Task: Get directions from Grand Canyon, Arizona, United States to Bryce Canyon National Park, Utah, United States and explore the nearby restaurants with rating 3 and above and open @ 11:00 am Monday and cuisine chinese
Action: Mouse moved to (972, 39)
Screenshot: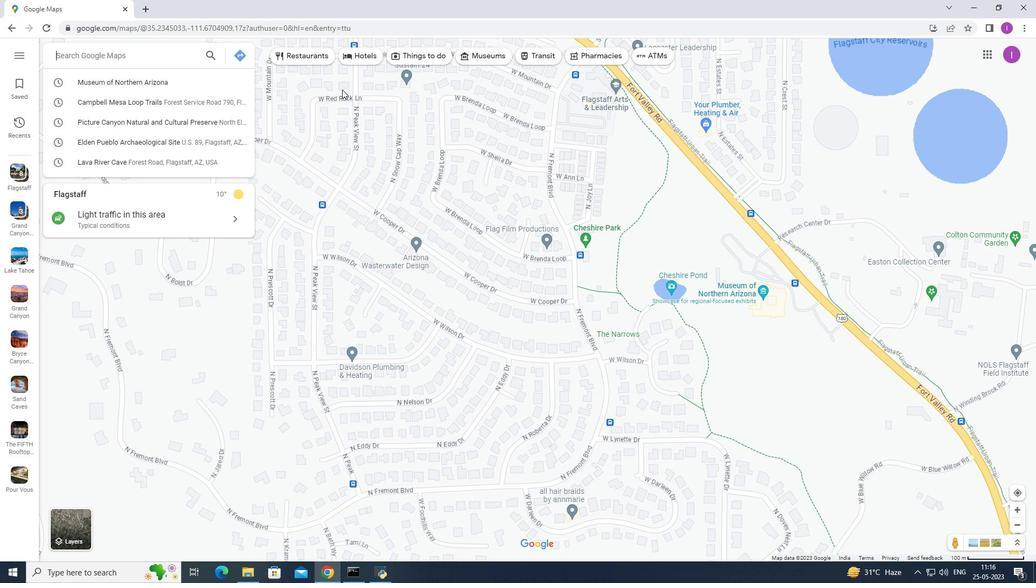 
Action: Mouse pressed left at (972, 39)
Screenshot: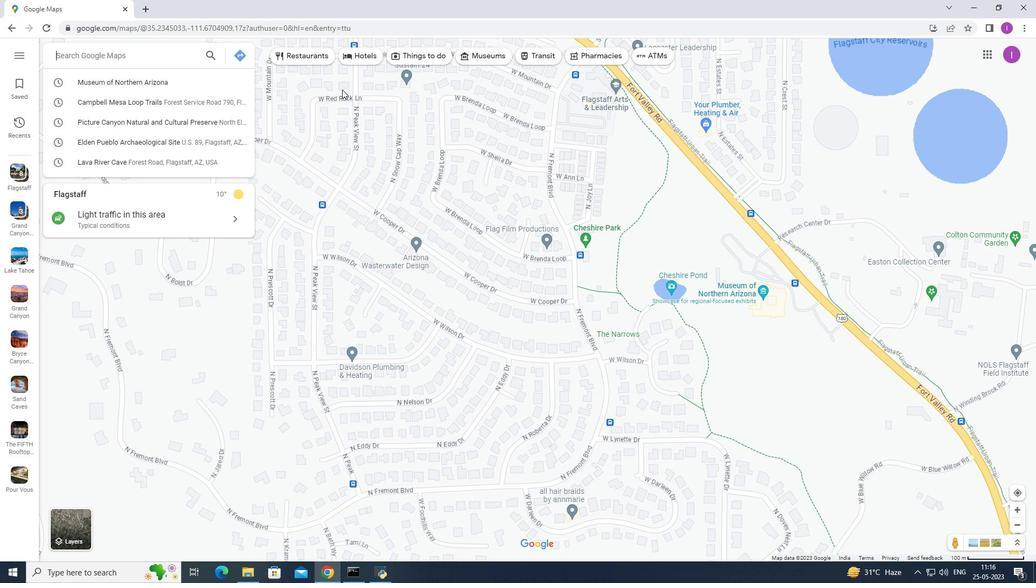 
Action: Mouse moved to (998, 195)
Screenshot: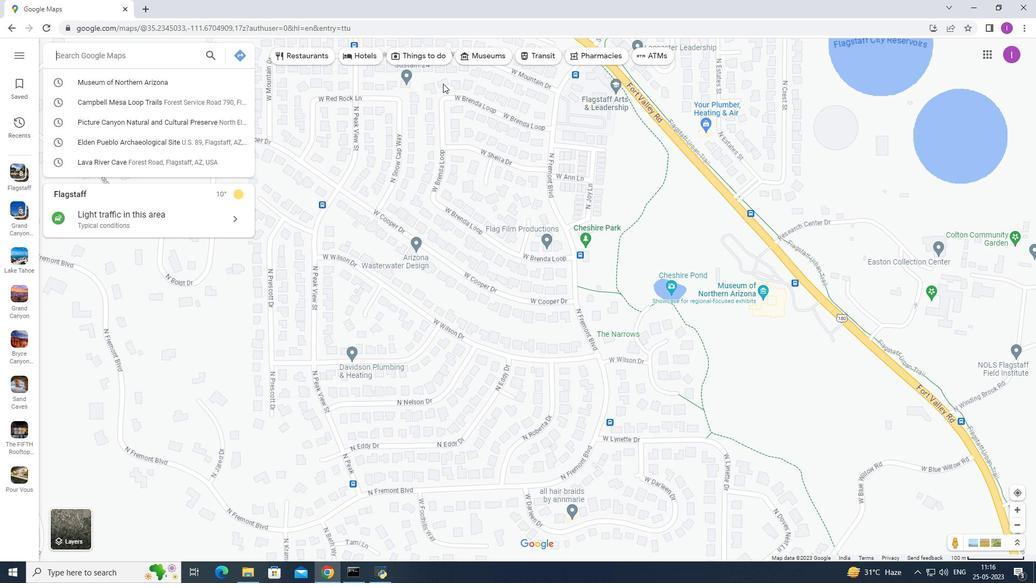 
Action: Mouse scrolled (999, 194) with delta (0, 0)
Screenshot: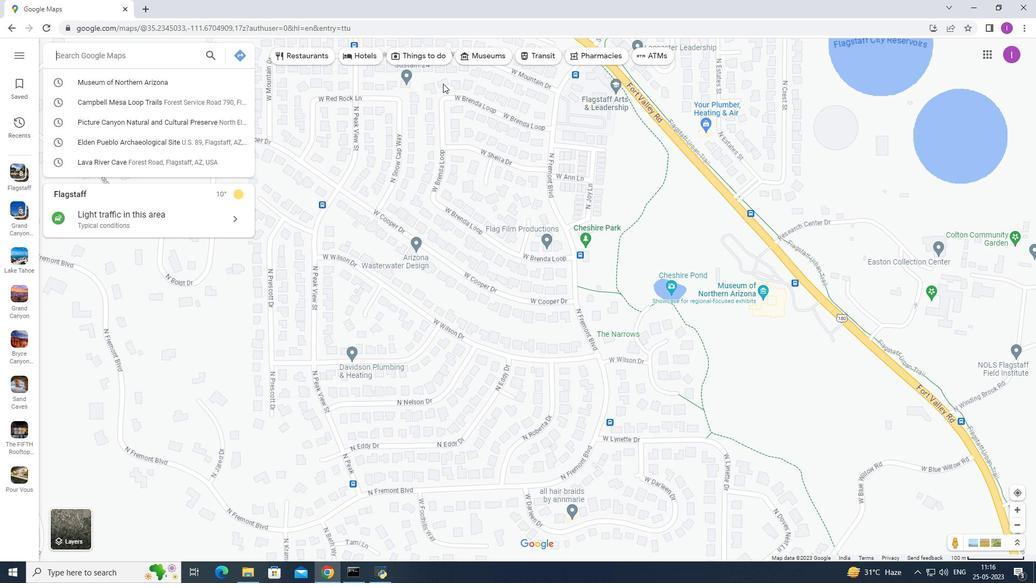 
Action: Mouse moved to (996, 195)
Screenshot: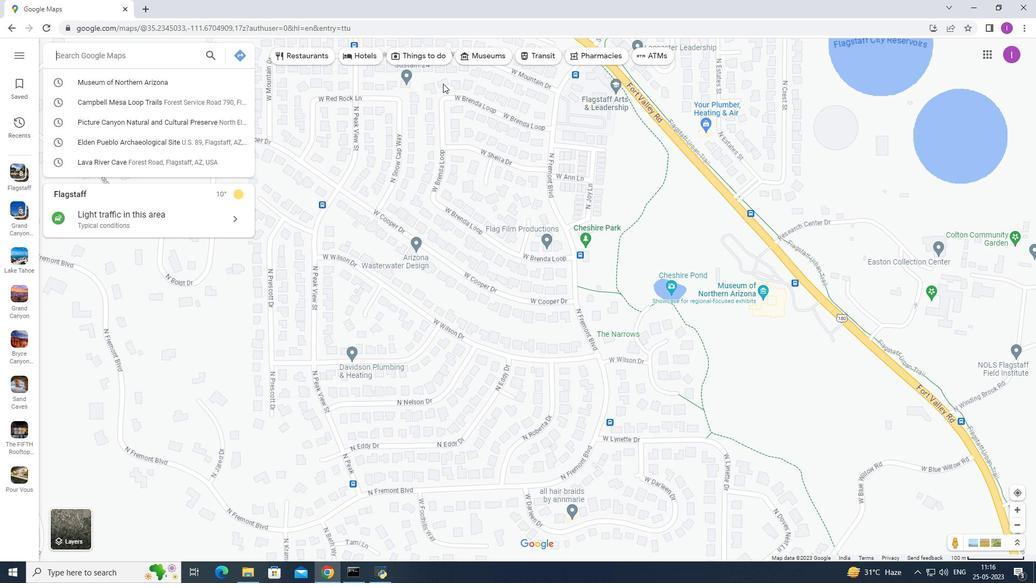 
Action: Mouse scrolled (998, 194) with delta (0, 0)
Screenshot: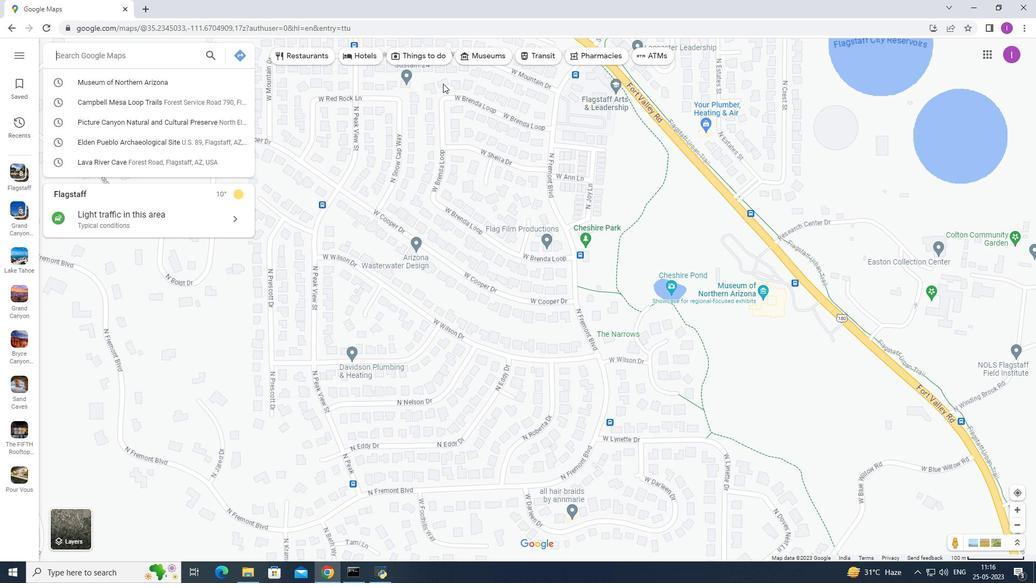 
Action: Mouse moved to (994, 194)
Screenshot: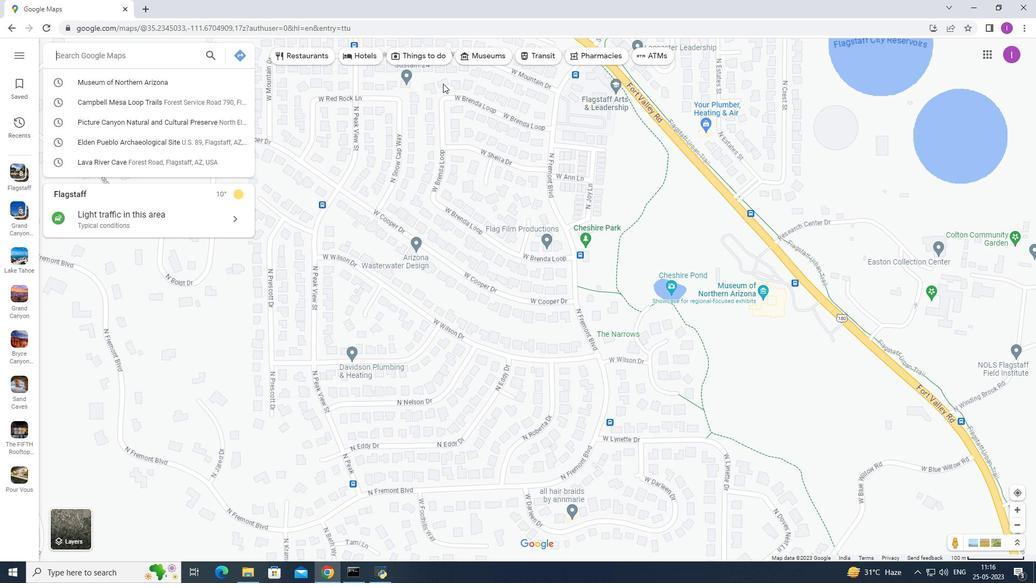 
Action: Mouse scrolled (994, 194) with delta (0, 0)
Screenshot: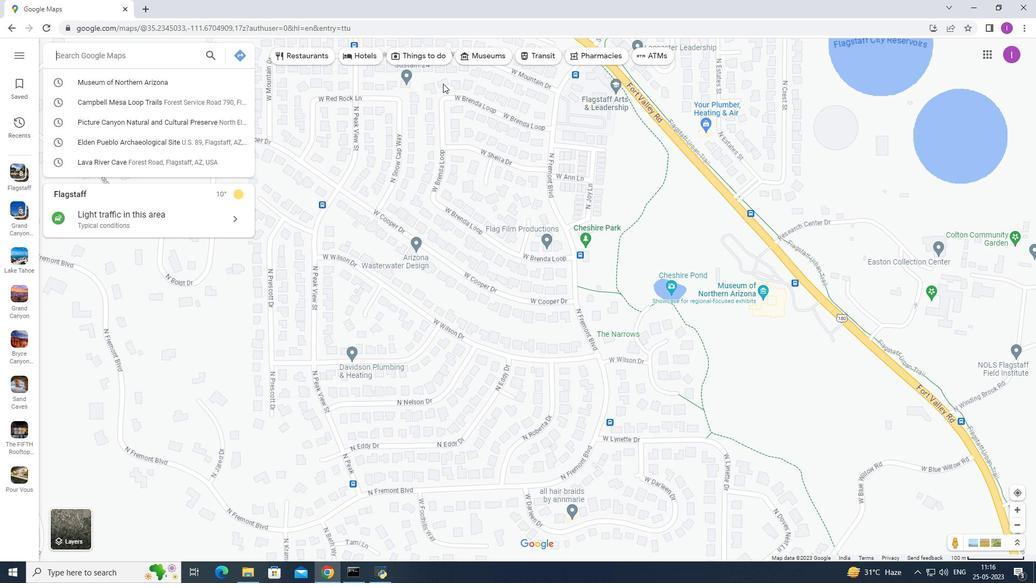 
Action: Mouse moved to (980, 190)
Screenshot: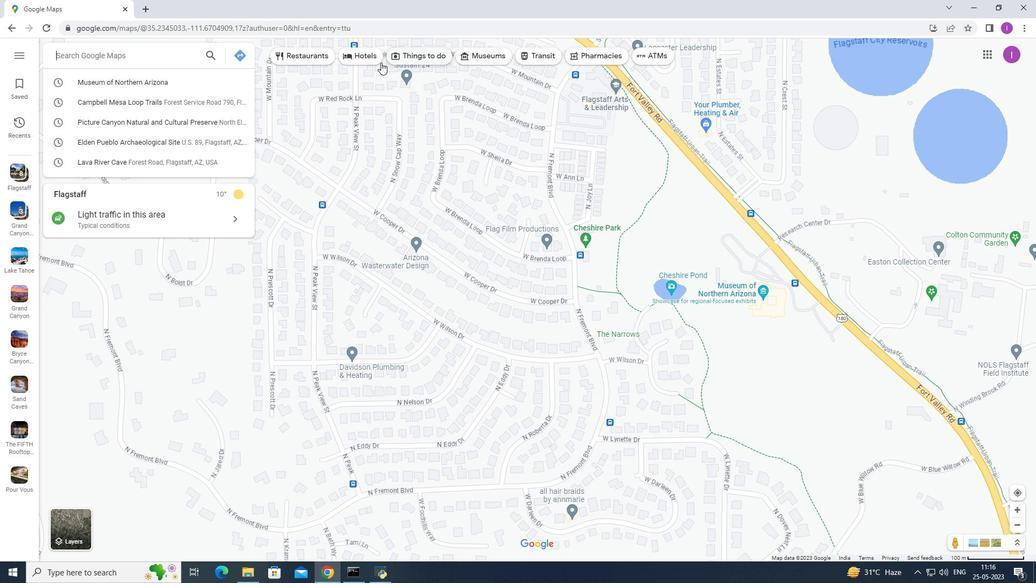 
Action: Mouse pressed left at (980, 190)
Screenshot: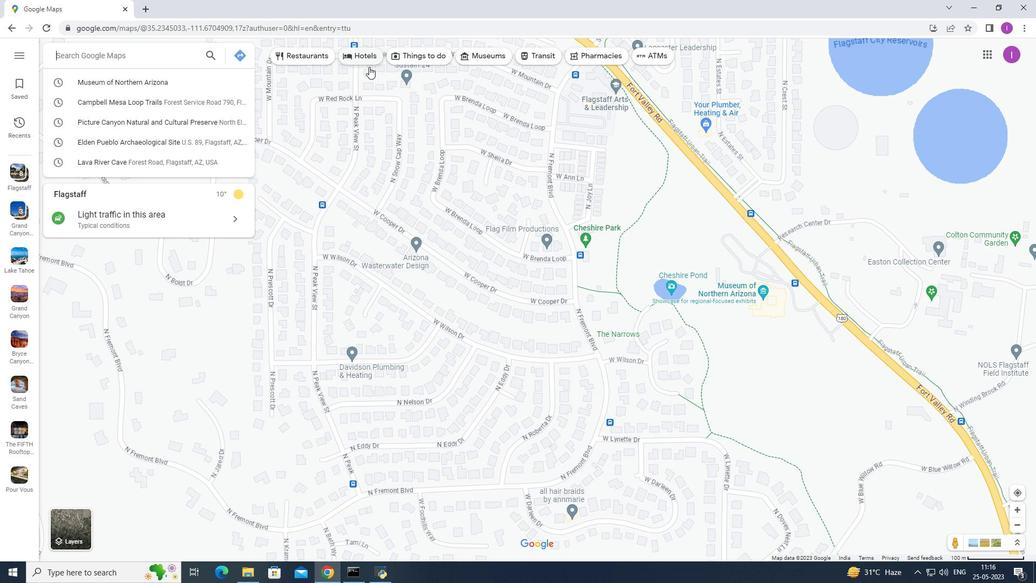 
Action: Mouse moved to (225, 40)
Screenshot: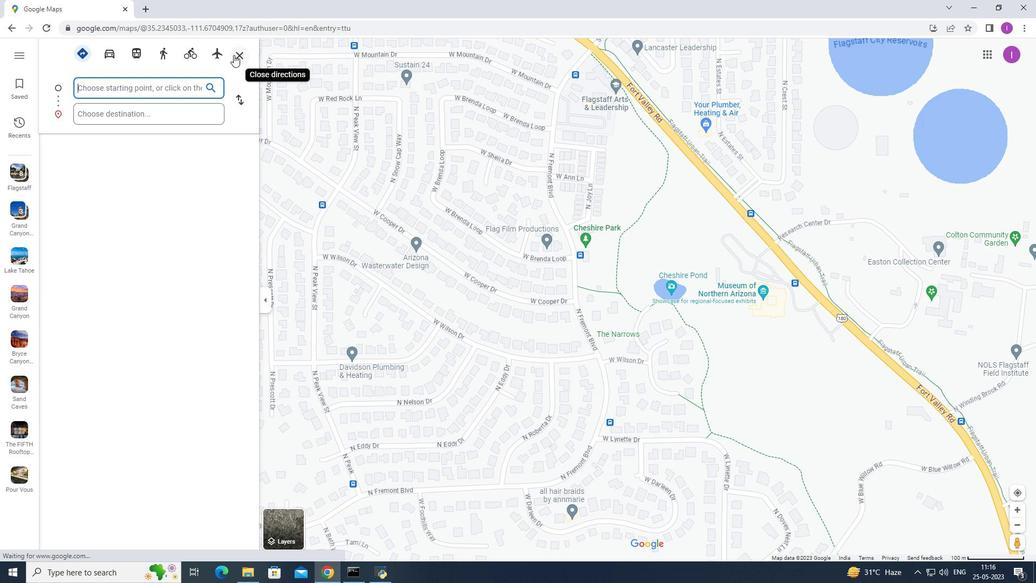 
Action: Mouse pressed left at (225, 40)
Screenshot: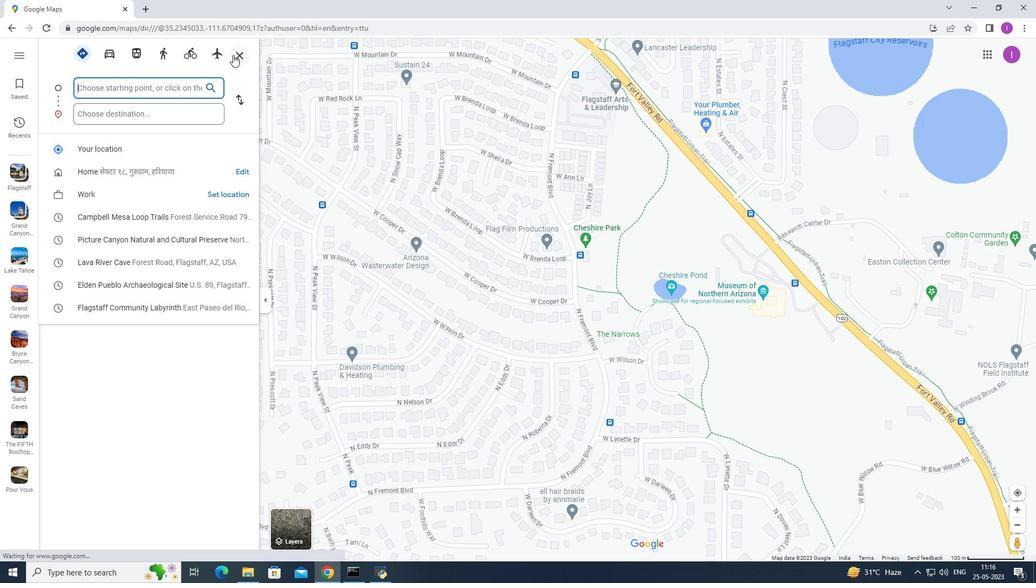 
Action: Mouse moved to (163, 67)
Screenshot: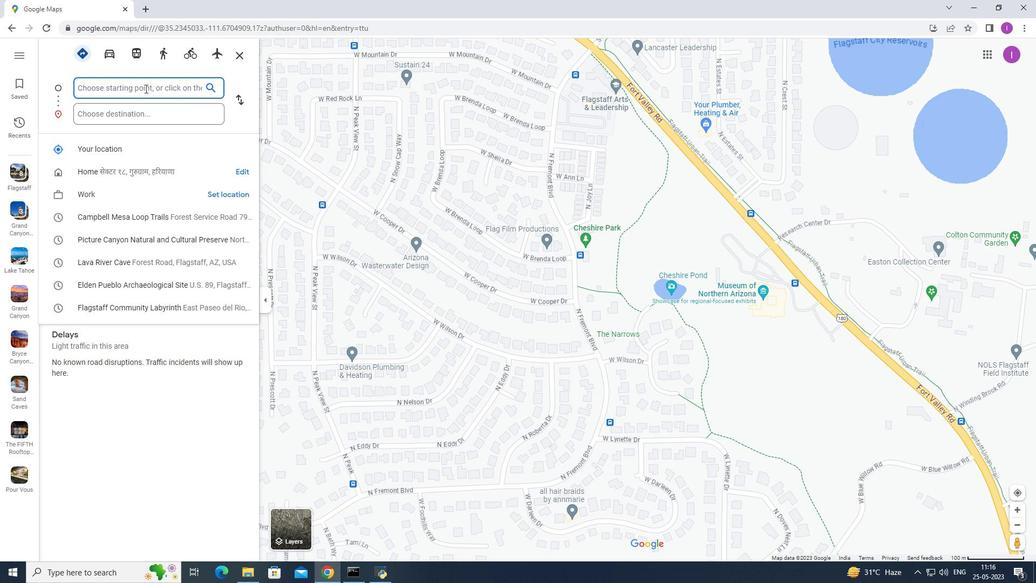 
Action: Key pressed <Key.shift>Grand<Key.space><Key.shift>Canyon<Key.space>,<Key.space><Key.shift>Arizona,<Key.space><Key.shift><Key.shift>United<Key.space>st<Key.backspace><Key.backspace><Key.shift>States
Screenshot: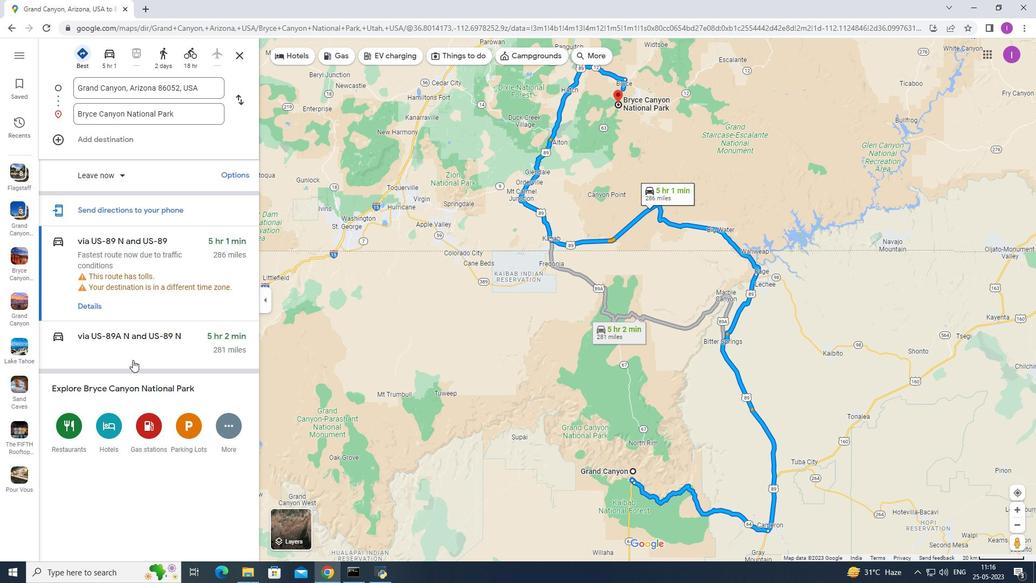 
Action: Mouse moved to (128, 97)
Screenshot: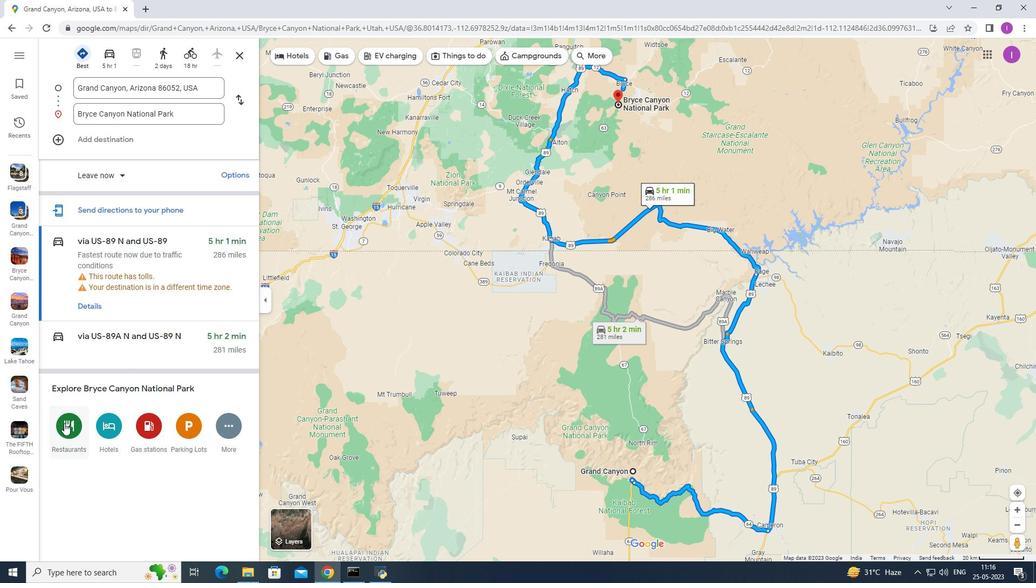 
Action: Mouse pressed left at (128, 97)
Screenshot: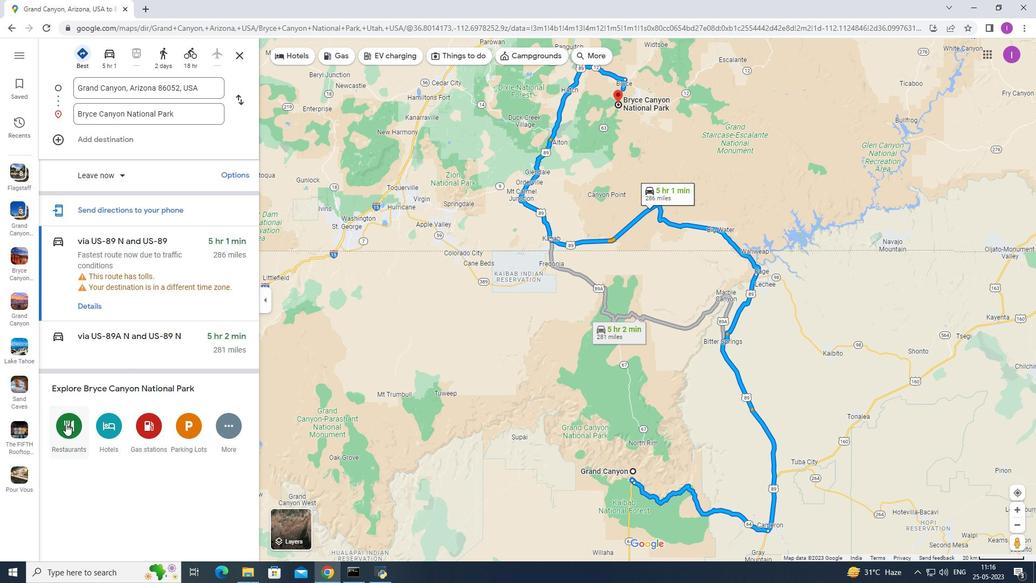 
Action: Key pressed <Key.shift><Key.shift><Key.shift><Key.shift><Key.shift><Key.shift><Key.shift><Key.shift><Key.shift><Key.shift><Key.shift>Bryce<Key.space><Key.shift>Canyon<Key.space><Key.shift><Key.shift><Key.shift><Key.shift><Key.shift><Key.shift><Key.shift><Key.shift><Key.shift><Key.shift><Key.shift><Key.shift><Key.shift><Key.shift><Key.shift><Key.shift><Key.shift><Key.shift><Key.shift><Key.shift><Key.shift><Key.shift>National<Key.space>park<Key.space>,<Key.space><Key.shift><Key.shift><Key.shift><Key.shift><Key.shift><Key.shift><Key.shift><Key.shift>Ui<Key.backspace>tah<Key.space><Key.shift>United<Key.space>sy<Key.backspace>tates
Screenshot: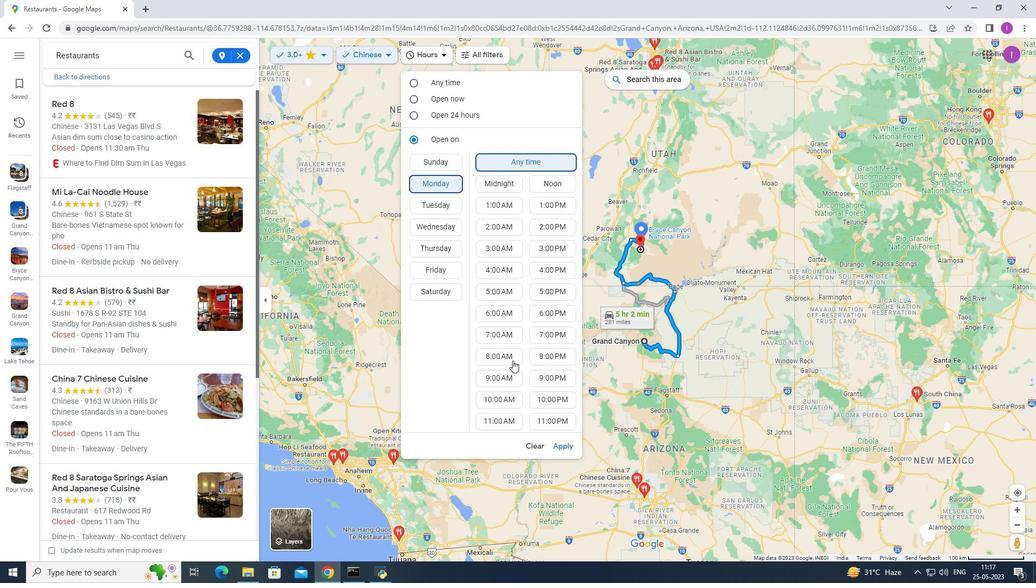 
Action: Mouse moved to (199, 97)
Screenshot: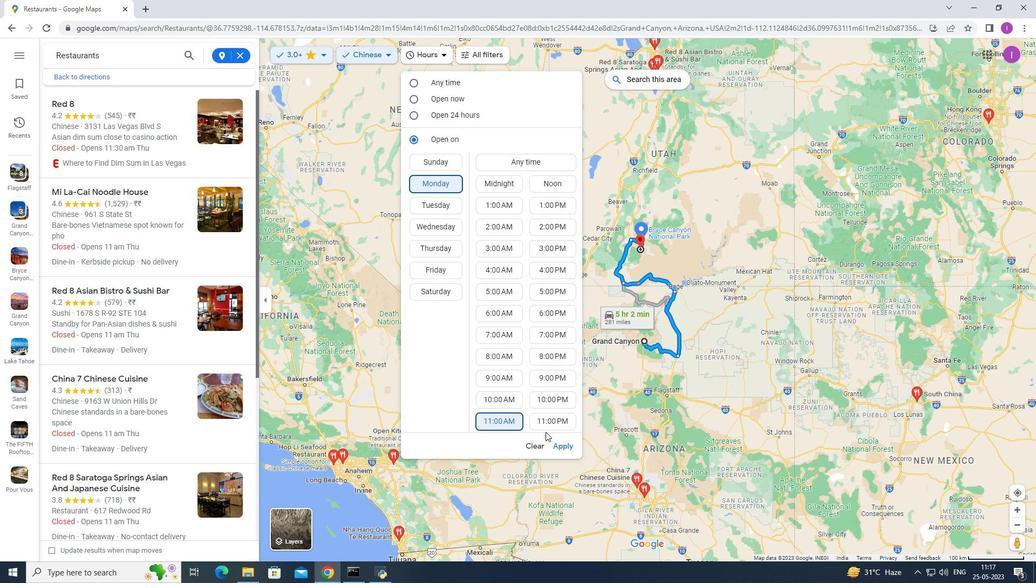 
Action: Mouse pressed left at (199, 97)
Screenshot: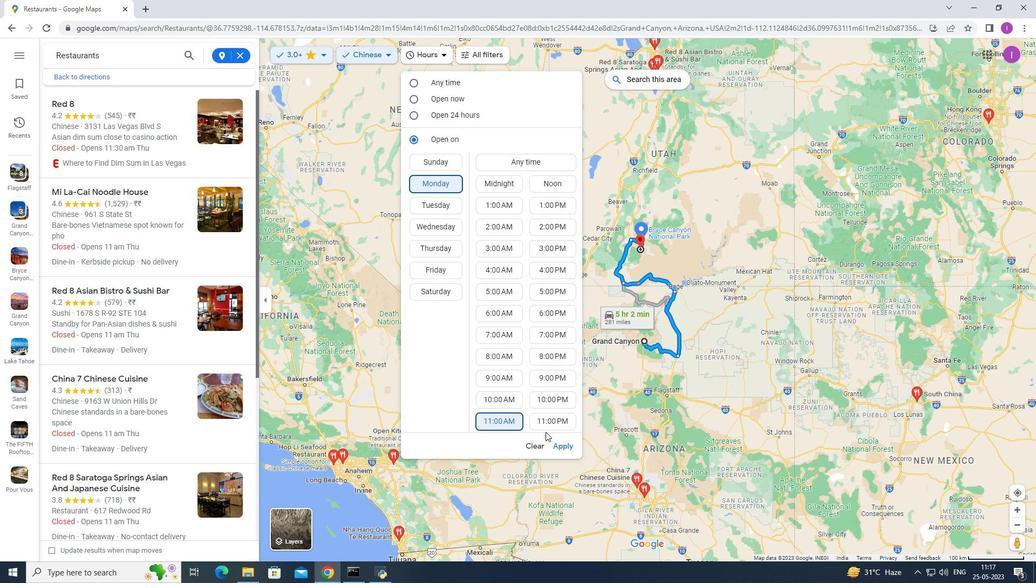 
Action: Mouse moved to (44, 417)
Screenshot: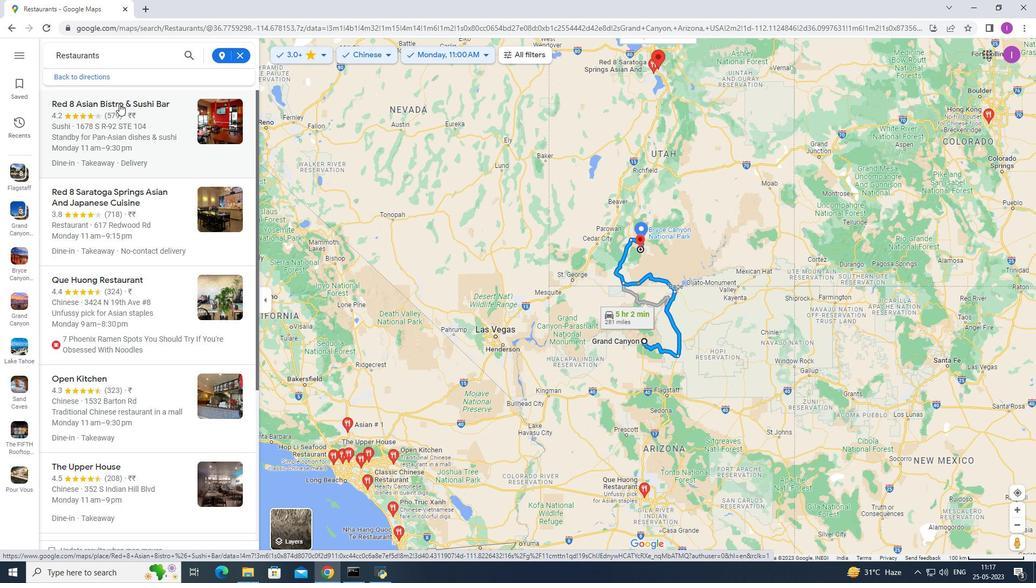 
Action: Mouse pressed left at (44, 417)
Screenshot: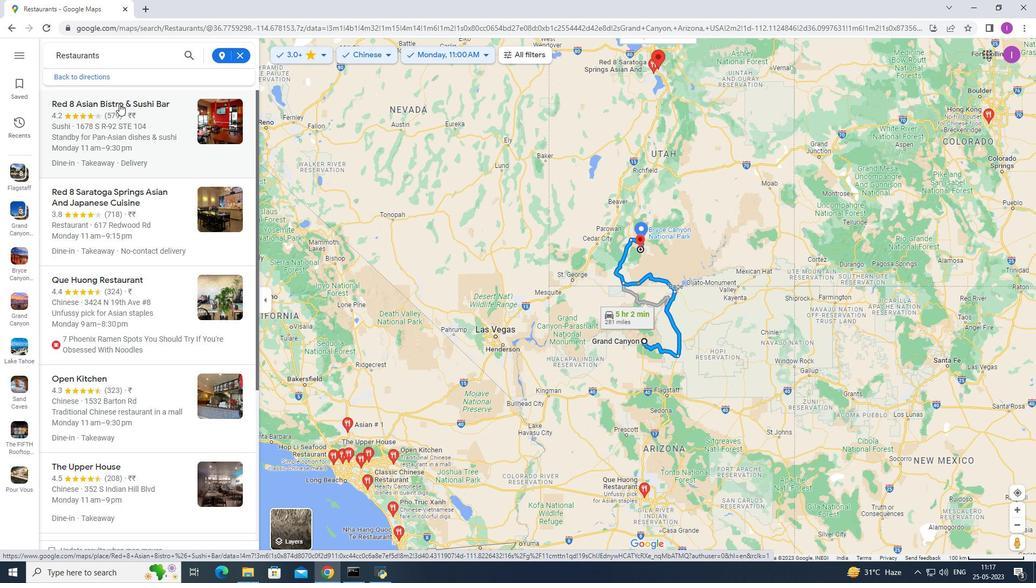 
Action: Mouse moved to (296, 38)
Screenshot: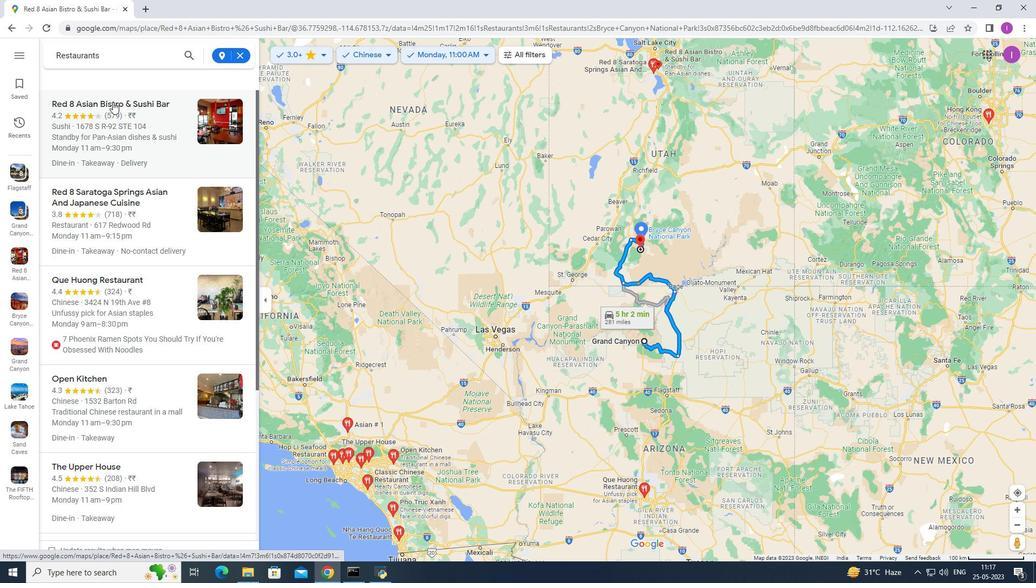 
Action: Mouse pressed left at (296, 38)
Screenshot: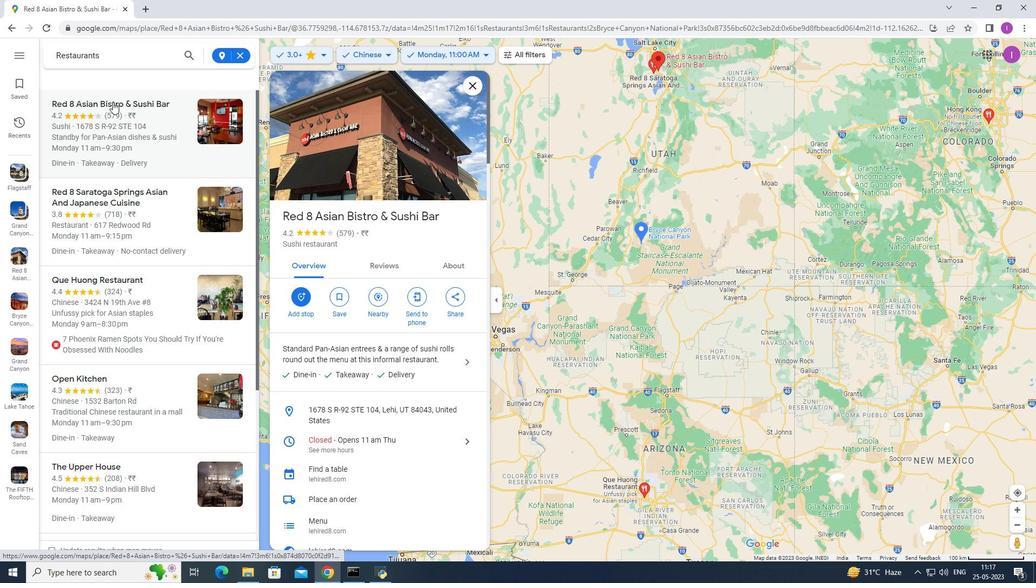 
Action: Mouse moved to (290, 120)
Screenshot: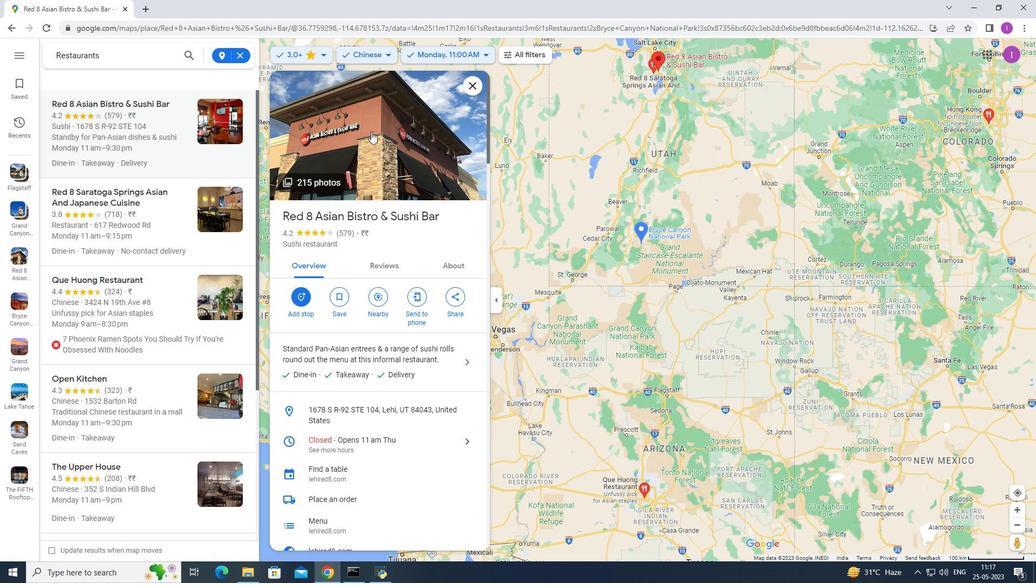 
Action: Mouse pressed left at (290, 120)
Screenshot: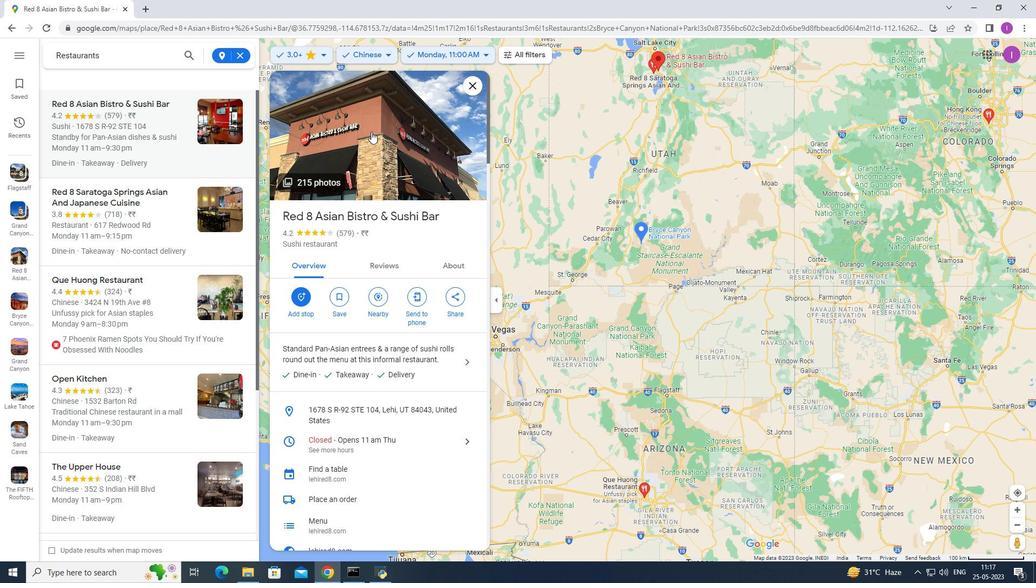 
Action: Mouse moved to (417, 39)
Screenshot: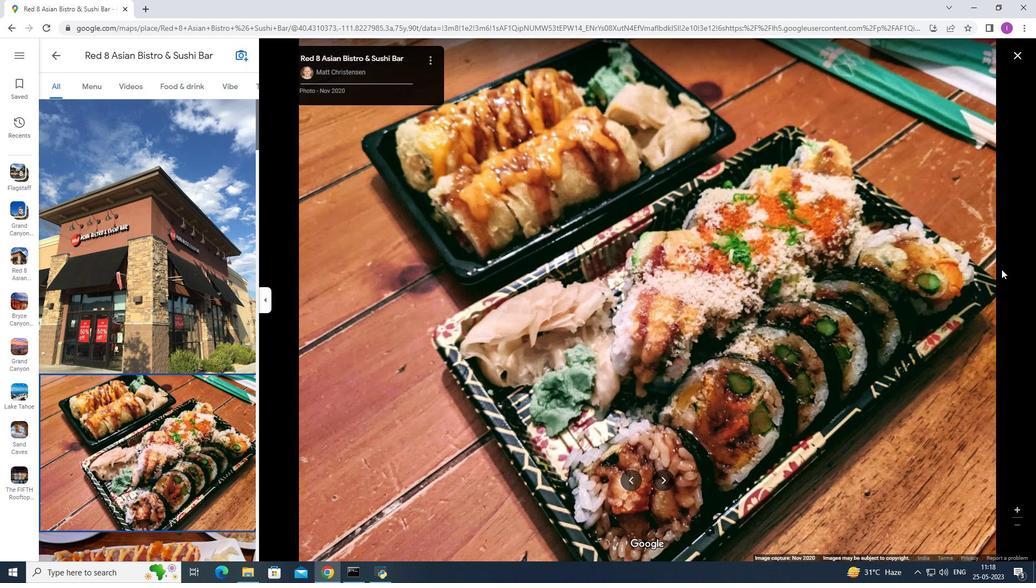 
Action: Mouse pressed left at (417, 39)
Screenshot: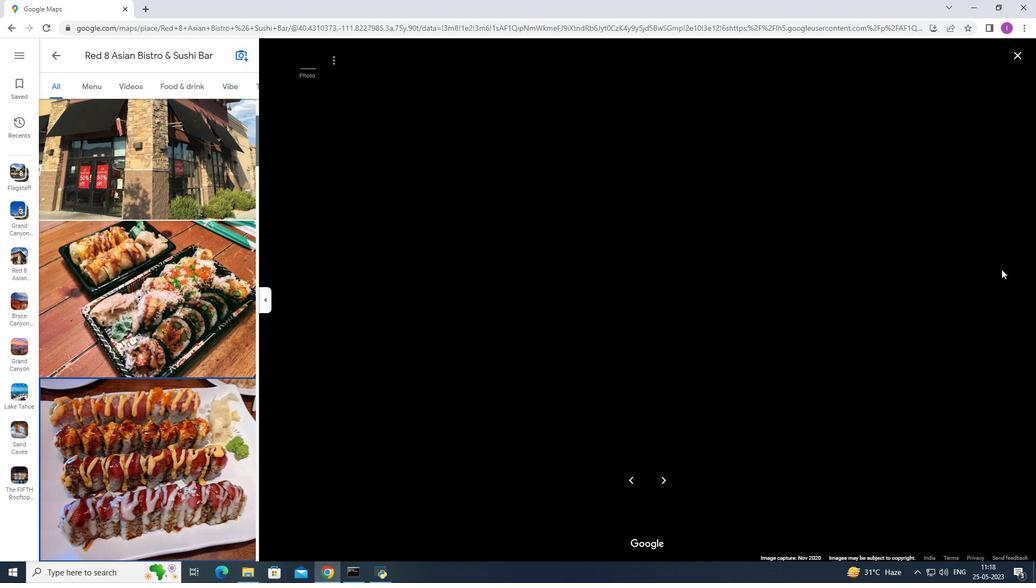 
Action: Mouse moved to (366, 39)
Screenshot: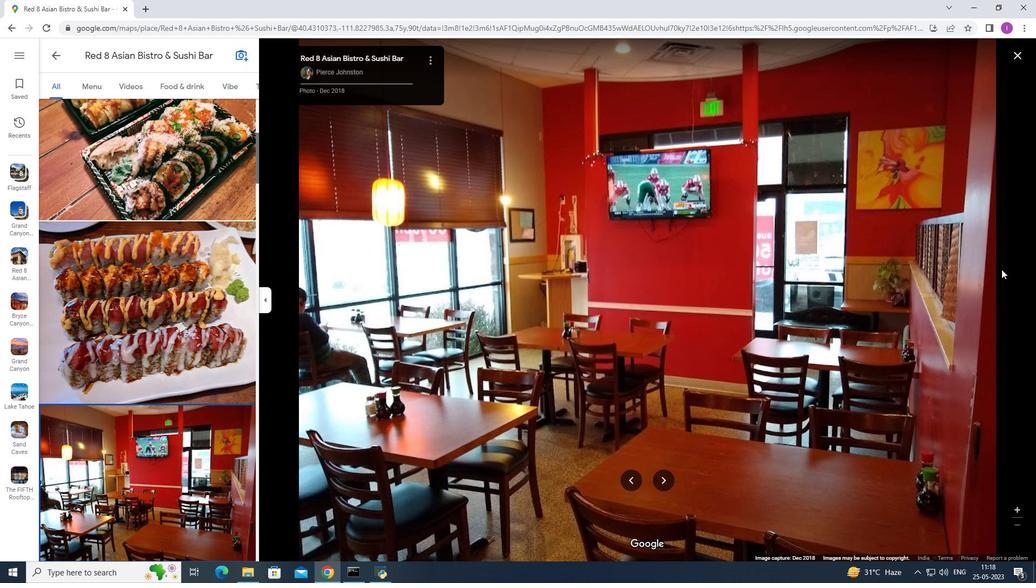 
Action: Mouse pressed left at (366, 39)
Screenshot: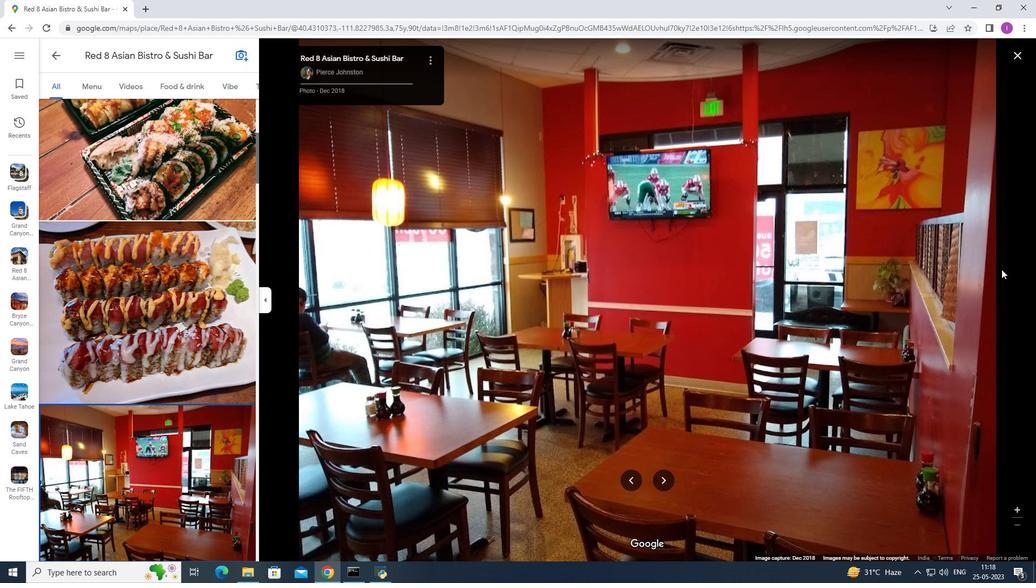 
Action: Mouse moved to (360, 115)
Screenshot: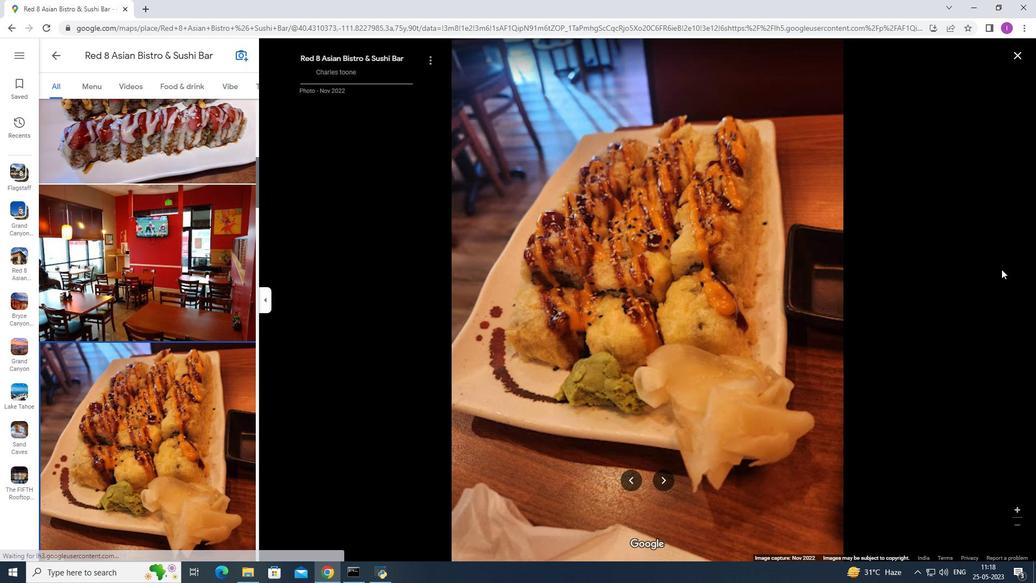 
Action: Mouse pressed left at (360, 115)
Screenshot: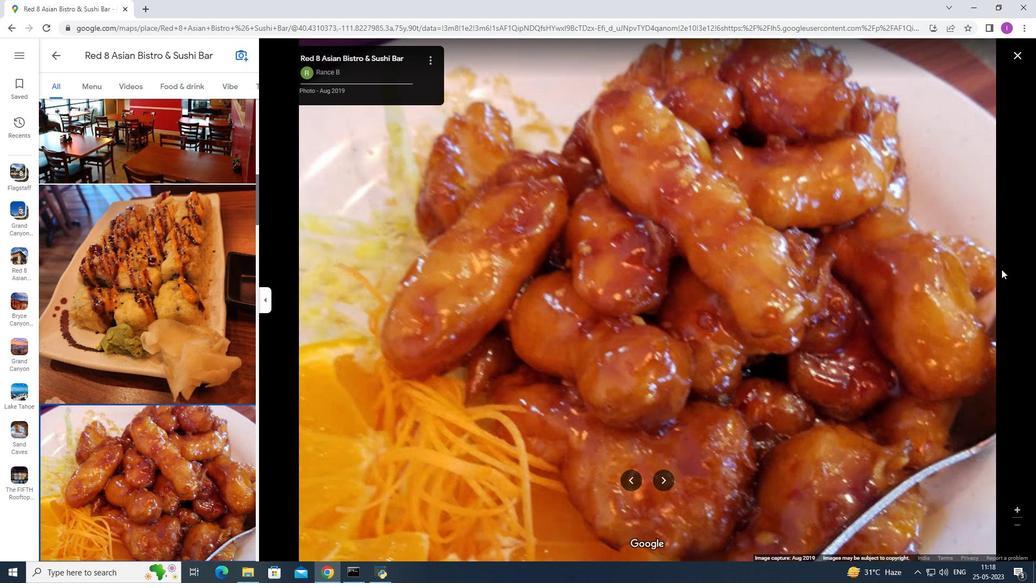 
Action: Mouse moved to (422, 39)
Screenshot: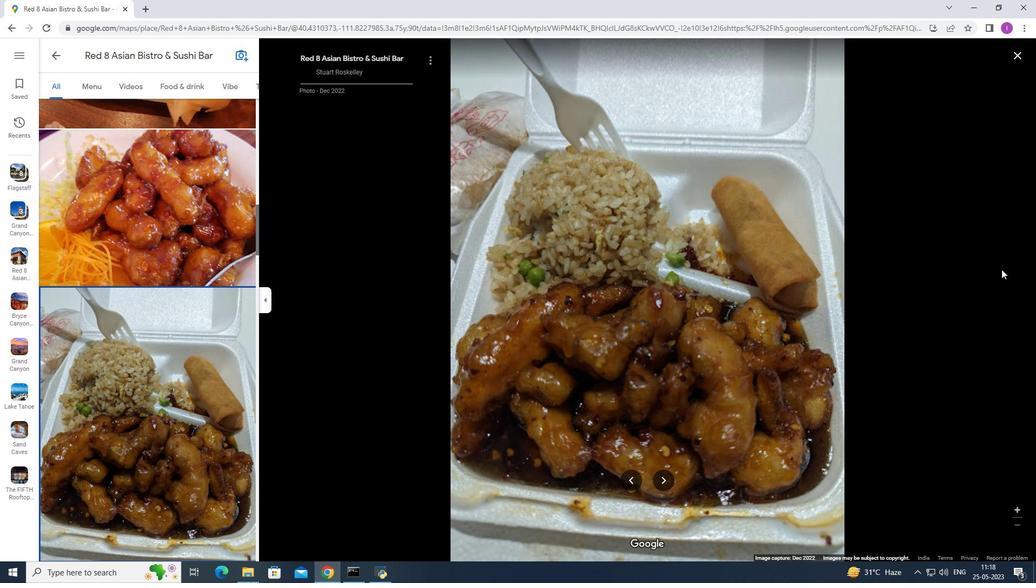 
Action: Mouse pressed left at (422, 39)
Screenshot: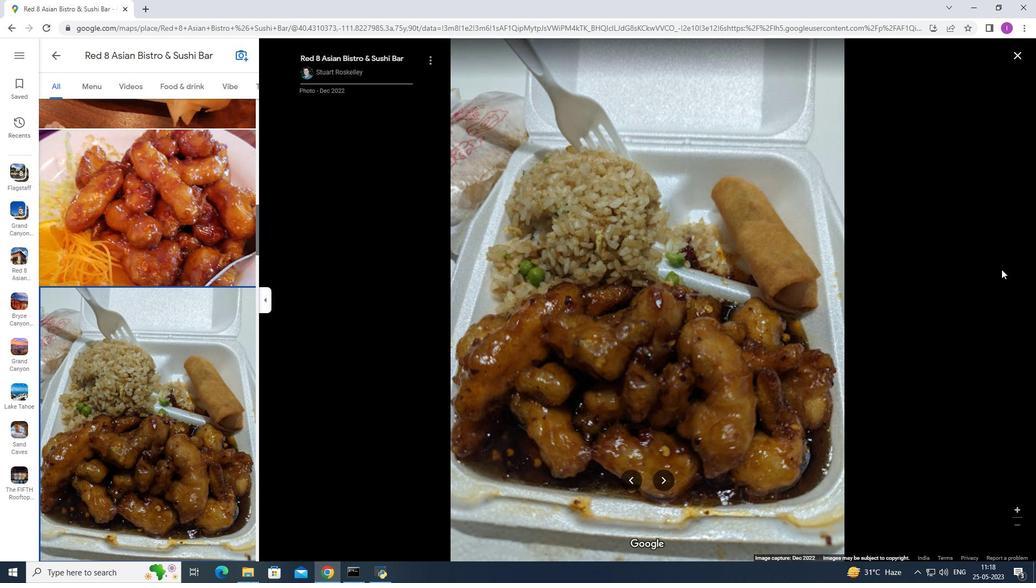 
Action: Mouse moved to (486, 403)
Screenshot: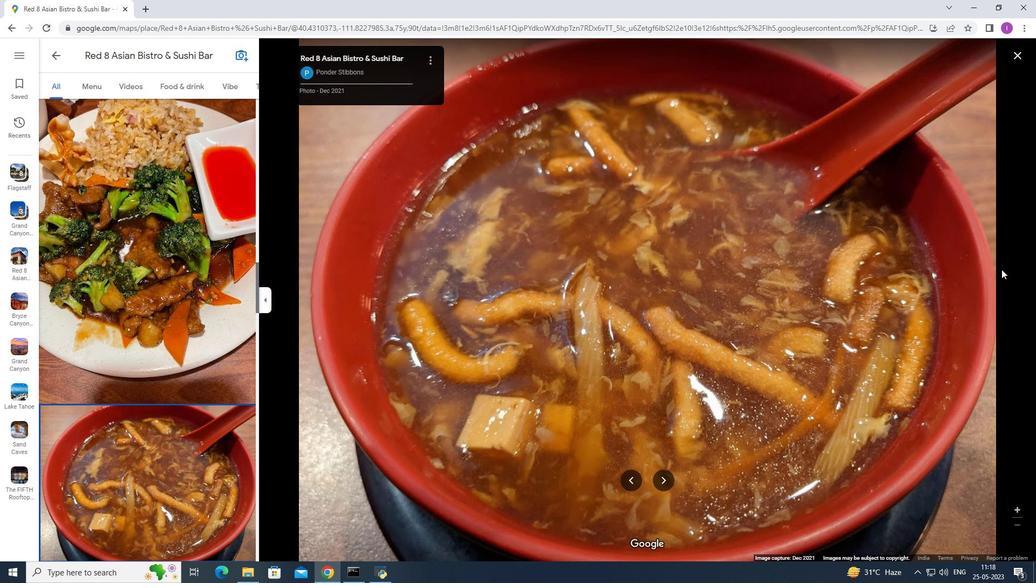 
Action: Mouse pressed left at (486, 403)
Screenshot: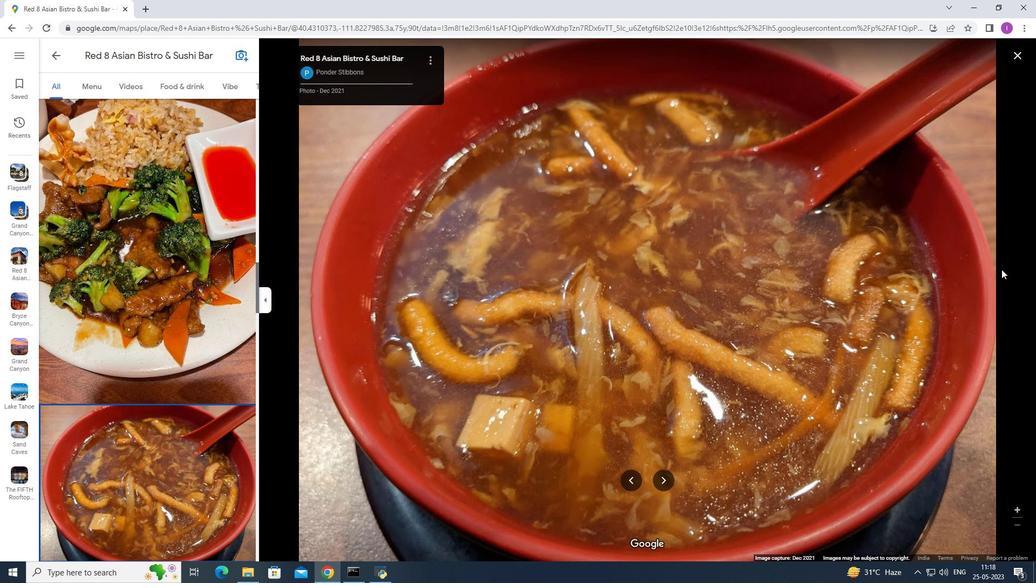 
Action: Mouse moved to (545, 429)
Screenshot: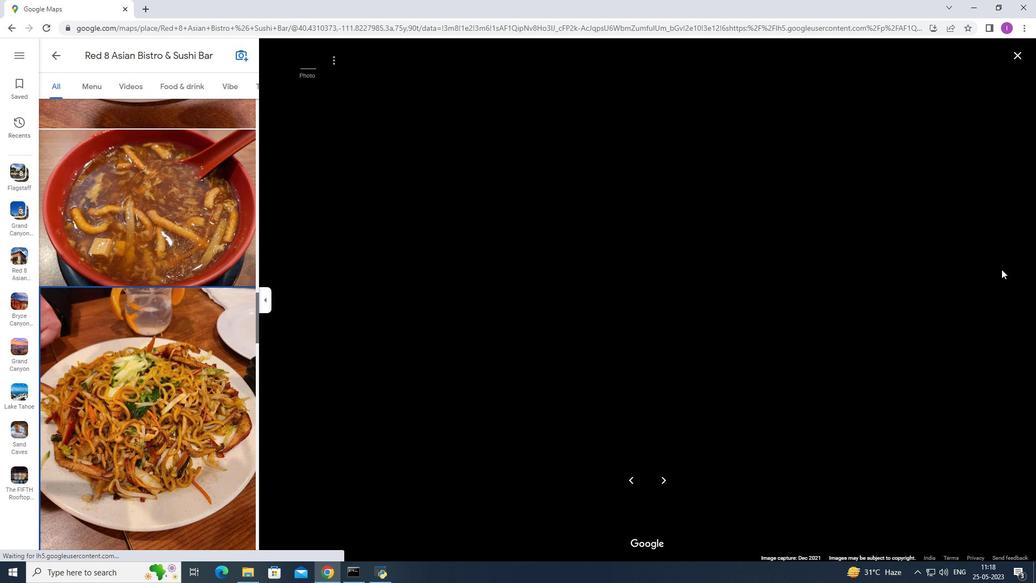 
Action: Mouse pressed left at (545, 429)
Screenshot: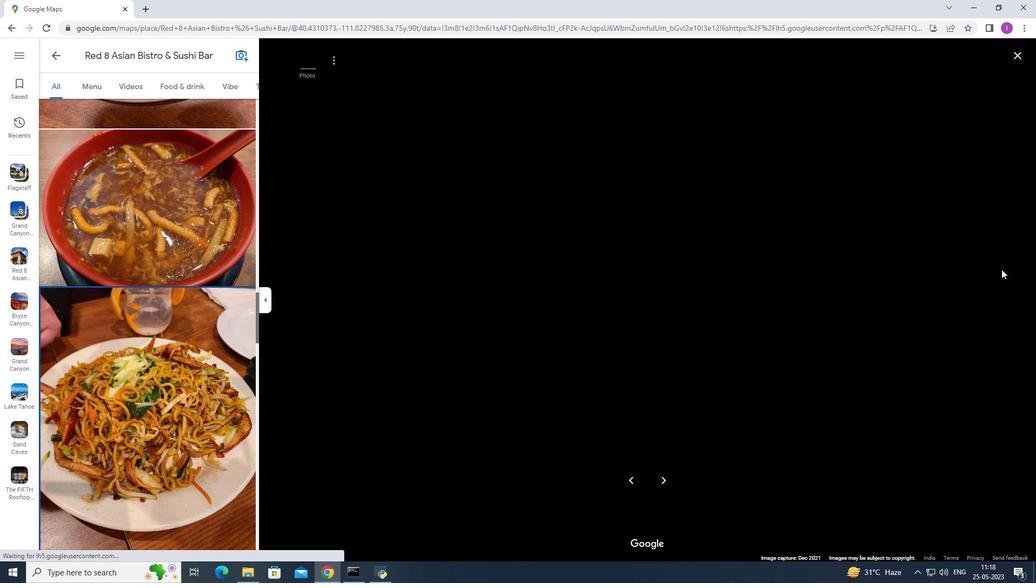 
Action: Mouse moved to (105, 88)
Screenshot: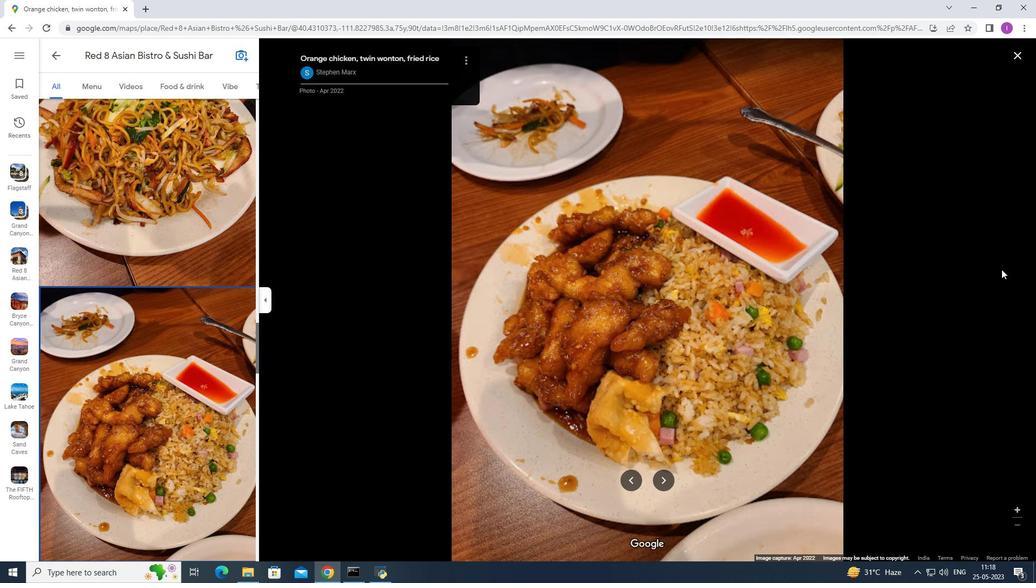 
Action: Mouse pressed left at (105, 88)
Screenshot: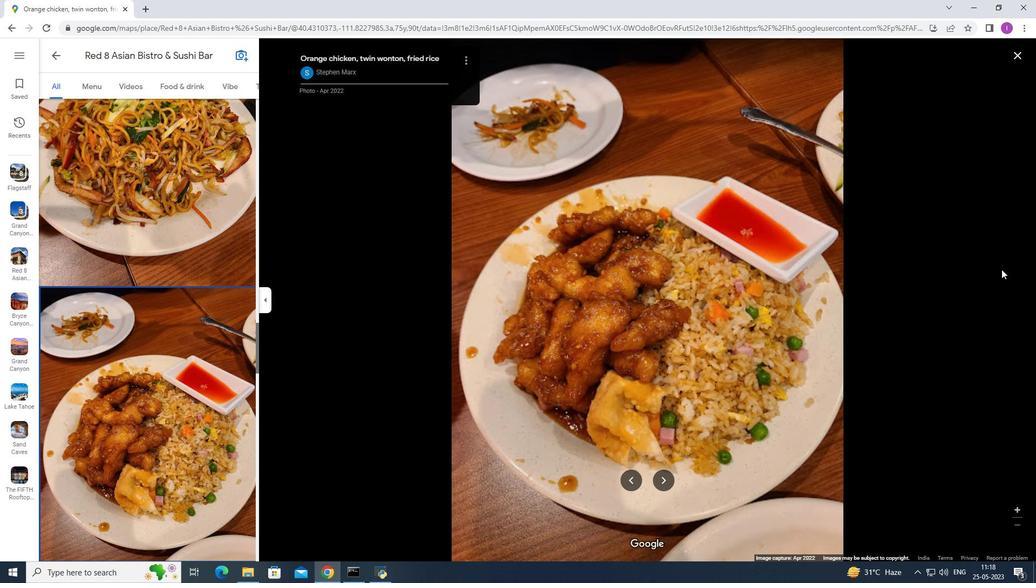 
Action: Mouse moved to (432, 174)
Screenshot: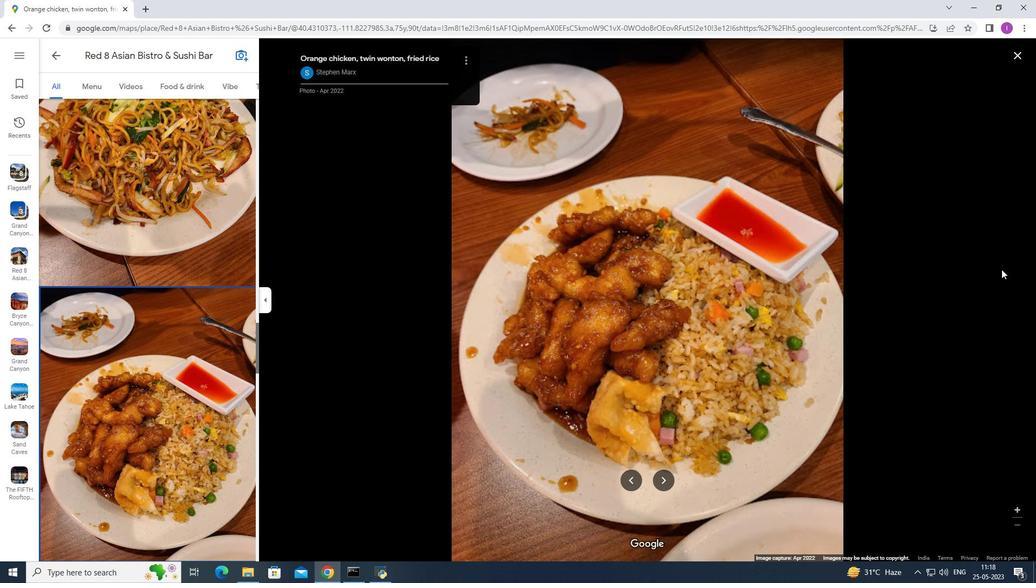 
Action: Mouse scrolled (432, 174) with delta (0, 0)
Screenshot: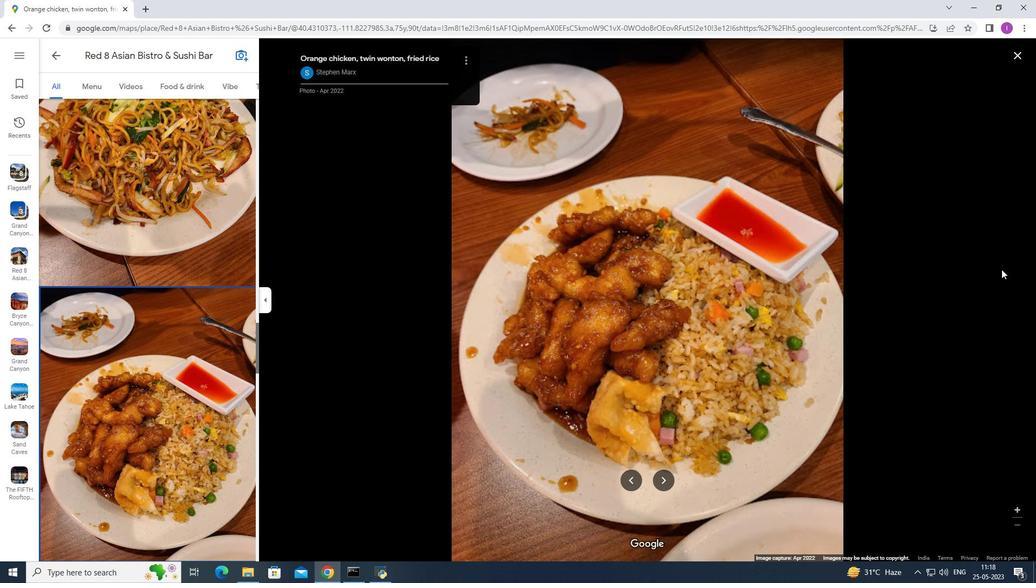 
Action: Mouse moved to (432, 175)
Screenshot: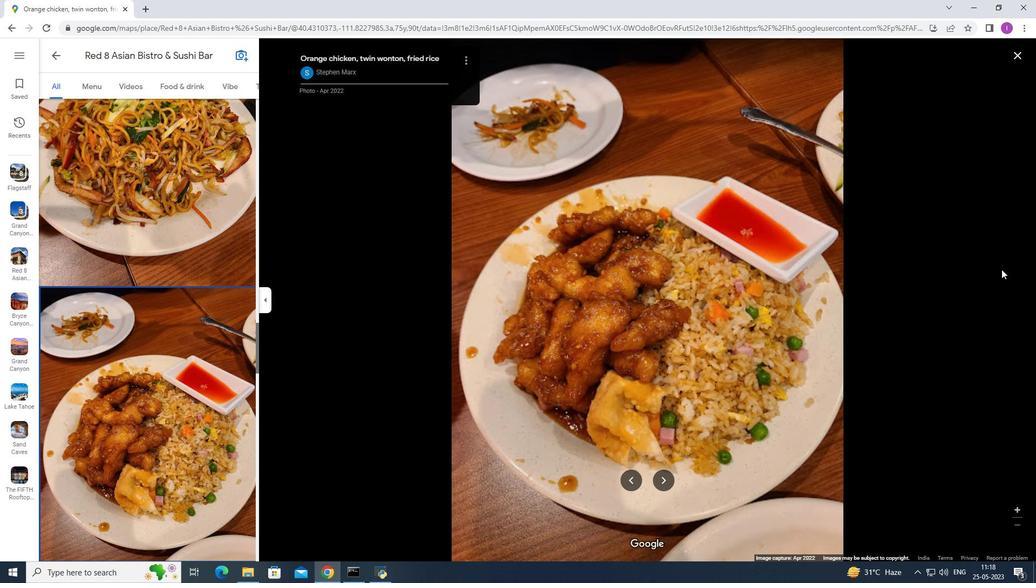 
Action: Mouse scrolled (432, 174) with delta (0, 0)
Screenshot: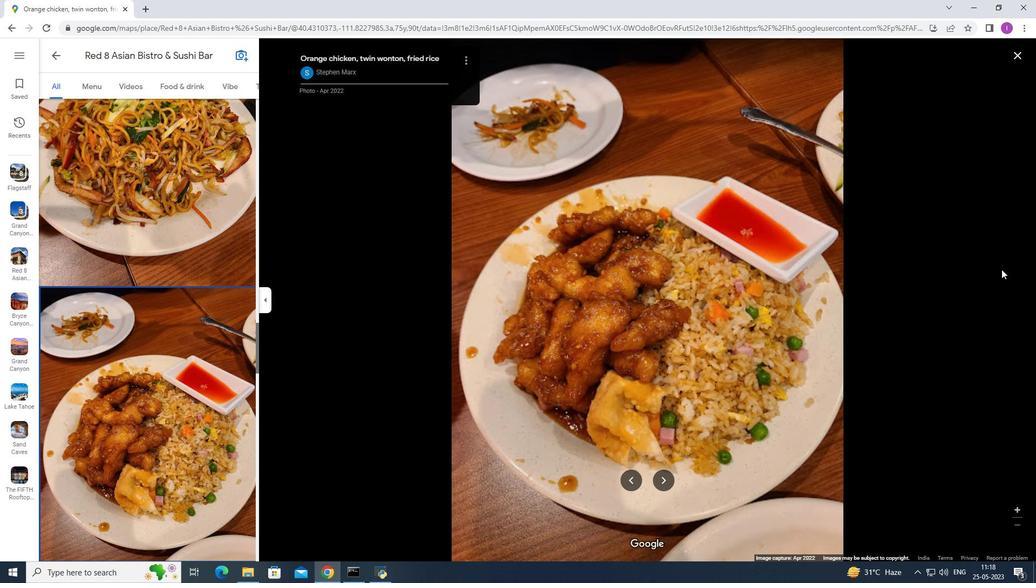 
Action: Mouse moved to (432, 175)
Screenshot: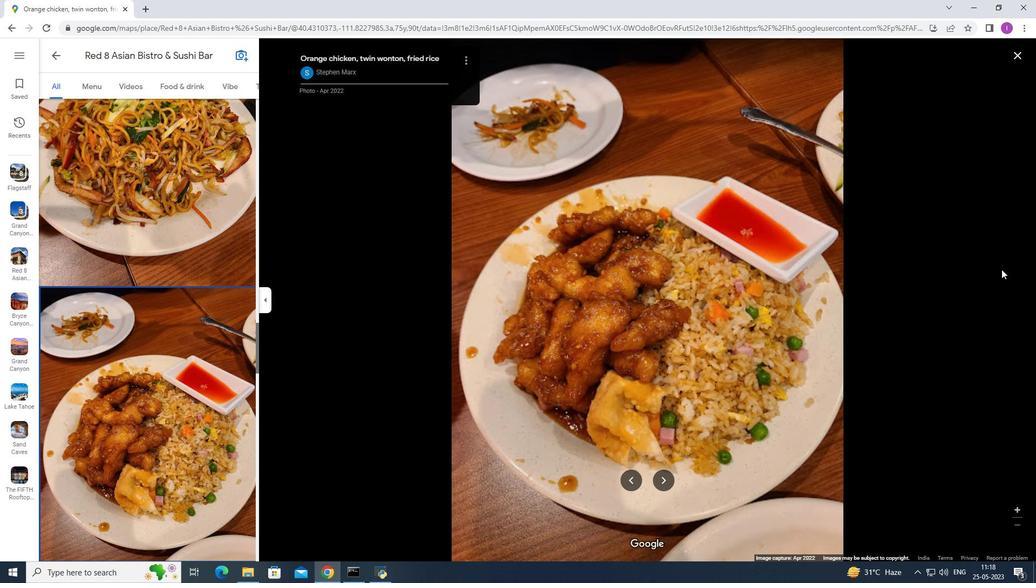 
Action: Mouse scrolled (432, 175) with delta (0, 0)
Screenshot: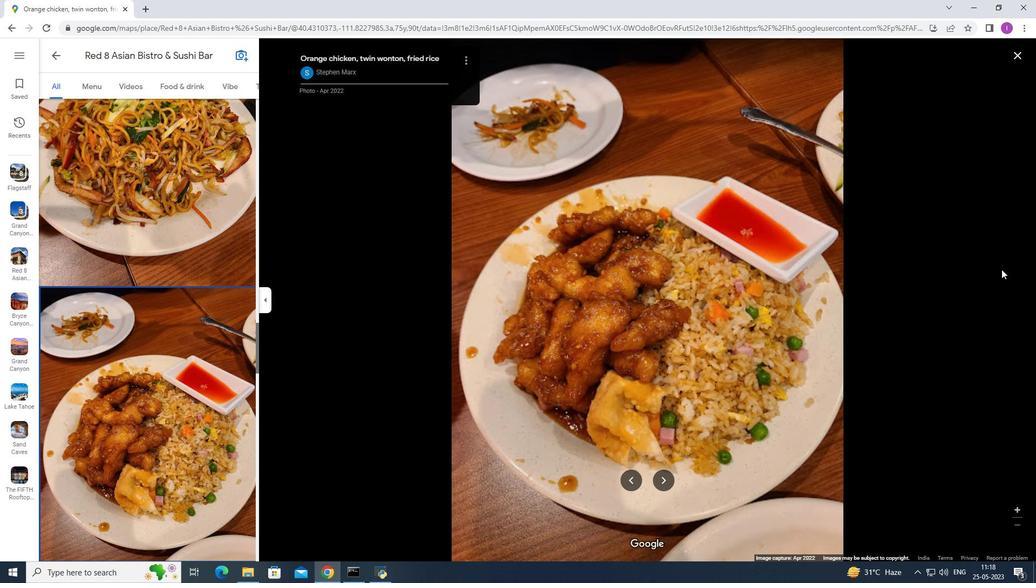 
Action: Mouse scrolled (432, 175) with delta (0, 0)
Screenshot: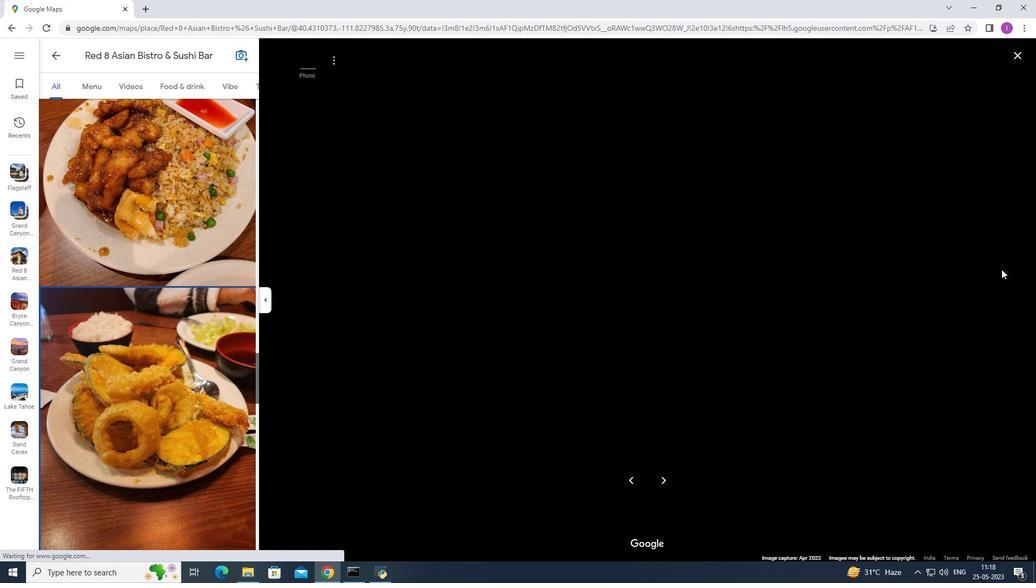
Action: Mouse scrolled (432, 175) with delta (0, 0)
Screenshot: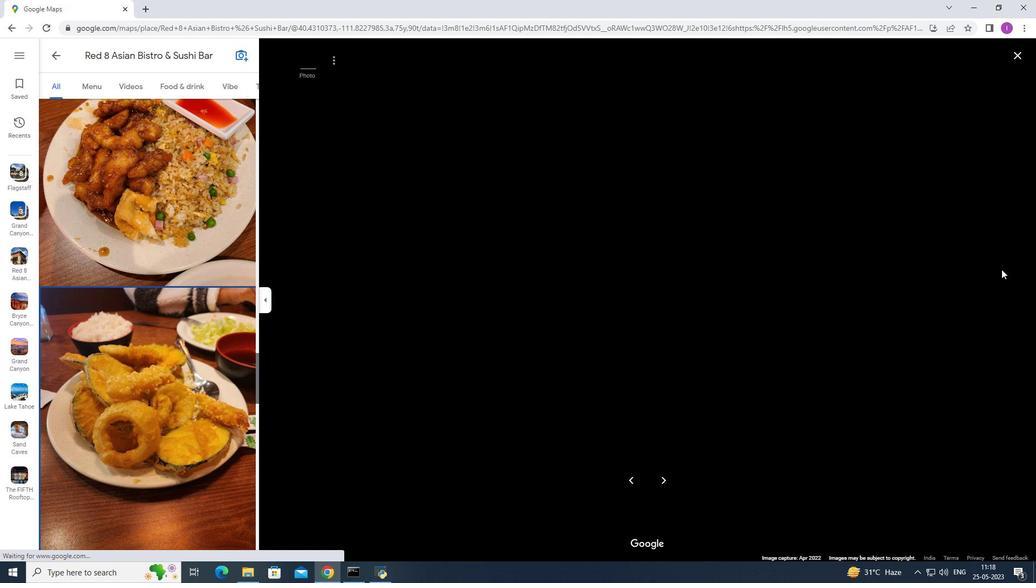
Action: Mouse scrolled (432, 175) with delta (0, 0)
Screenshot: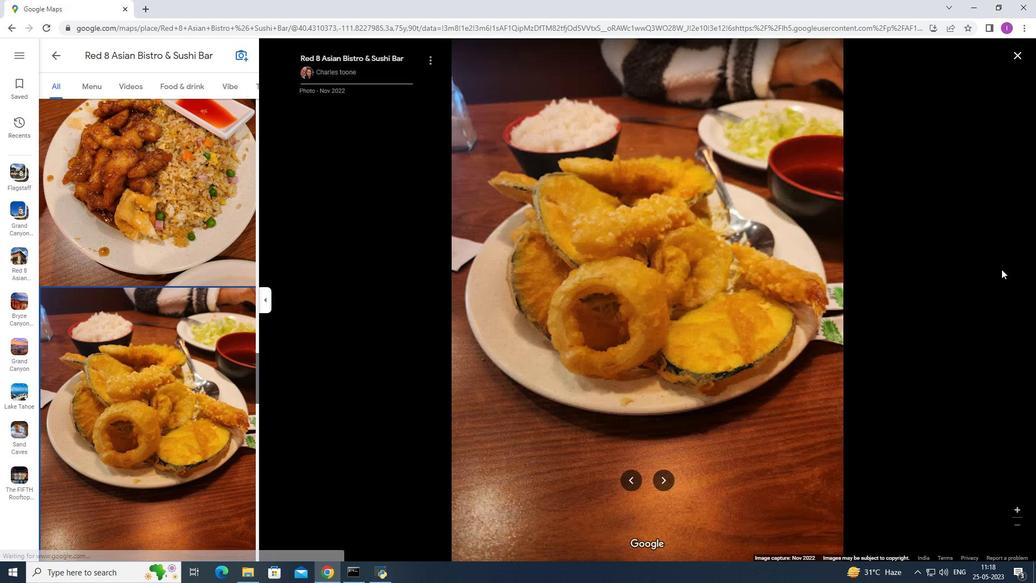 
Action: Mouse moved to (431, 179)
Screenshot: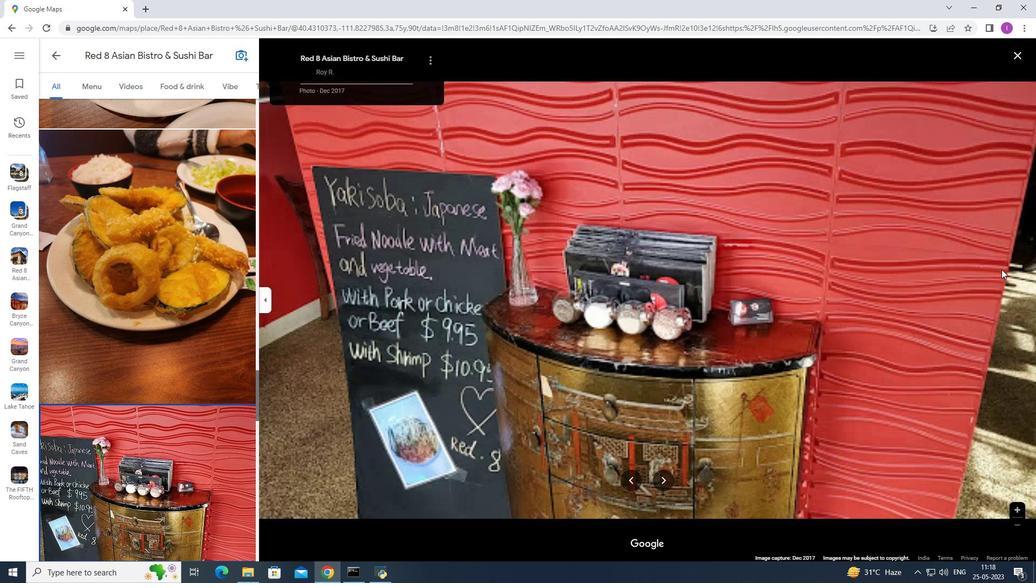
Action: Mouse scrolled (431, 179) with delta (0, 0)
Screenshot: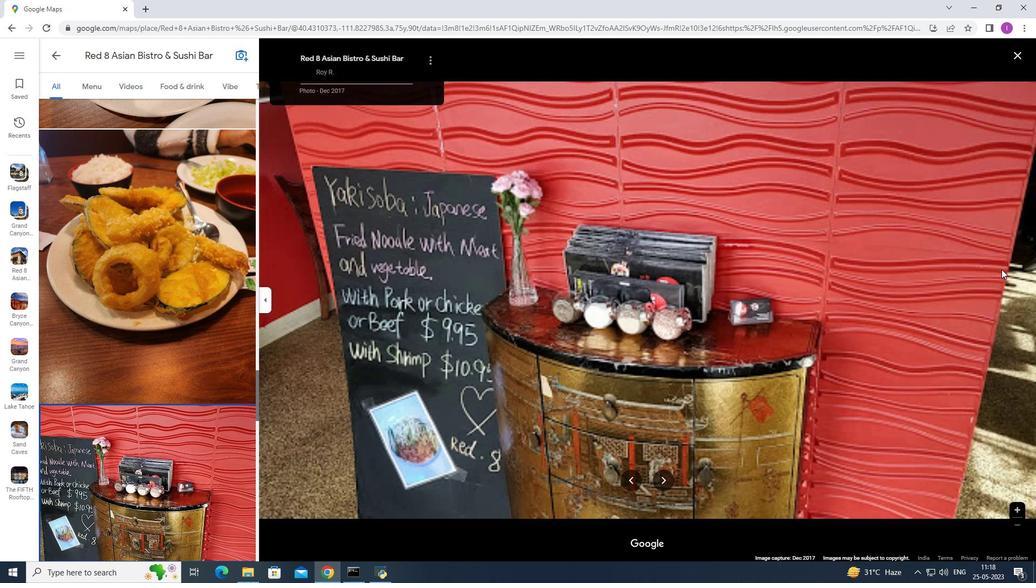 
Action: Mouse moved to (430, 180)
Screenshot: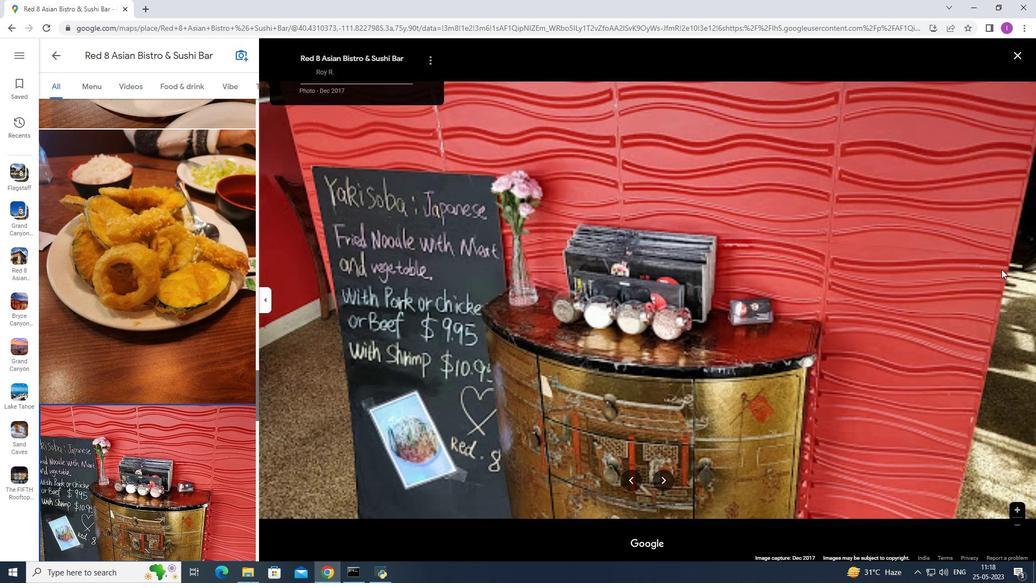 
Action: Mouse scrolled (430, 180) with delta (0, 0)
Screenshot: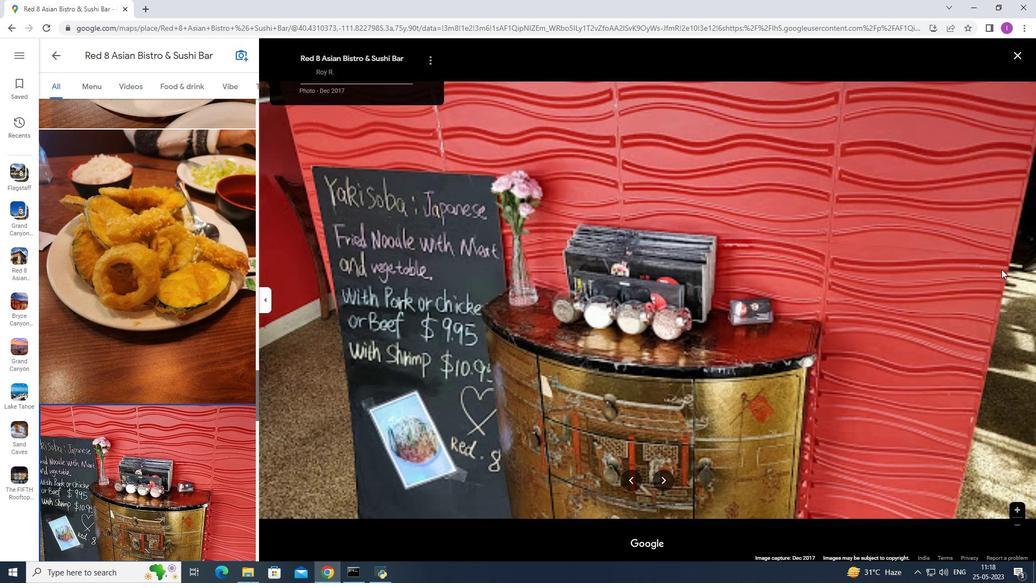 
Action: Mouse moved to (414, 200)
Screenshot: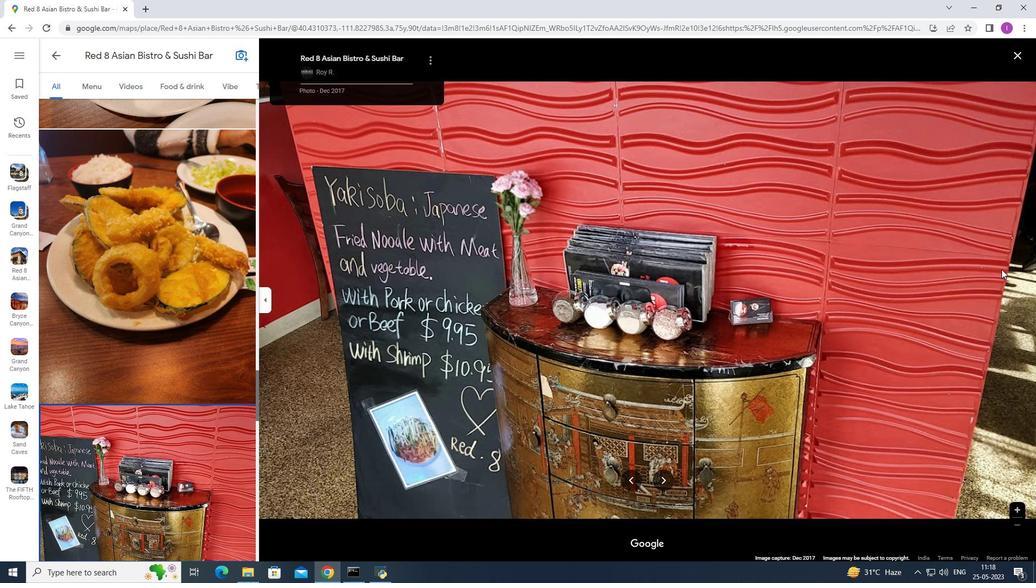 
Action: Mouse scrolled (414, 199) with delta (0, 0)
Screenshot: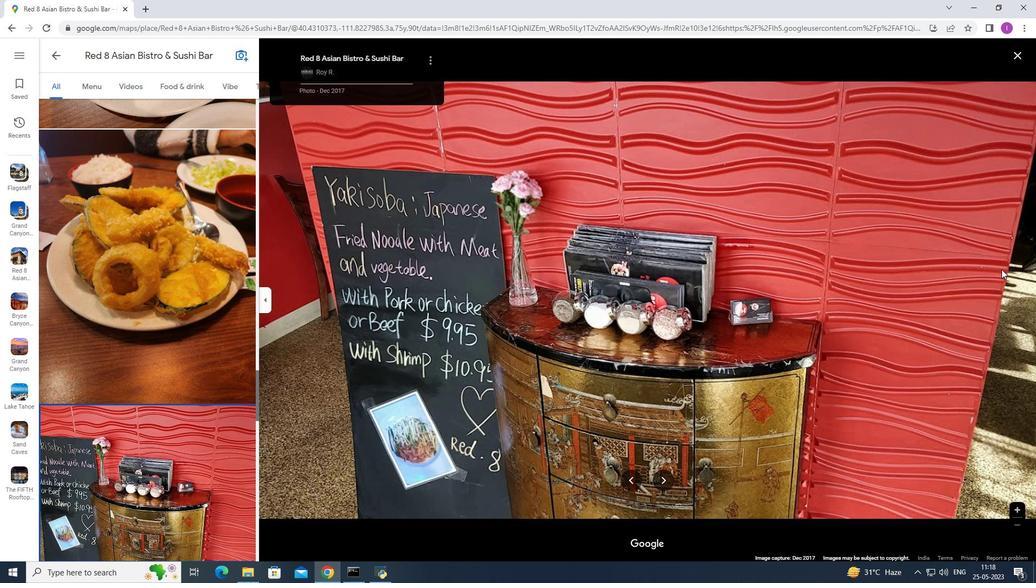 
Action: Mouse moved to (414, 200)
Screenshot: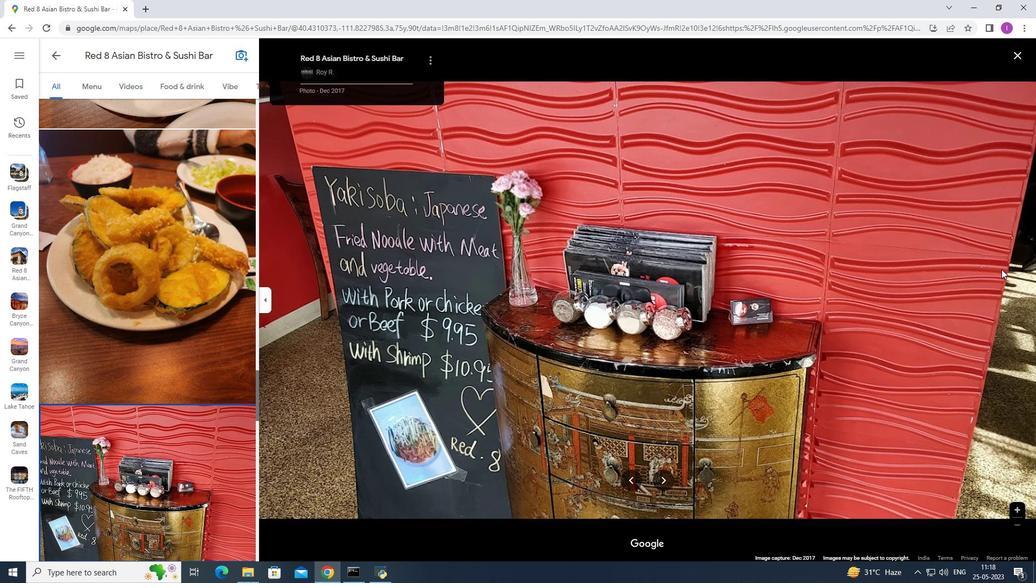 
Action: Mouse scrolled (414, 199) with delta (0, 0)
Screenshot: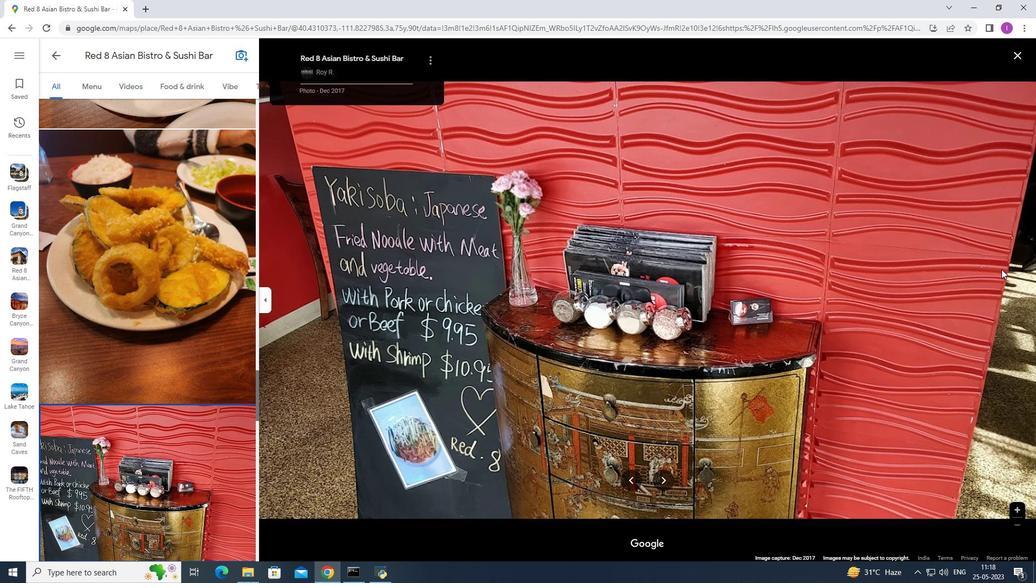 
Action: Mouse scrolled (414, 199) with delta (0, 0)
Screenshot: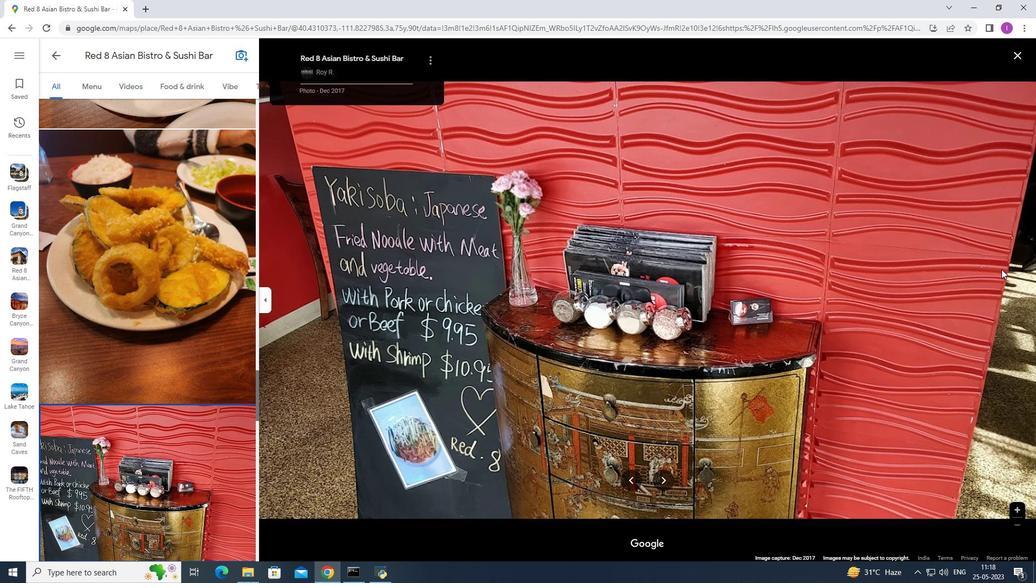 
Action: Mouse moved to (368, 214)
Screenshot: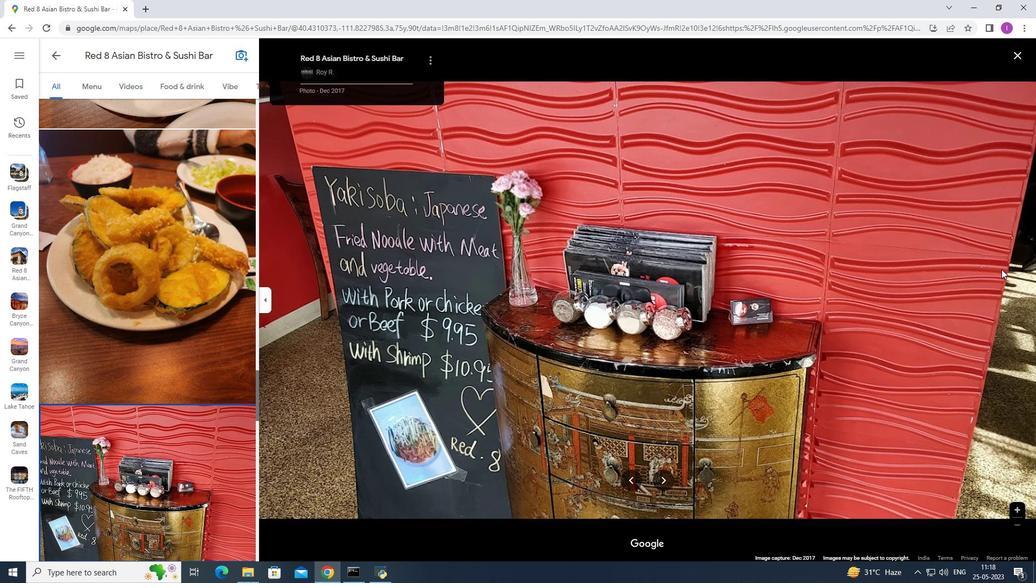 
Action: Mouse scrolled (368, 213) with delta (0, 0)
Screenshot: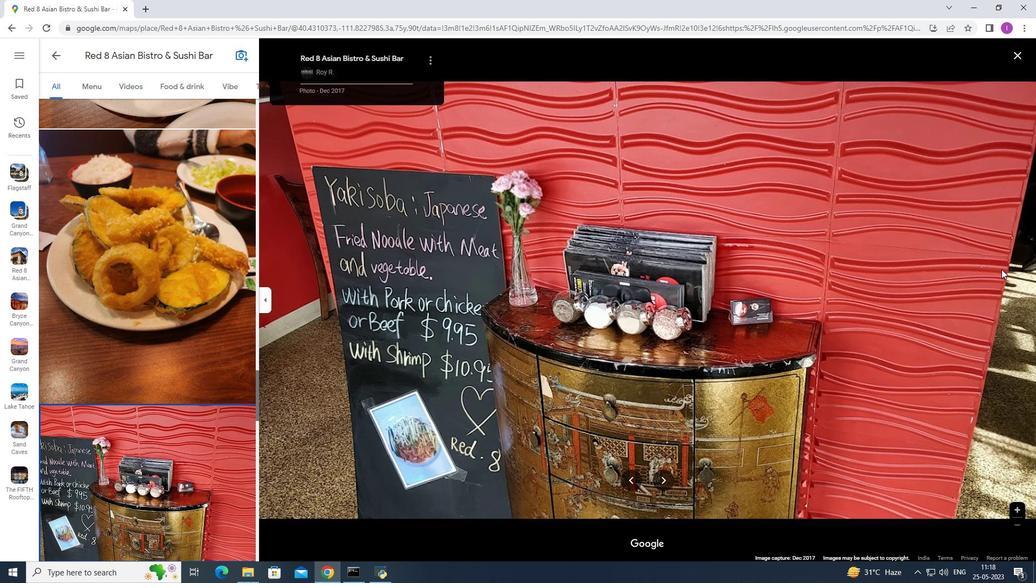 
Action: Mouse moved to (368, 213)
Screenshot: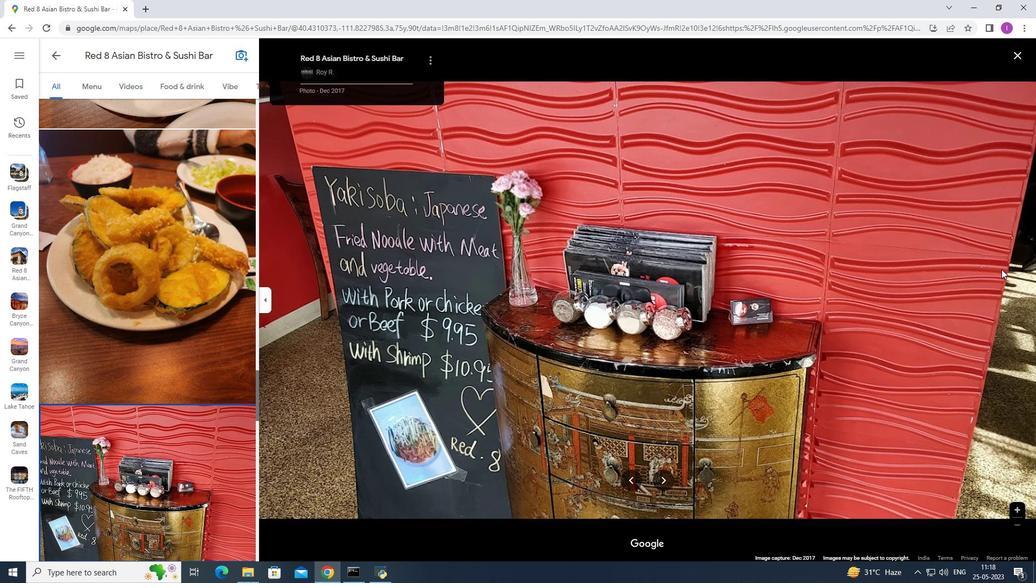 
Action: Mouse scrolled (368, 213) with delta (0, 0)
Screenshot: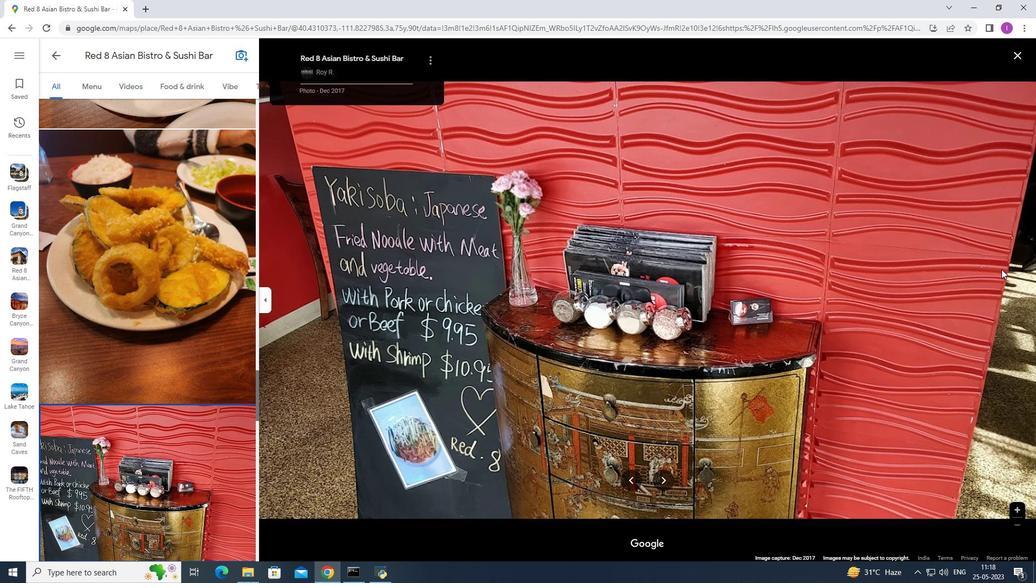 
Action: Mouse scrolled (368, 213) with delta (0, 0)
Screenshot: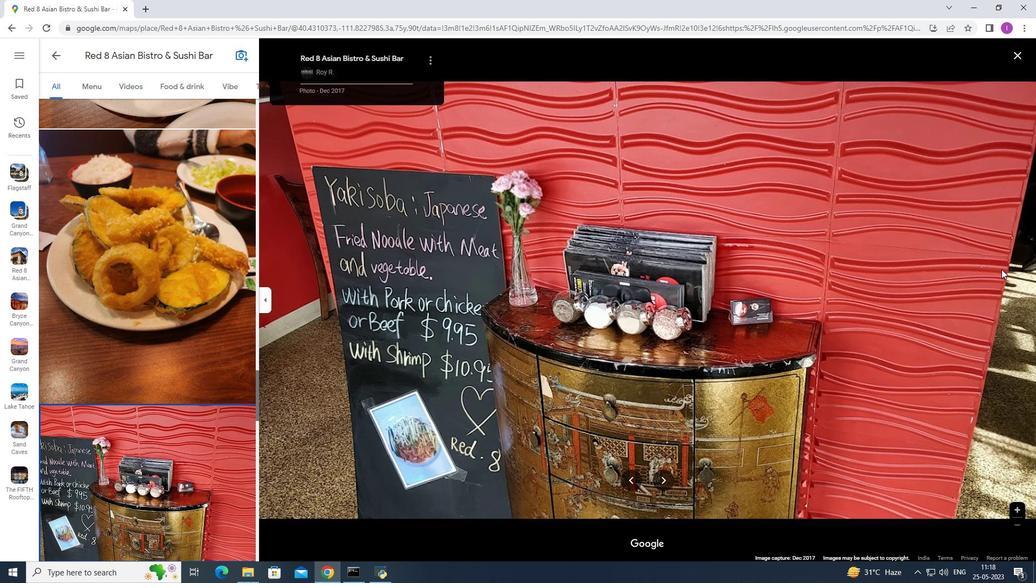 
Action: Mouse moved to (370, 212)
Screenshot: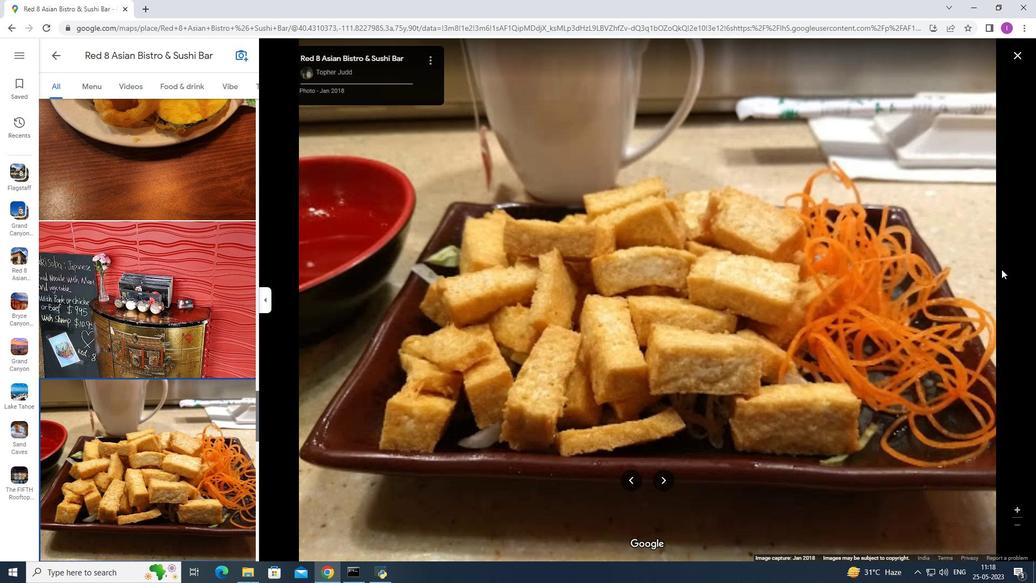 
Action: Mouse scrolled (370, 211) with delta (0, 0)
Screenshot: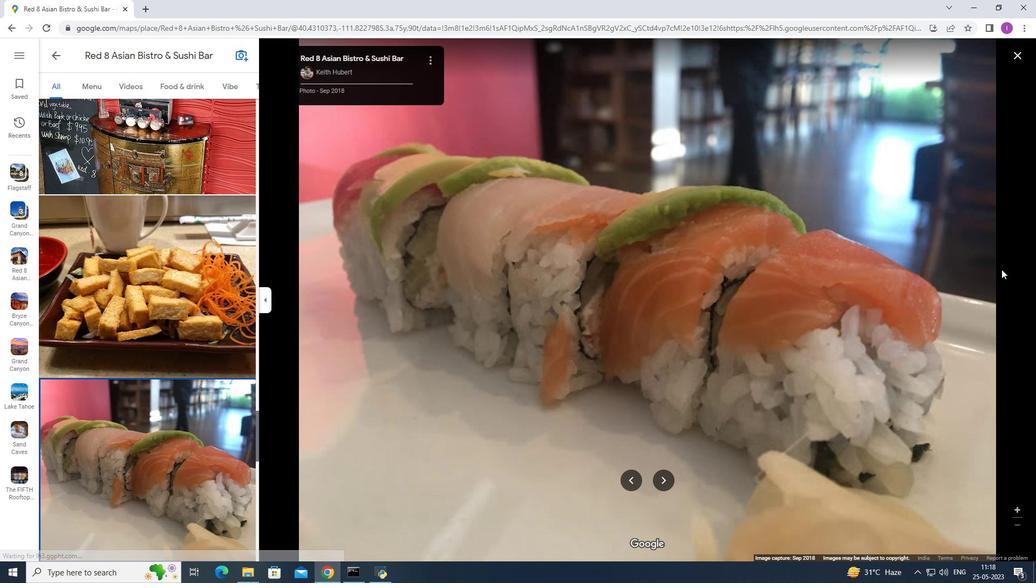 
Action: Mouse scrolled (370, 211) with delta (0, 0)
Screenshot: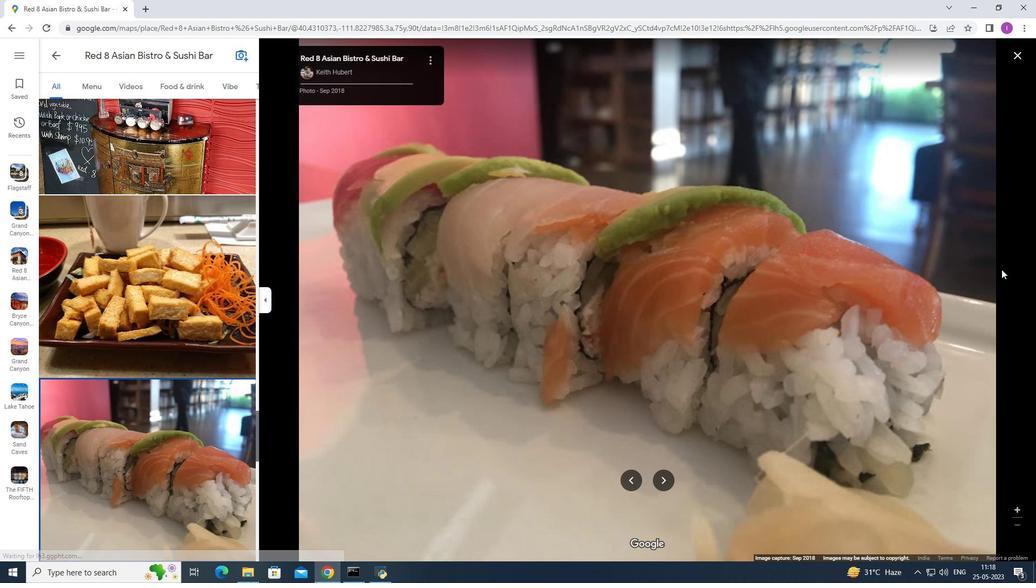 
Action: Mouse moved to (372, 212)
Screenshot: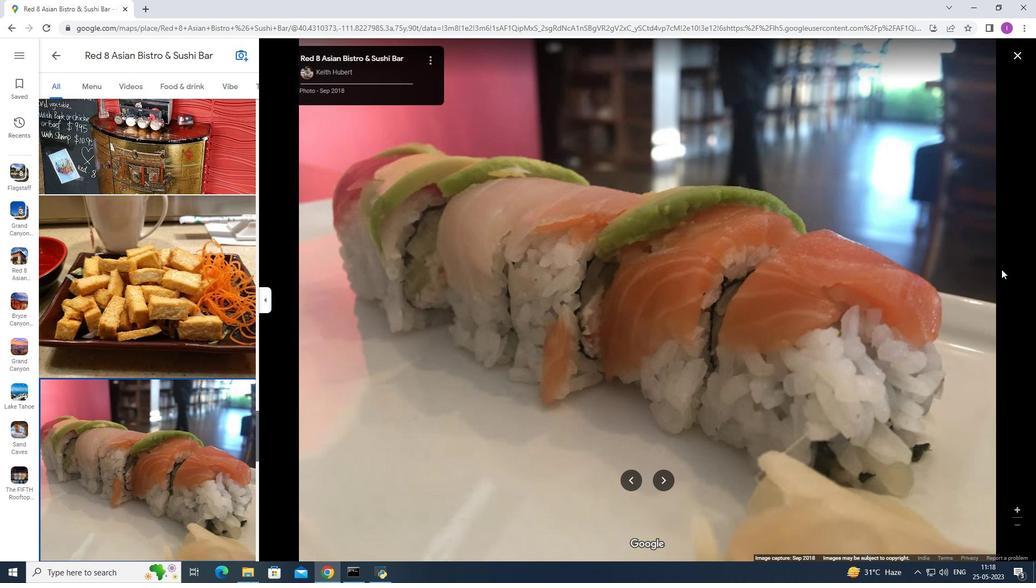 
Action: Mouse scrolled (372, 212) with delta (0, 0)
Screenshot: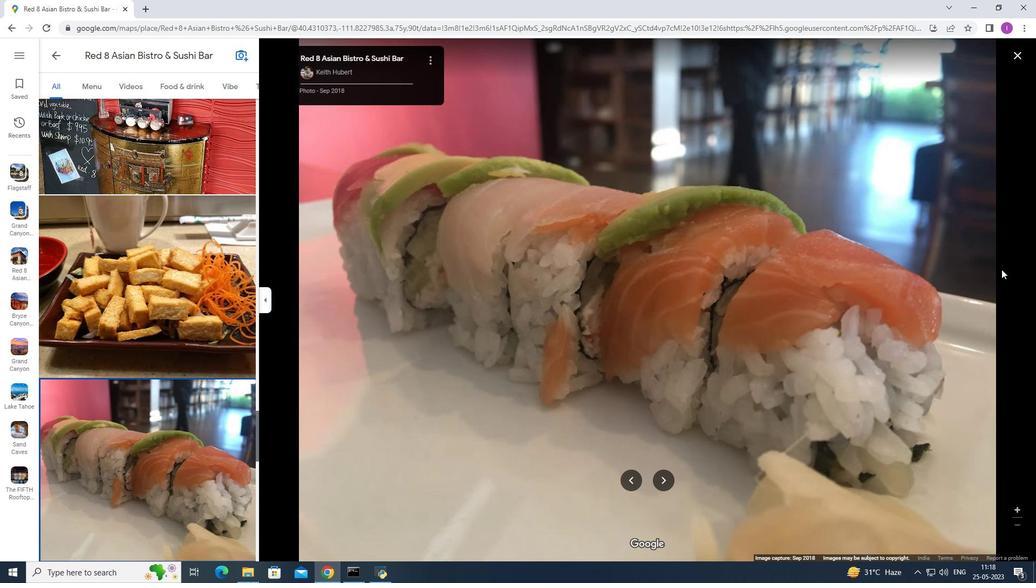 
Action: Mouse scrolled (372, 212) with delta (0, 0)
Screenshot: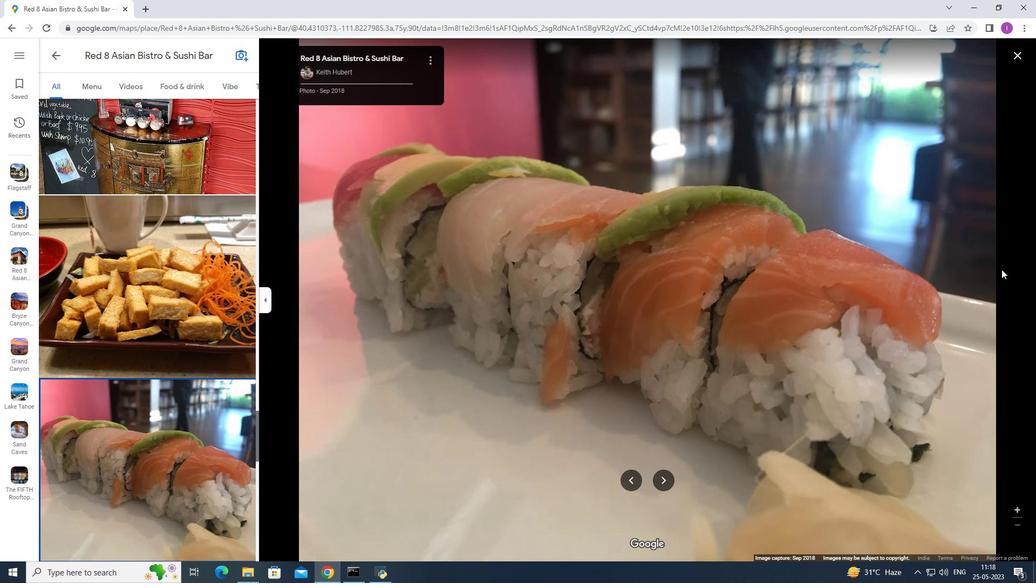 
Action: Mouse moved to (367, 217)
Screenshot: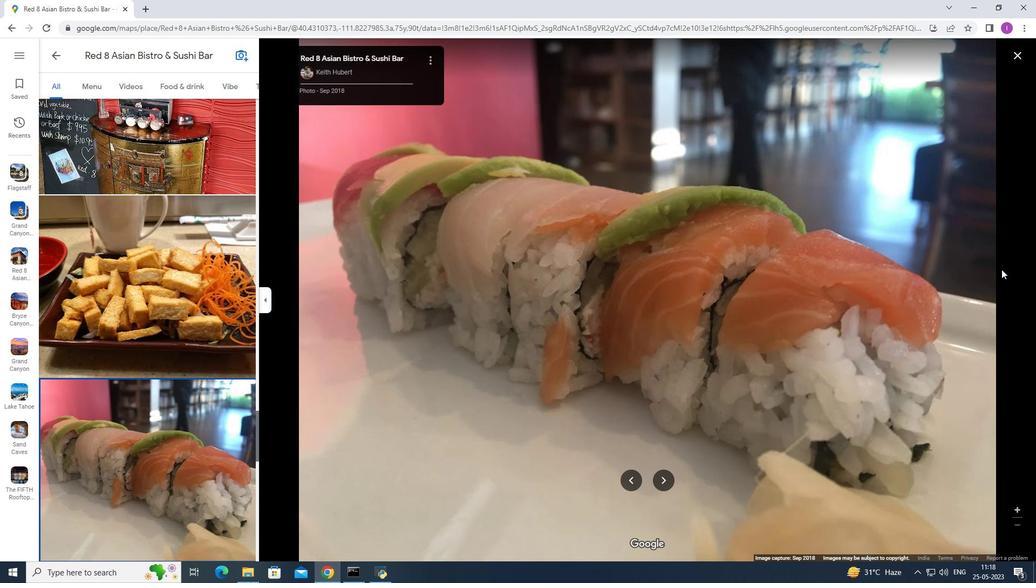 
Action: Mouse scrolled (367, 216) with delta (0, 0)
Screenshot: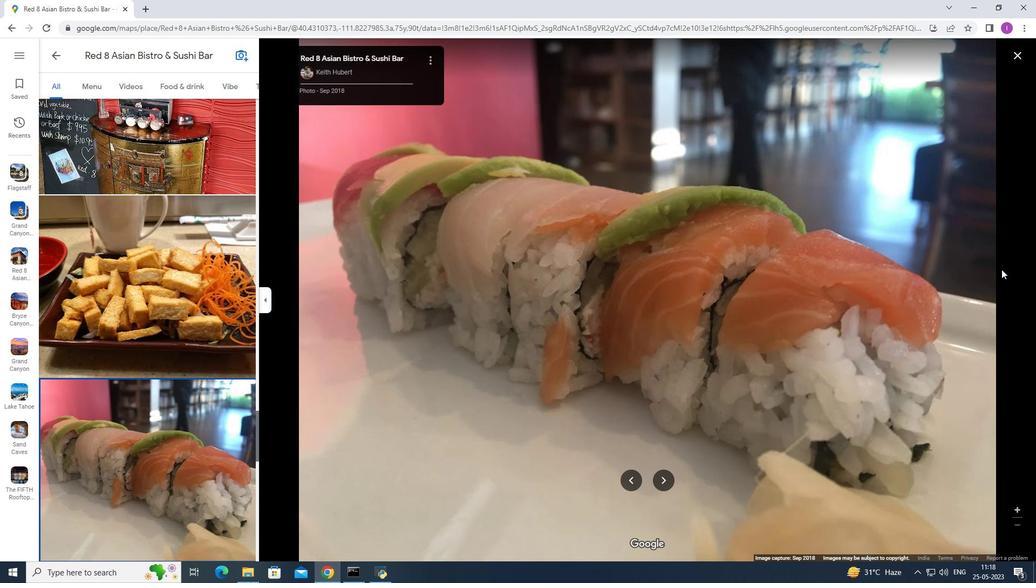 
Action: Mouse moved to (367, 217)
Screenshot: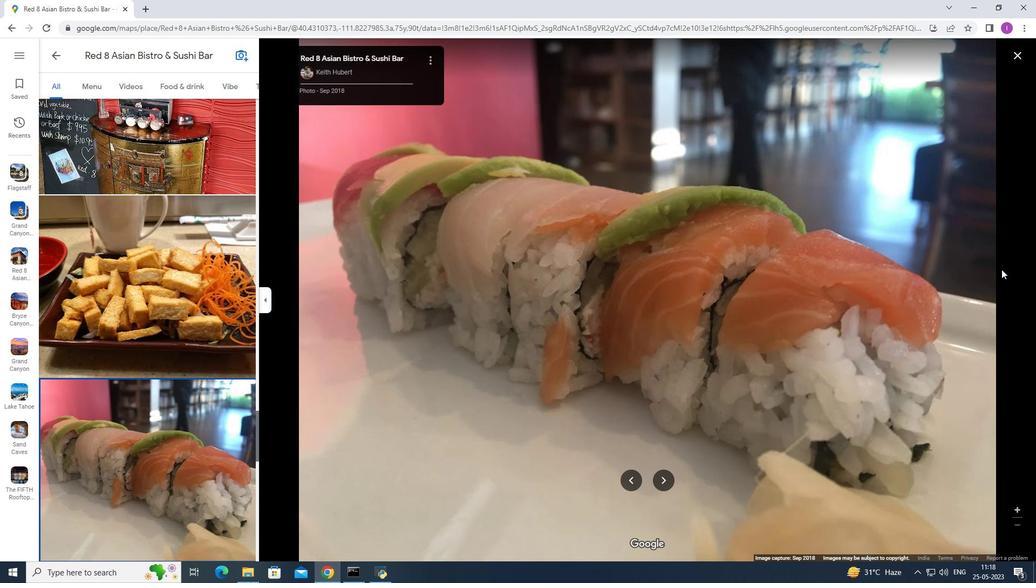 
Action: Mouse scrolled (367, 216) with delta (0, 0)
Screenshot: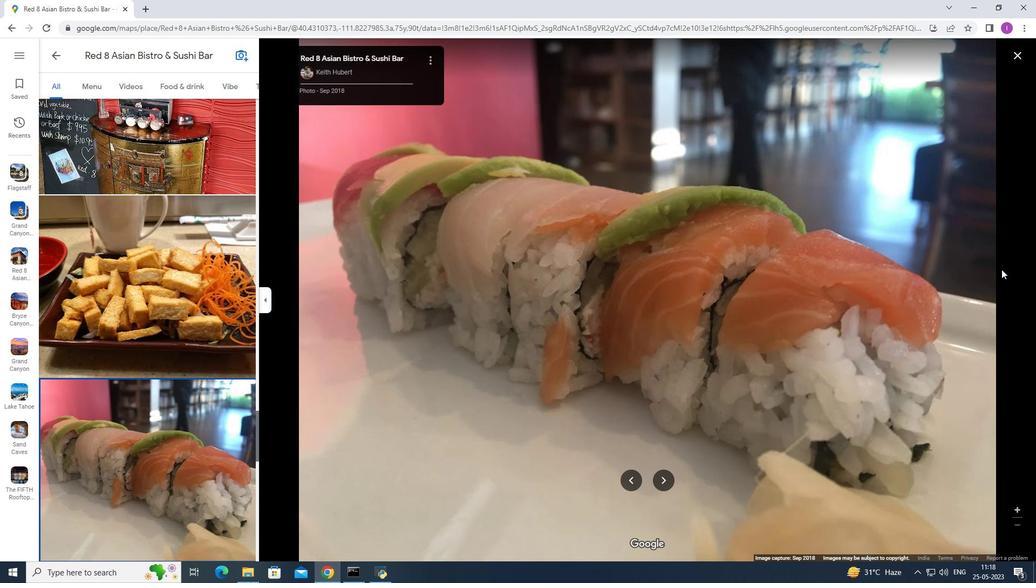 
Action: Mouse scrolled (367, 216) with delta (0, 0)
Screenshot: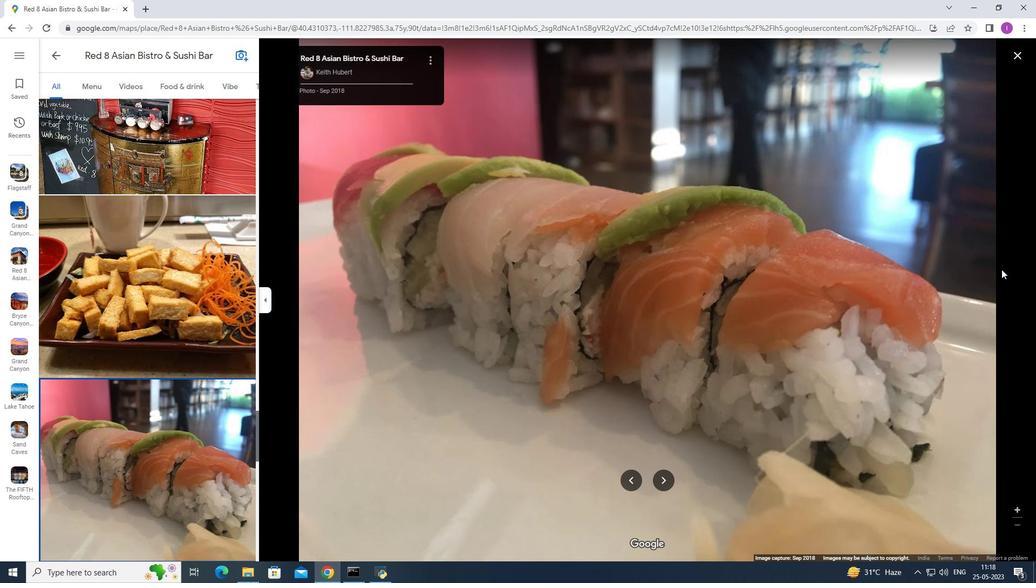 
Action: Mouse scrolled (367, 216) with delta (0, 0)
Screenshot: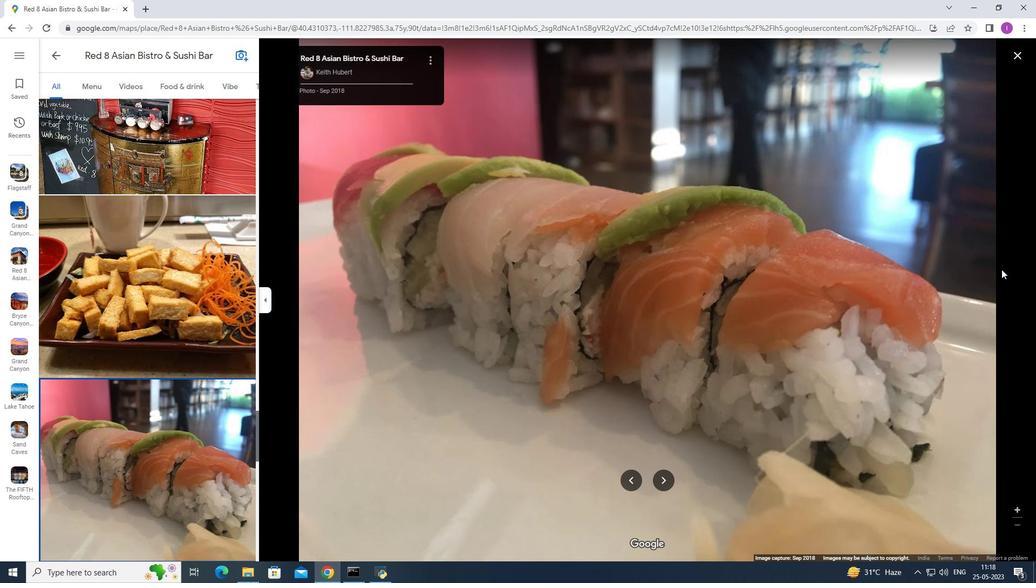 
Action: Mouse moved to (154, 228)
Screenshot: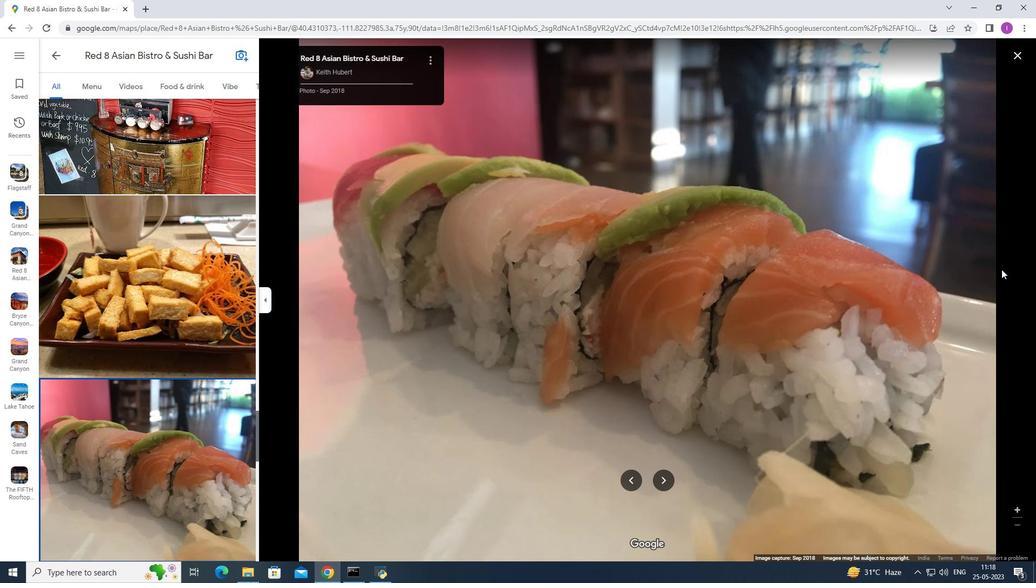 
Action: Mouse scrolled (154, 227) with delta (0, 0)
Screenshot: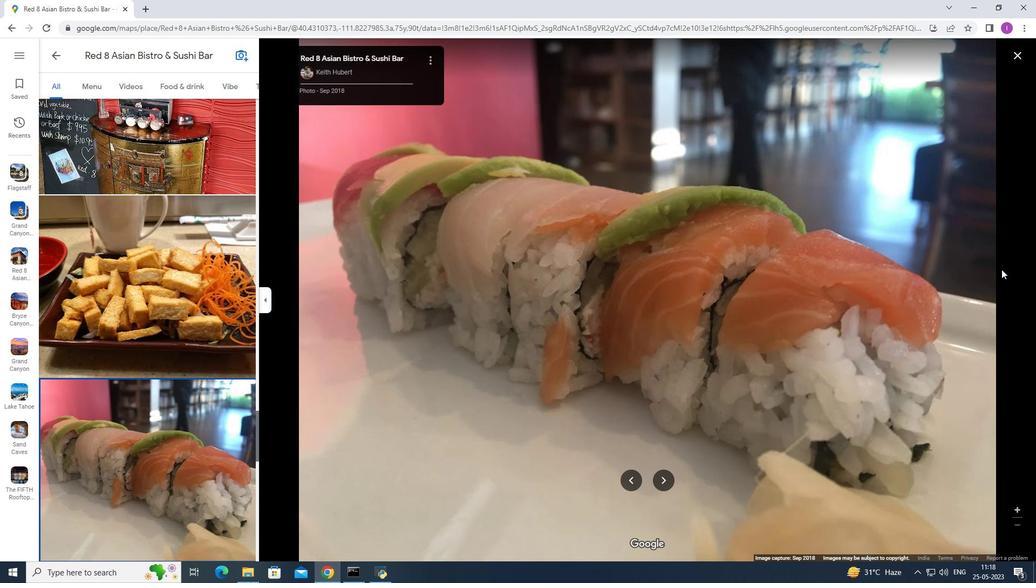 
Action: Mouse scrolled (154, 227) with delta (0, 0)
Screenshot: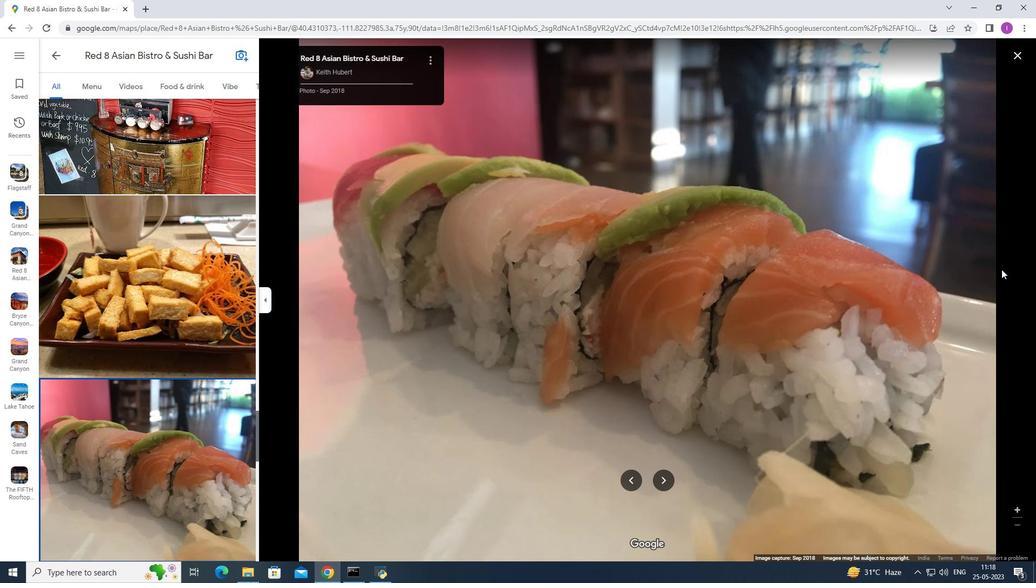 
Action: Mouse scrolled (154, 227) with delta (0, 0)
Screenshot: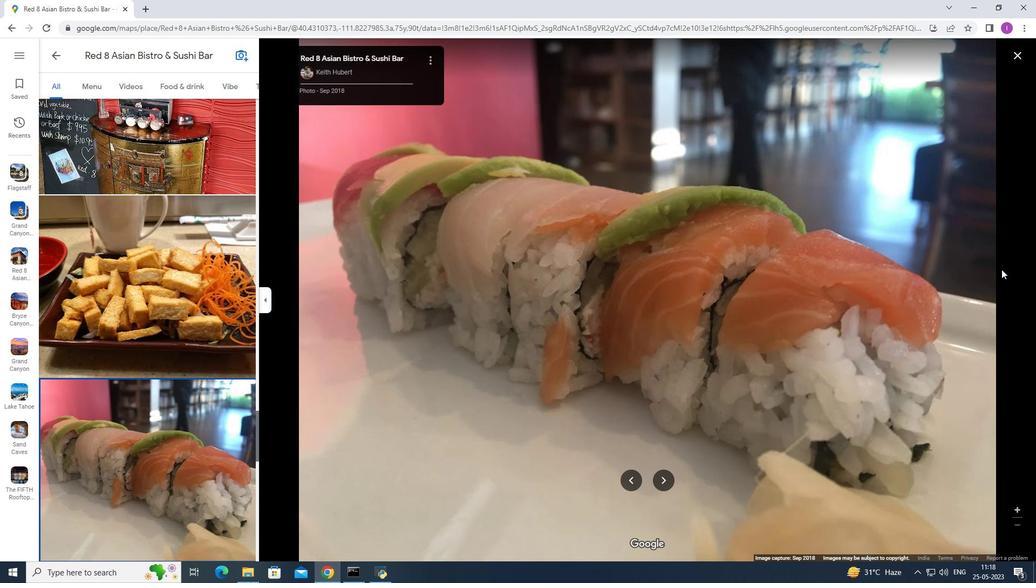 
Action: Mouse scrolled (154, 227) with delta (0, 0)
Screenshot: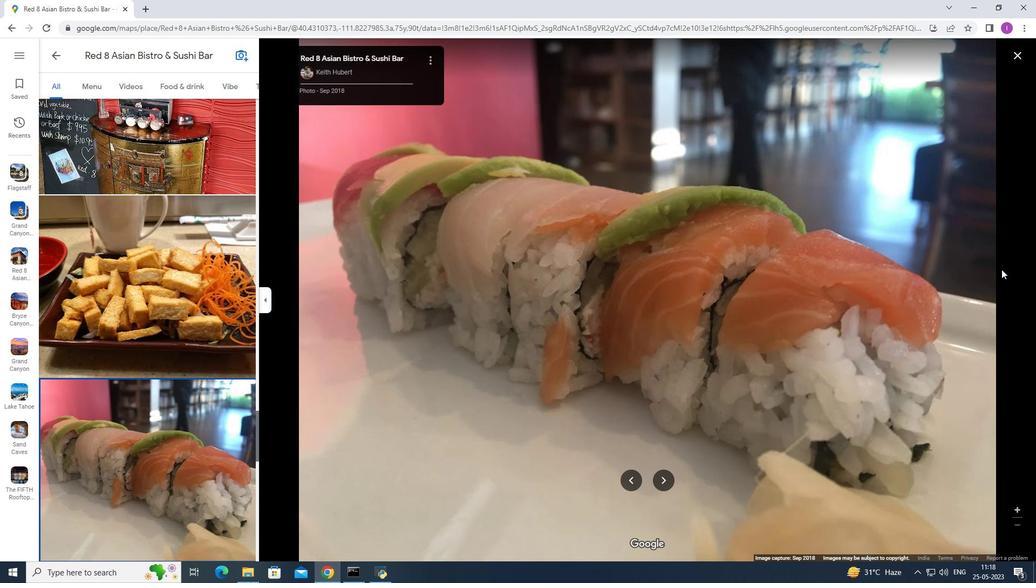 
Action: Mouse moved to (155, 227)
Screenshot: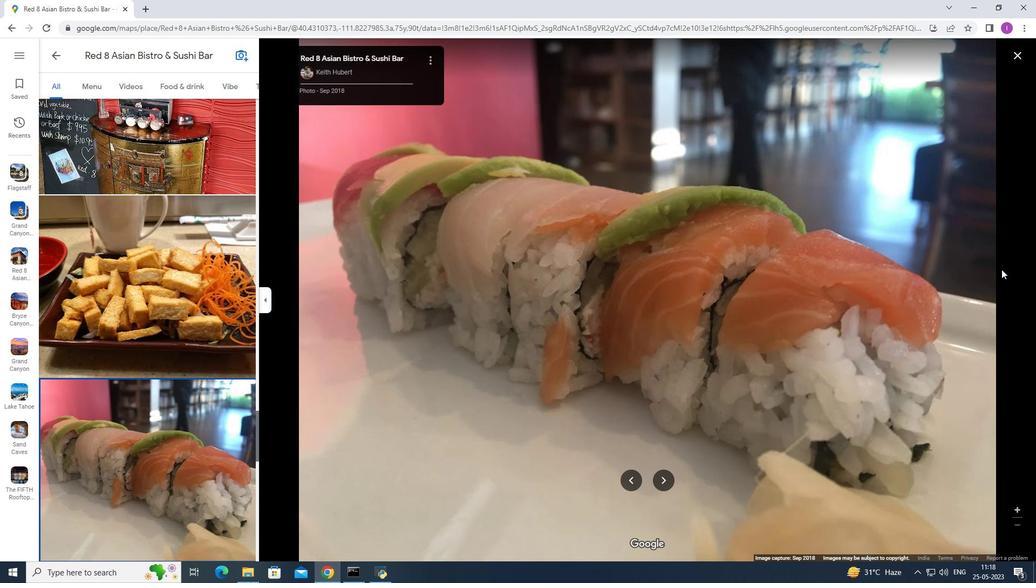 
Action: Mouse scrolled (155, 227) with delta (0, 0)
Screenshot: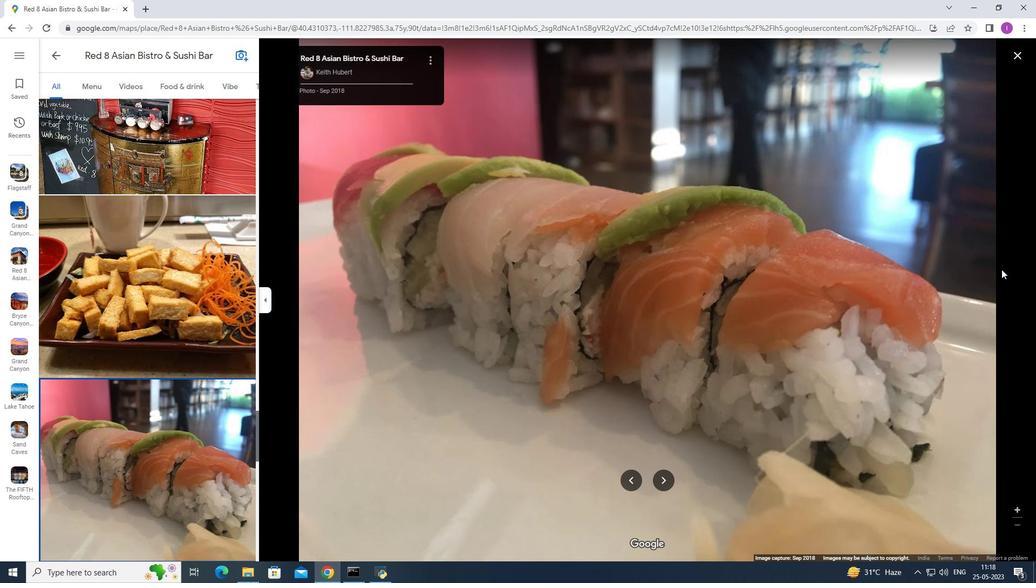 
Action: Mouse scrolled (155, 227) with delta (0, 0)
Screenshot: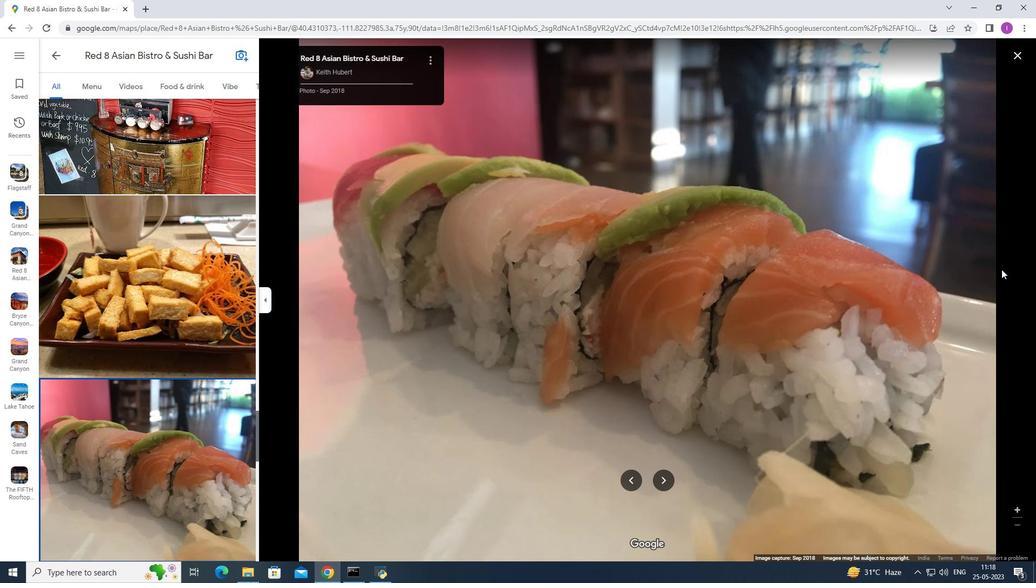 
Action: Mouse moved to (156, 227)
Screenshot: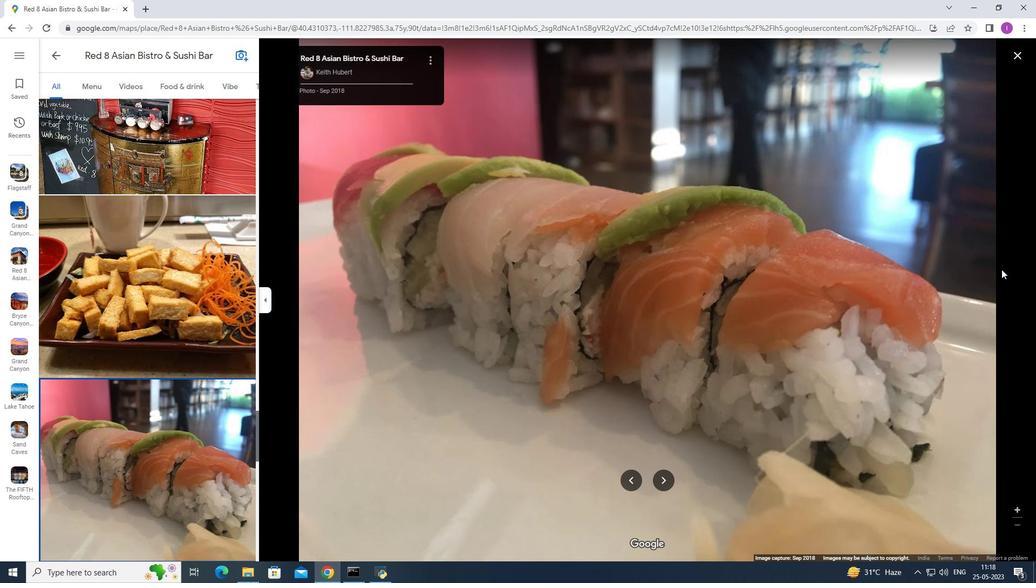 
Action: Mouse scrolled (156, 227) with delta (0, 0)
Screenshot: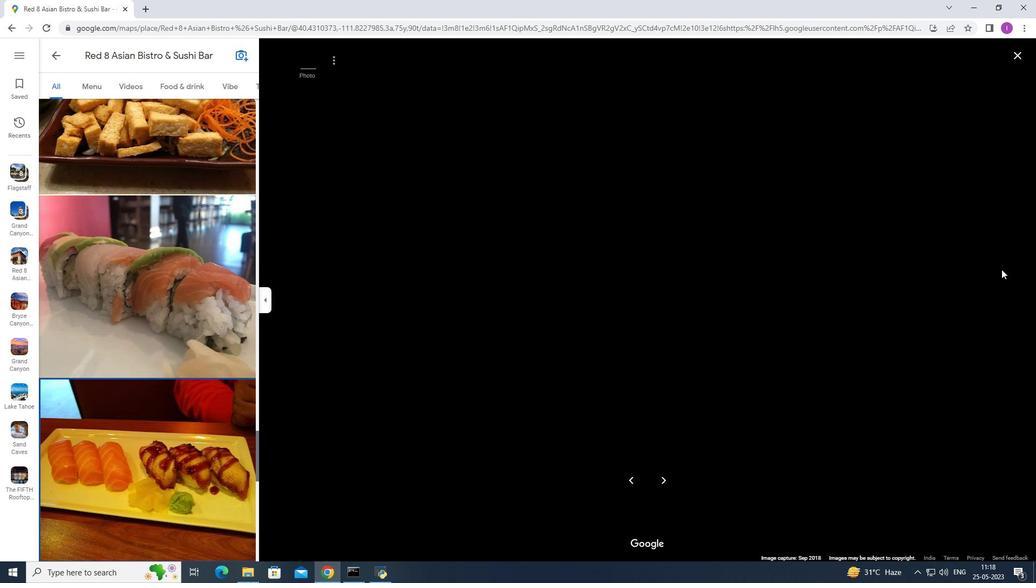 
Action: Mouse scrolled (156, 227) with delta (0, 0)
Screenshot: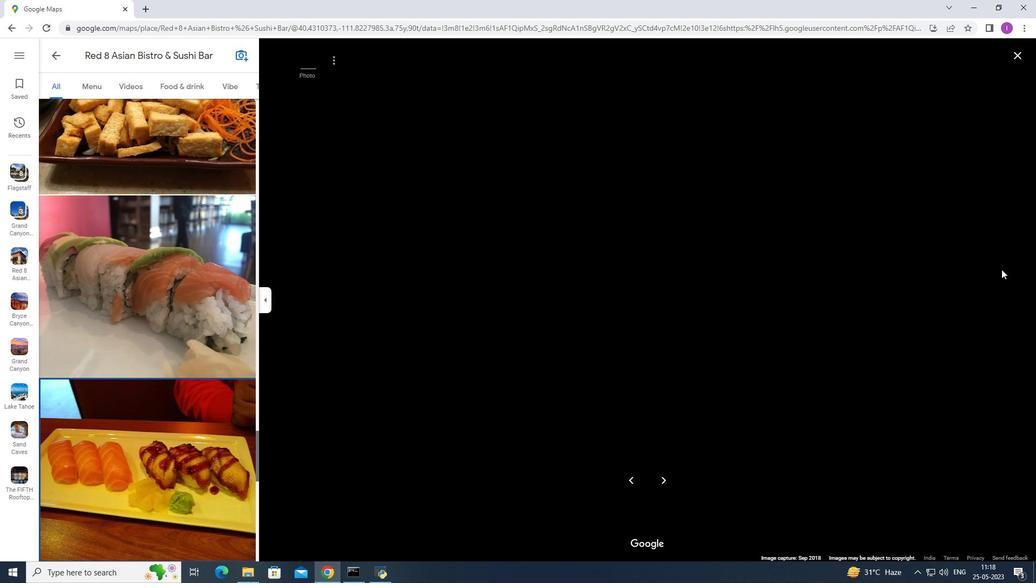 
Action: Mouse moved to (156, 231)
Screenshot: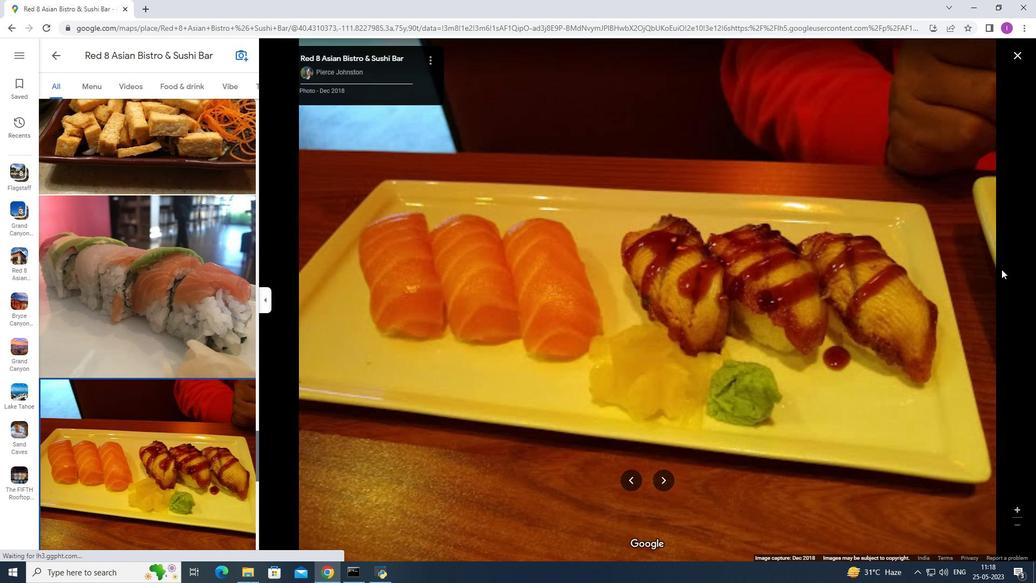
Action: Mouse scrolled (156, 230) with delta (0, 0)
Screenshot: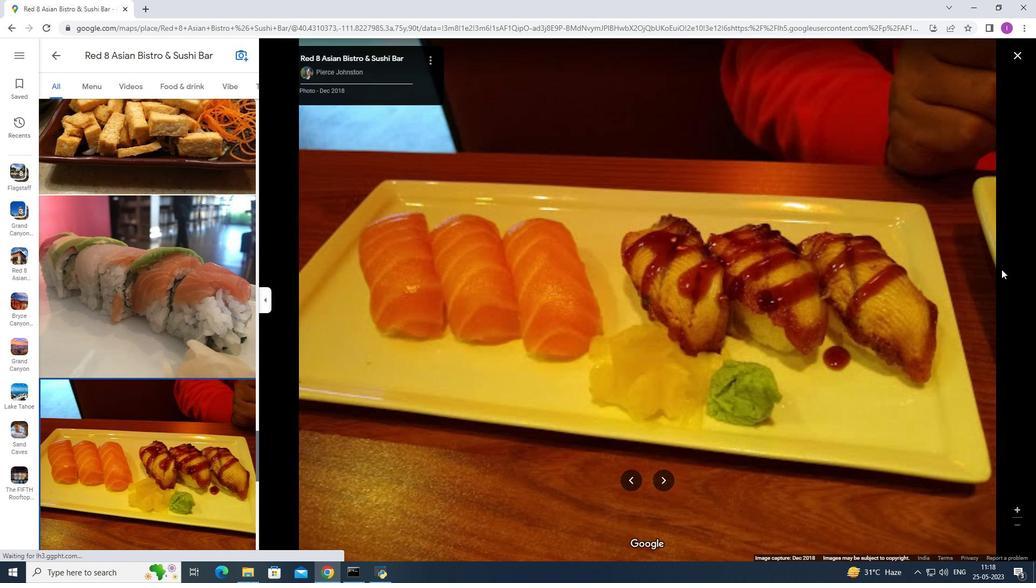 
Action: Mouse scrolled (156, 230) with delta (0, 0)
Screenshot: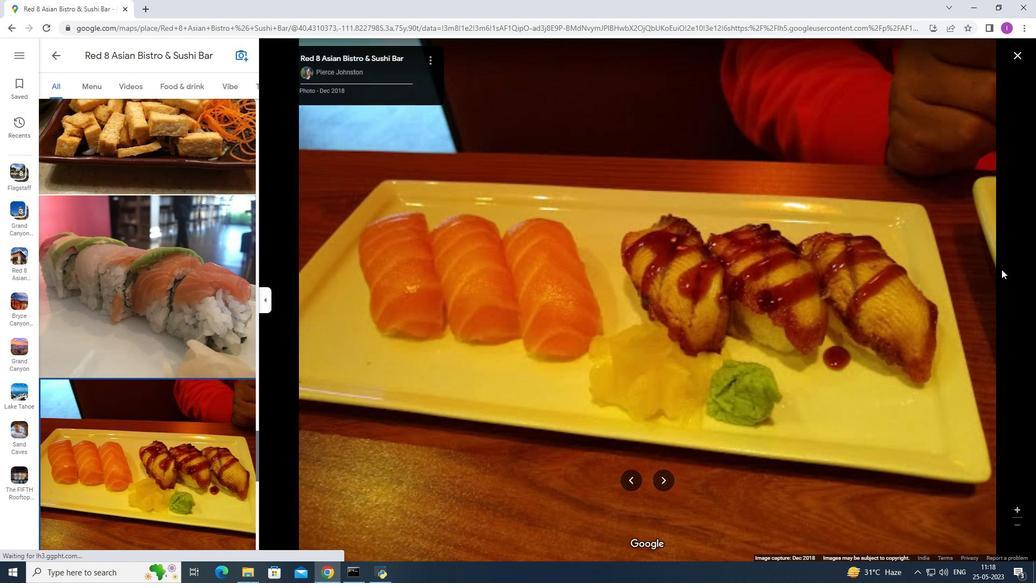 
Action: Mouse moved to (156, 231)
Screenshot: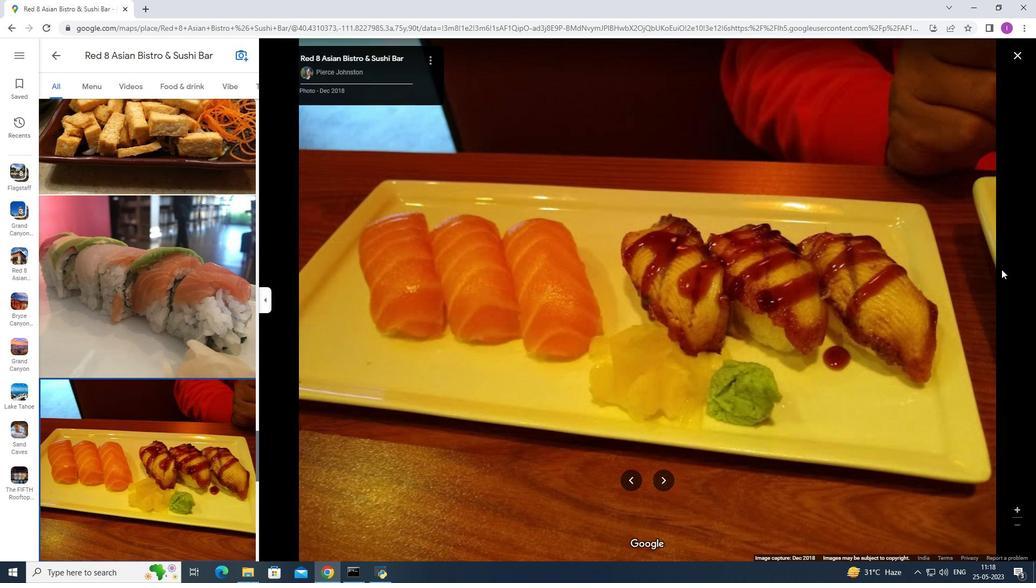 
Action: Mouse scrolled (156, 231) with delta (0, 0)
Screenshot: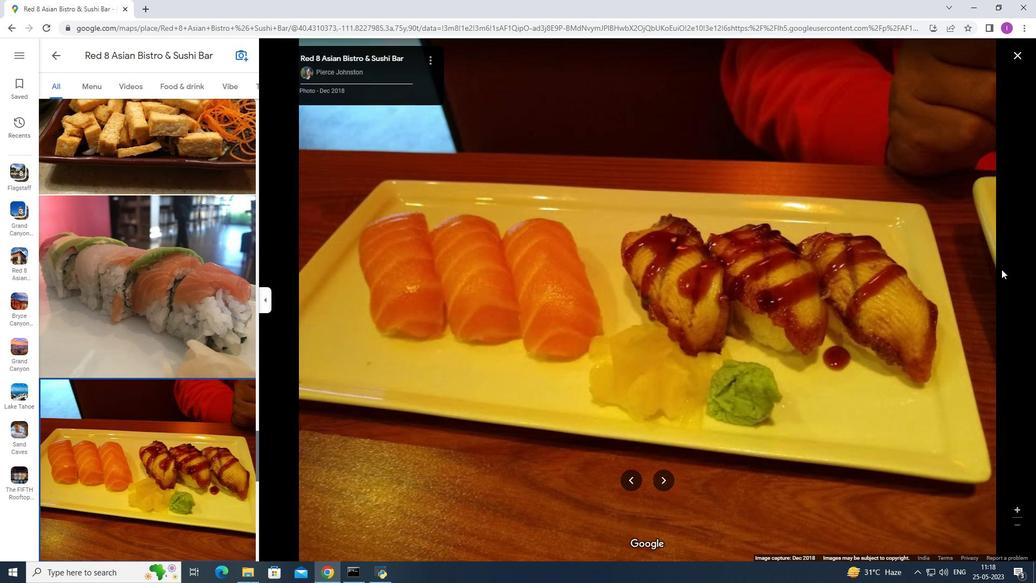 
Action: Mouse moved to (157, 231)
Screenshot: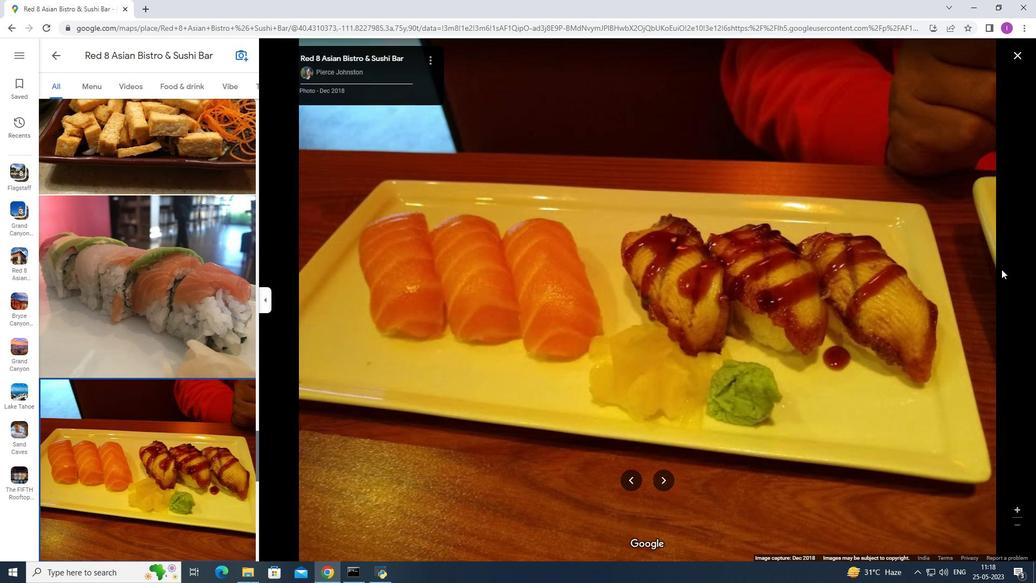 
Action: Mouse scrolled (157, 231) with delta (0, 0)
Screenshot: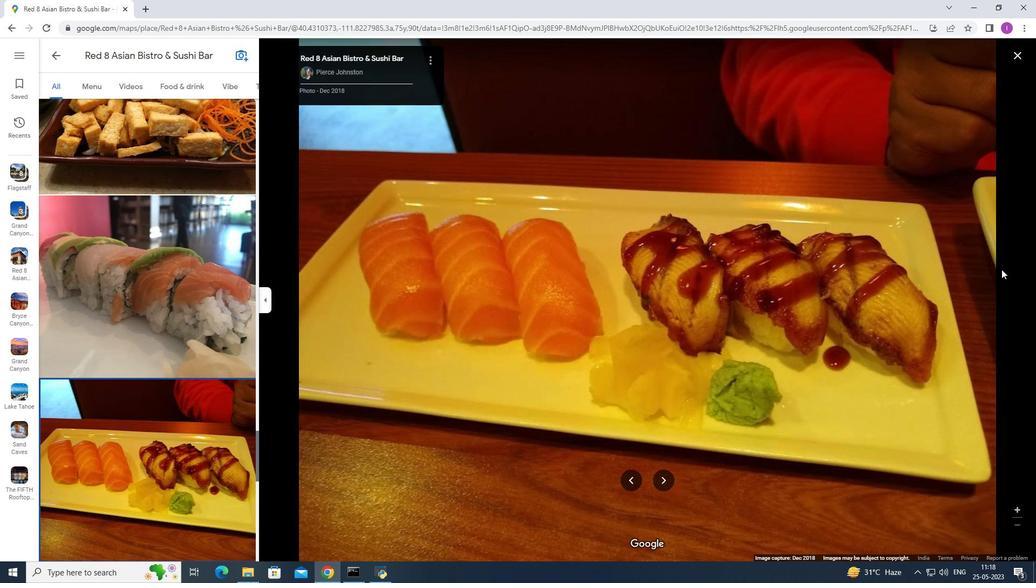 
Action: Mouse scrolled (157, 231) with delta (0, 0)
Screenshot: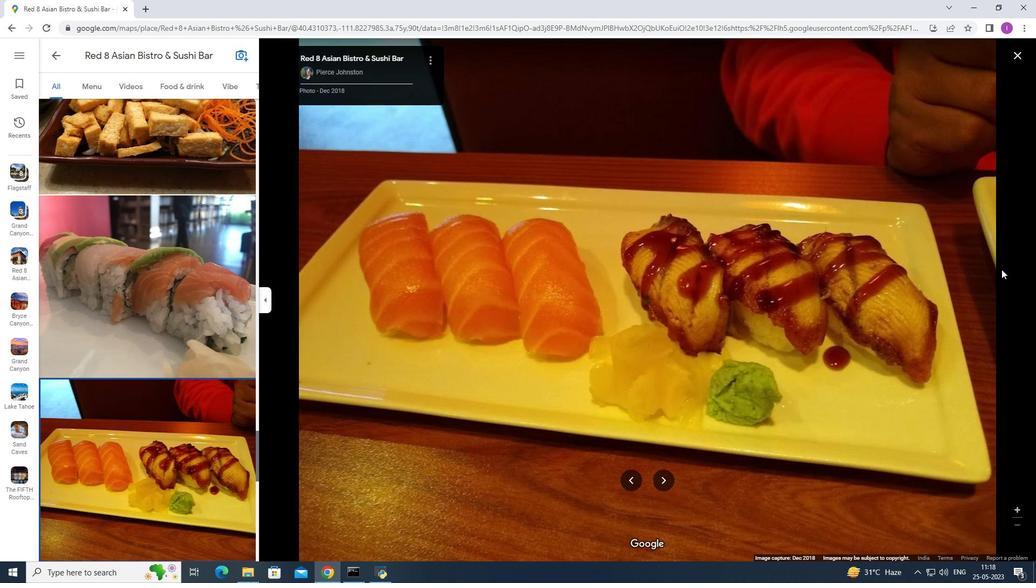 
Action: Mouse scrolled (157, 231) with delta (0, 0)
Screenshot: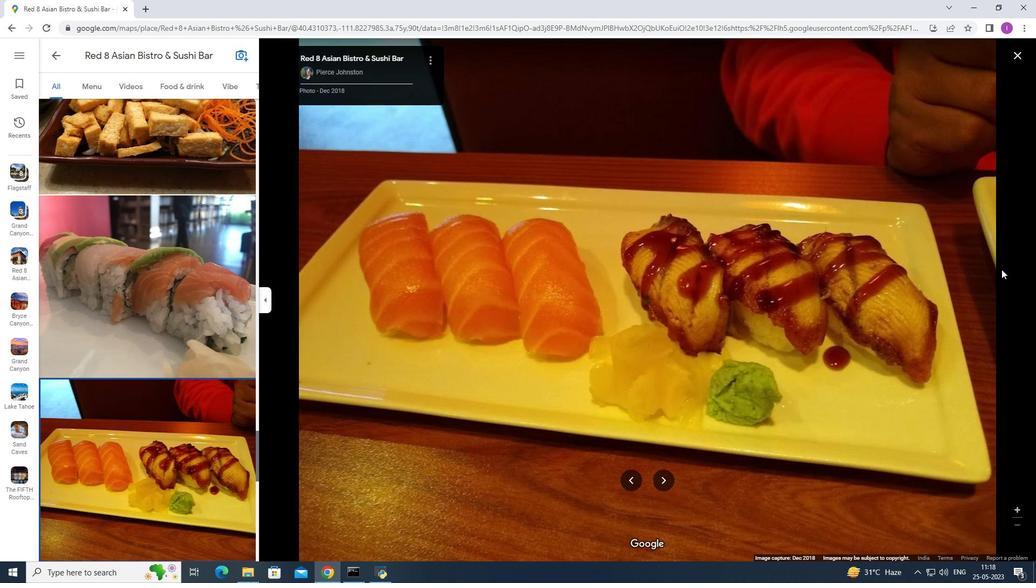 
Action: Mouse scrolled (157, 231) with delta (0, 0)
Screenshot: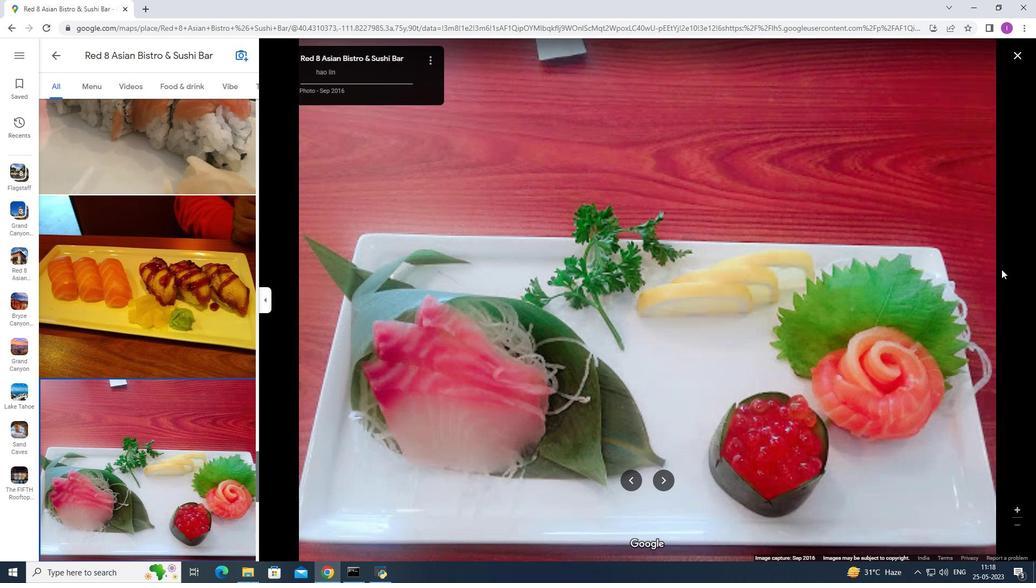 
Action: Mouse scrolled (157, 231) with delta (0, 0)
Screenshot: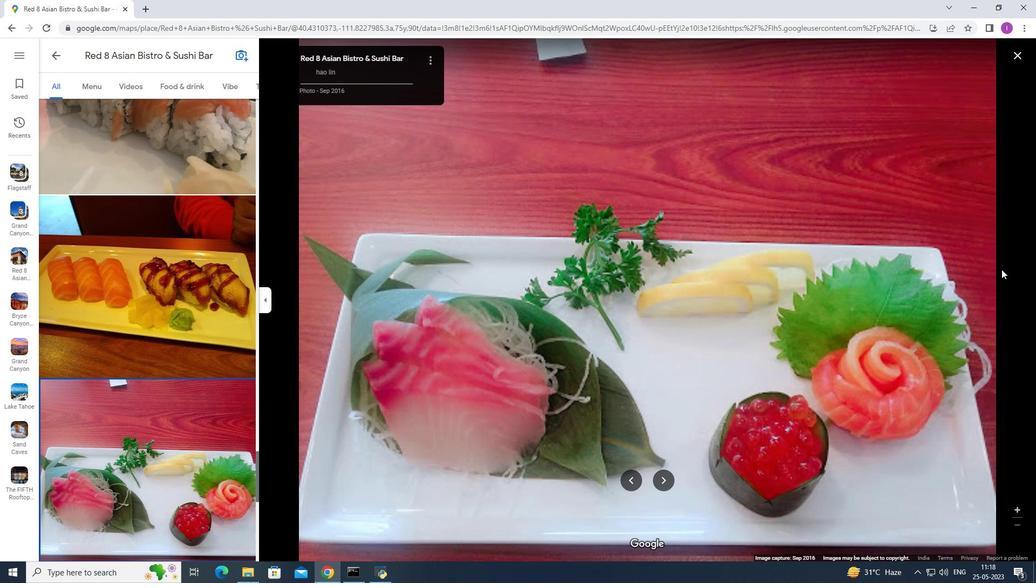 
Action: Mouse moved to (199, 202)
Screenshot: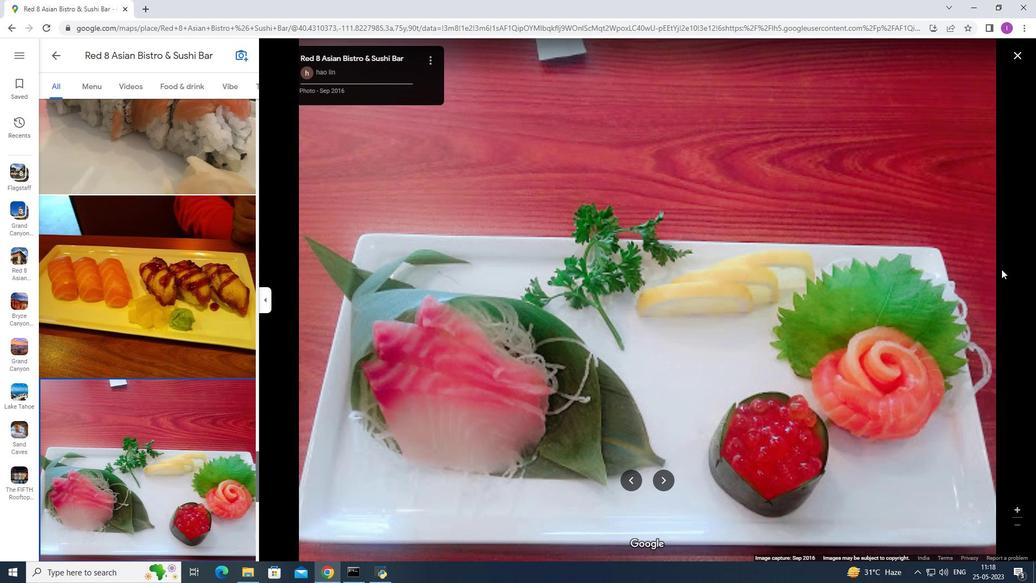 
Action: Mouse pressed left at (199, 202)
Screenshot: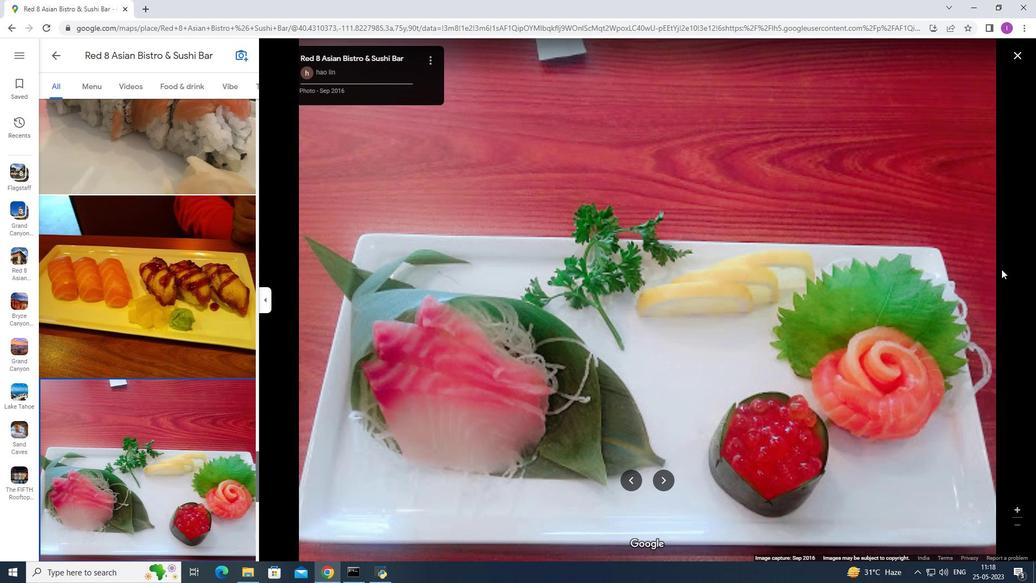 
Action: Mouse moved to (364, 163)
Screenshot: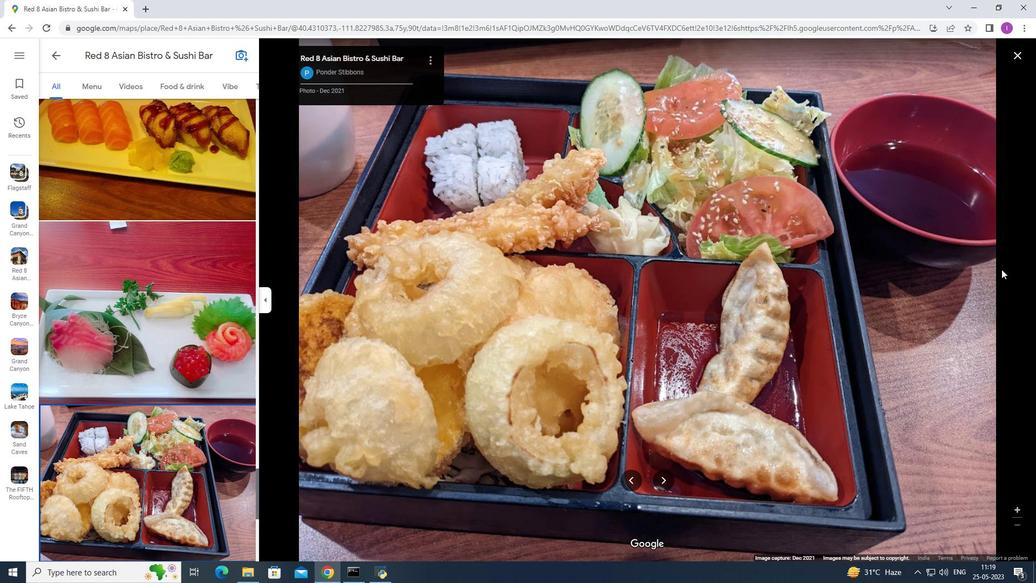 
Action: Mouse scrolled (364, 162) with delta (0, 0)
Screenshot: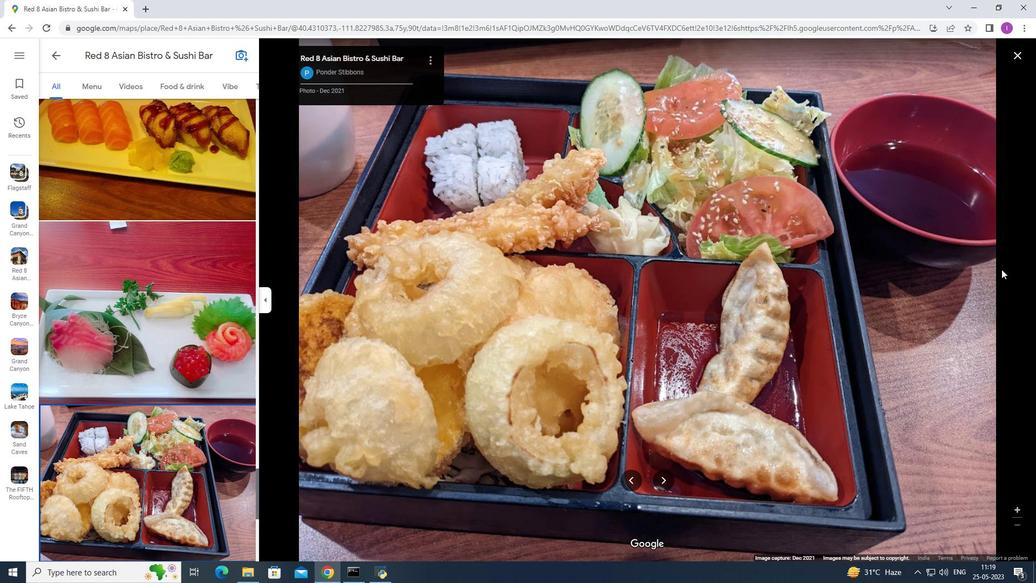 
Action: Mouse moved to (362, 163)
Screenshot: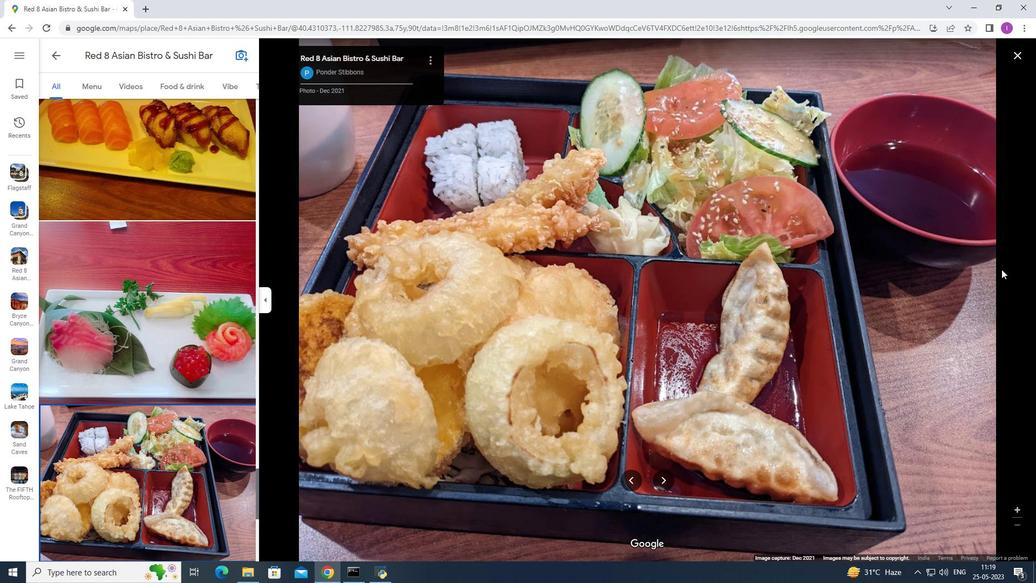 
Action: Mouse scrolled (362, 162) with delta (0, 0)
Screenshot: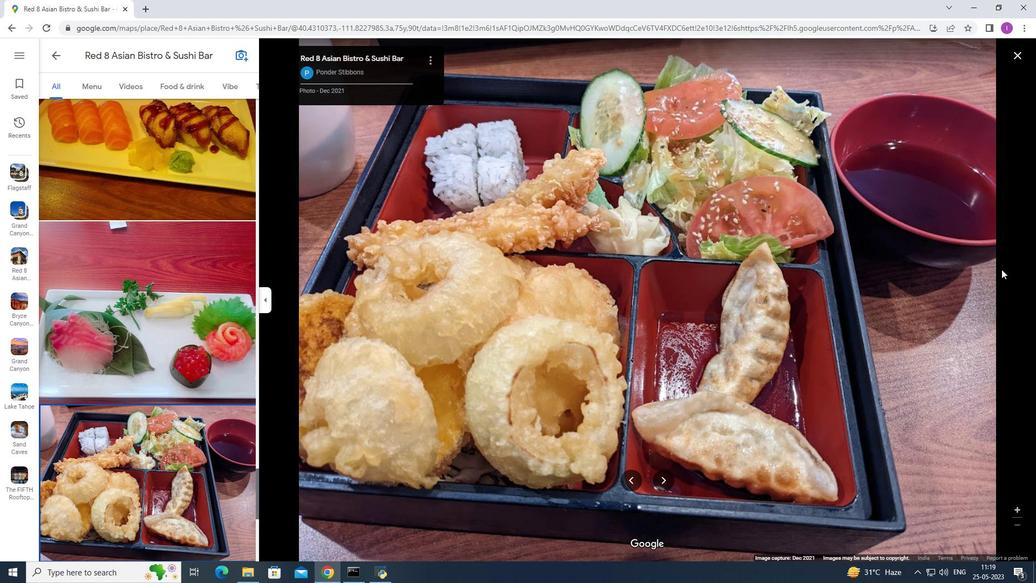 
Action: Mouse moved to (358, 164)
Screenshot: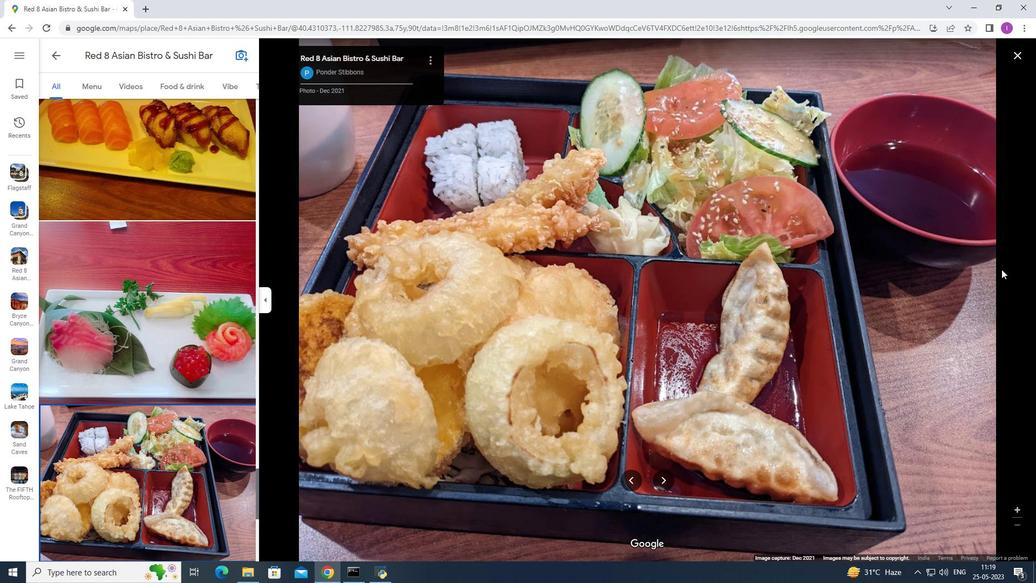 
Action: Mouse scrolled (358, 163) with delta (0, 0)
Screenshot: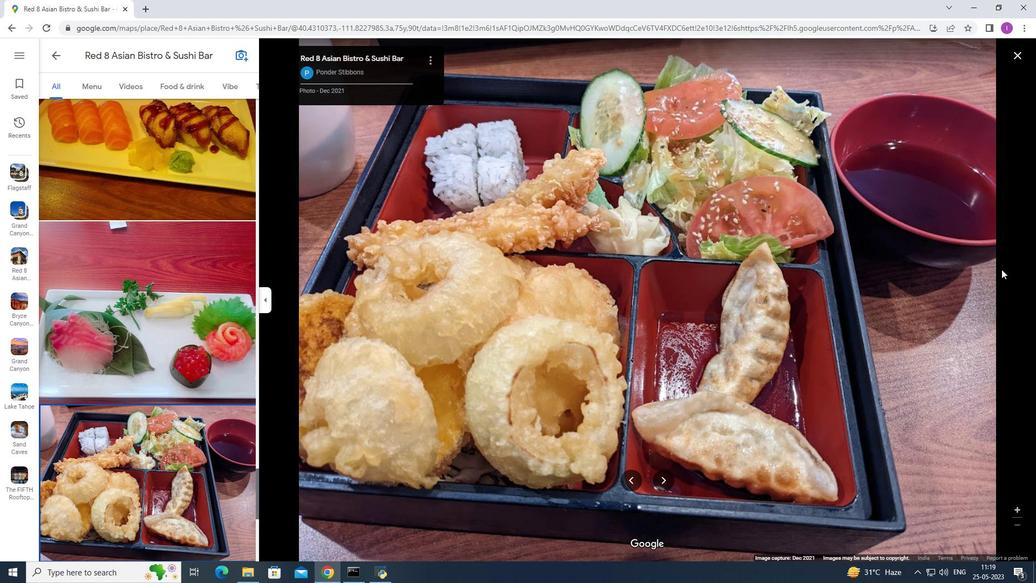 
Action: Mouse scrolled (358, 163) with delta (0, 0)
Screenshot: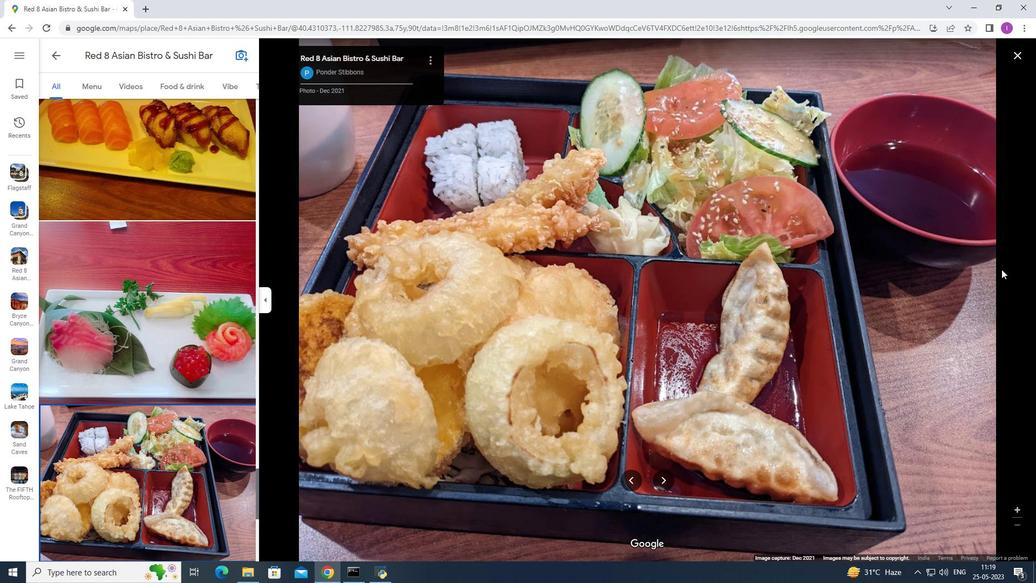 
Action: Mouse moved to (370, 230)
Screenshot: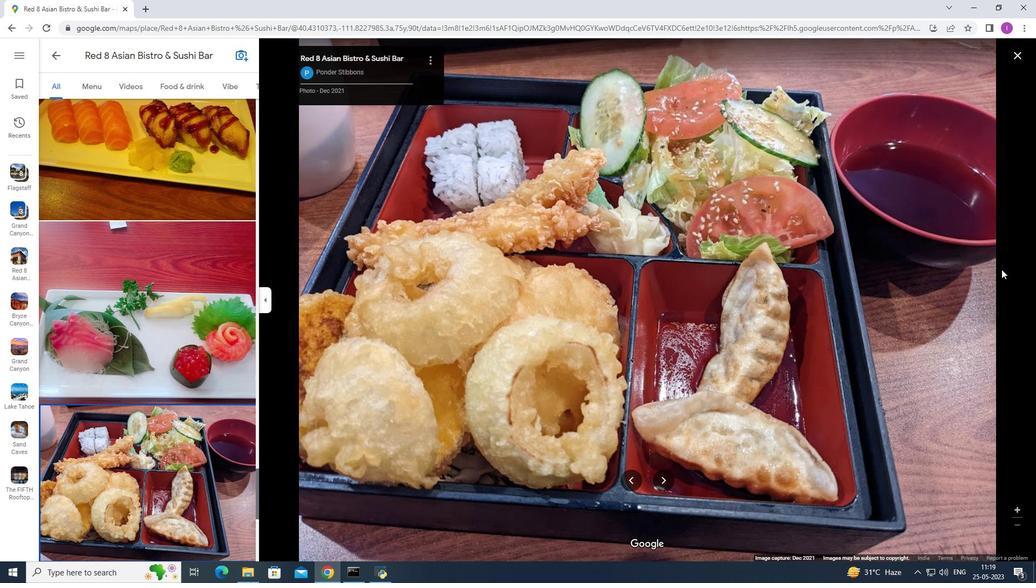 
Action: Mouse scrolled (370, 229) with delta (0, 0)
Screenshot: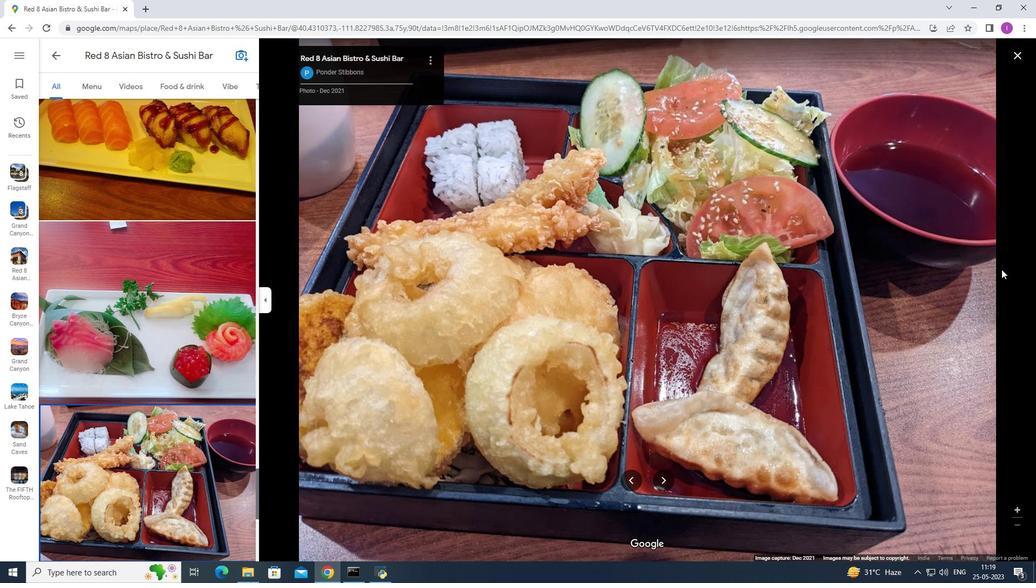 
Action: Mouse moved to (370, 230)
Screenshot: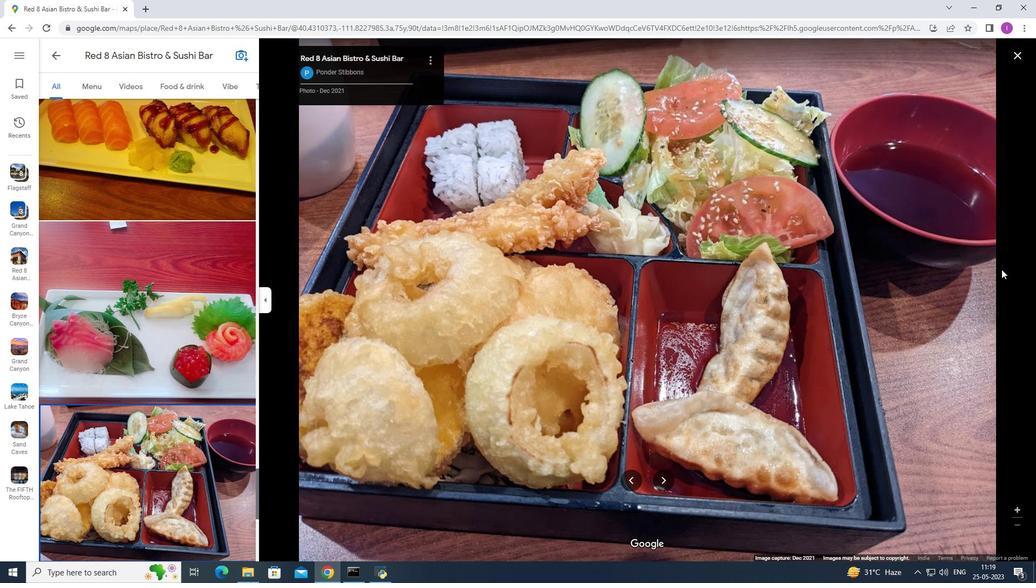 
Action: Mouse scrolled (370, 229) with delta (0, 0)
Screenshot: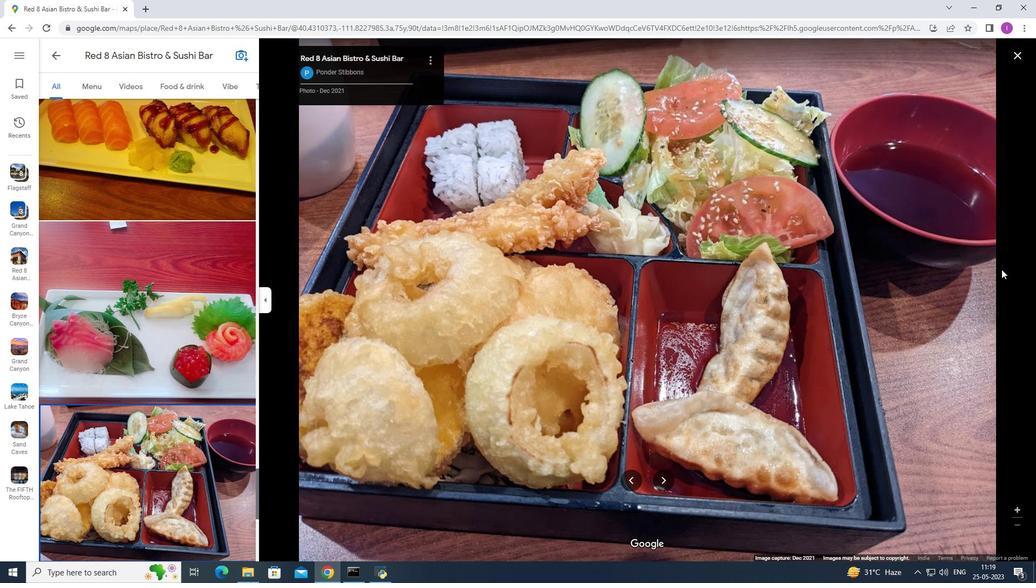 
Action: Mouse moved to (370, 230)
Screenshot: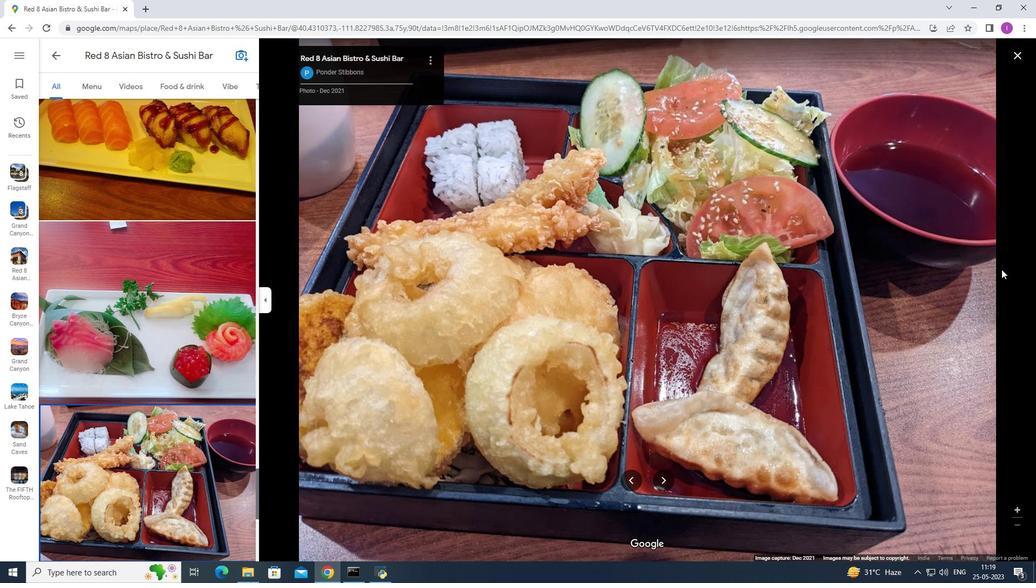 
Action: Mouse scrolled (370, 229) with delta (0, 0)
Screenshot: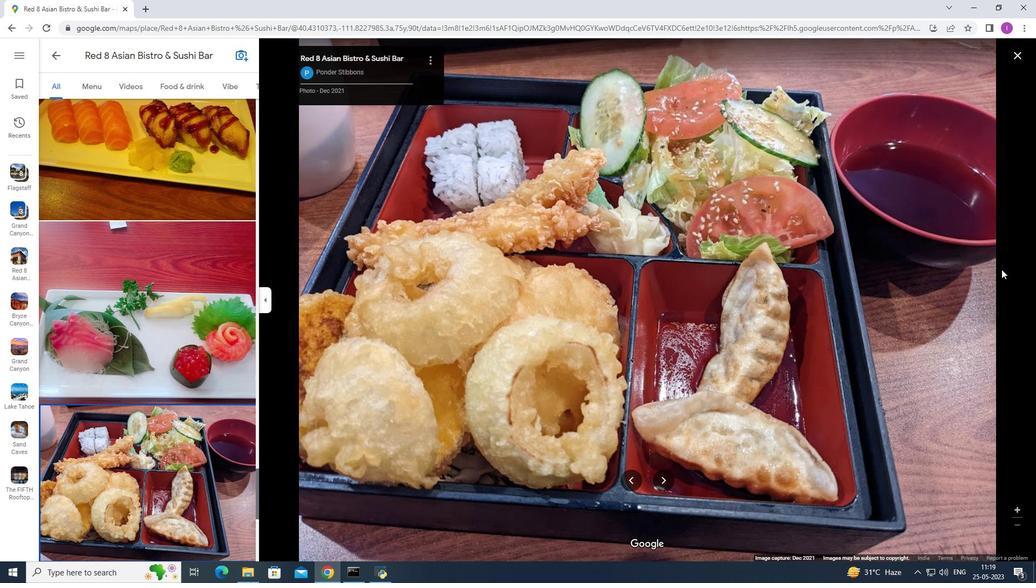 
Action: Mouse moved to (161, 217)
Screenshot: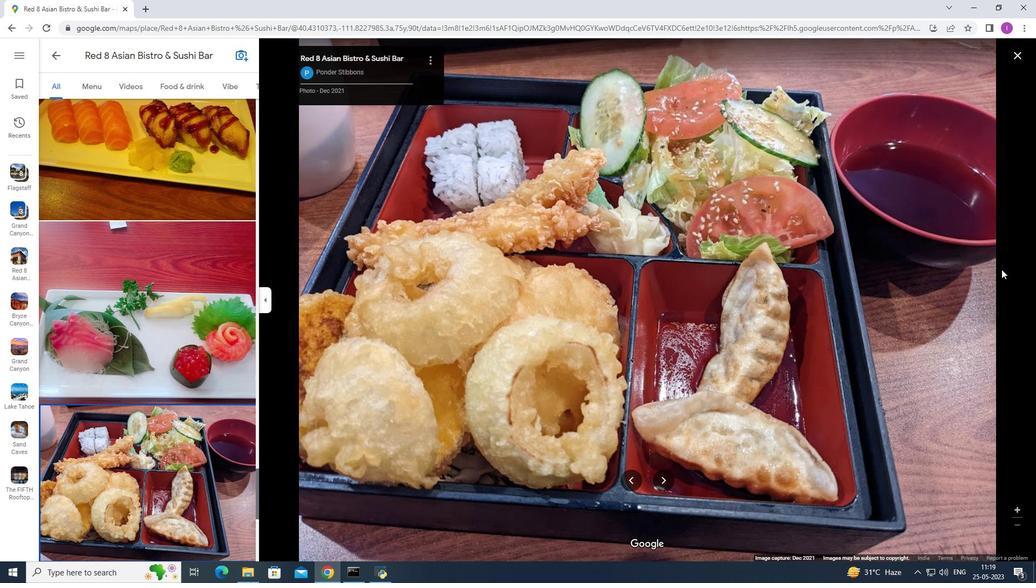 
Action: Mouse scrolled (161, 216) with delta (0, 0)
Screenshot: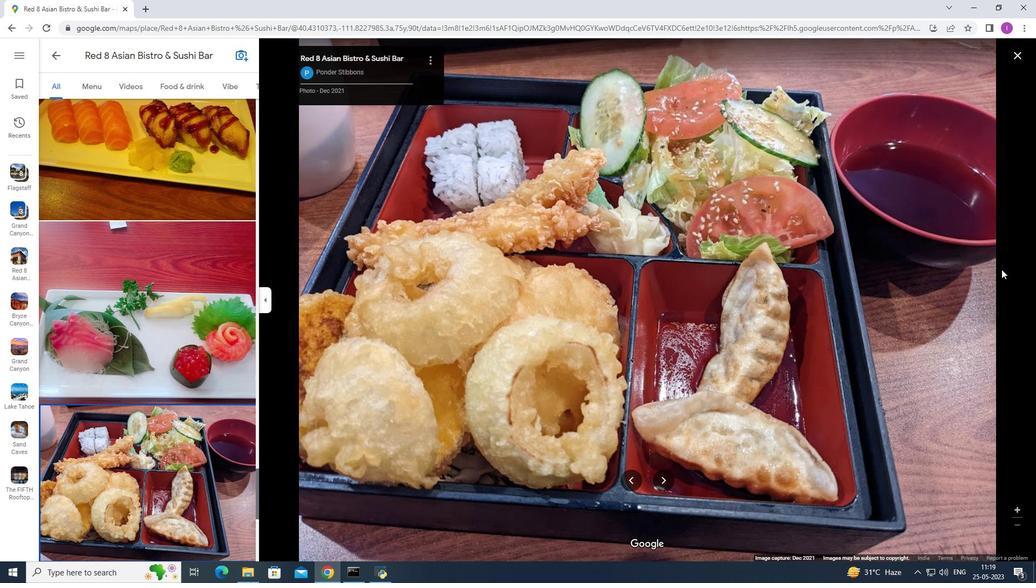 
Action: Mouse scrolled (161, 216) with delta (0, 0)
Screenshot: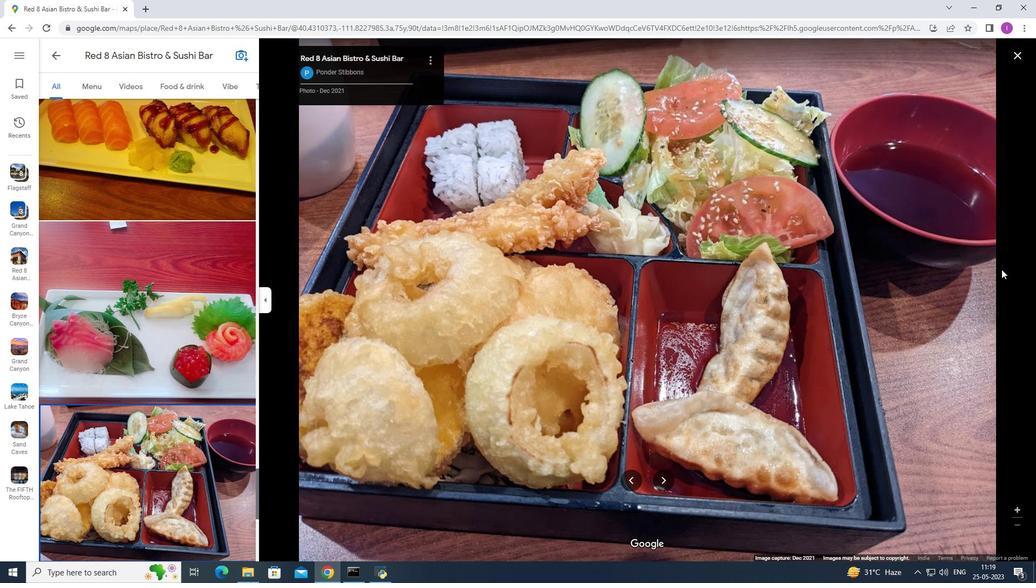 
Action: Mouse moved to (159, 247)
Screenshot: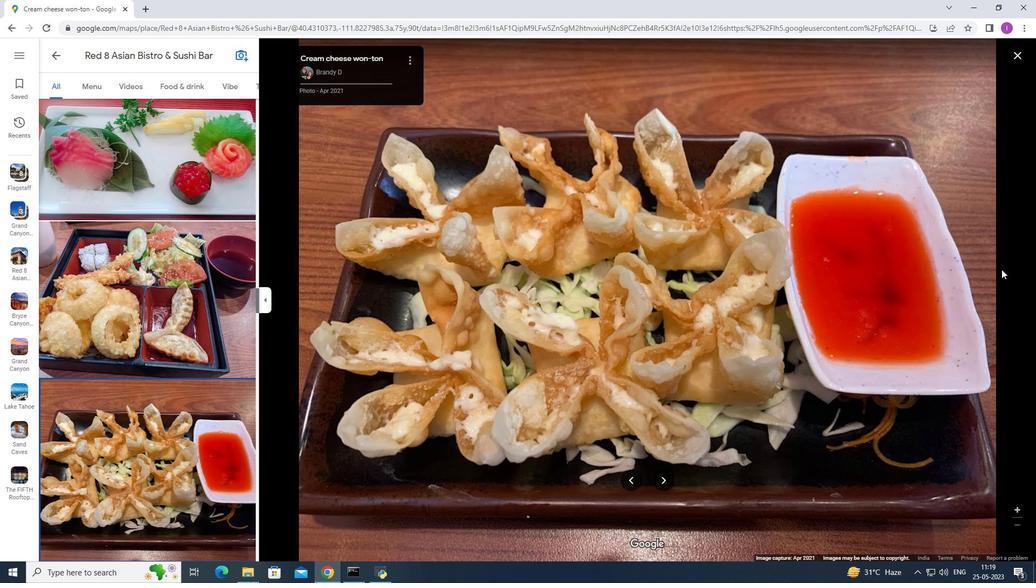
Action: Mouse scrolled (159, 246) with delta (0, 0)
Screenshot: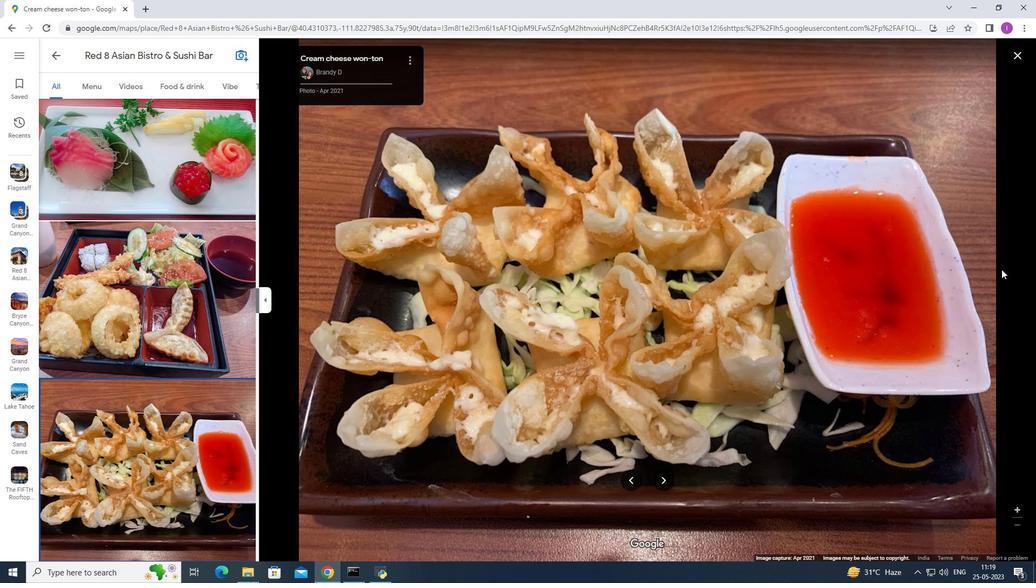 
Action: Mouse moved to (158, 249)
Screenshot: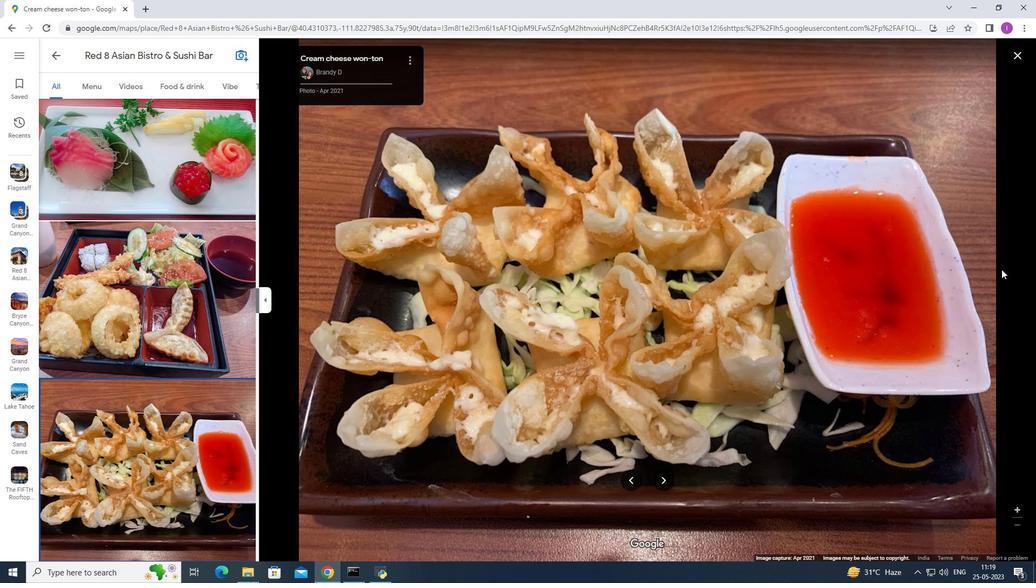 
Action: Mouse scrolled (158, 248) with delta (0, 0)
Screenshot: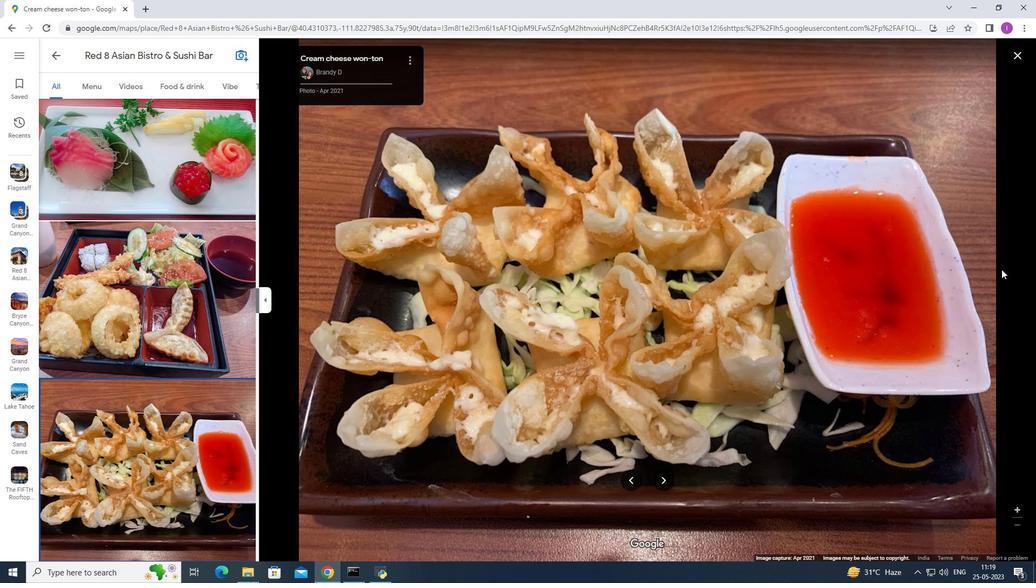 
Action: Mouse moved to (208, 184)
Screenshot: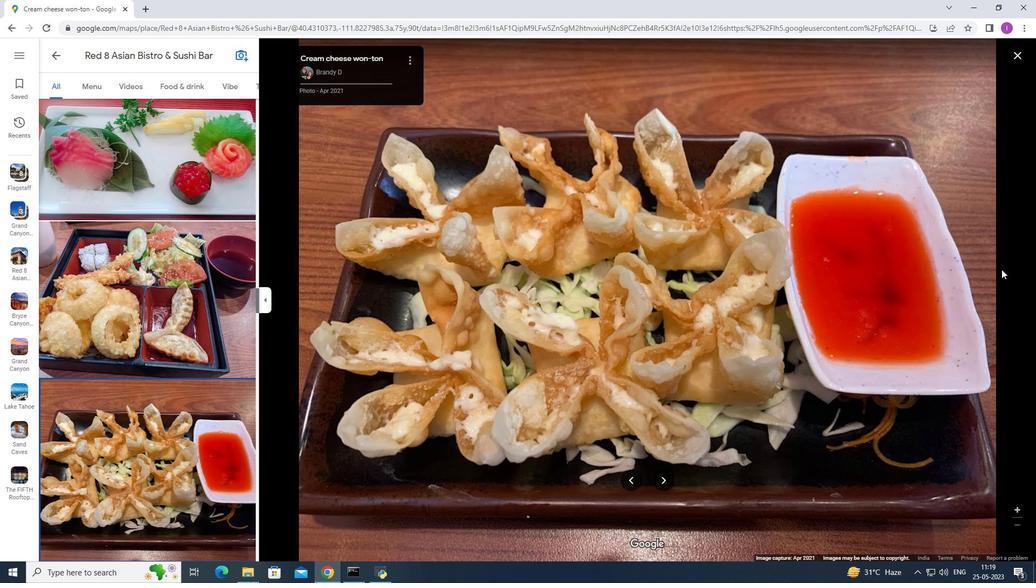 
Action: Mouse pressed left at (208, 184)
Screenshot: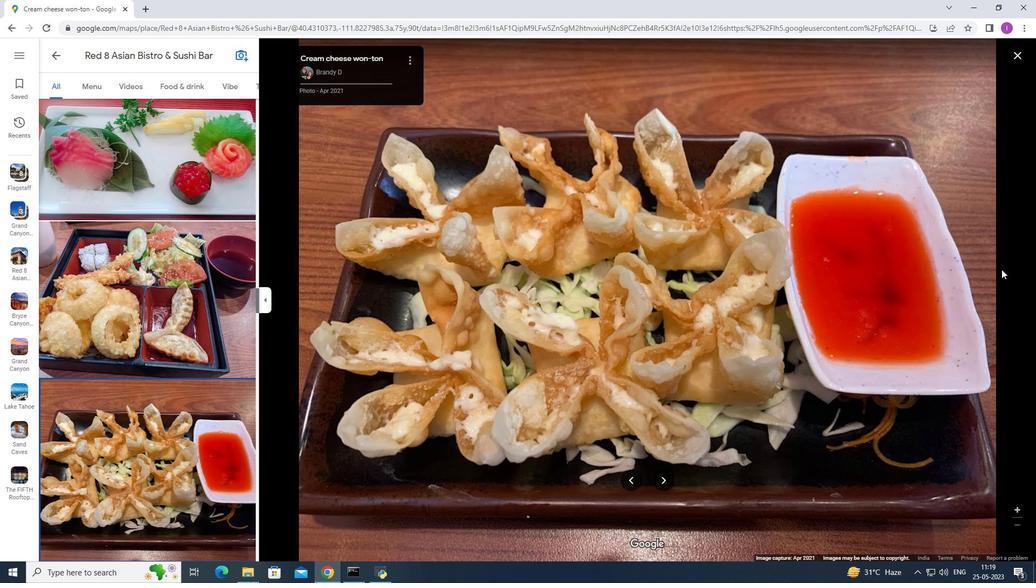 
Action: Mouse moved to (356, 262)
Screenshot: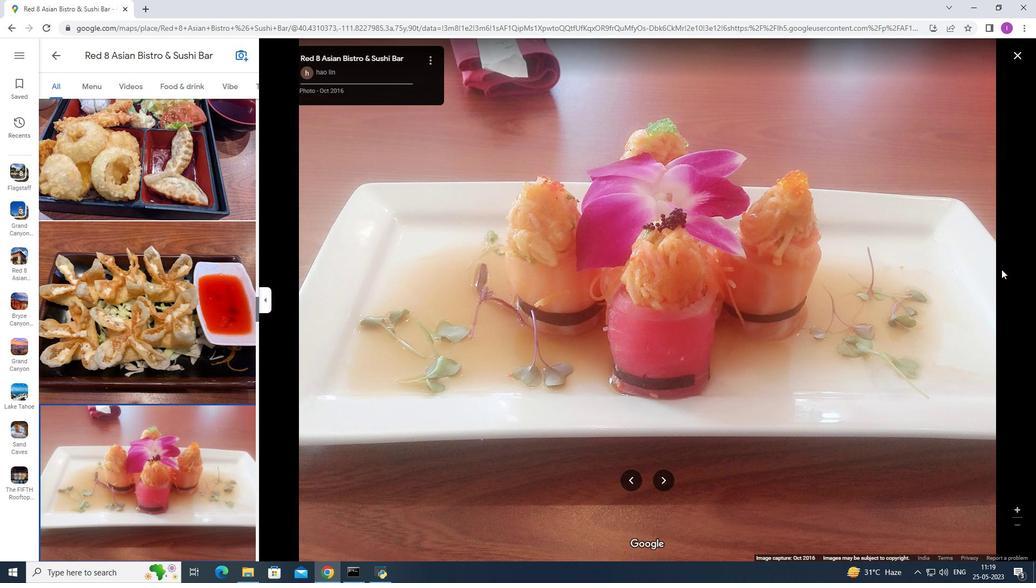 
Action: Mouse scrolled (356, 262) with delta (0, 0)
Screenshot: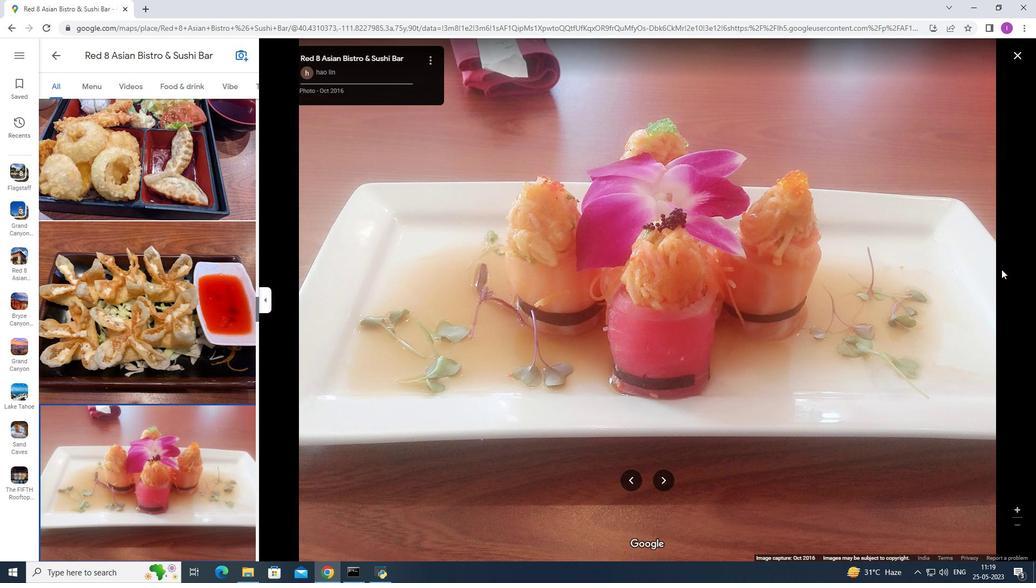 
Action: Mouse moved to (356, 261)
Screenshot: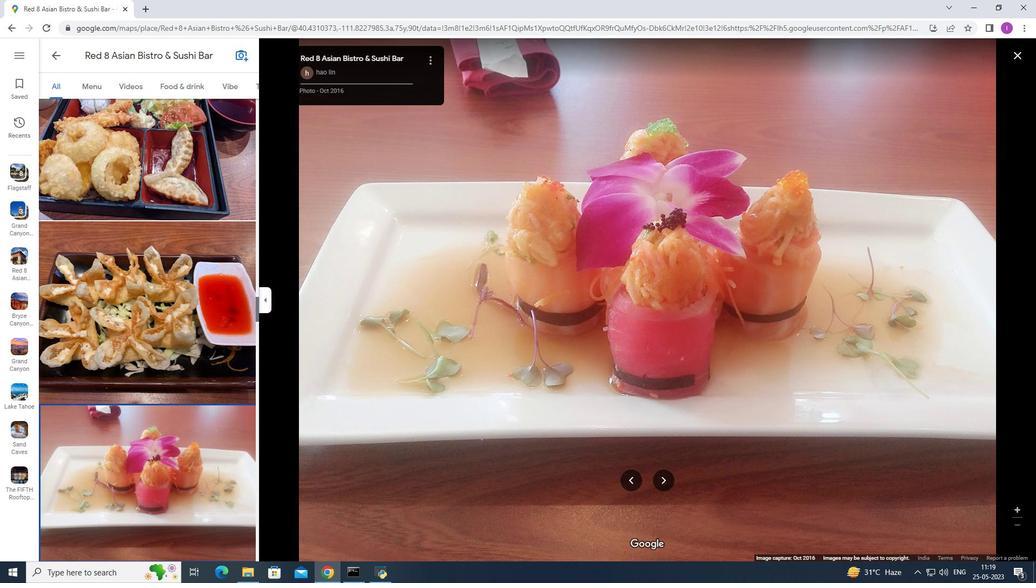 
Action: Mouse scrolled (356, 261) with delta (0, 0)
Screenshot: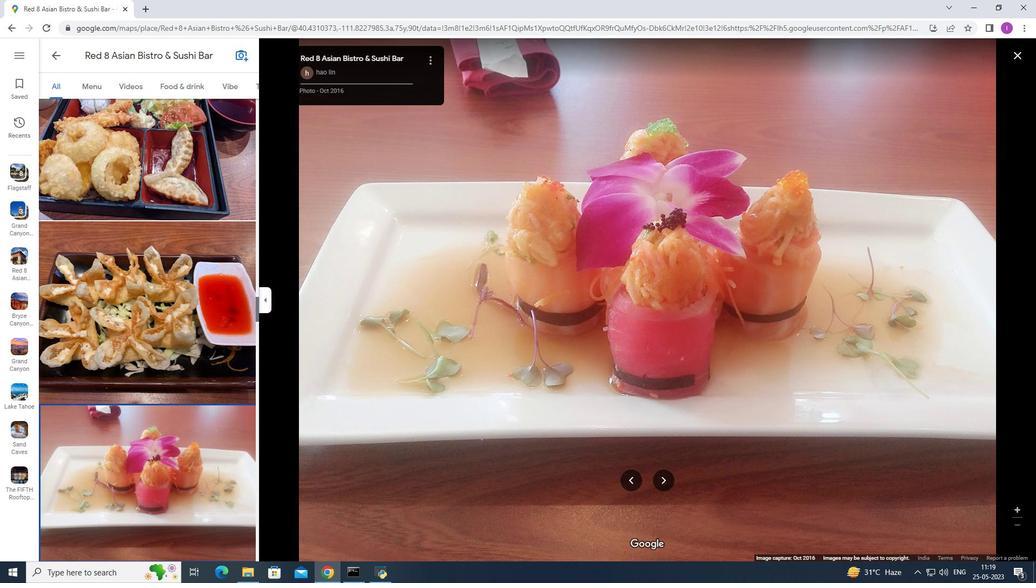 
Action: Mouse moved to (342, 218)
Screenshot: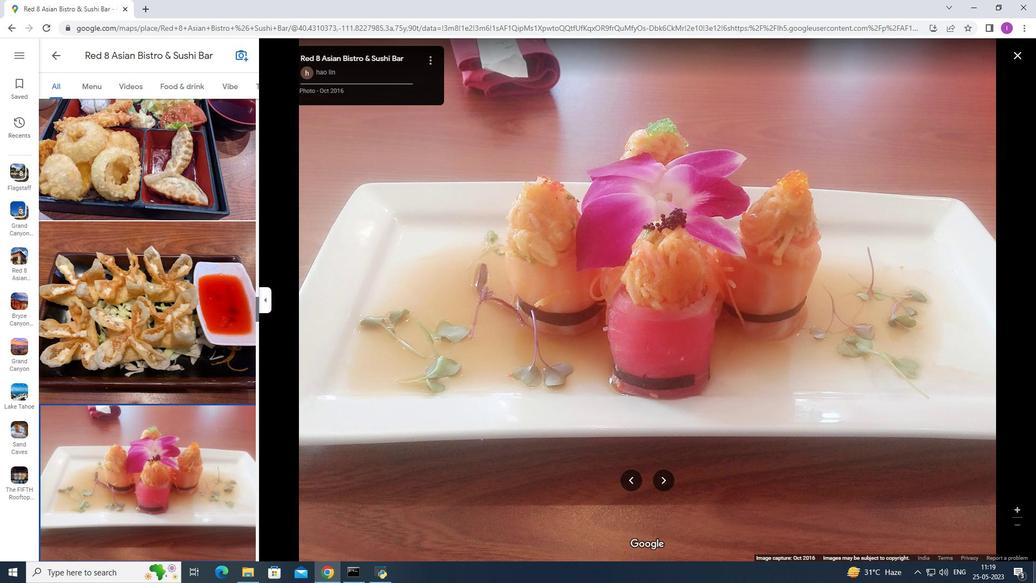 
Action: Mouse scrolled (342, 217) with delta (0, 0)
Screenshot: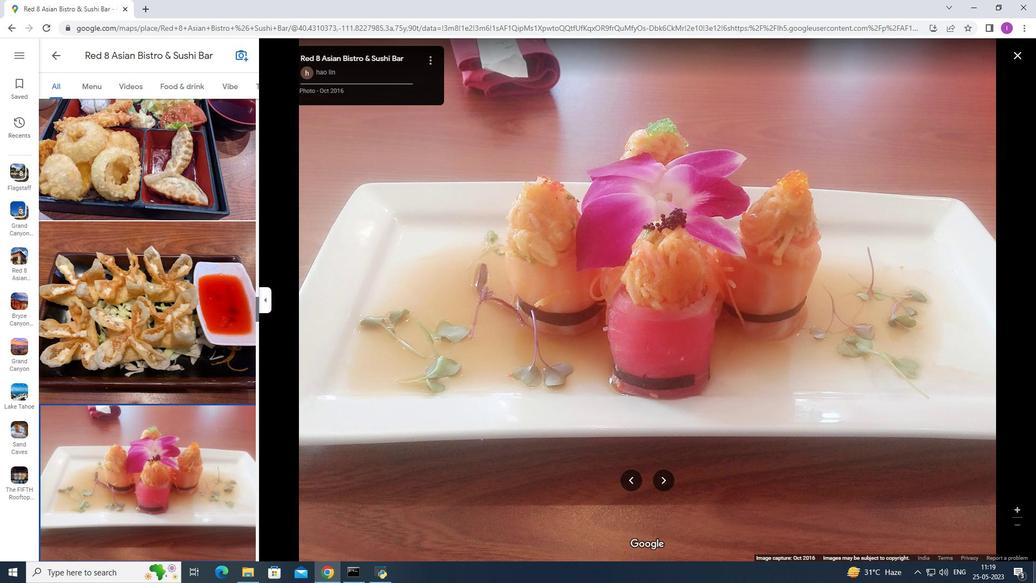 
Action: Mouse moved to (343, 218)
Screenshot: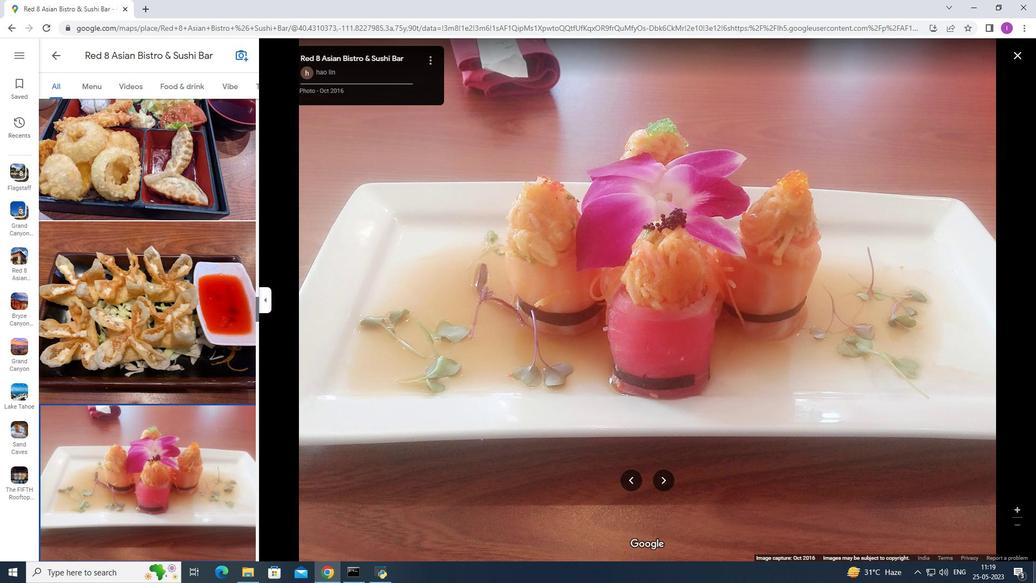 
Action: Mouse scrolled (343, 218) with delta (0, 0)
Screenshot: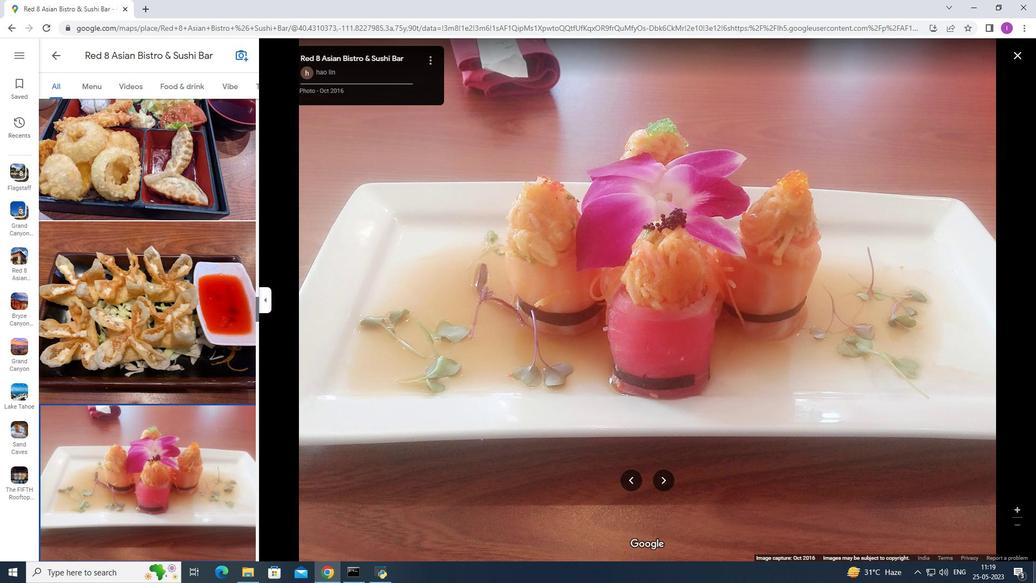 
Action: Mouse moved to (343, 220)
Screenshot: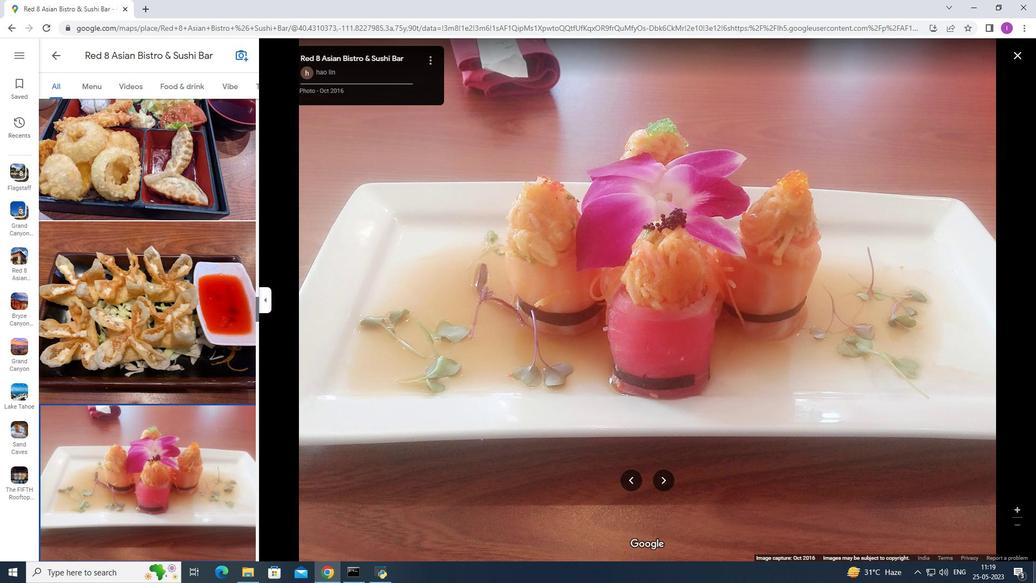 
Action: Mouse scrolled (343, 219) with delta (0, 0)
Screenshot: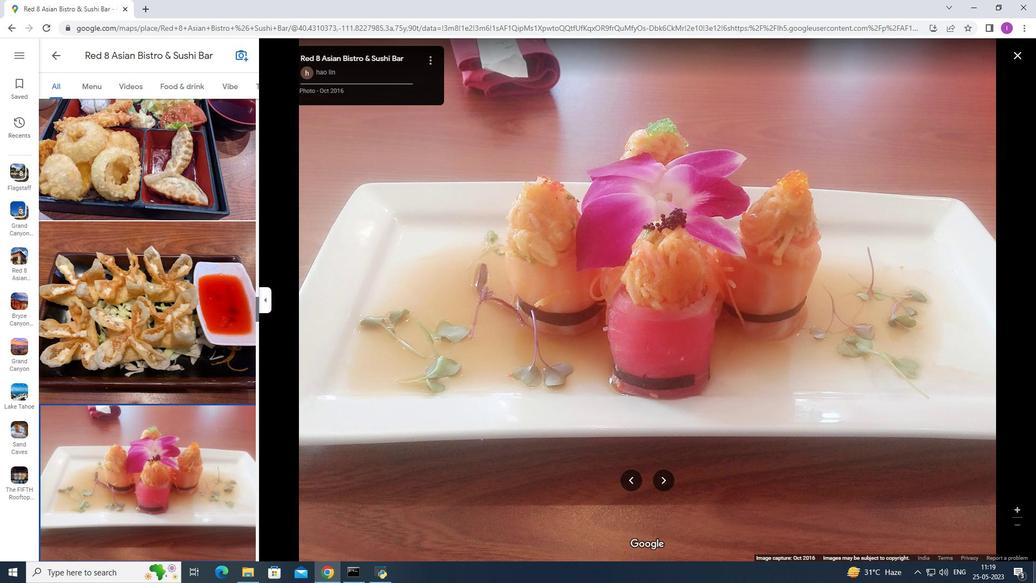 
Action: Mouse moved to (343, 222)
Screenshot: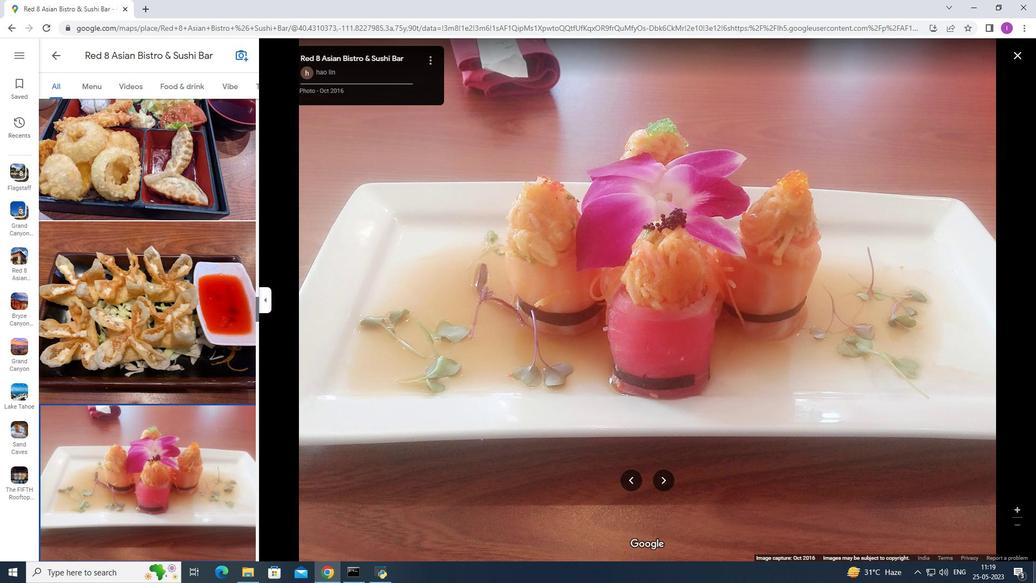 
Action: Mouse scrolled (343, 221) with delta (0, 0)
Screenshot: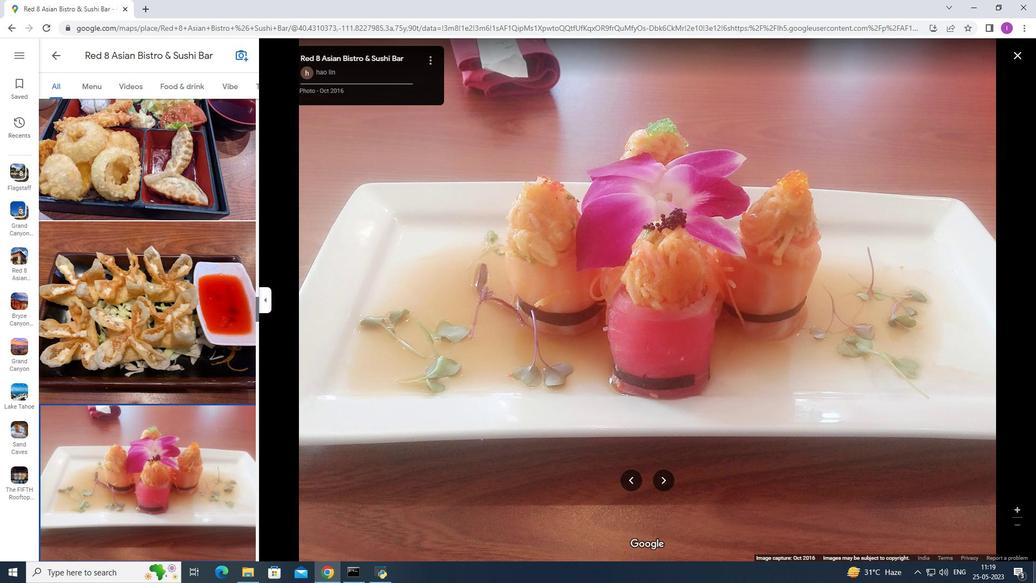 
Action: Mouse moved to (398, 344)
Screenshot: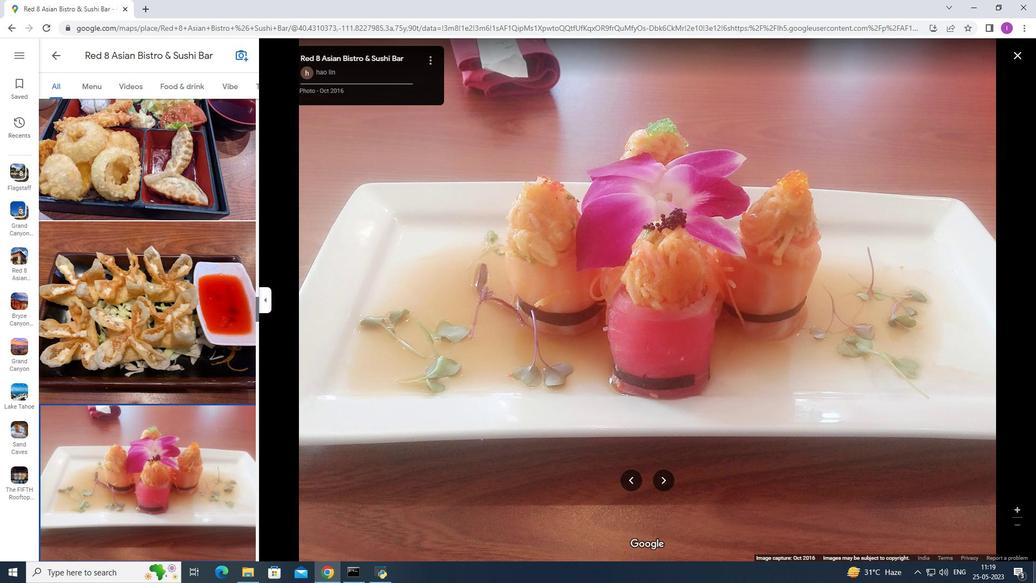 
Action: Mouse scrolled (398, 343) with delta (0, 0)
Screenshot: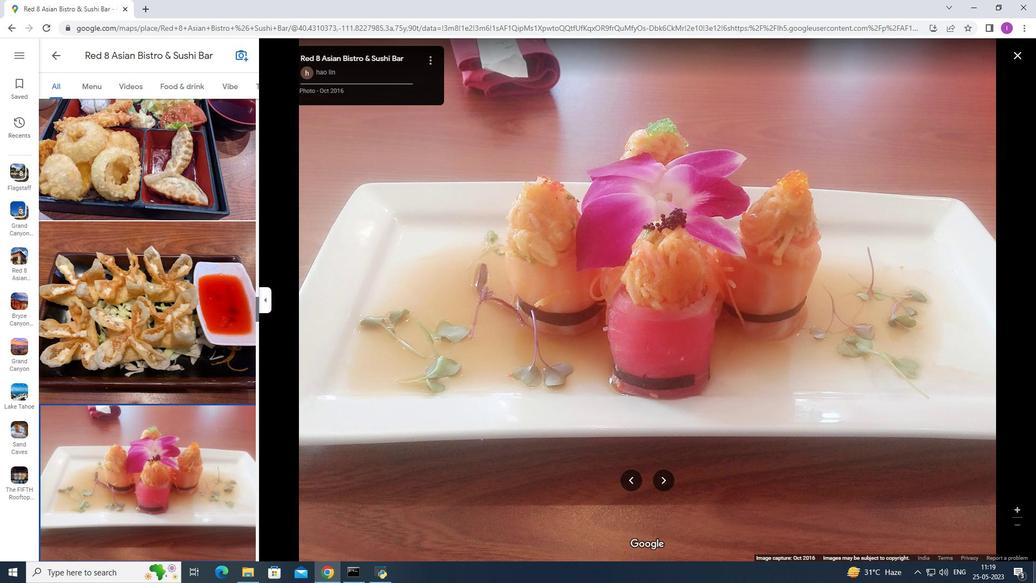 
Action: Mouse scrolled (398, 343) with delta (0, 0)
Screenshot: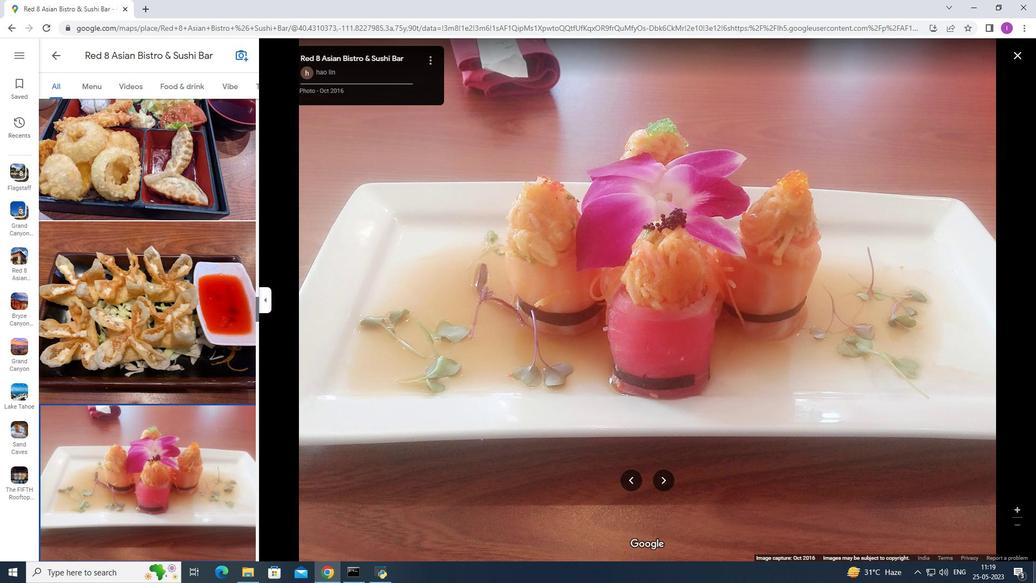 
Action: Mouse moved to (398, 344)
Screenshot: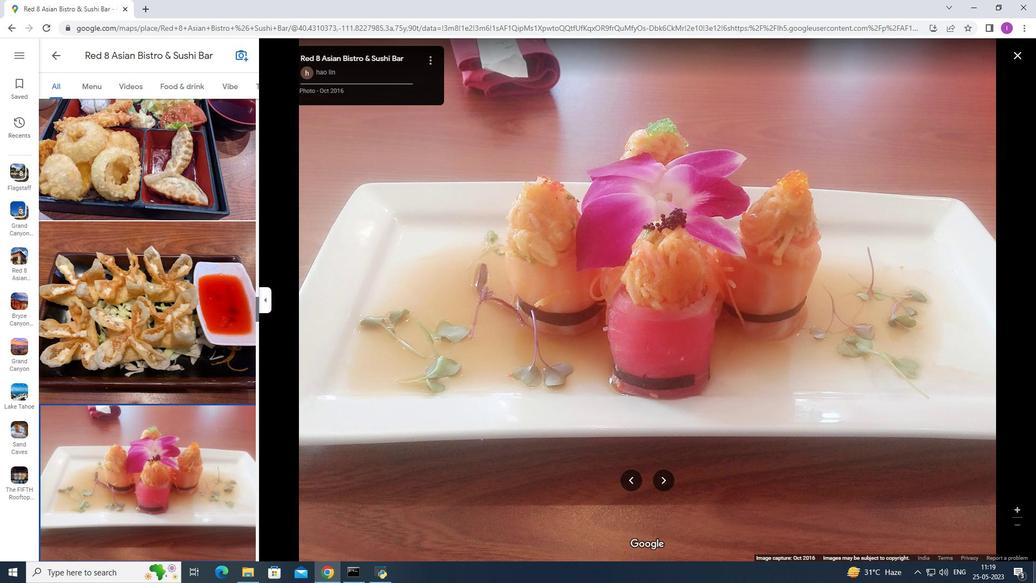 
Action: Mouse scrolled (398, 343) with delta (0, 0)
Screenshot: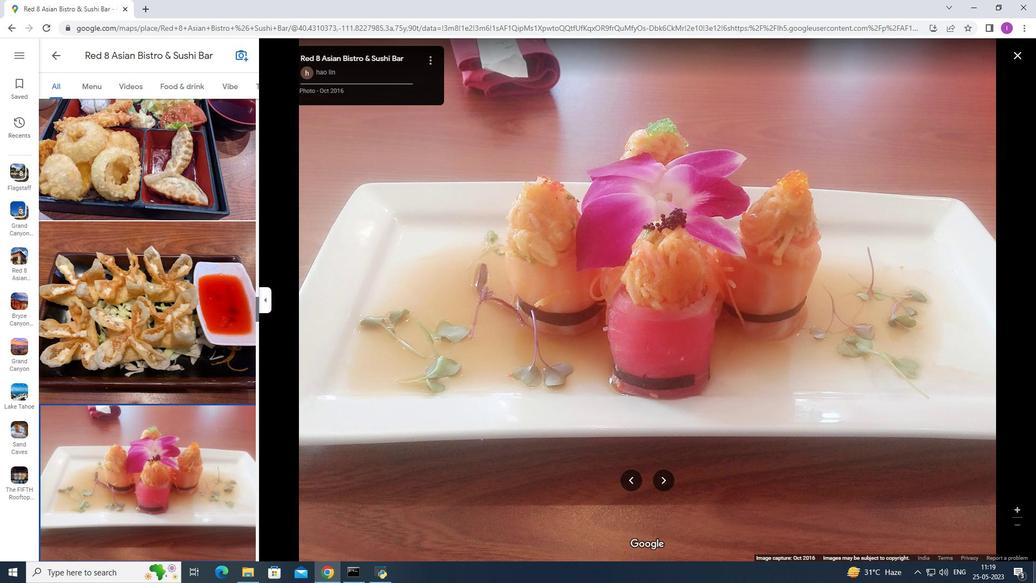 
Action: Mouse moved to (455, 363)
Screenshot: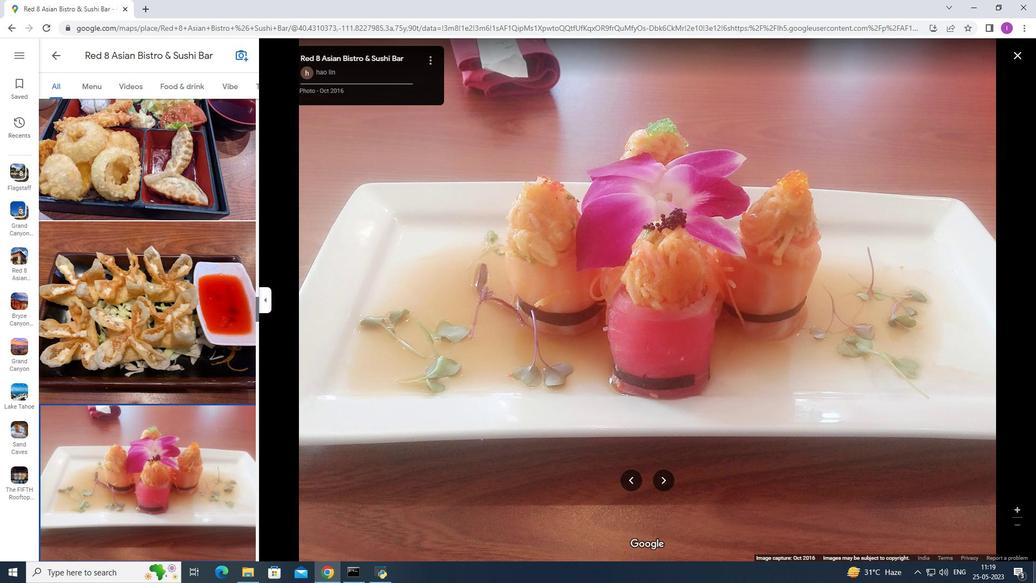 
Action: Mouse pressed left at (455, 363)
Screenshot: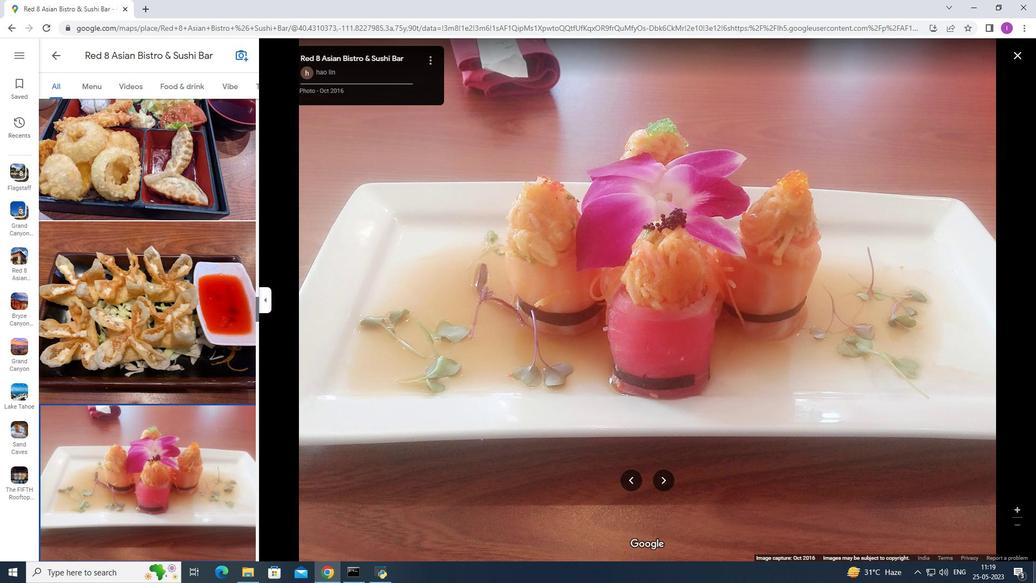 
Action: Mouse pressed left at (455, 363)
Screenshot: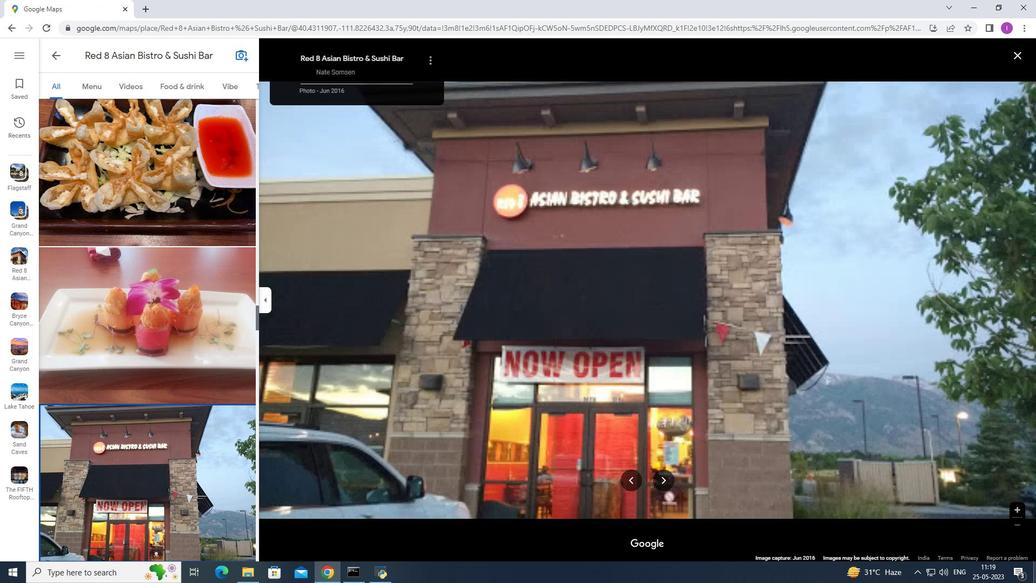 
Action: Mouse moved to (455, 362)
Screenshot: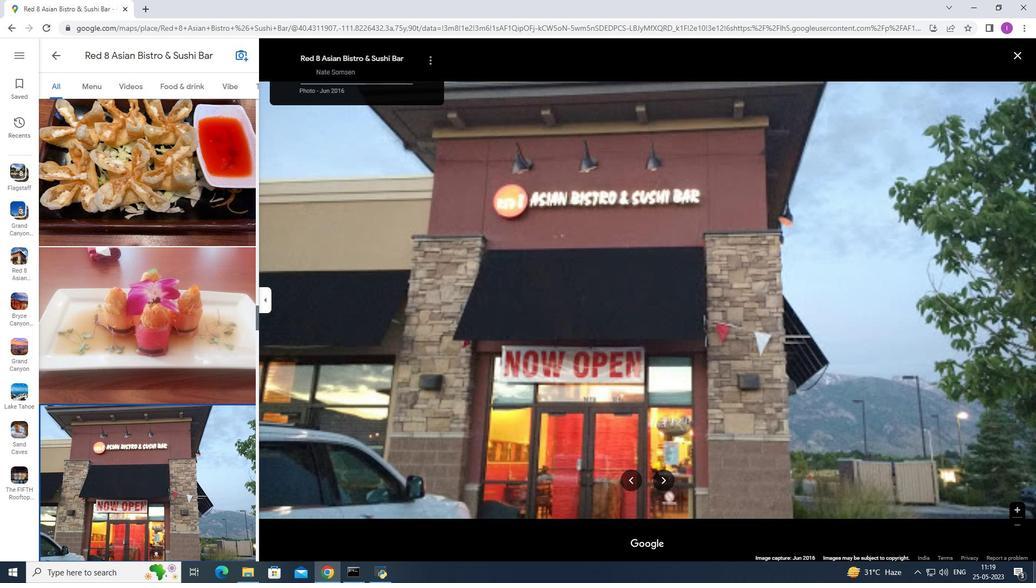
Action: Mouse pressed left at (455, 362)
Screenshot: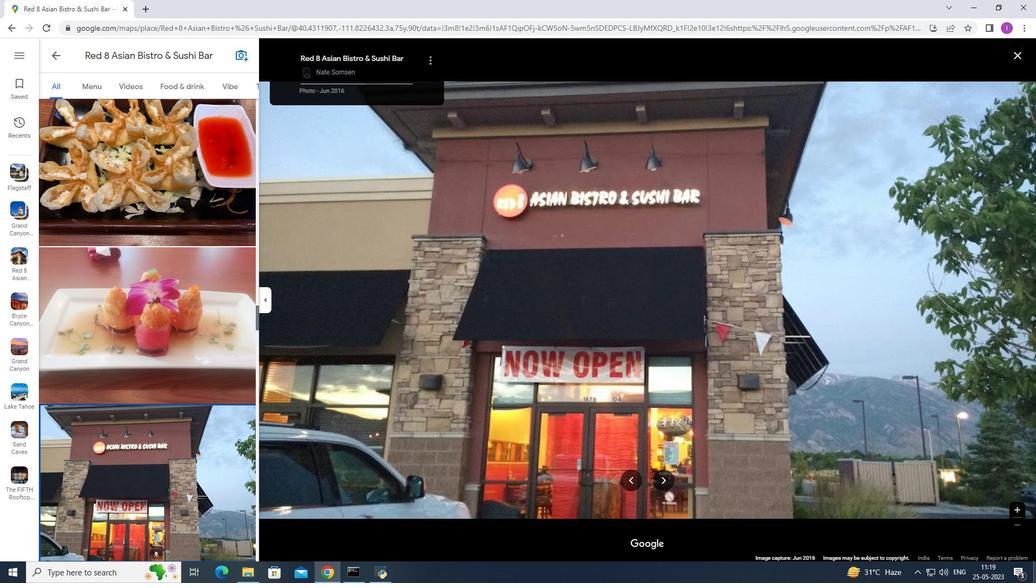 
Action: Mouse pressed left at (455, 362)
Screenshot: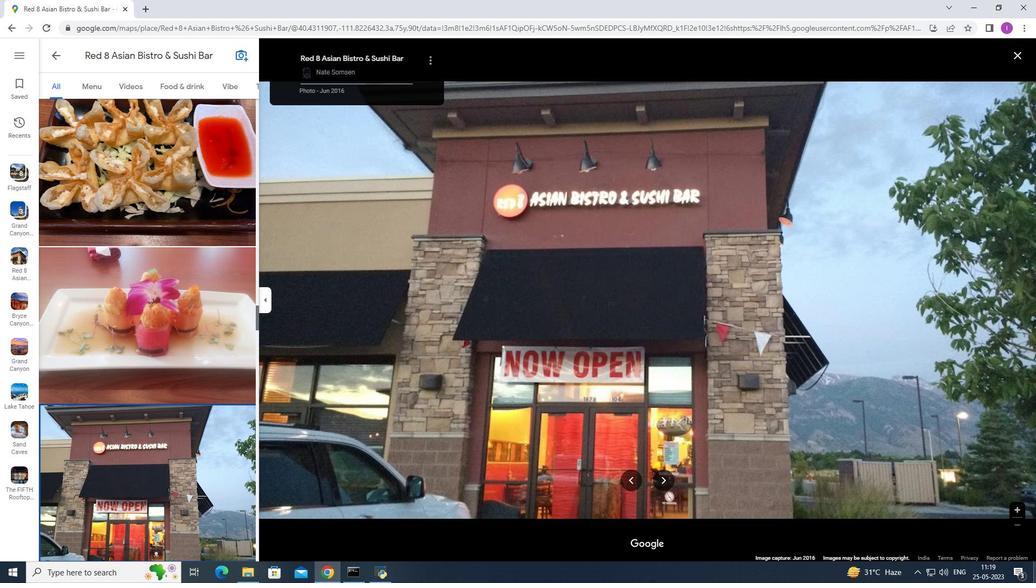 
Action: Mouse moved to (392, 323)
Screenshot: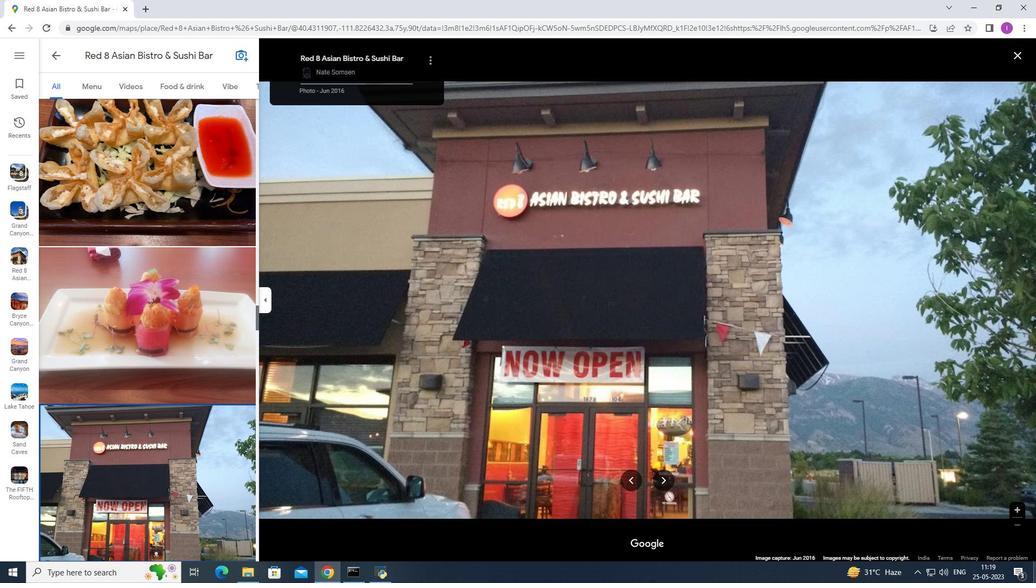 
Action: Mouse scrolled (392, 323) with delta (0, 0)
Screenshot: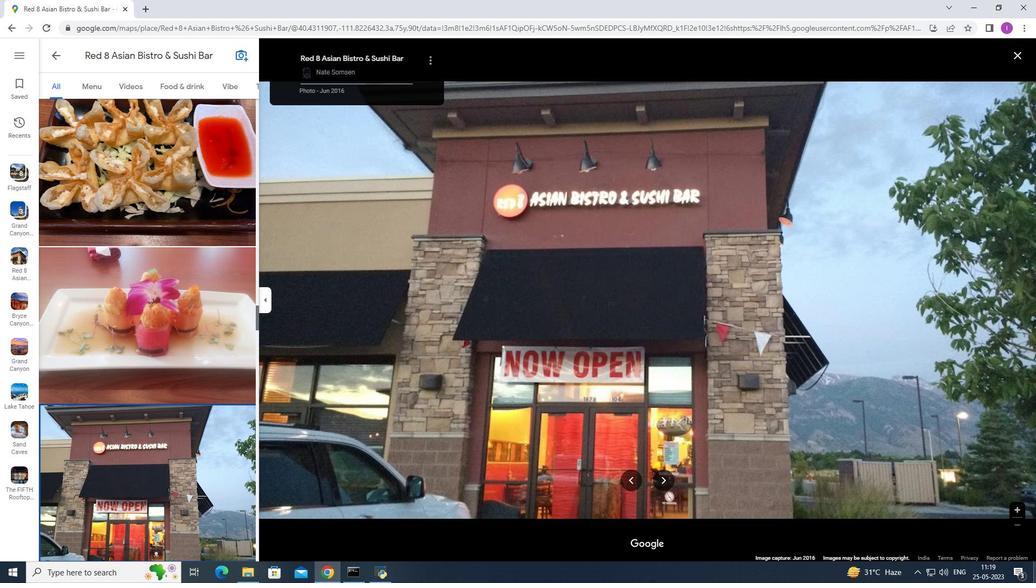 
Action: Mouse moved to (391, 323)
Screenshot: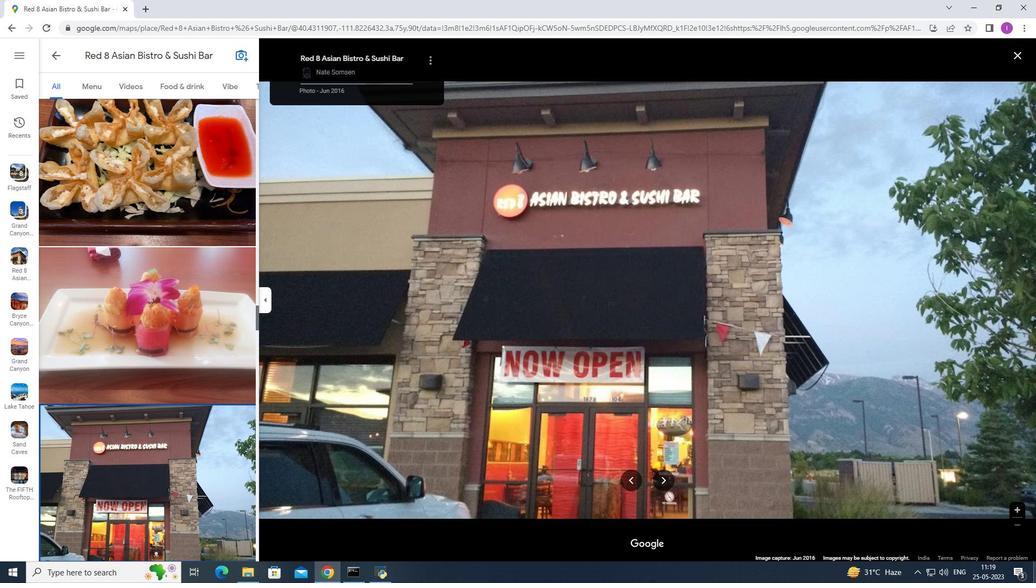 
Action: Mouse scrolled (391, 322) with delta (0, 0)
Screenshot: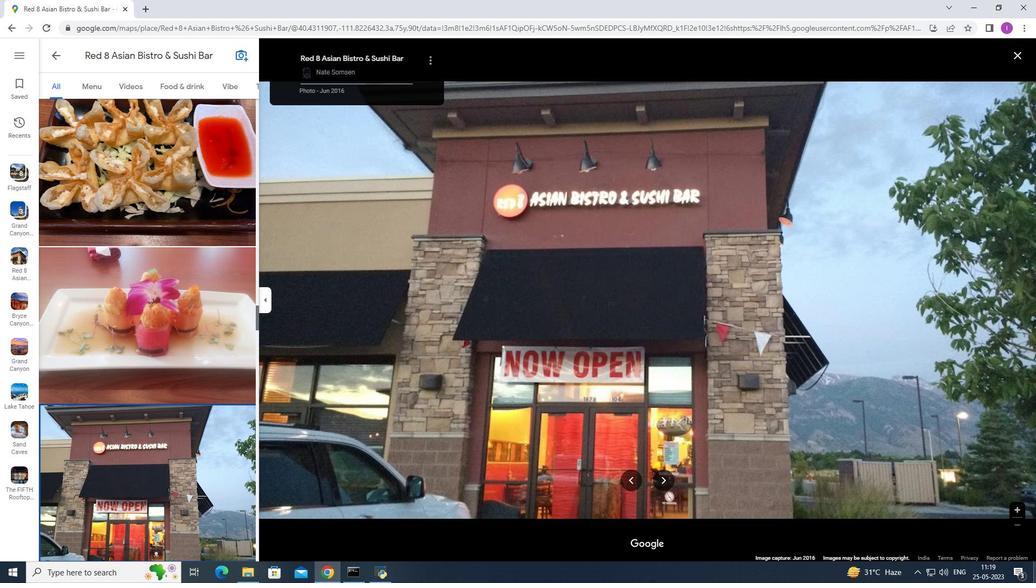 
Action: Mouse moved to (389, 323)
Screenshot: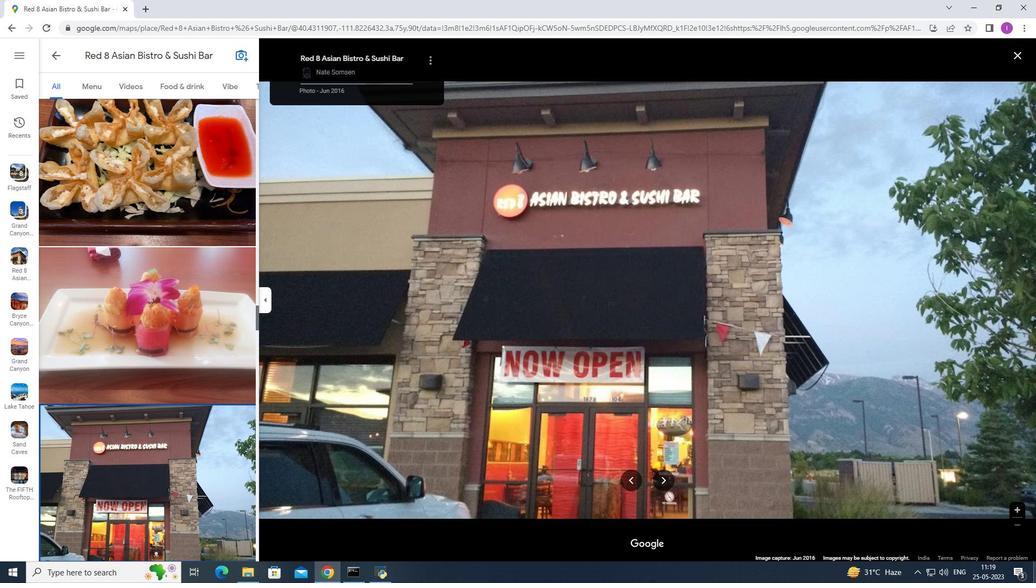 
Action: Mouse scrolled (389, 323) with delta (0, 0)
Screenshot: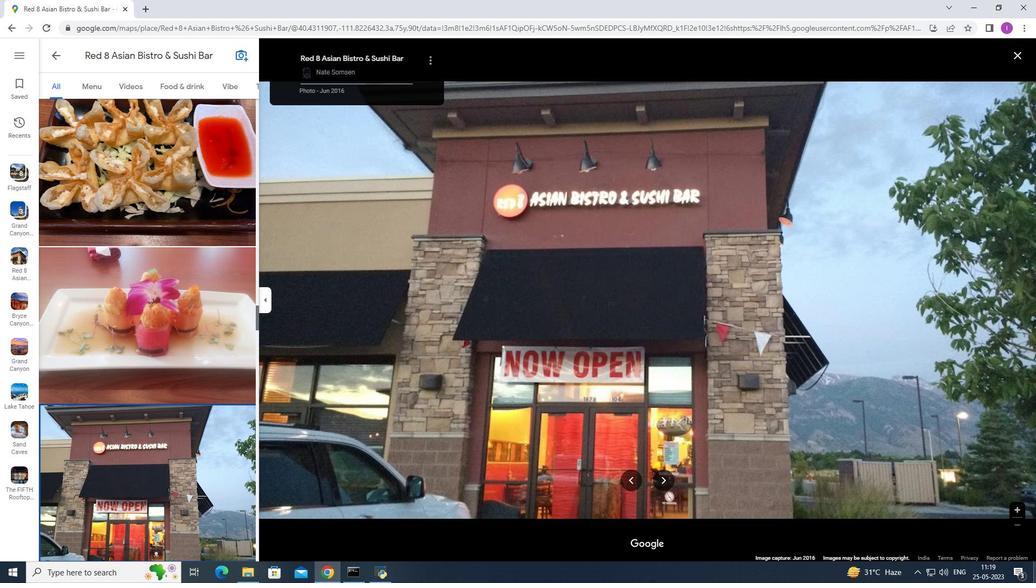 
Action: Mouse moved to (165, 297)
Screenshot: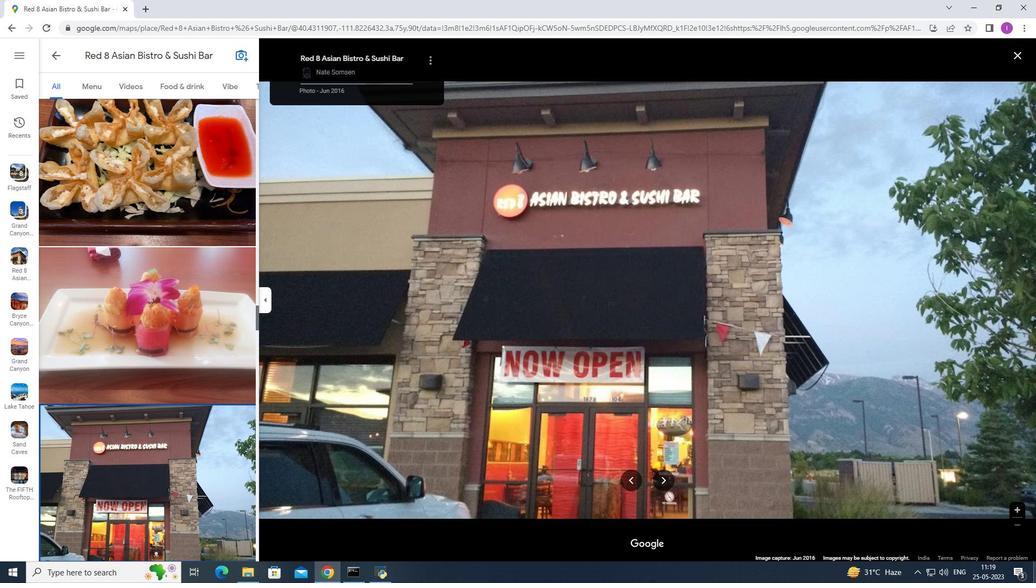 
Action: Mouse scrolled (165, 296) with delta (0, 0)
Screenshot: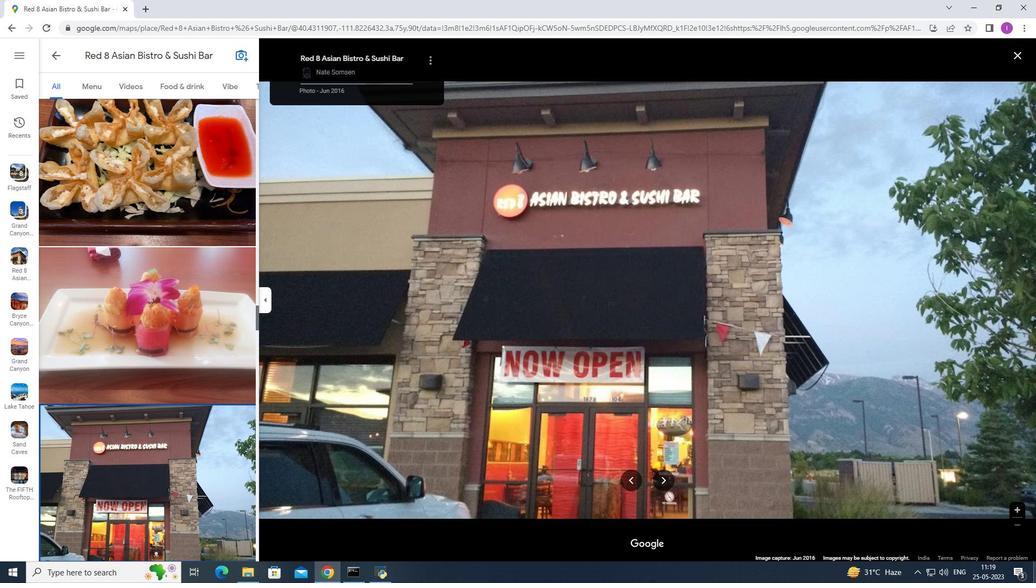 
Action: Mouse scrolled (165, 296) with delta (0, 0)
Screenshot: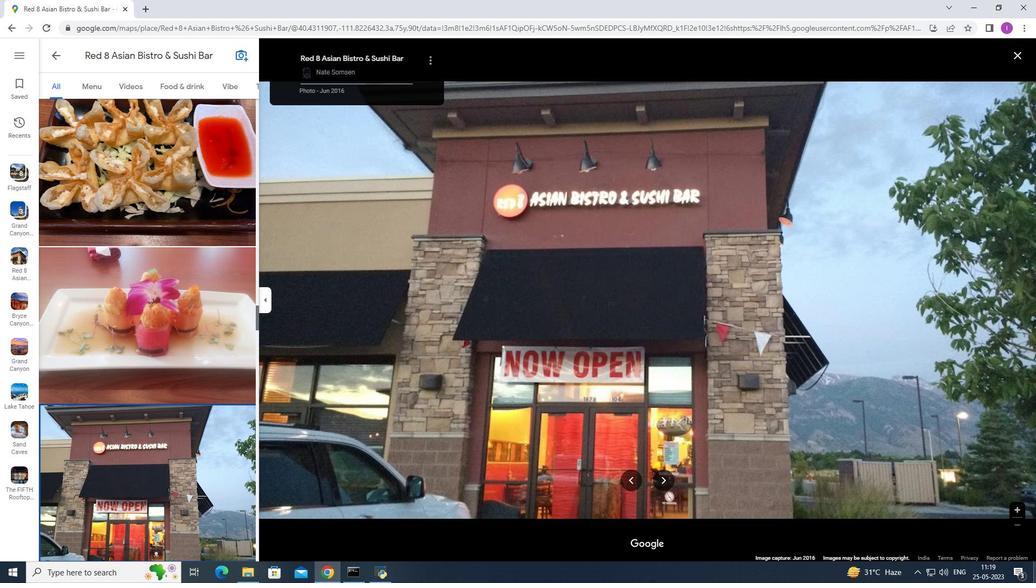
Action: Mouse moved to (194, 189)
Screenshot: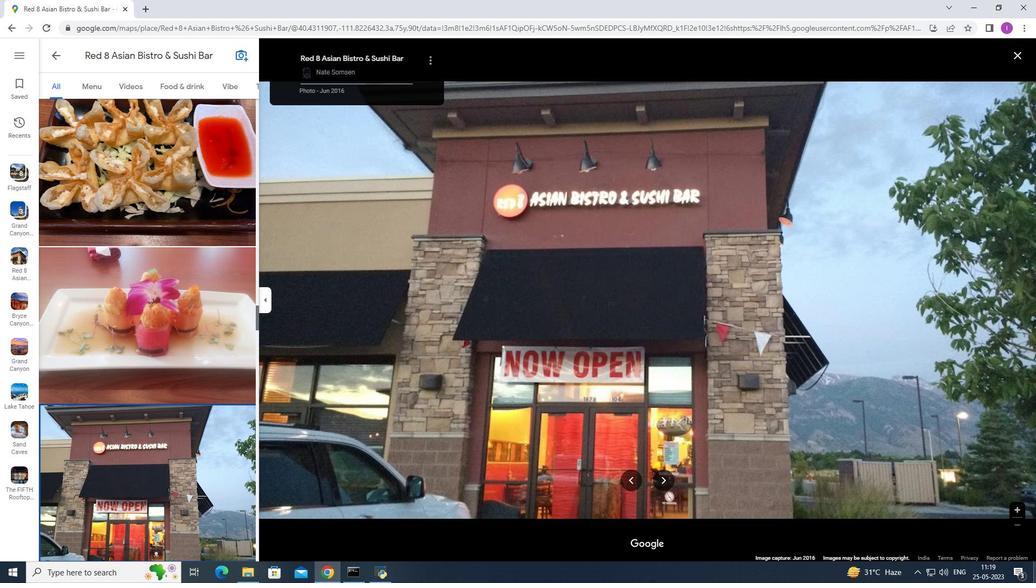 
Action: Mouse pressed left at (194, 189)
Screenshot: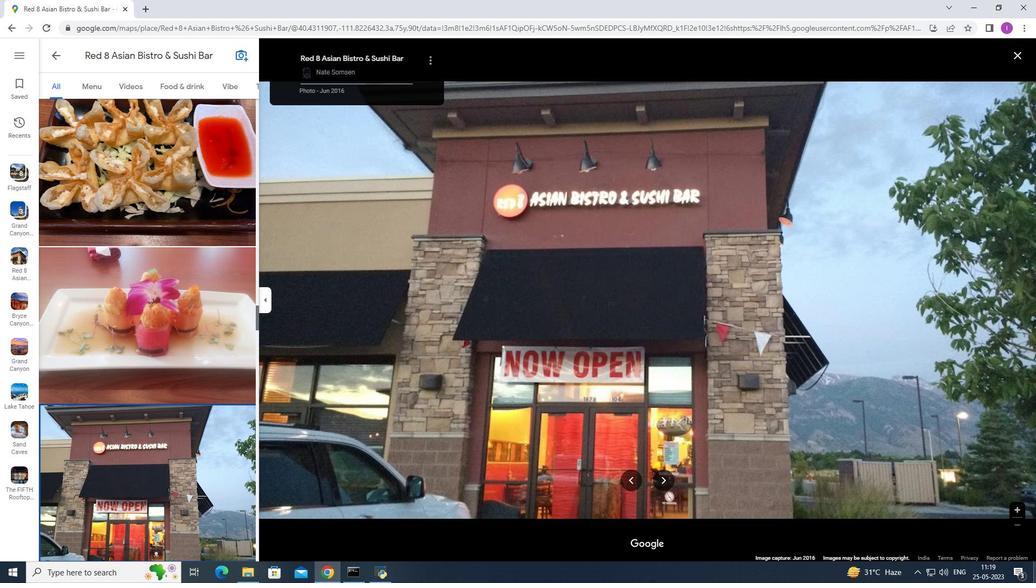 
Action: Mouse moved to (298, 260)
Screenshot: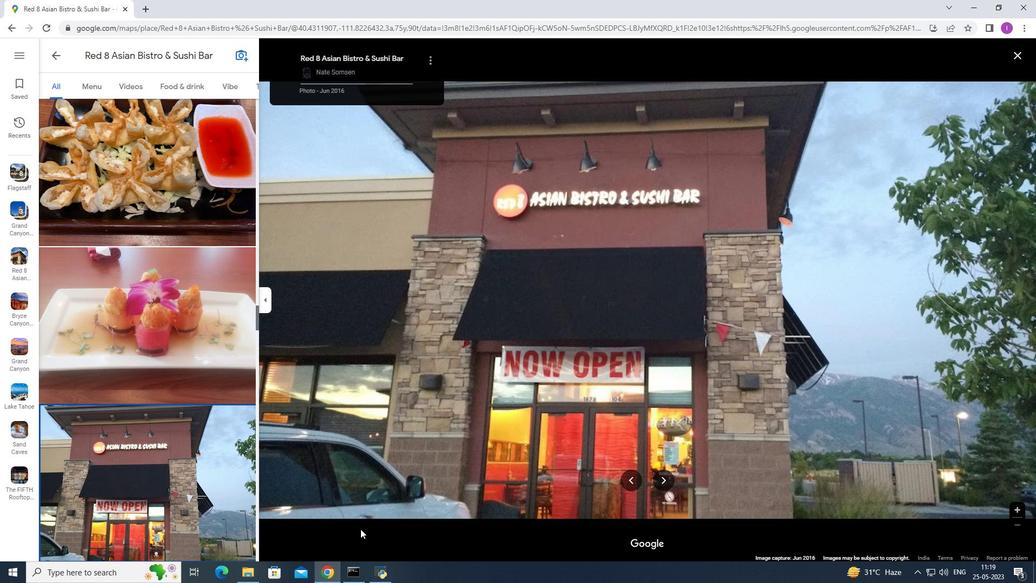 
Action: Mouse scrolled (298, 260) with delta (0, 0)
Screenshot: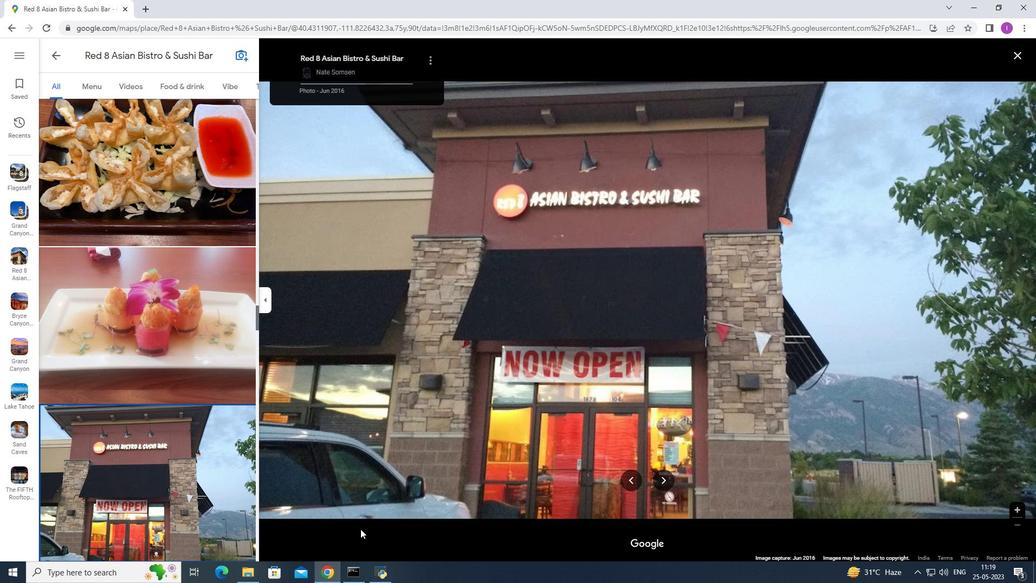 
Action: Mouse moved to (299, 262)
Screenshot: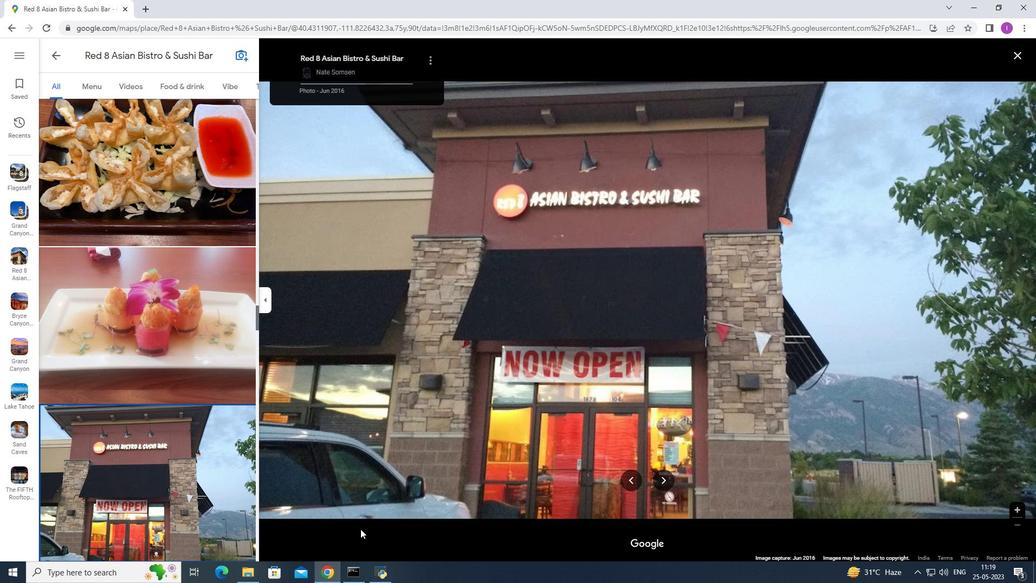 
Action: Mouse scrolled (299, 261) with delta (0, 0)
Screenshot: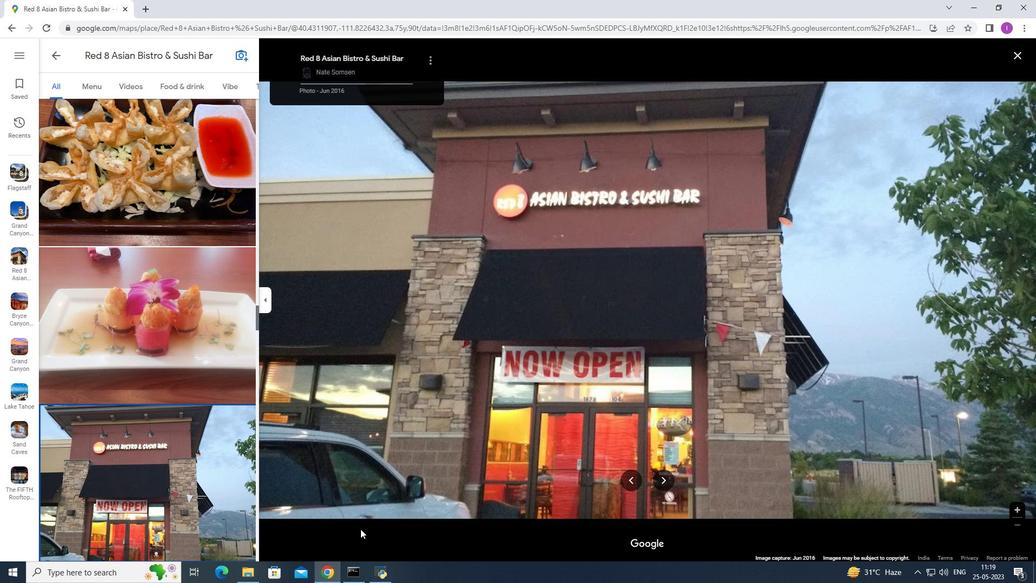 
Action: Mouse moved to (365, 310)
Screenshot: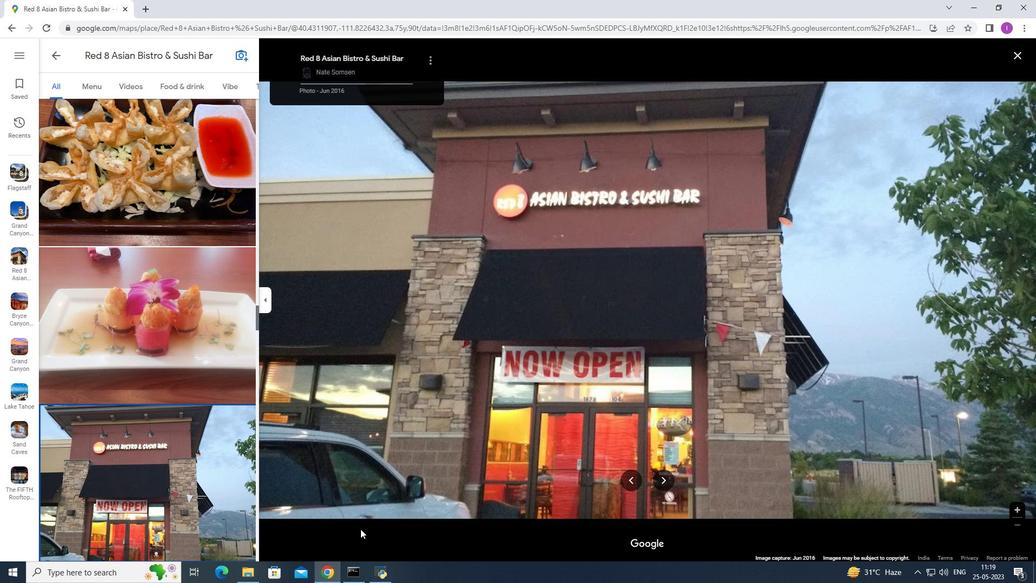 
Action: Mouse scrolled (365, 310) with delta (0, 0)
Screenshot: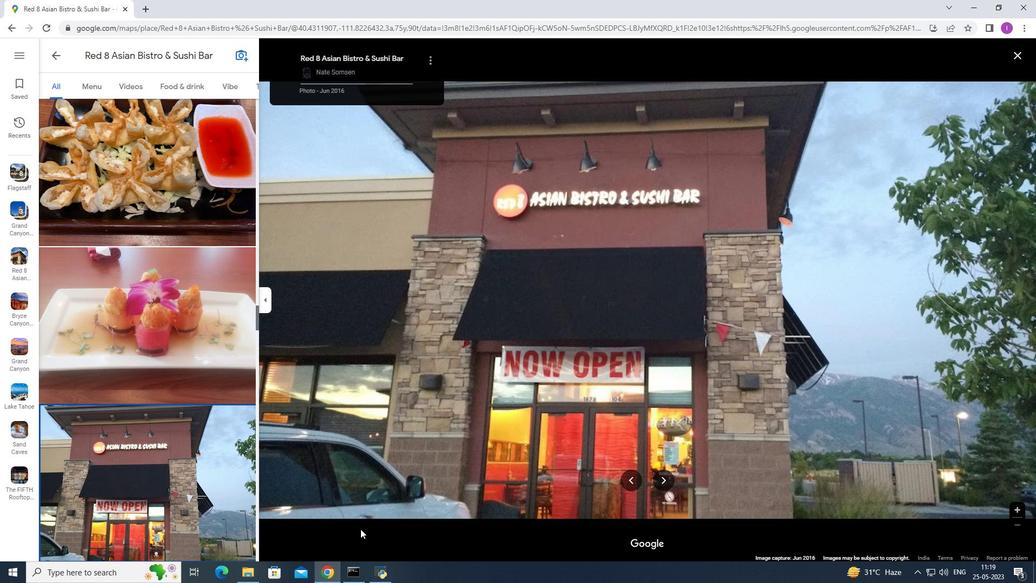 
Action: Mouse moved to (365, 310)
Screenshot: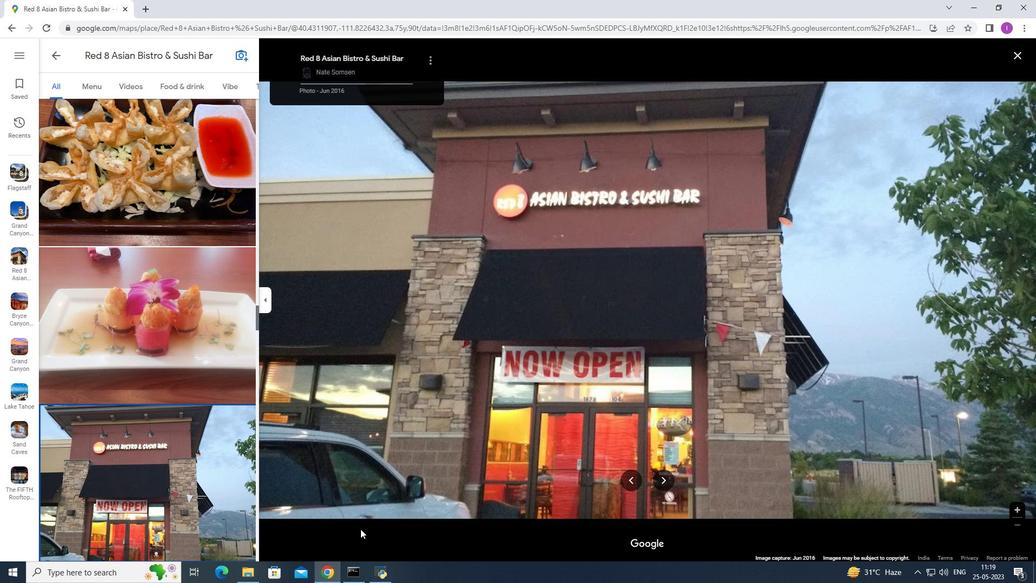 
Action: Mouse scrolled (365, 310) with delta (0, 0)
Screenshot: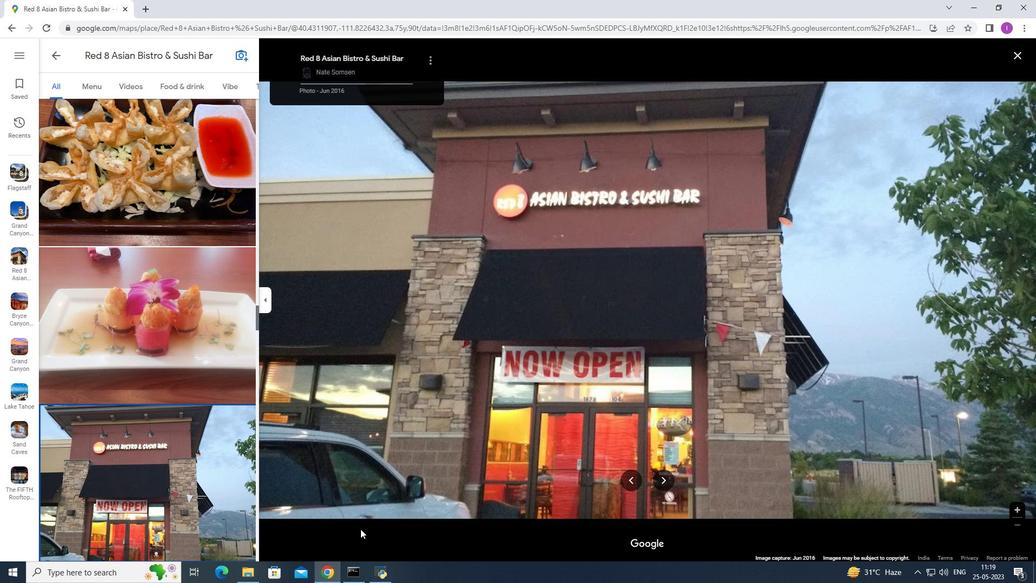 
Action: Mouse moved to (365, 310)
Screenshot: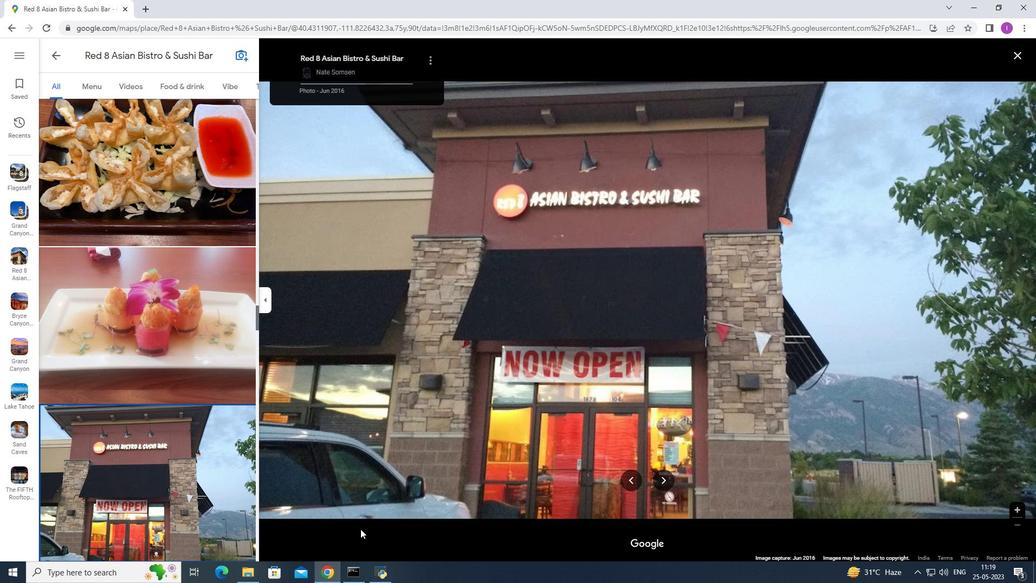 
Action: Mouse scrolled (365, 310) with delta (0, 0)
Screenshot: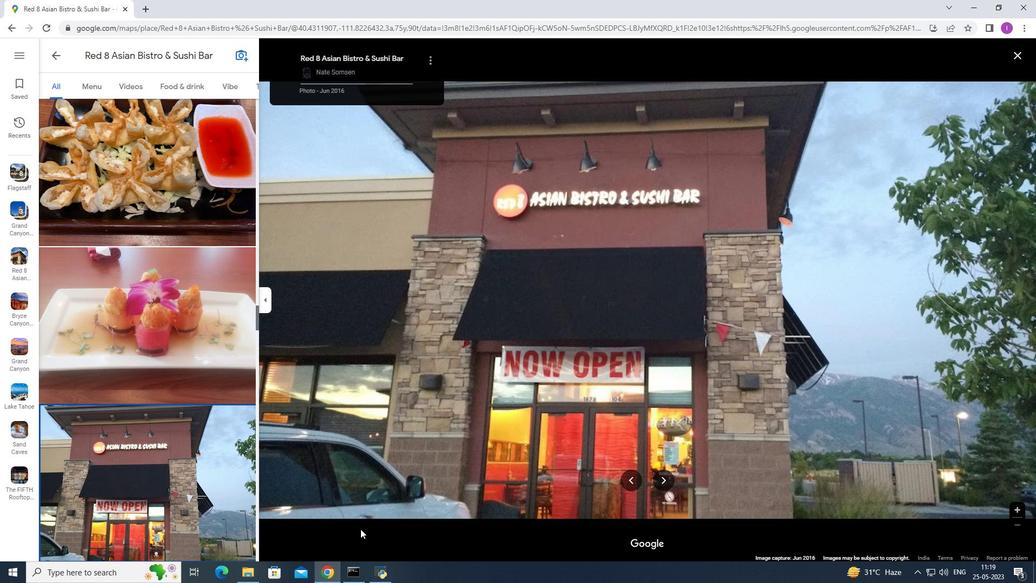 
Action: Mouse moved to (364, 310)
Screenshot: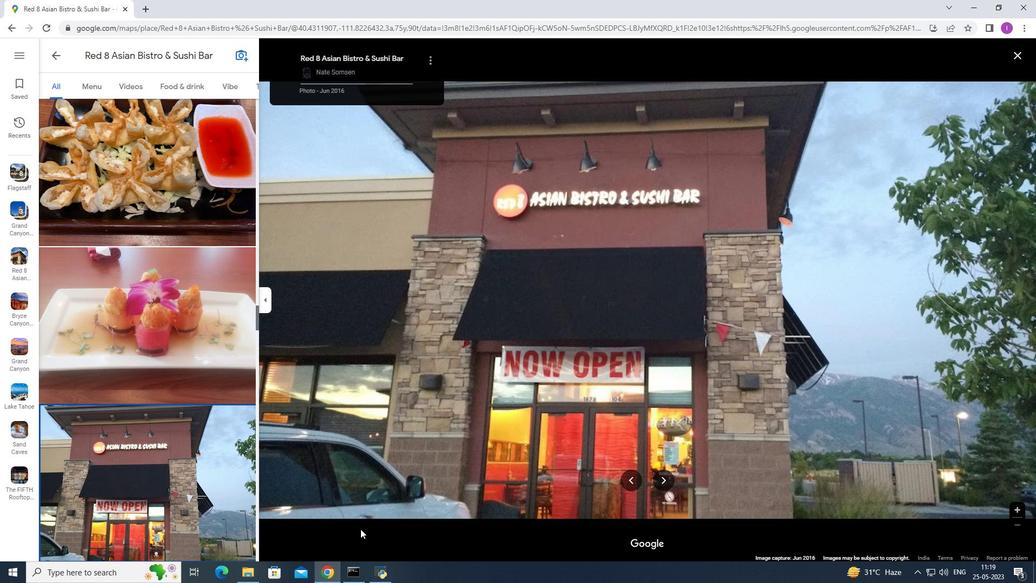 
Action: Mouse scrolled (364, 310) with delta (0, 0)
Screenshot: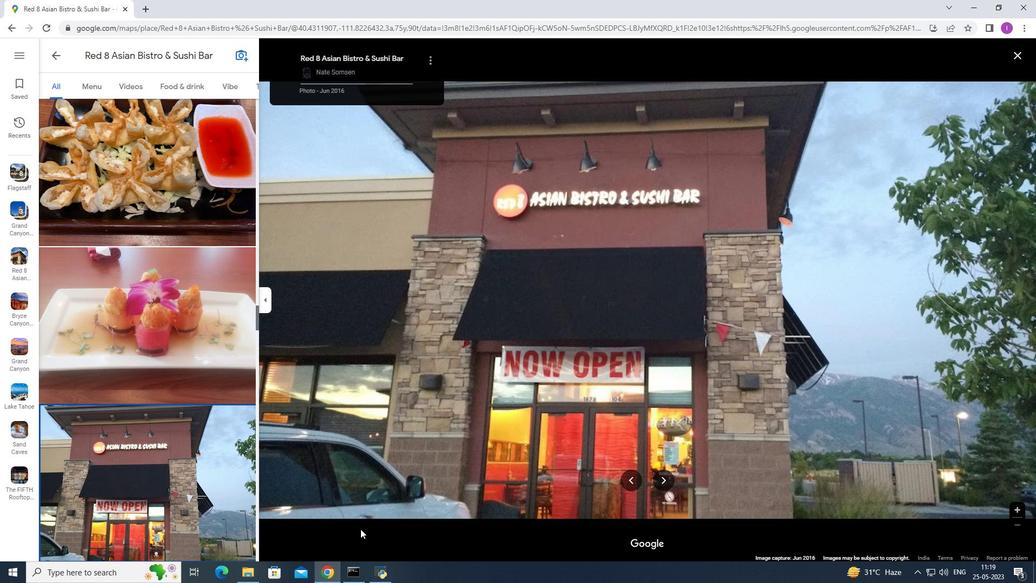 
Action: Mouse moved to (387, 329)
Screenshot: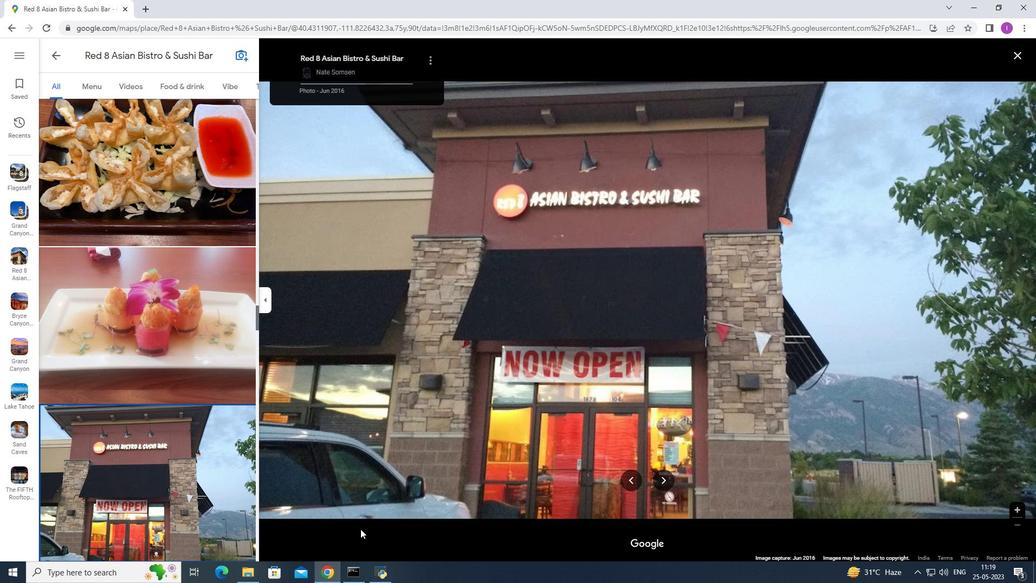 
Action: Mouse scrolled (373, 309) with delta (0, 0)
Screenshot: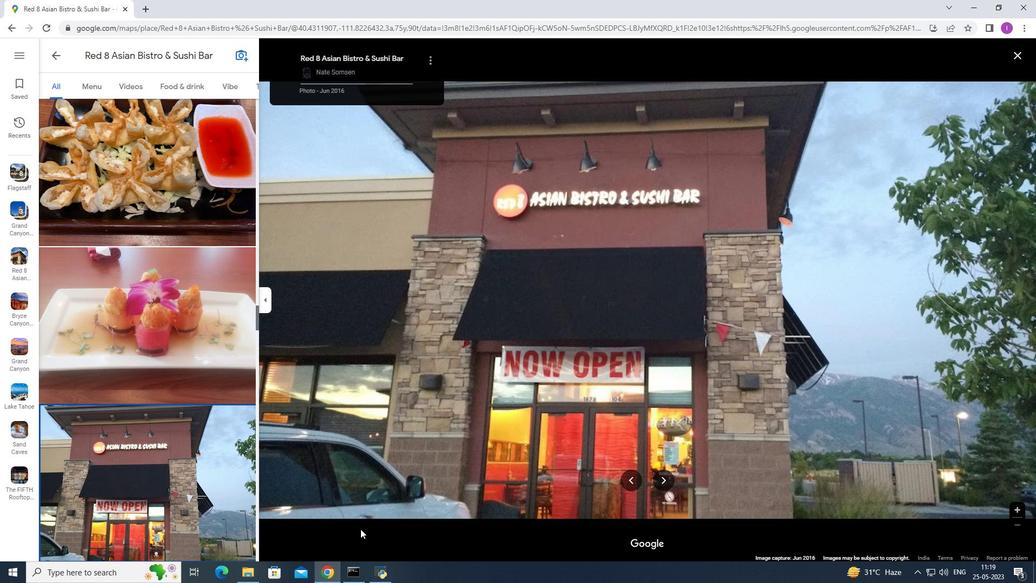 
Action: Mouse moved to (387, 353)
Screenshot: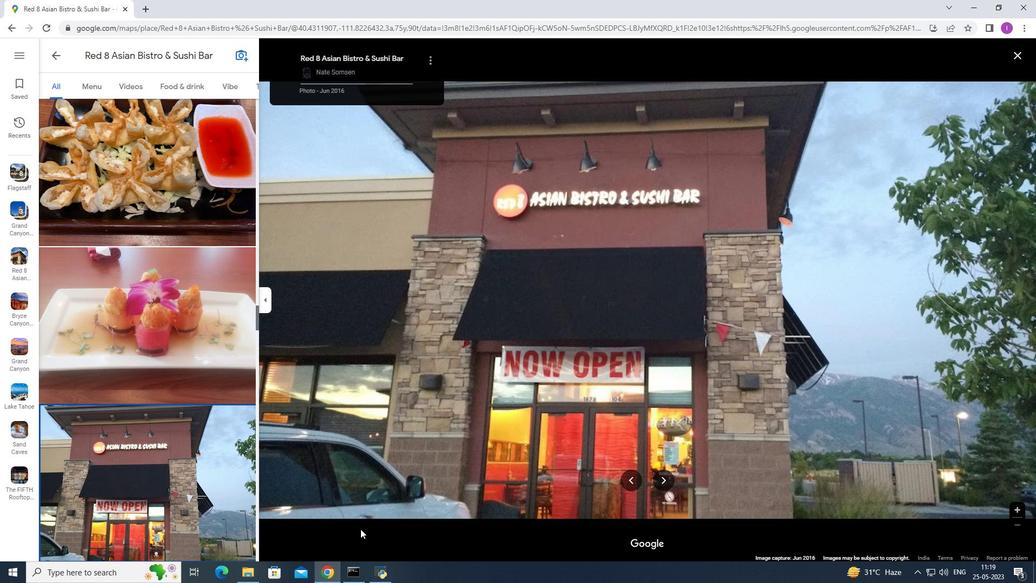 
Action: Mouse scrolled (387, 352) with delta (0, 0)
Screenshot: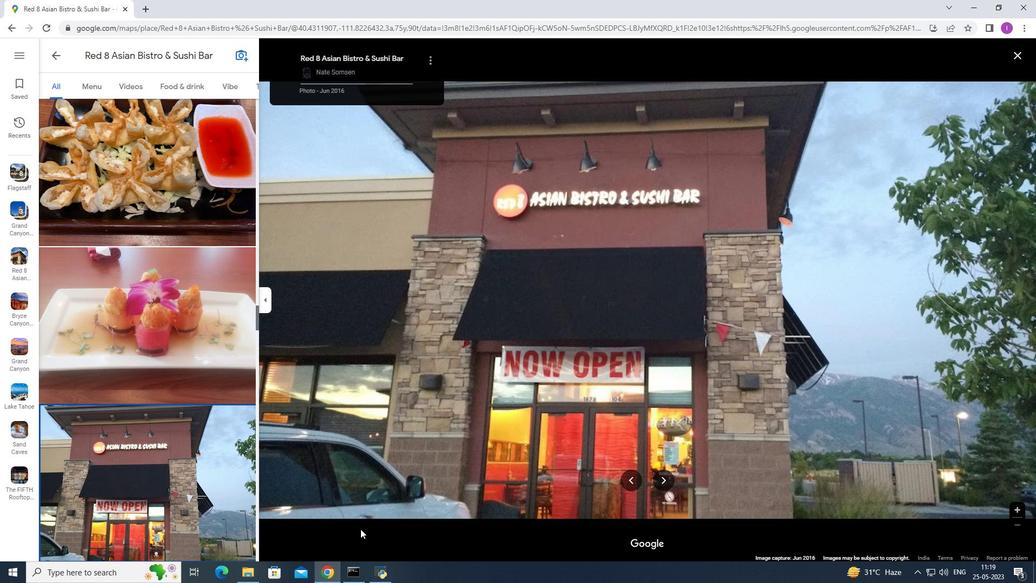 
Action: Mouse moved to (387, 353)
Screenshot: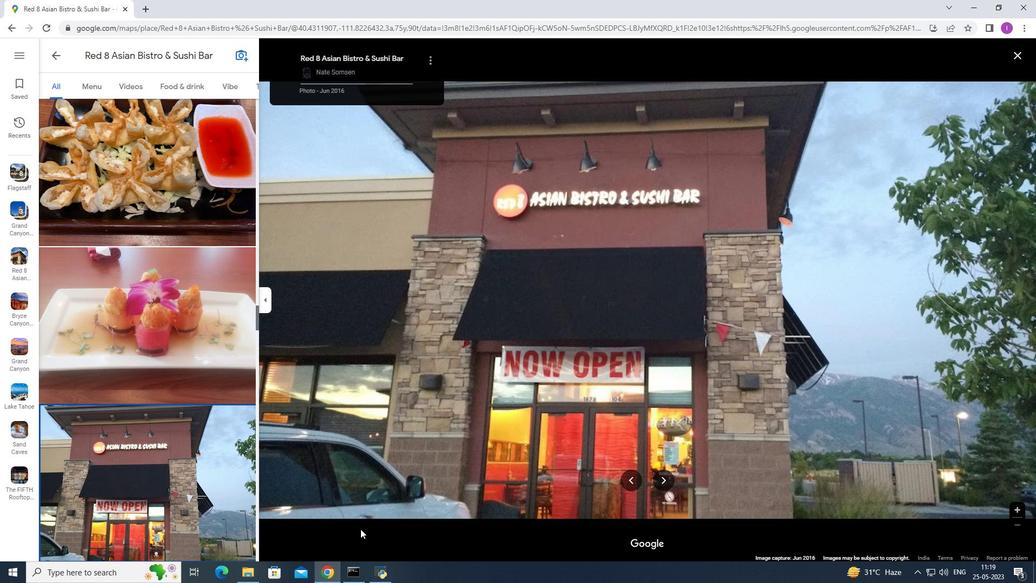 
Action: Mouse scrolled (387, 353) with delta (0, 0)
Screenshot: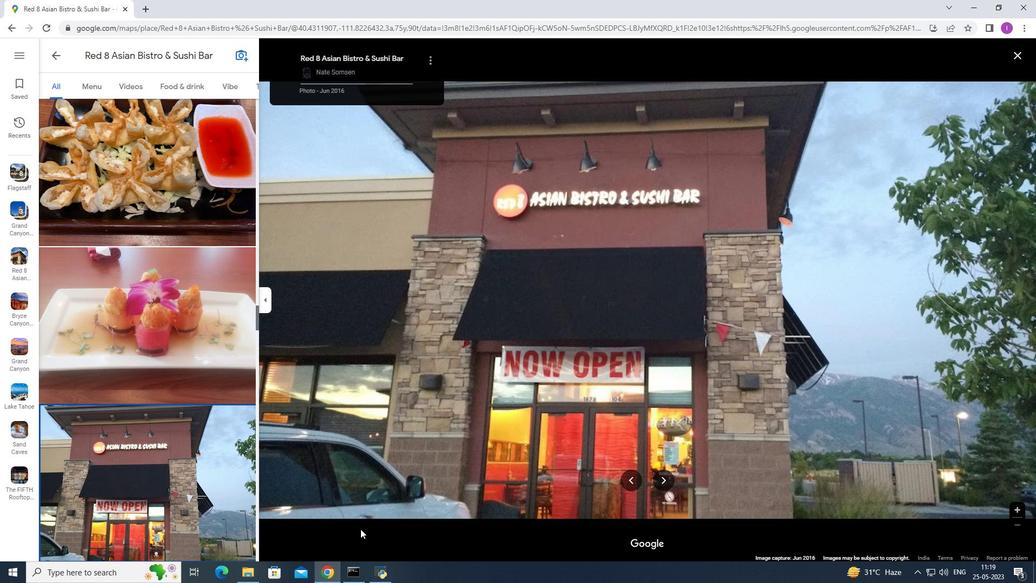 
Action: Mouse scrolled (387, 353) with delta (0, 0)
Screenshot: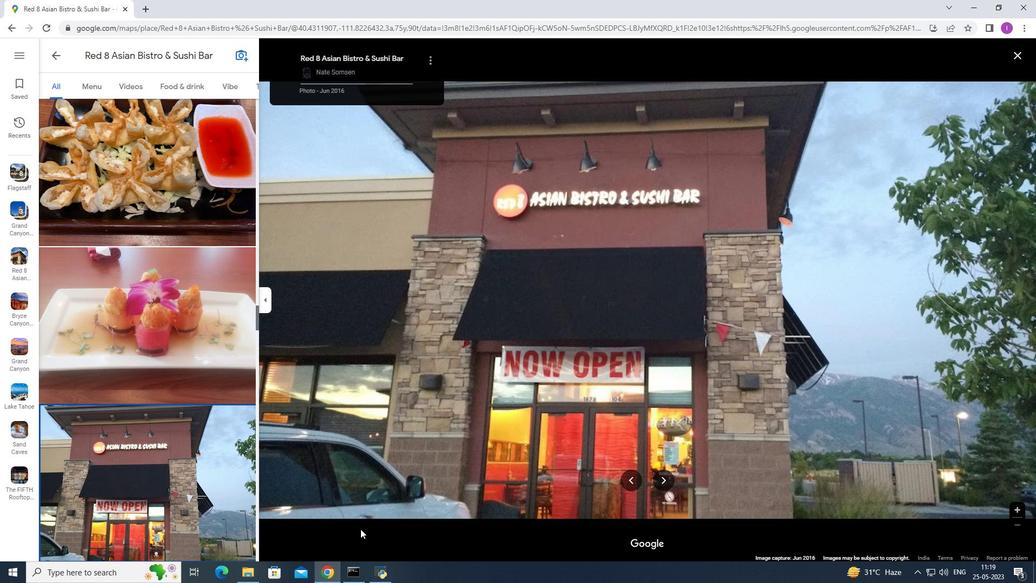 
Action: Mouse moved to (455, 290)
Screenshot: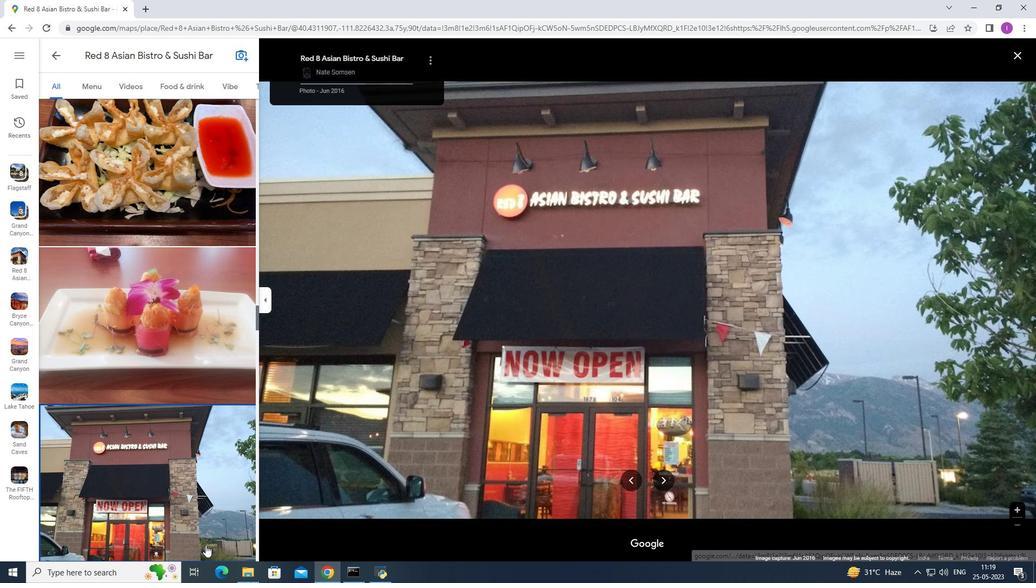 
Action: Mouse pressed left at (455, 290)
Screenshot: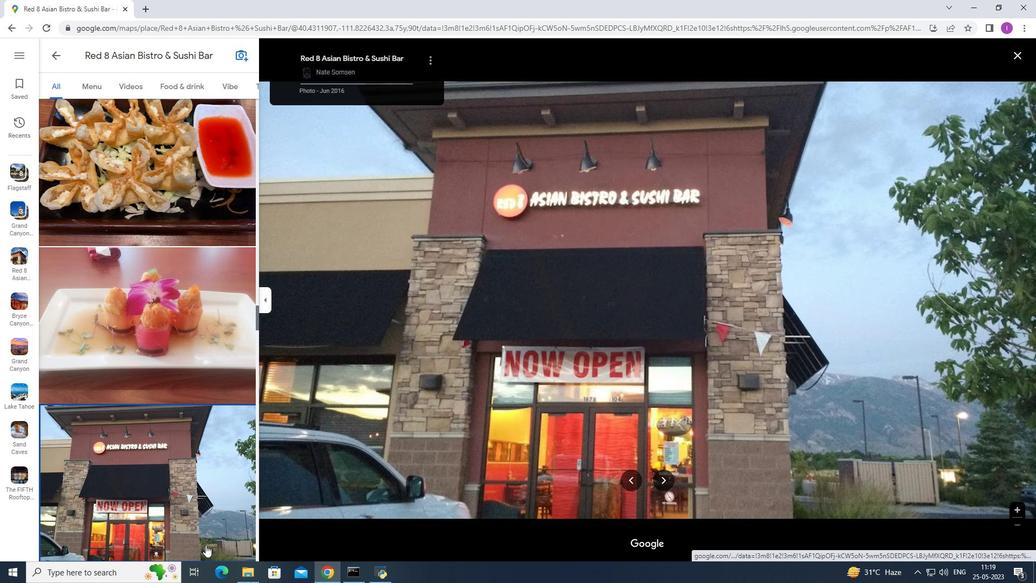 
Action: Mouse pressed left at (455, 290)
Screenshot: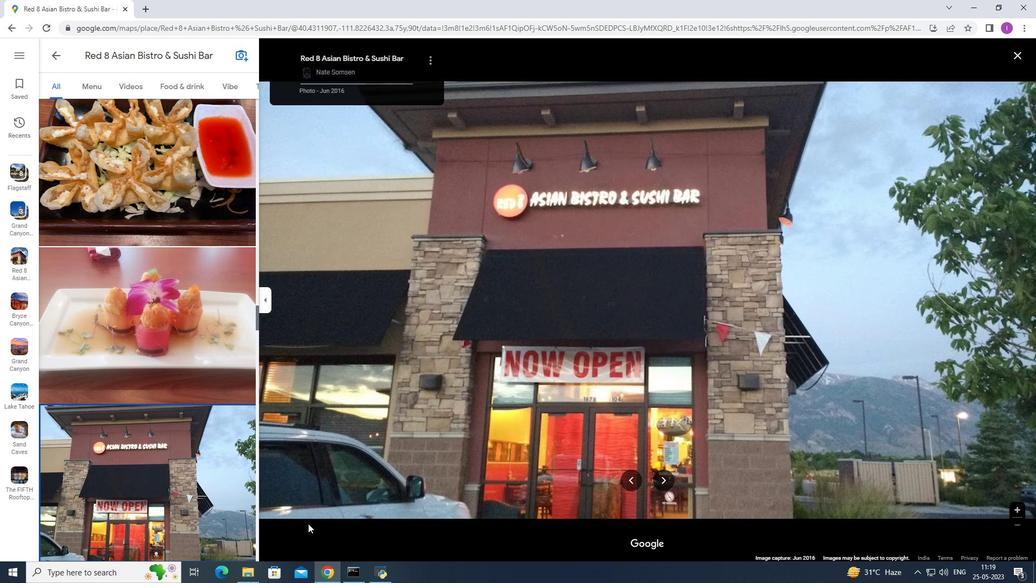
Action: Mouse pressed left at (455, 290)
Screenshot: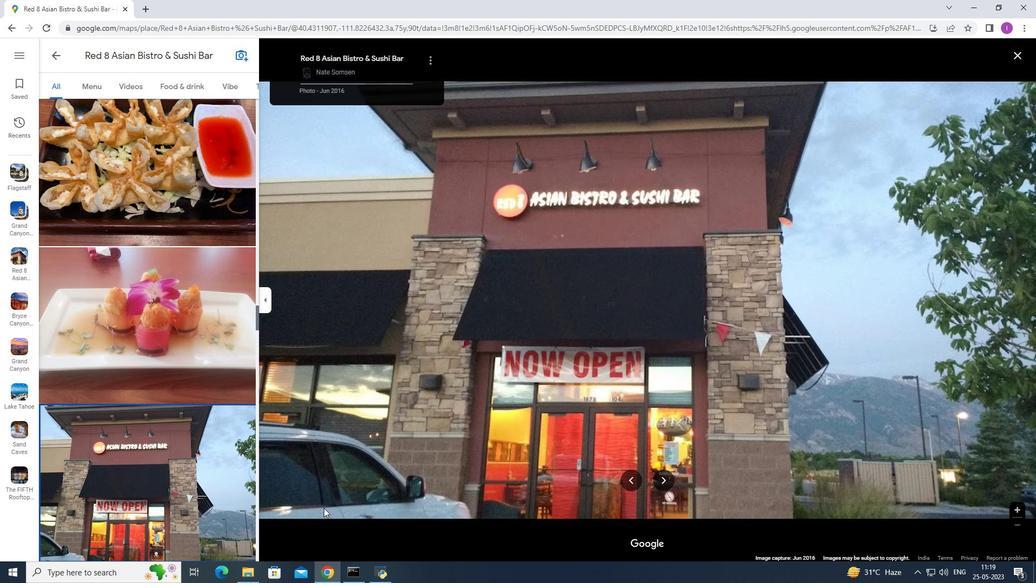 
Action: Mouse pressed left at (455, 290)
Screenshot: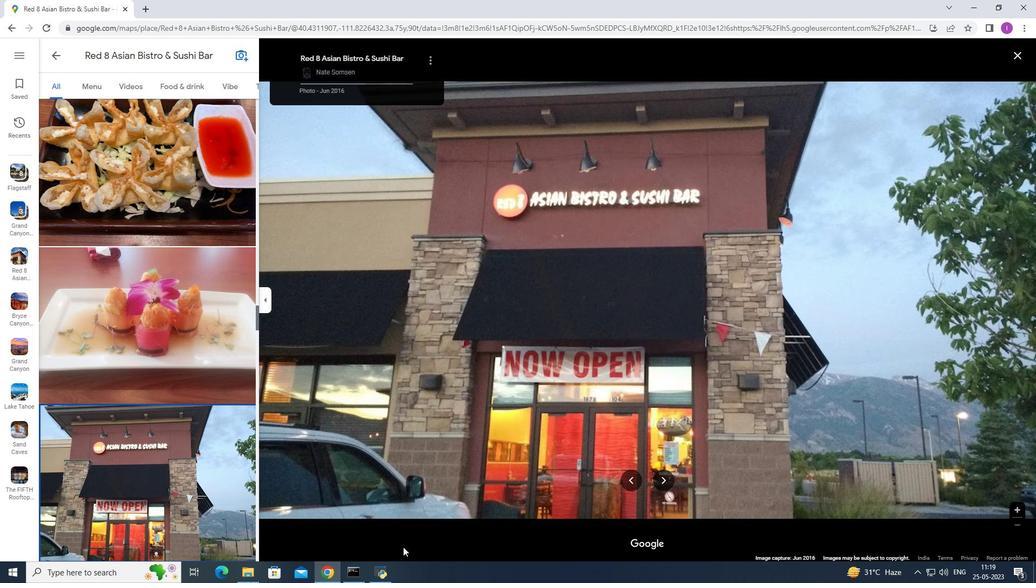 
Action: Mouse moved to (272, 286)
Screenshot: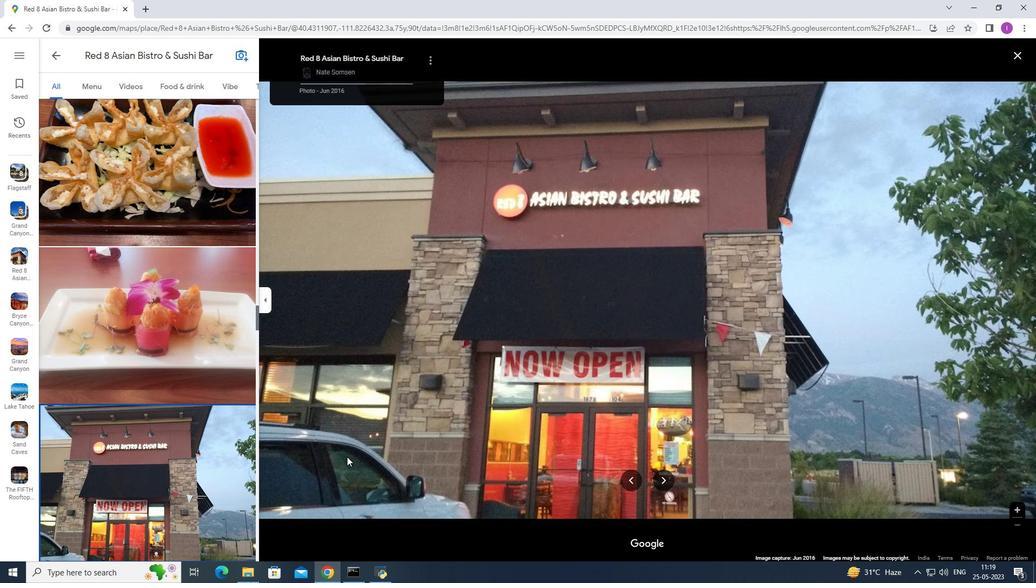 
Action: Mouse scrolled (272, 286) with delta (0, 0)
Screenshot: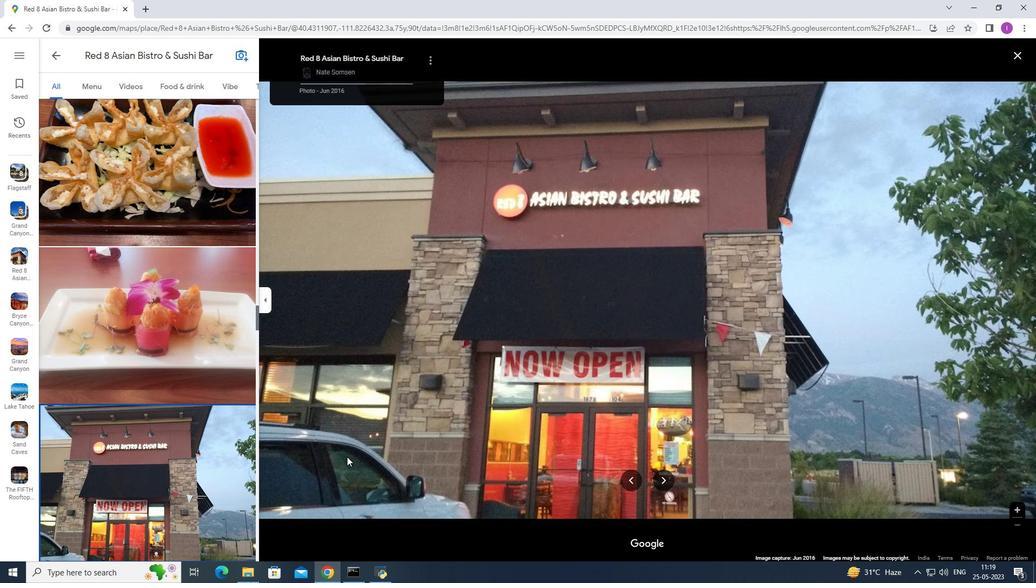 
Action: Mouse moved to (273, 285)
Screenshot: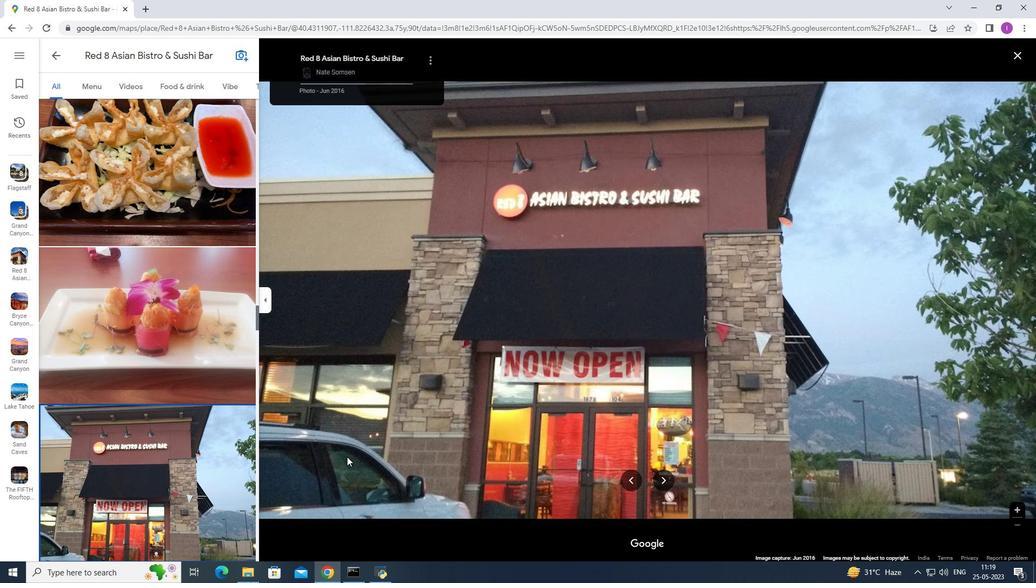 
Action: Mouse scrolled (273, 284) with delta (0, 0)
Screenshot: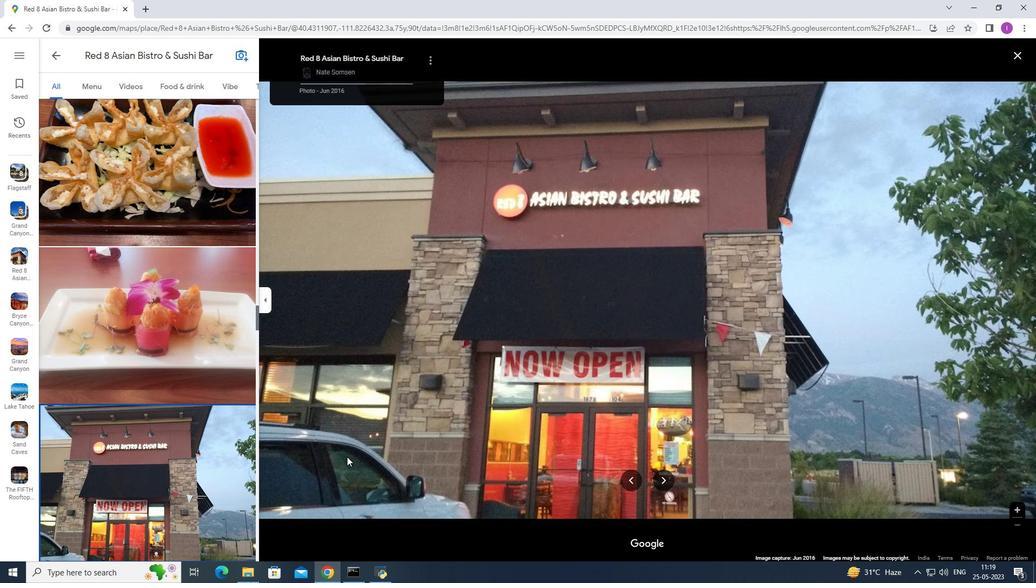 
Action: Mouse moved to (92, 266)
Screenshot: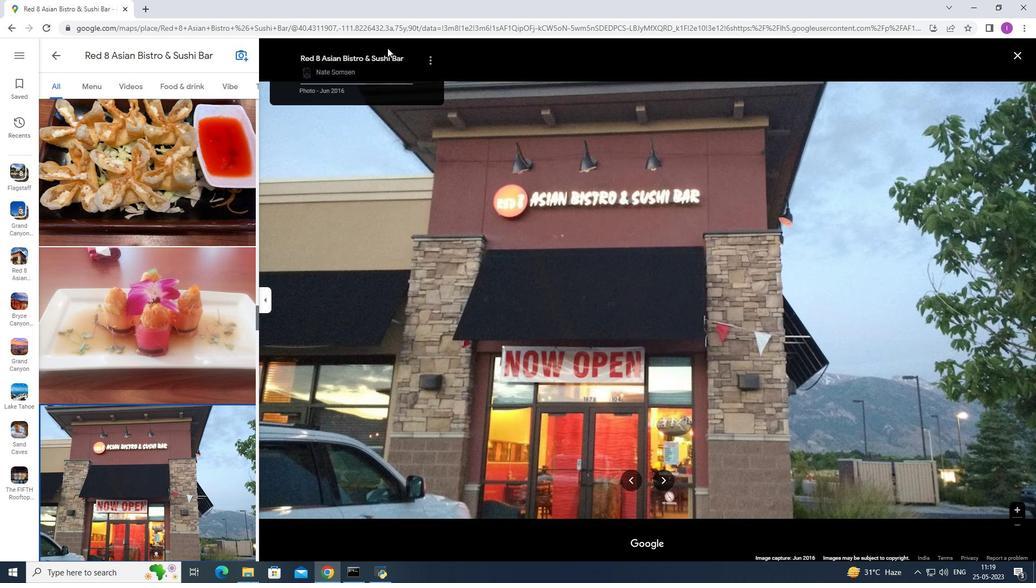 
Action: Mouse scrolled (72, 262) with delta (0, 0)
Screenshot: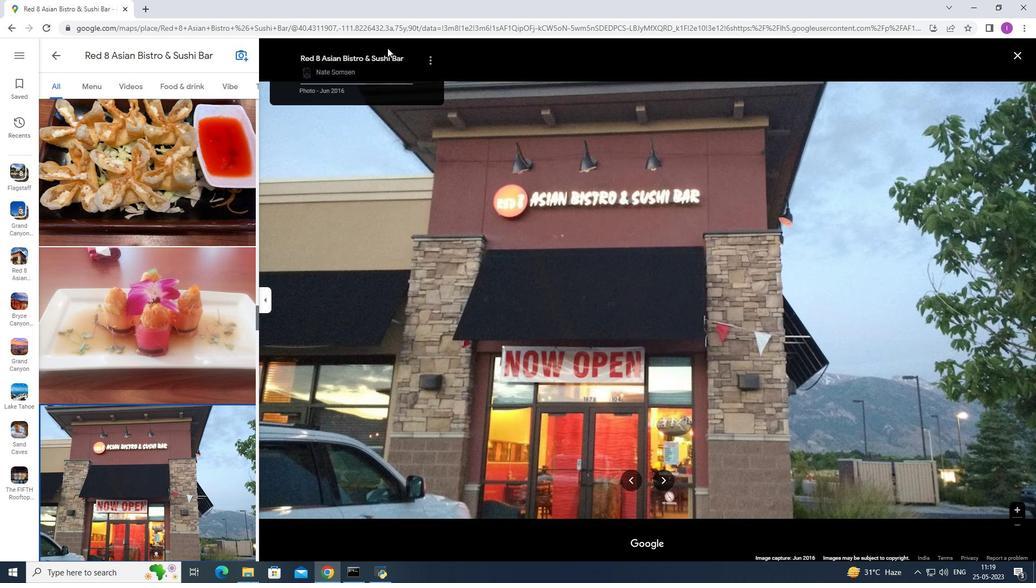 
Action: Mouse moved to (348, 320)
Screenshot: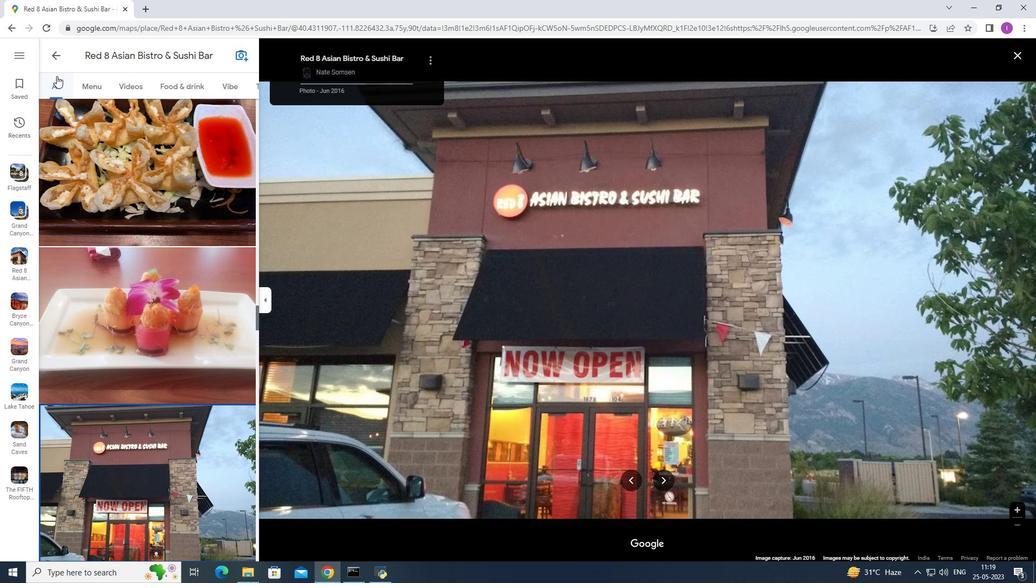 
Action: Mouse scrolled (348, 319) with delta (0, 0)
Screenshot: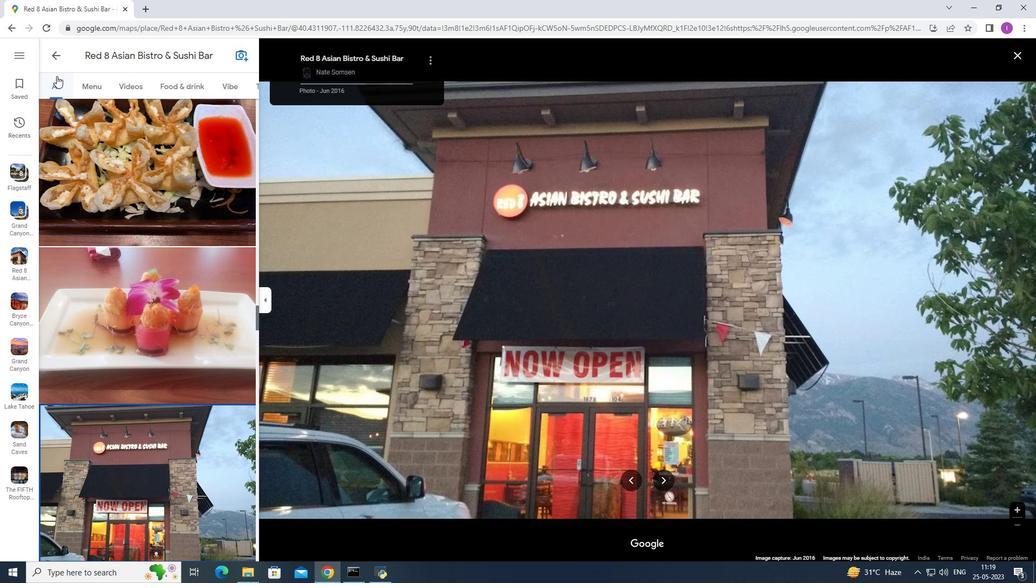 
Action: Mouse moved to (350, 320)
Screenshot: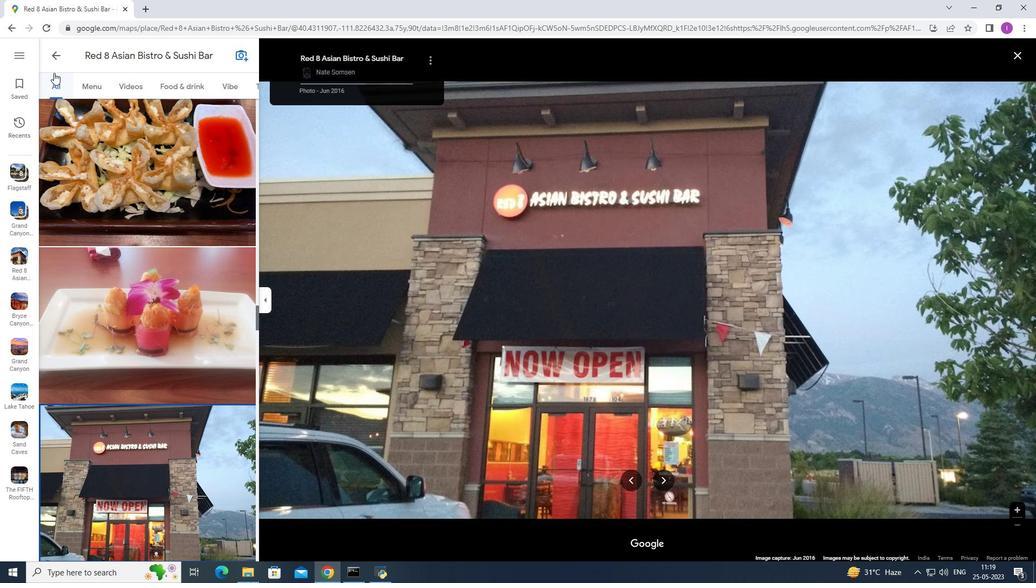 
Action: Mouse scrolled (350, 319) with delta (0, 0)
Screenshot: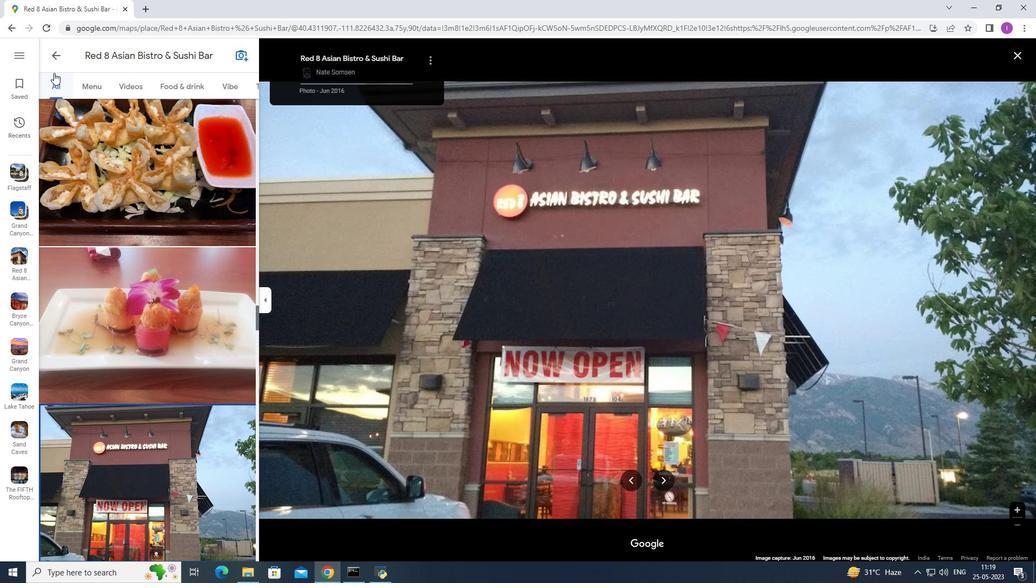 
Action: Mouse scrolled (350, 319) with delta (0, 0)
Screenshot: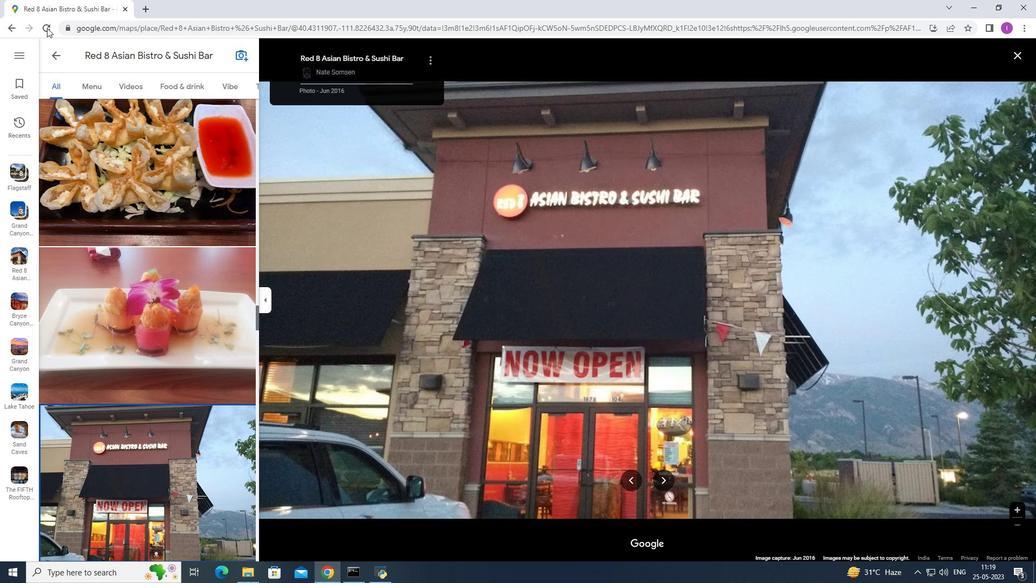 
Action: Mouse moved to (350, 320)
Screenshot: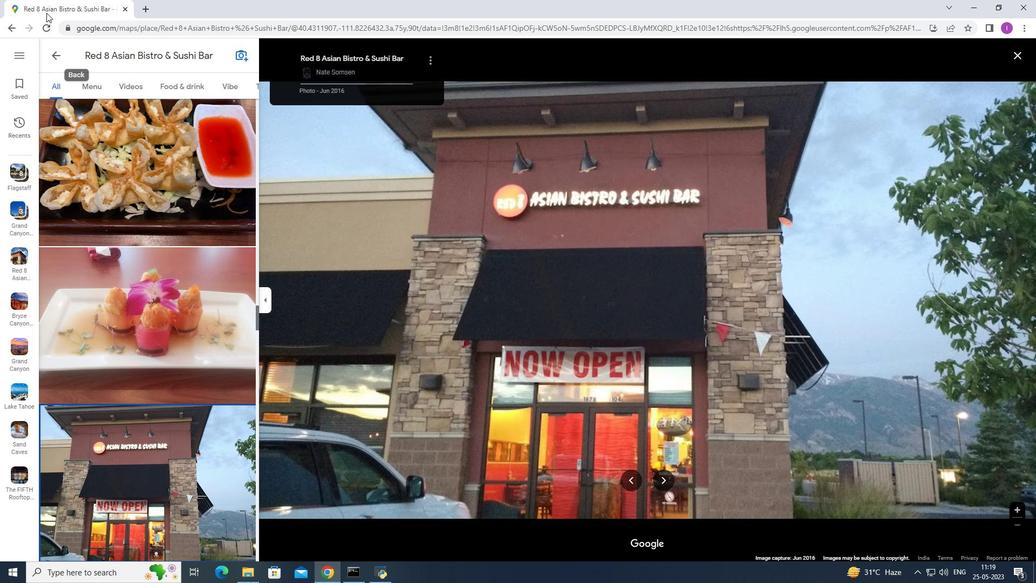 
Action: Mouse scrolled (350, 319) with delta (0, 0)
Screenshot: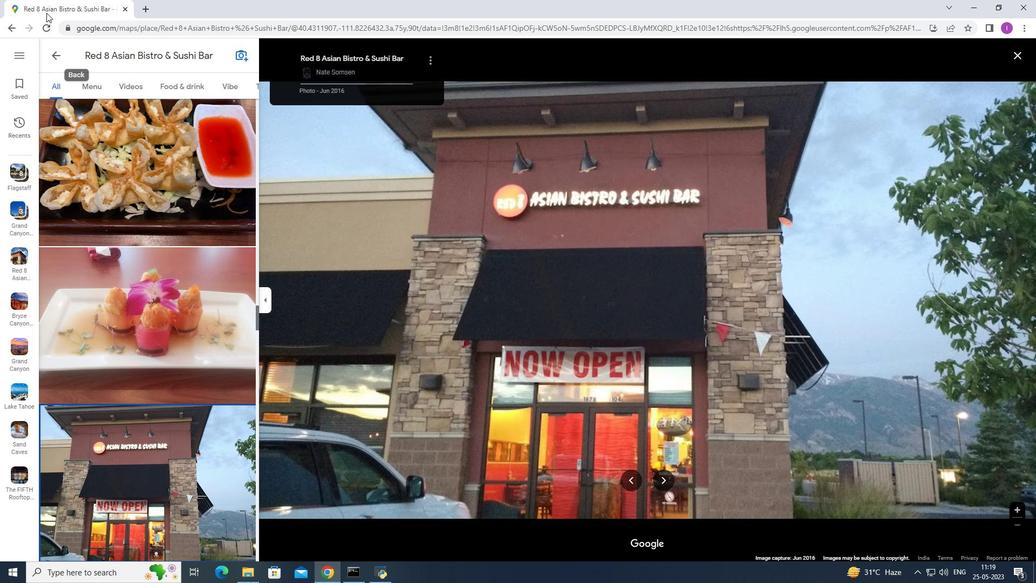 
Action: Mouse moved to (350, 321)
Screenshot: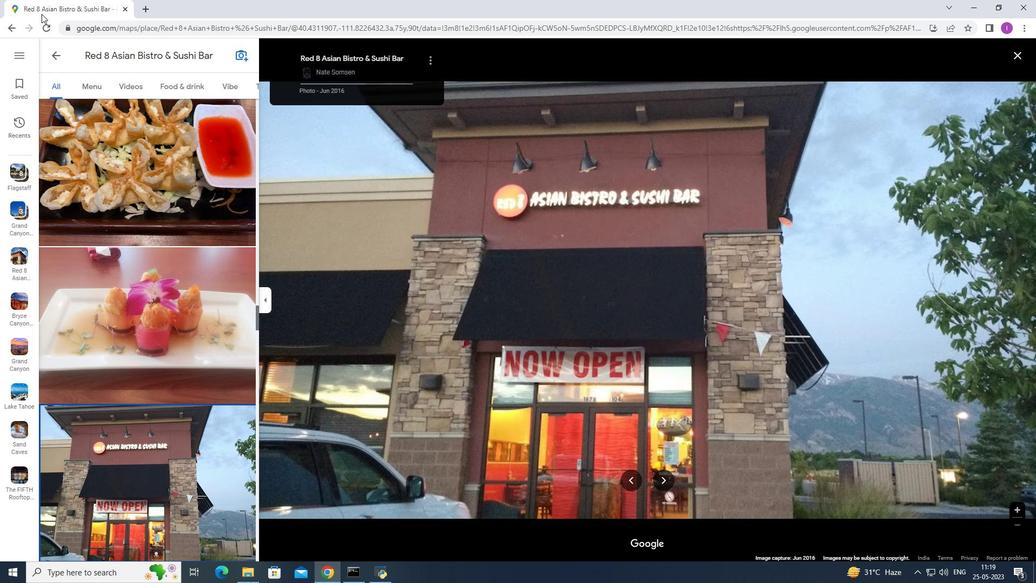 
Action: Mouse scrolled (350, 321) with delta (0, 0)
Screenshot: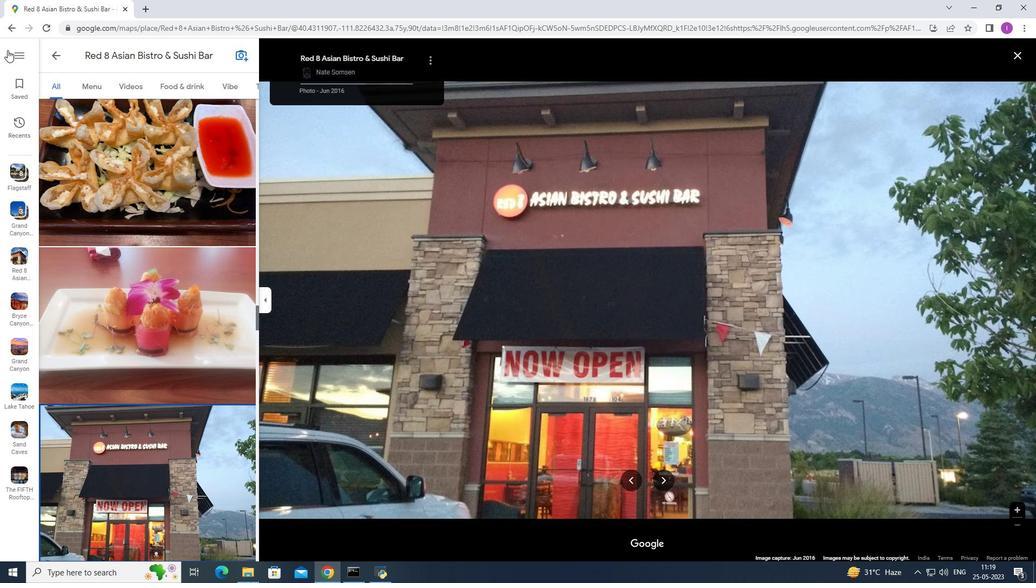 
Action: Mouse scrolled (350, 321) with delta (0, 0)
Screenshot: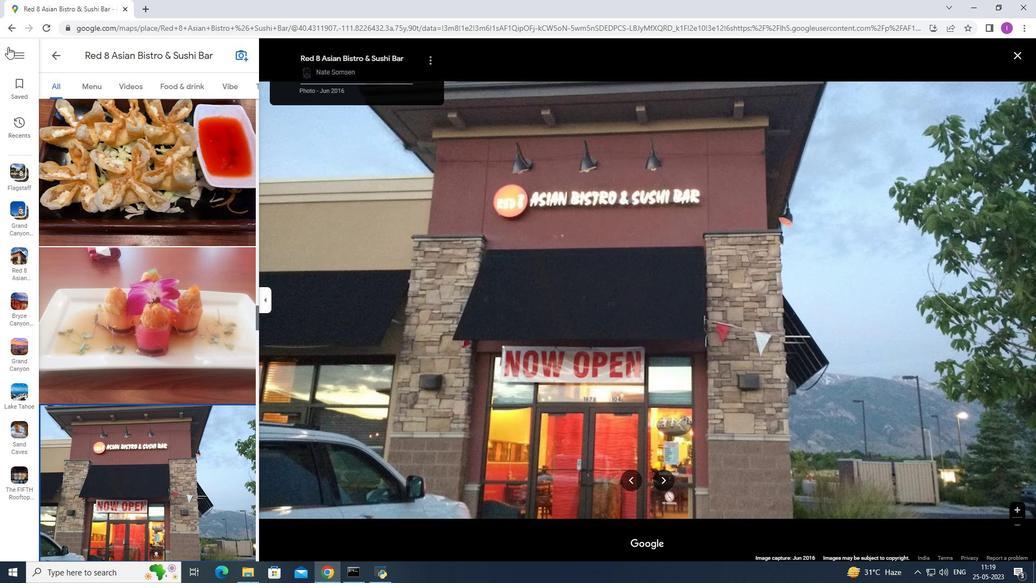 
Action: Mouse moved to (375, 286)
Screenshot: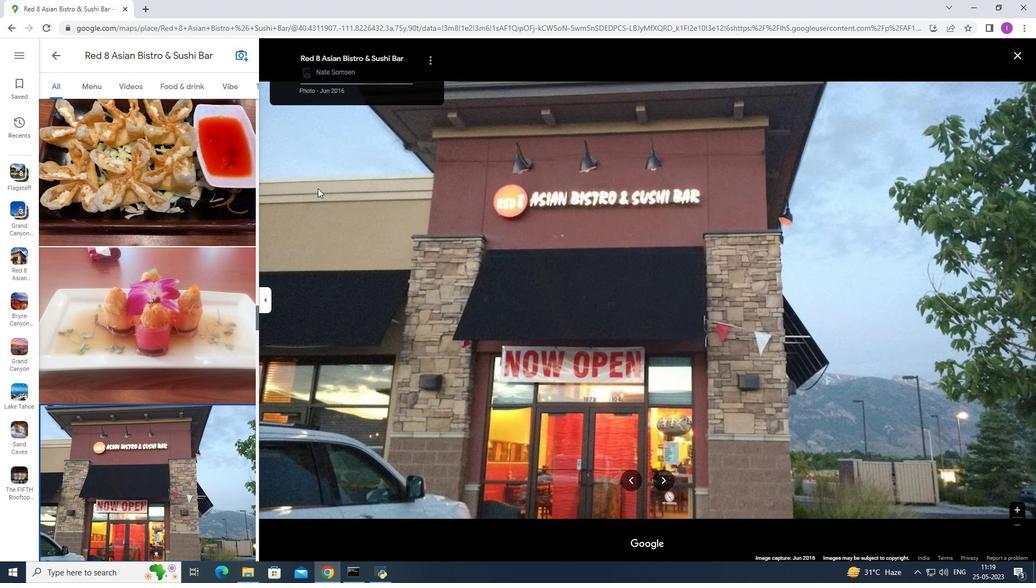 
Action: Mouse pressed left at (375, 286)
Screenshot: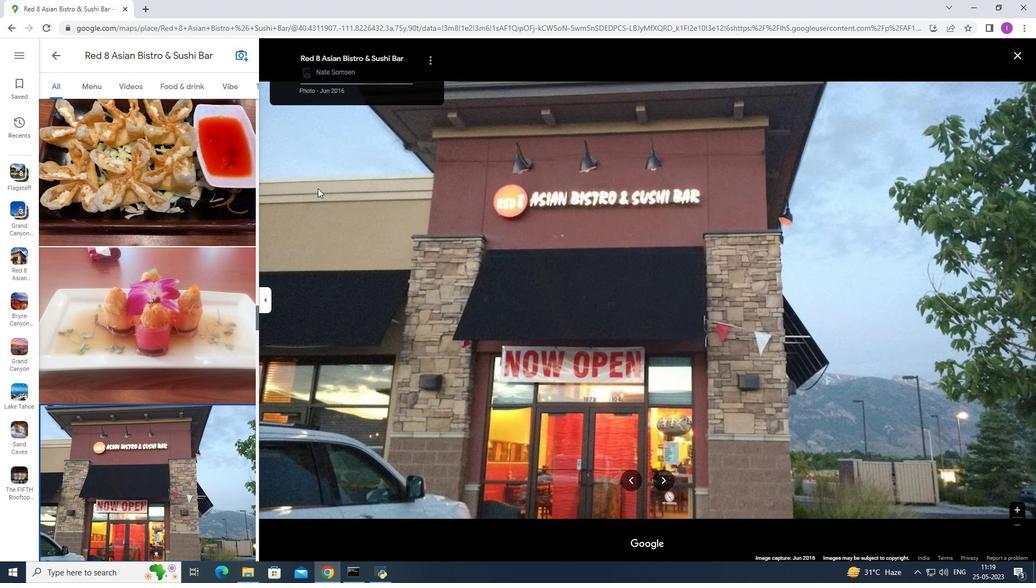
Action: Mouse moved to (564, 515)
Screenshot: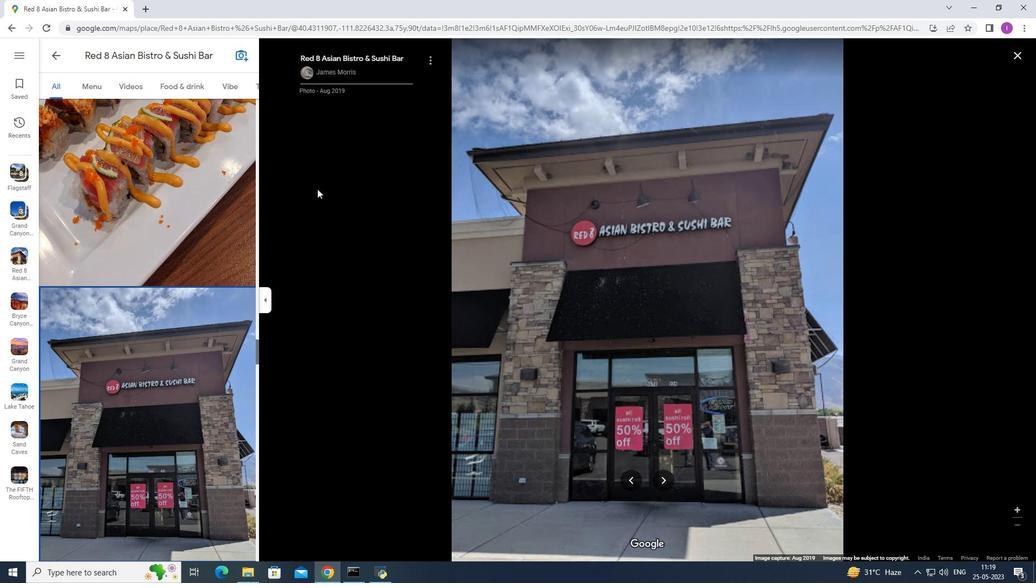 
Action: Mouse pressed left at (564, 515)
Screenshot: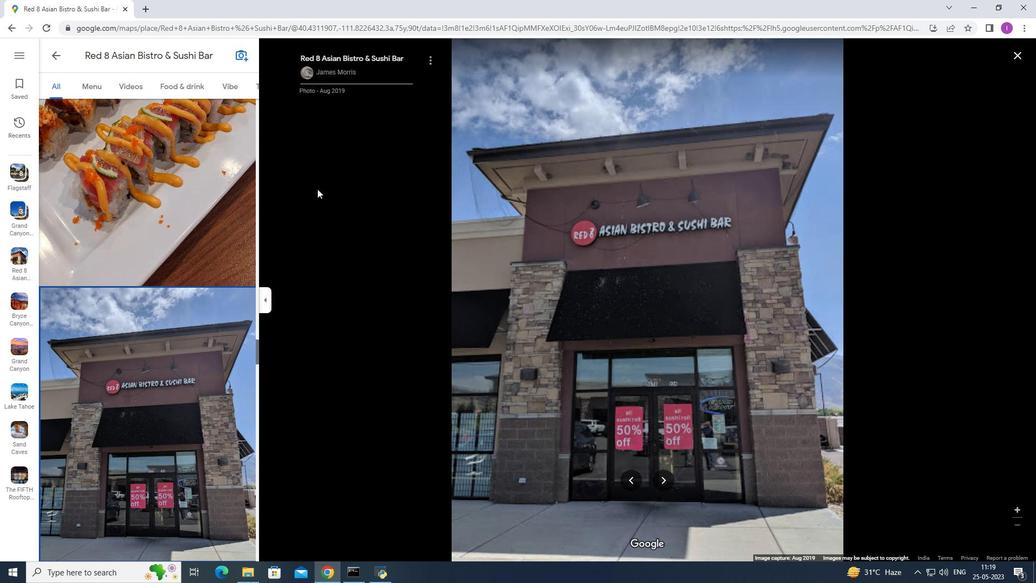 
Action: Mouse moved to (214, 320)
Screenshot: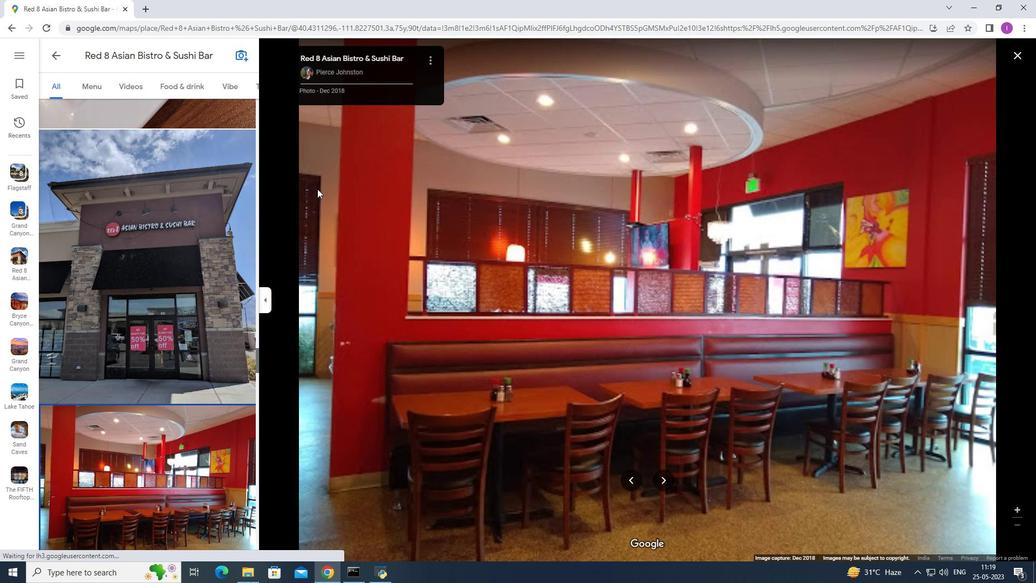 
Action: Mouse scrolled (214, 320) with delta (0, 0)
Screenshot: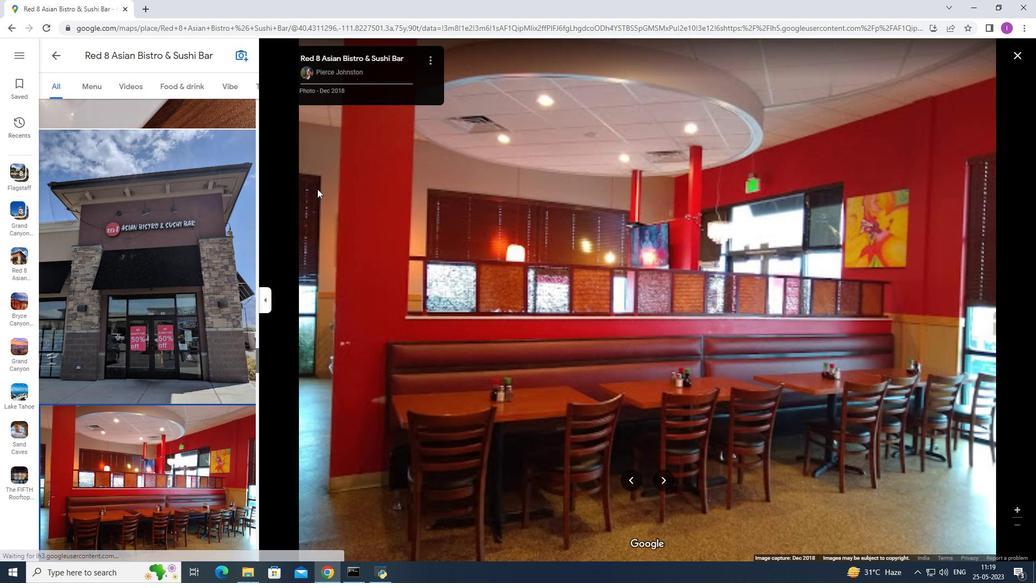
Action: Mouse scrolled (214, 320) with delta (0, 0)
Screenshot: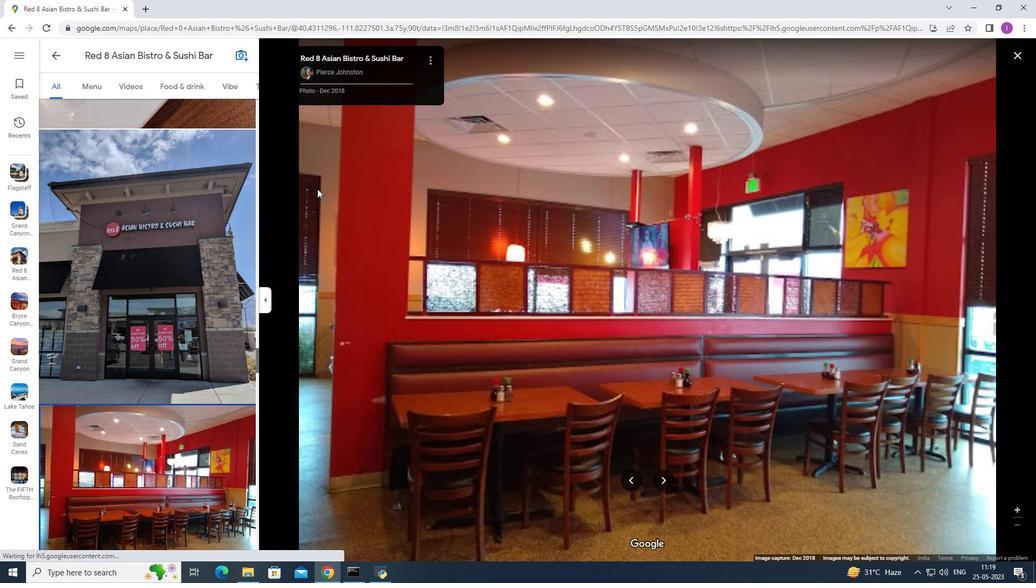 
Action: Mouse moved to (214, 291)
Screenshot: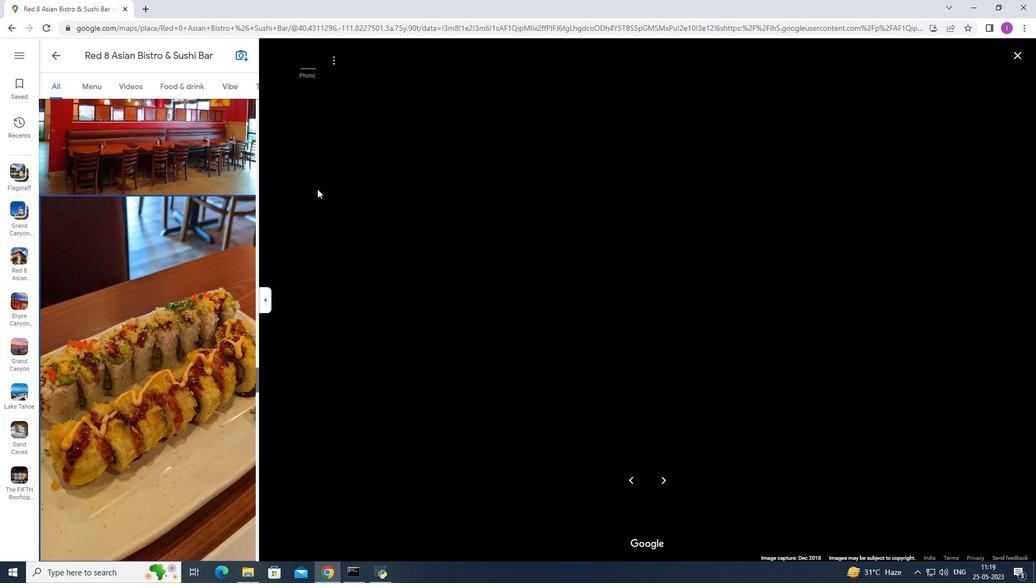 
Action: Mouse scrolled (218, 288) with delta (0, 0)
Screenshot: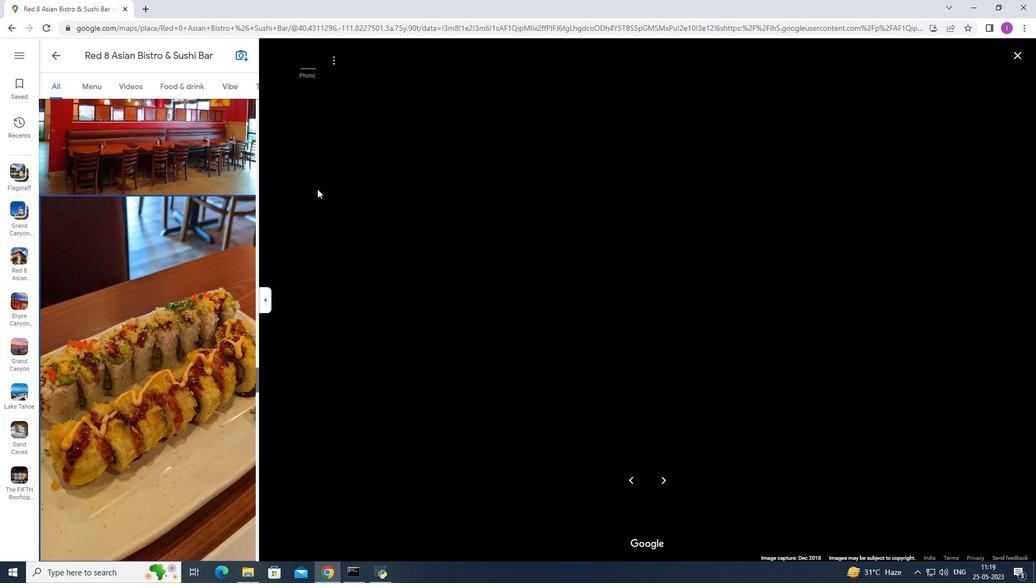 
Action: Mouse scrolled (215, 290) with delta (0, 0)
Screenshot: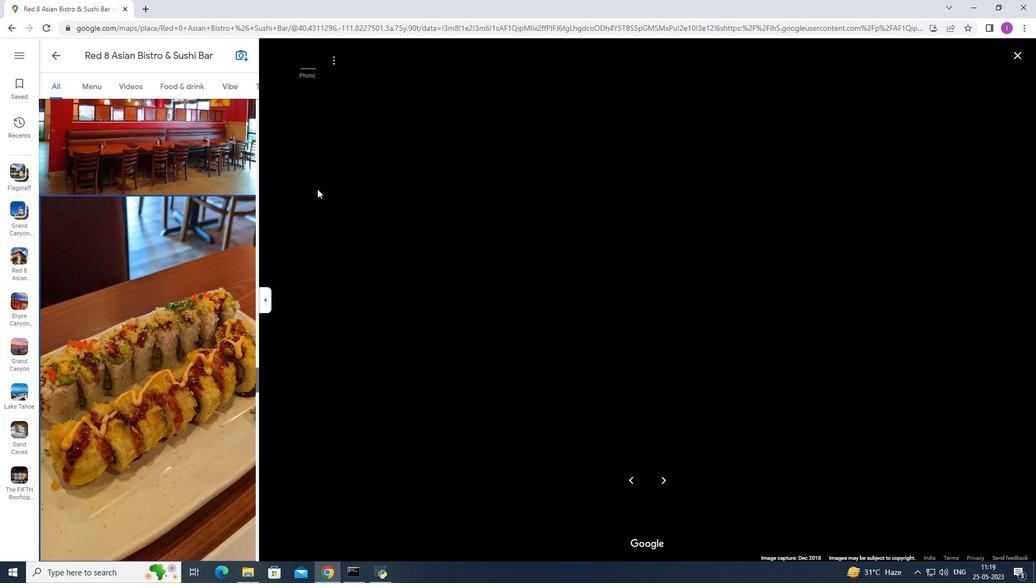 
Action: Mouse moved to (143, 321)
Screenshot: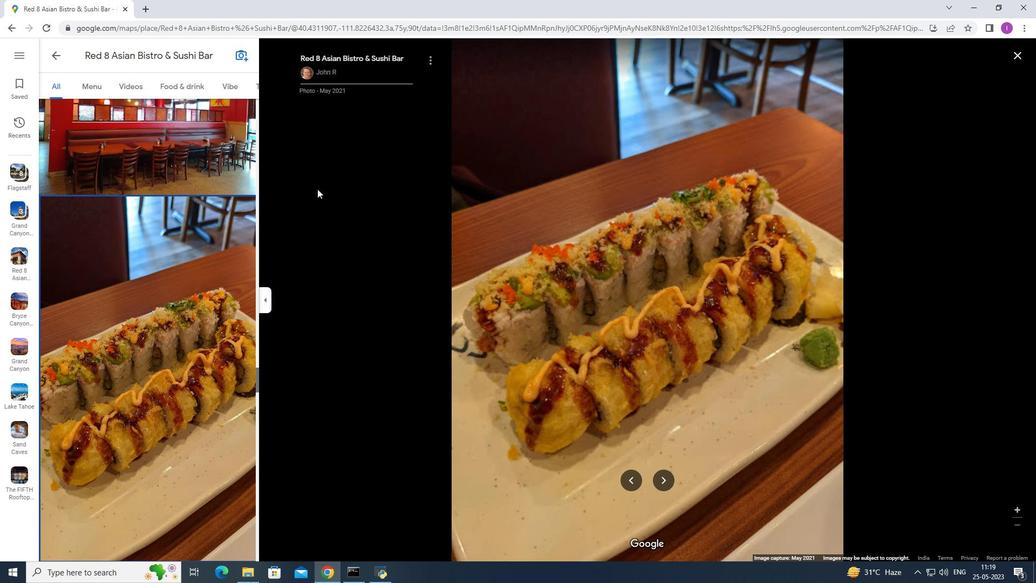
Action: Mouse scrolled (143, 322) with delta (0, 0)
Screenshot: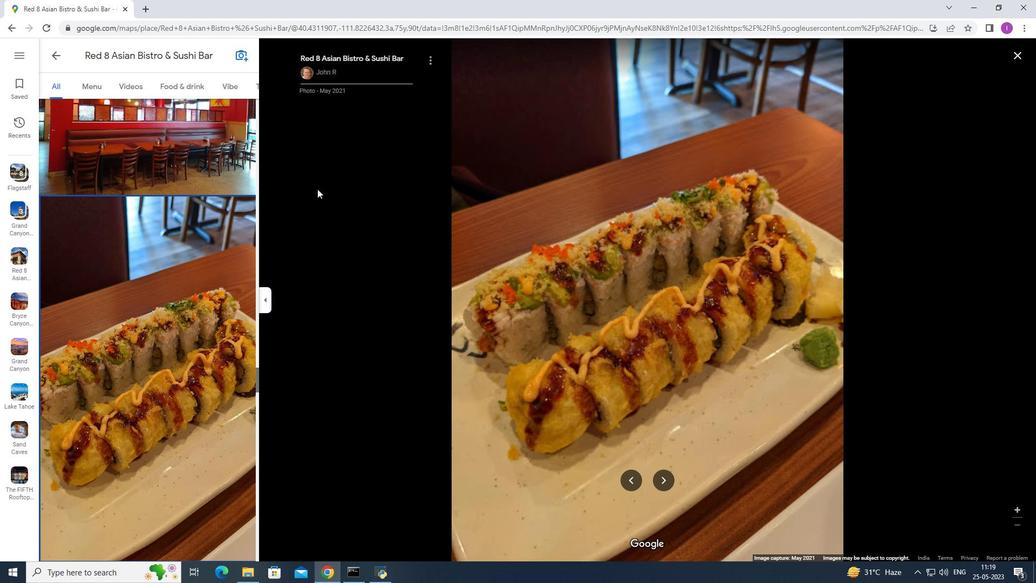 
Action: Mouse scrolled (143, 322) with delta (0, 0)
Screenshot: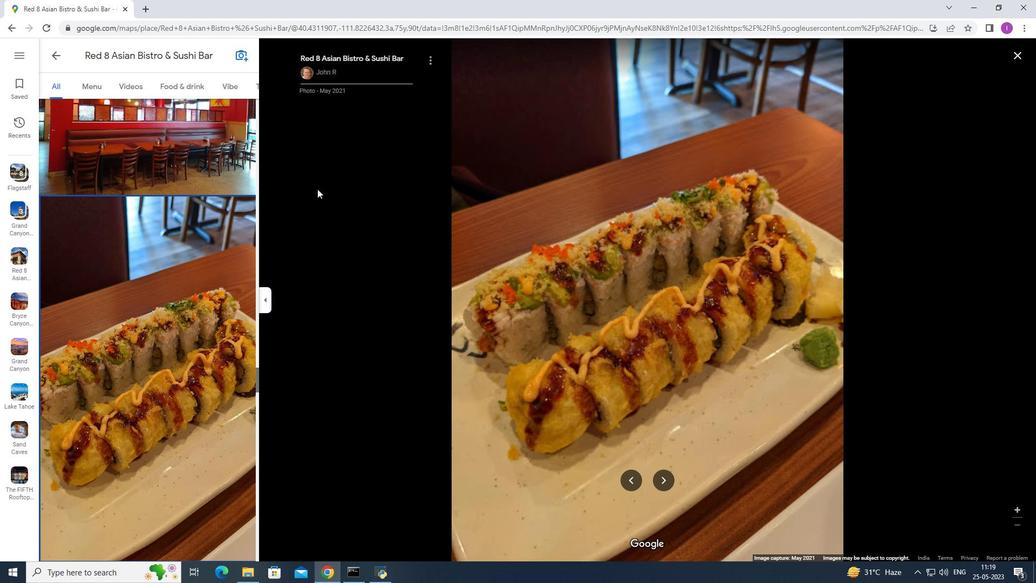 
Action: Mouse scrolled (143, 322) with delta (0, 0)
Screenshot: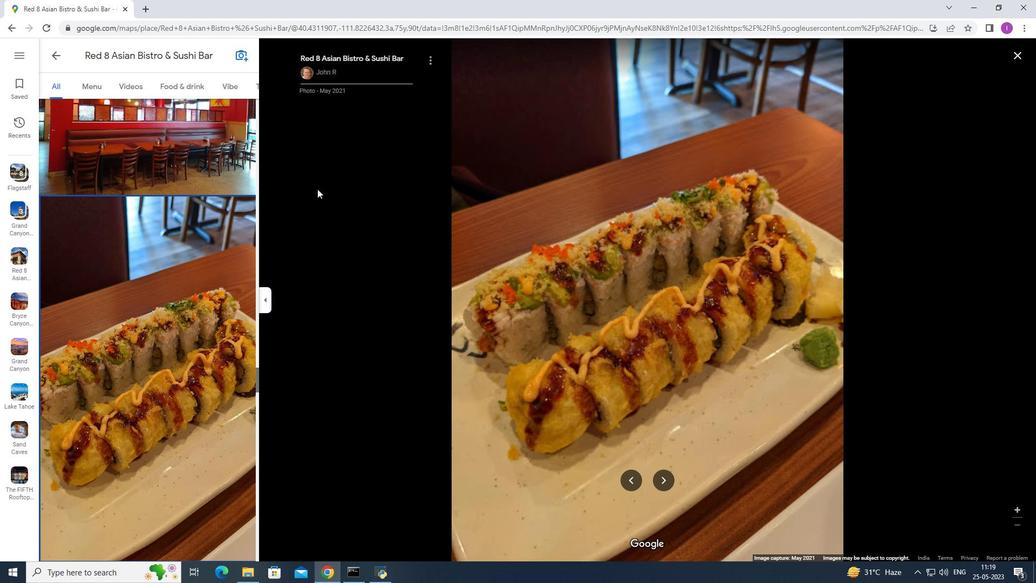 
Action: Mouse moved to (153, 279)
Screenshot: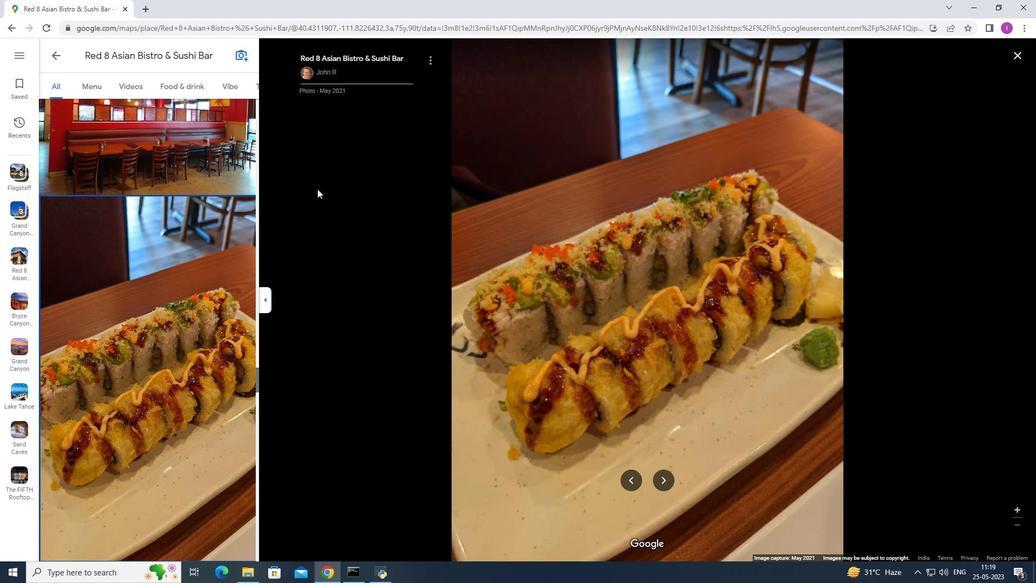 
Action: Mouse scrolled (153, 279) with delta (0, 0)
Screenshot: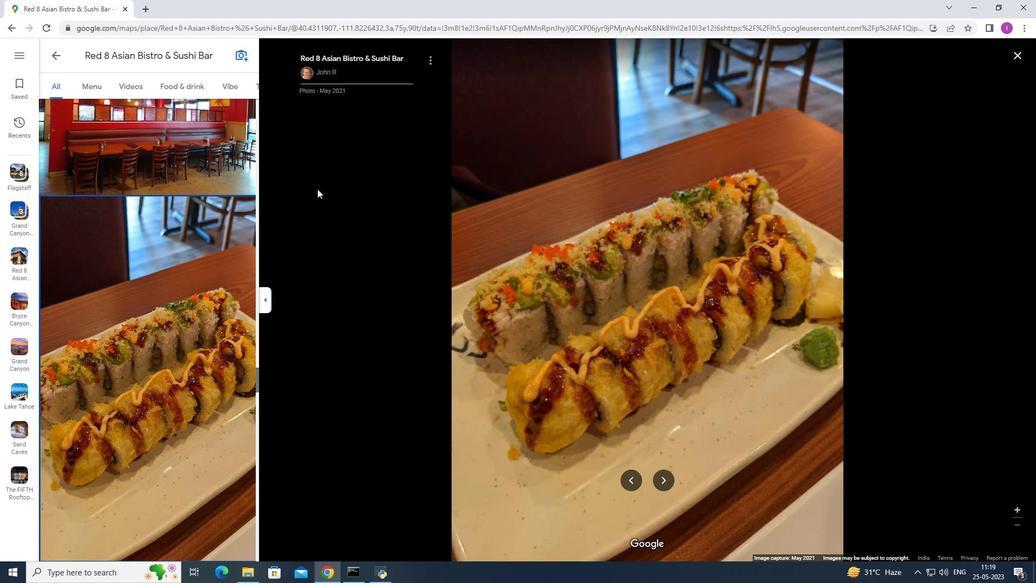 
Action: Mouse scrolled (153, 279) with delta (0, 0)
Screenshot: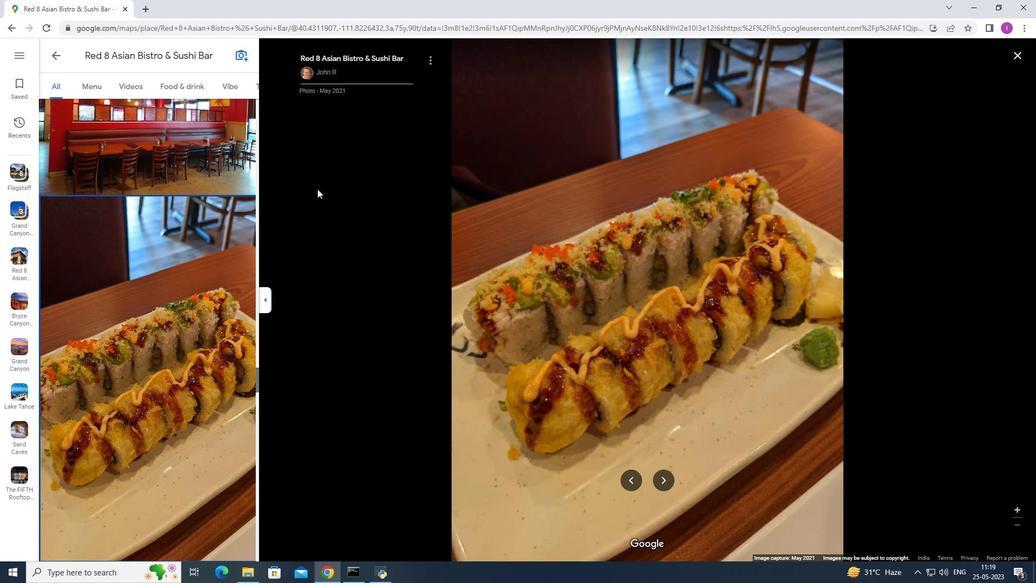 
Action: Mouse scrolled (153, 279) with delta (0, 0)
Screenshot: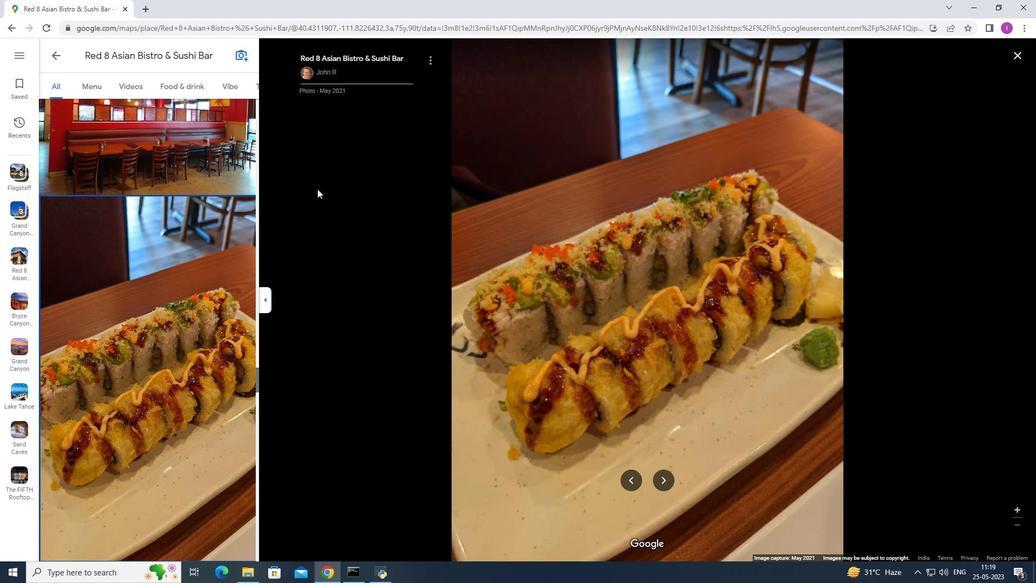 
Action: Mouse scrolled (153, 279) with delta (0, 0)
Screenshot: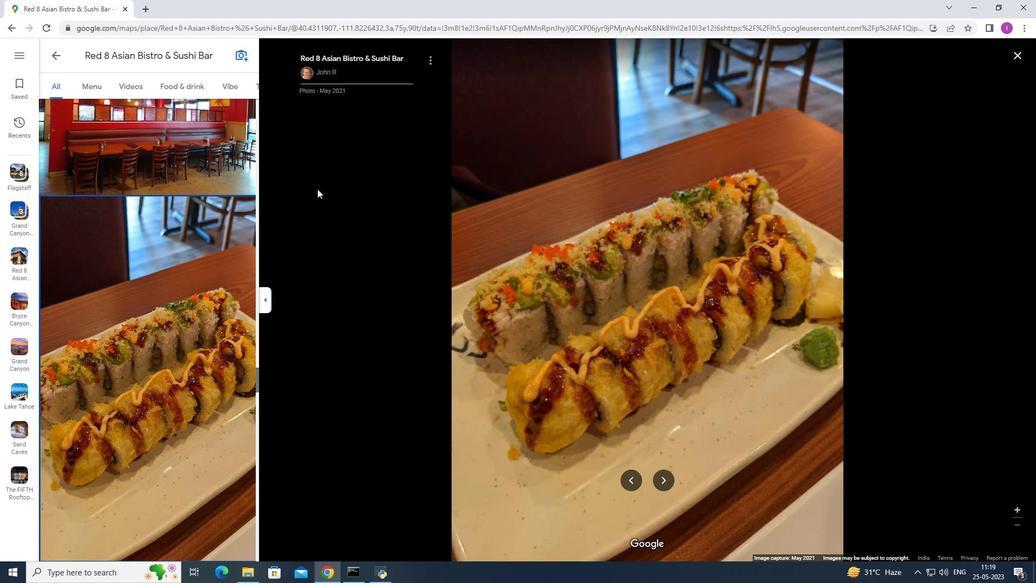 
Action: Mouse moved to (155, 287)
Screenshot: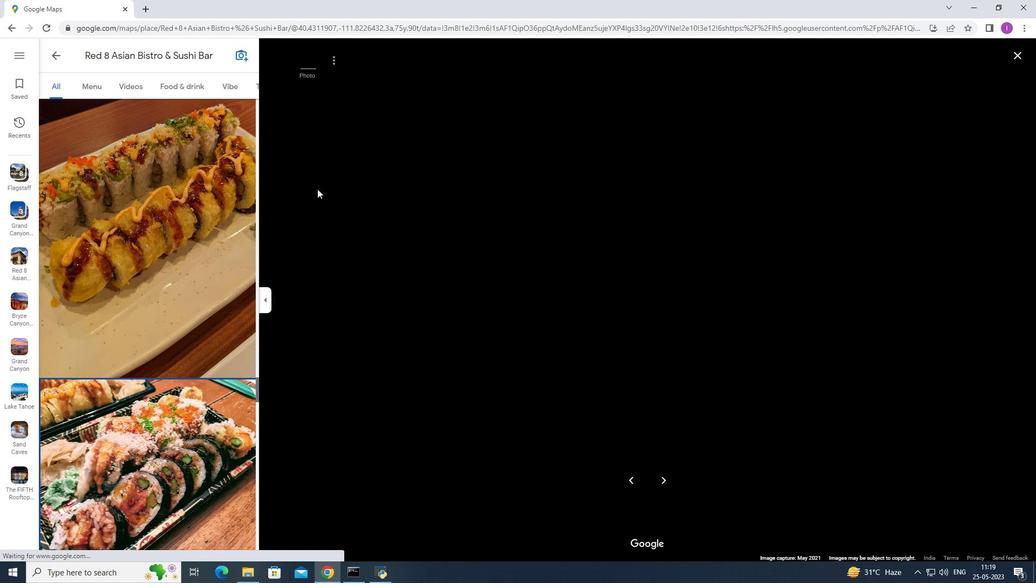 
Action: Mouse scrolled (155, 288) with delta (0, 0)
Screenshot: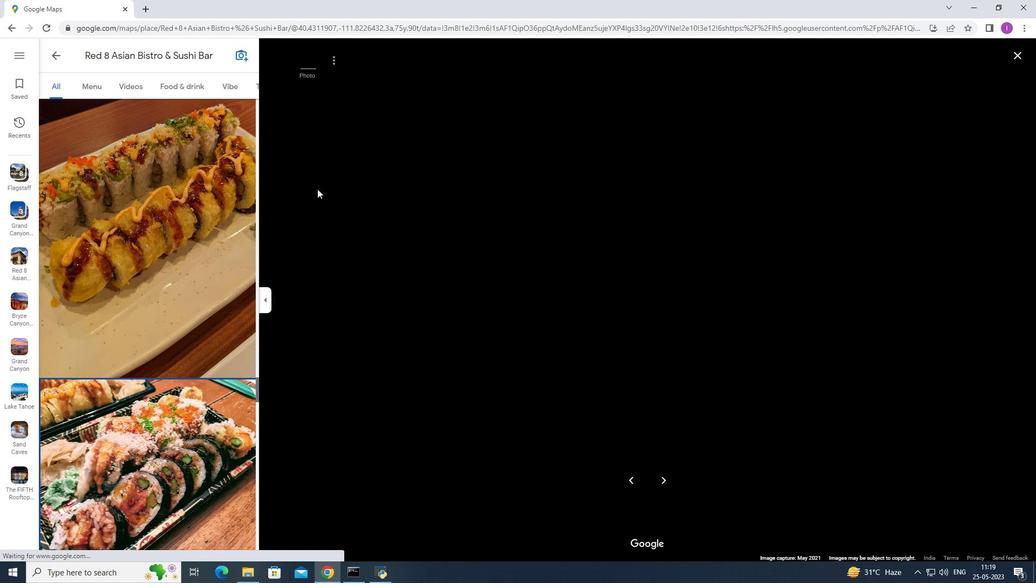 
Action: Mouse moved to (155, 287)
Screenshot: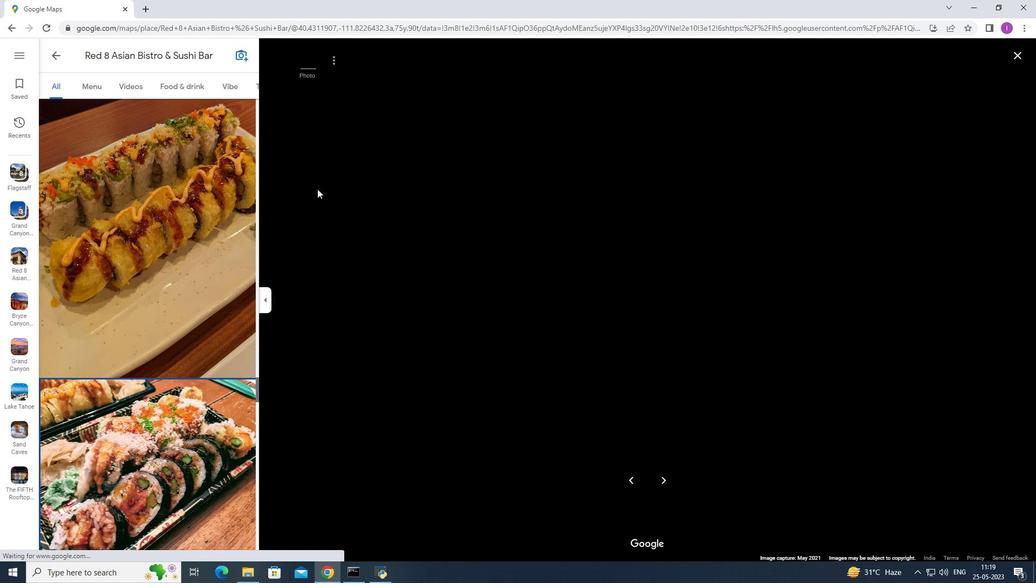 
Action: Mouse scrolled (155, 287) with delta (0, 0)
Screenshot: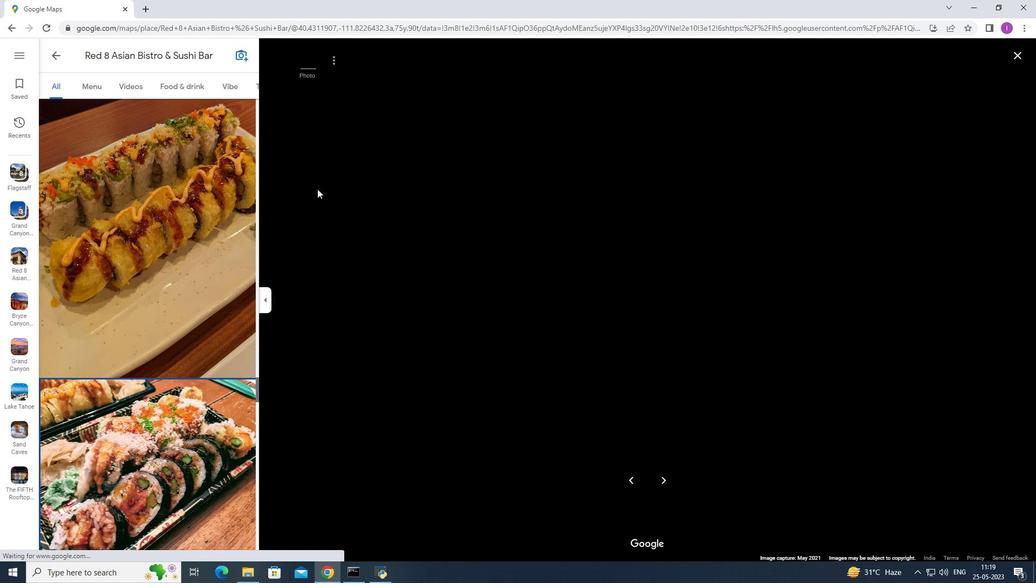 
Action: Mouse scrolled (155, 287) with delta (0, 0)
Screenshot: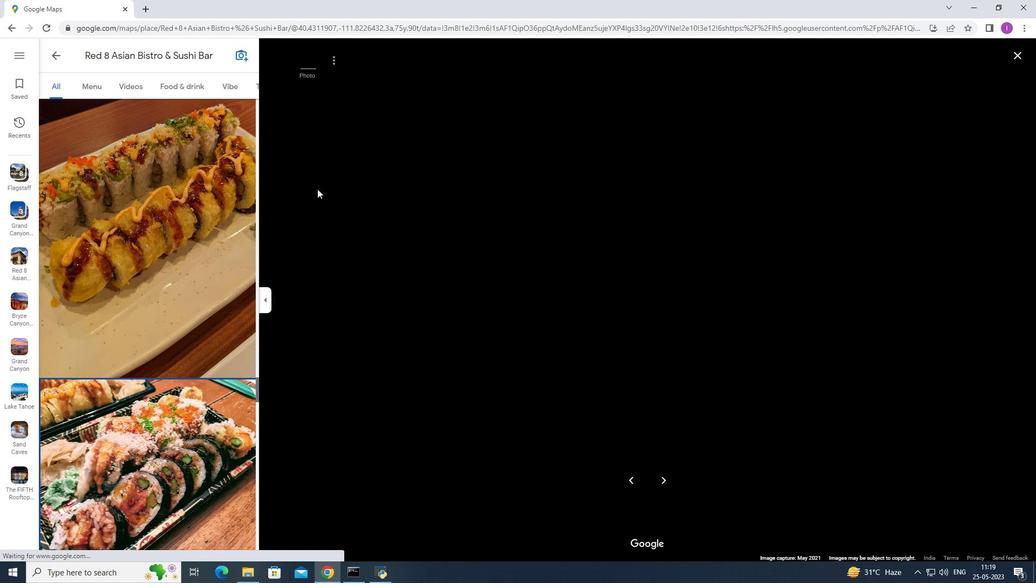 
Action: Mouse scrolled (155, 287) with delta (0, 0)
Screenshot: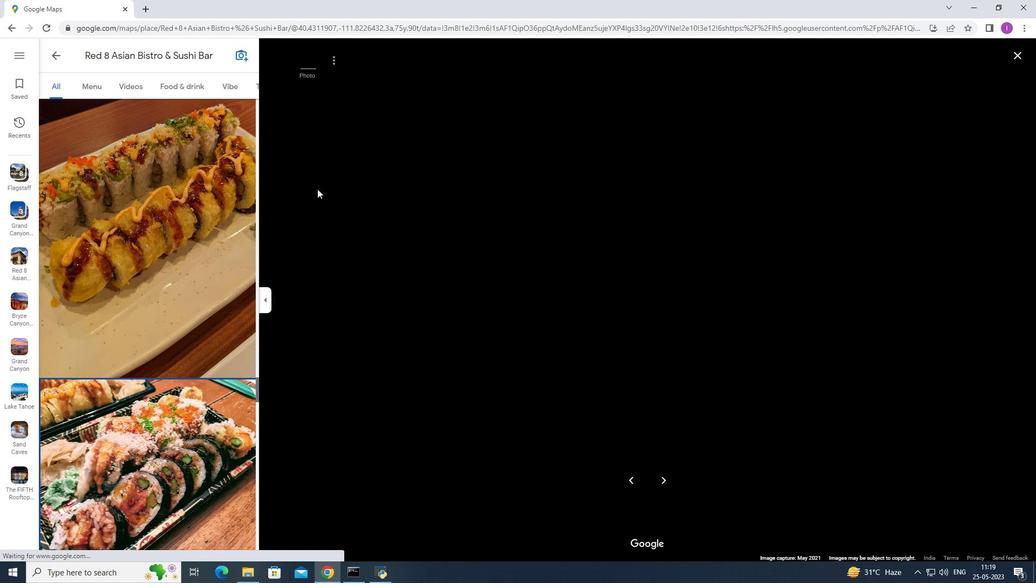 
Action: Mouse moved to (188, 142)
Screenshot: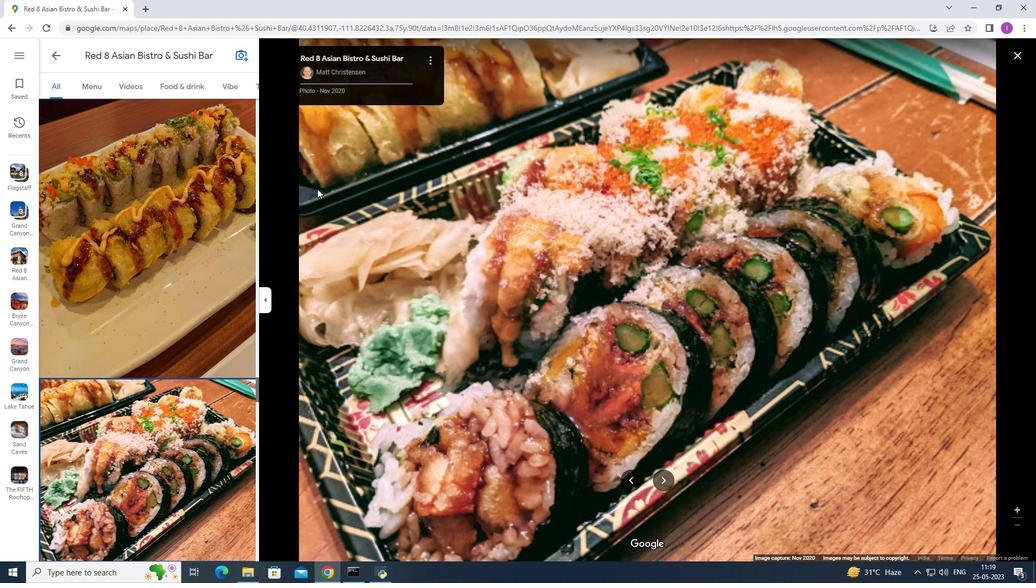 
Action: Mouse pressed left at (188, 142)
Screenshot: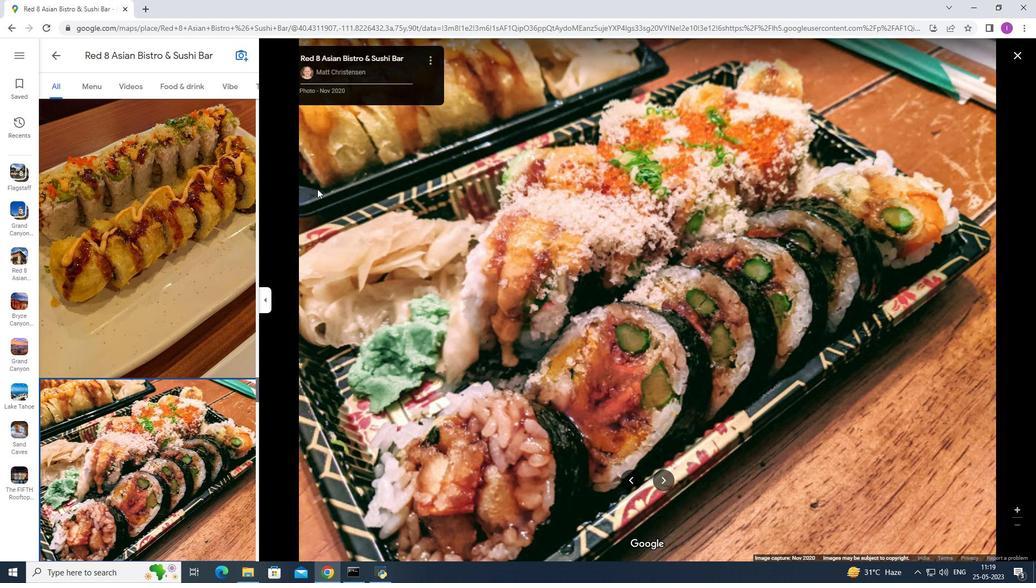 
Action: Mouse moved to (286, 166)
Screenshot: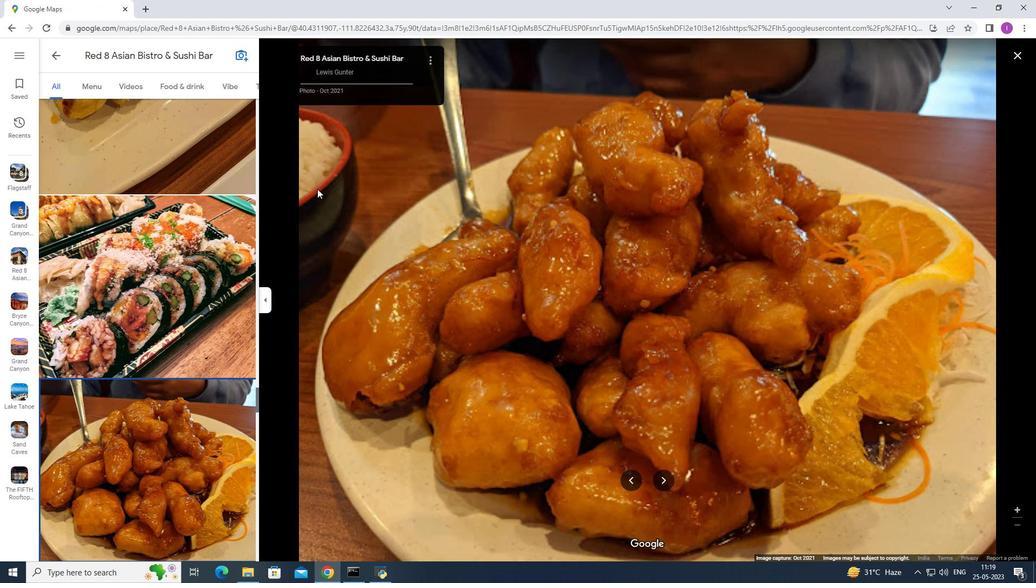 
Action: Mouse pressed left at (286, 166)
Screenshot: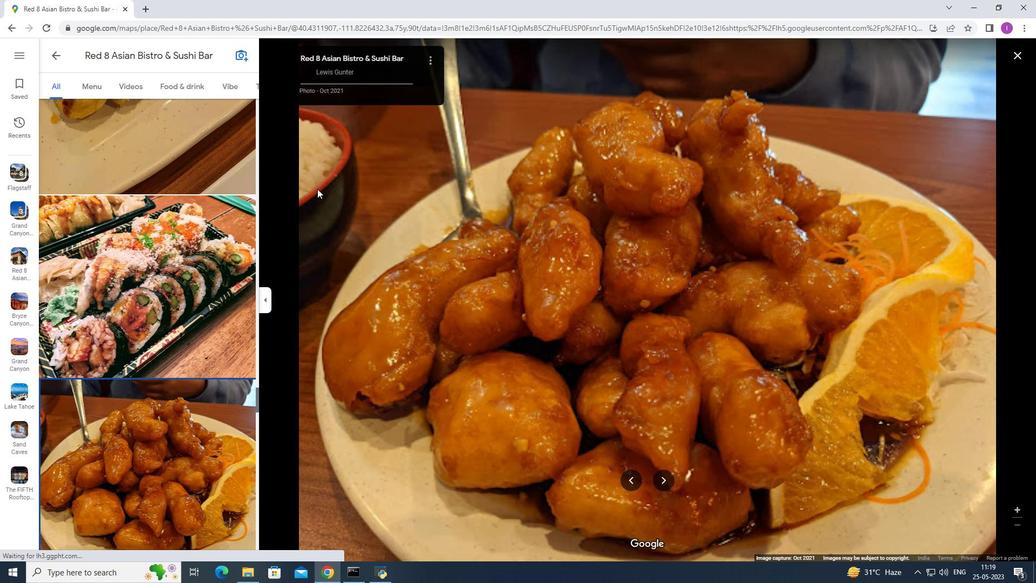 
Action: Mouse moved to (1004, 38)
Screenshot: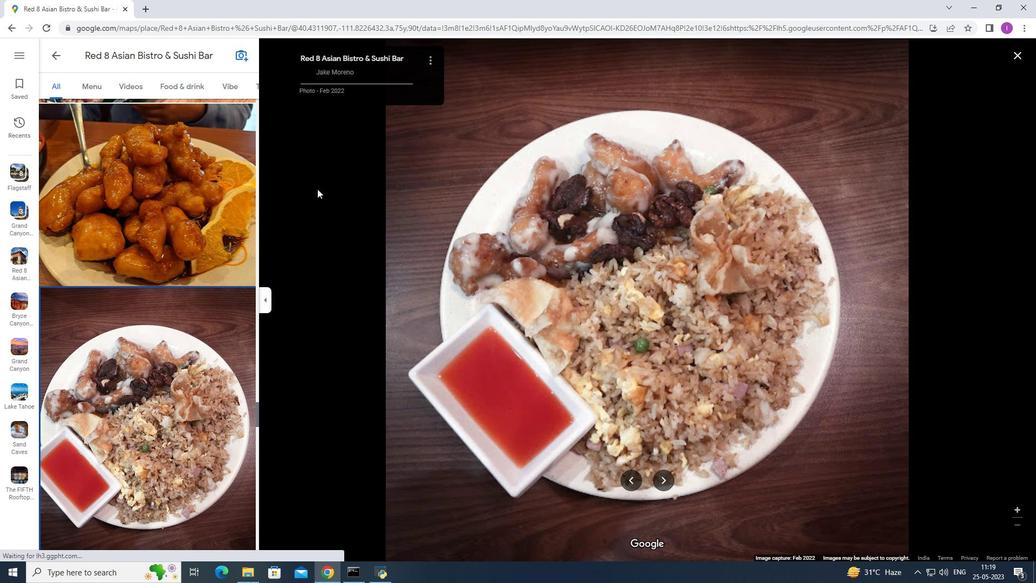 
Action: Mouse pressed left at (1004, 38)
Screenshot: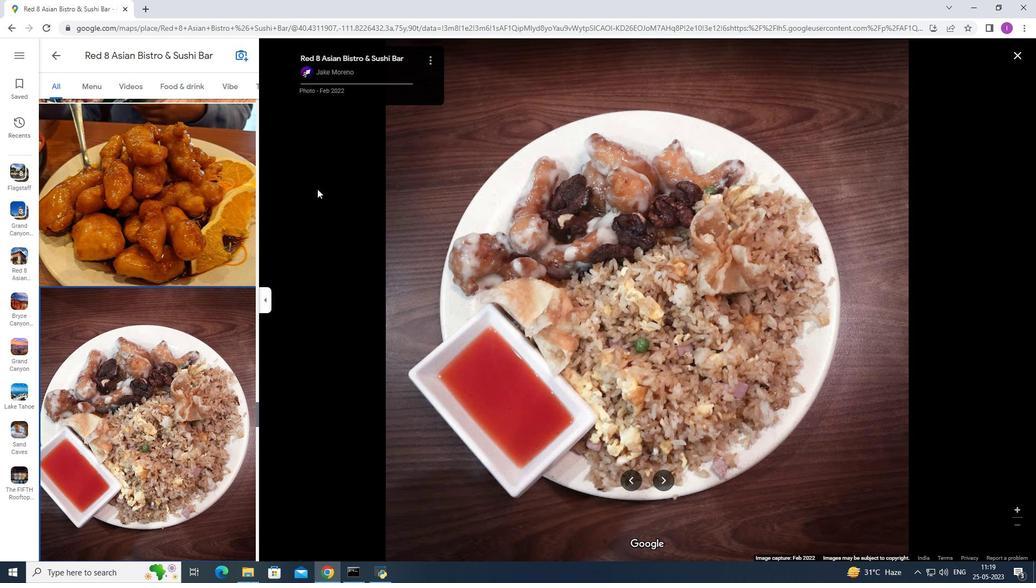 
Action: Mouse moved to (188, 285)
Screenshot: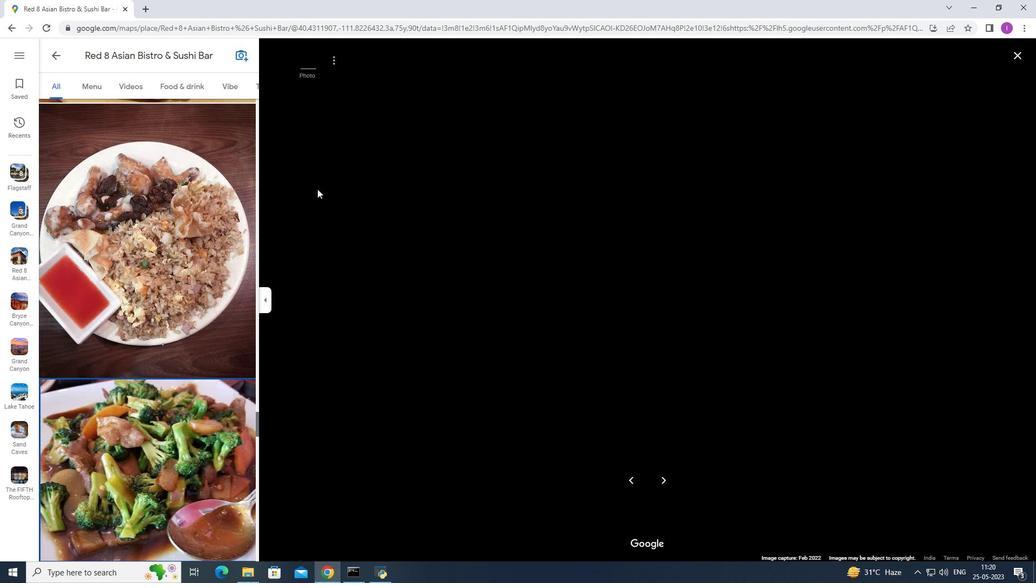 
Action: Mouse scrolled (190, 285) with delta (0, 0)
Screenshot: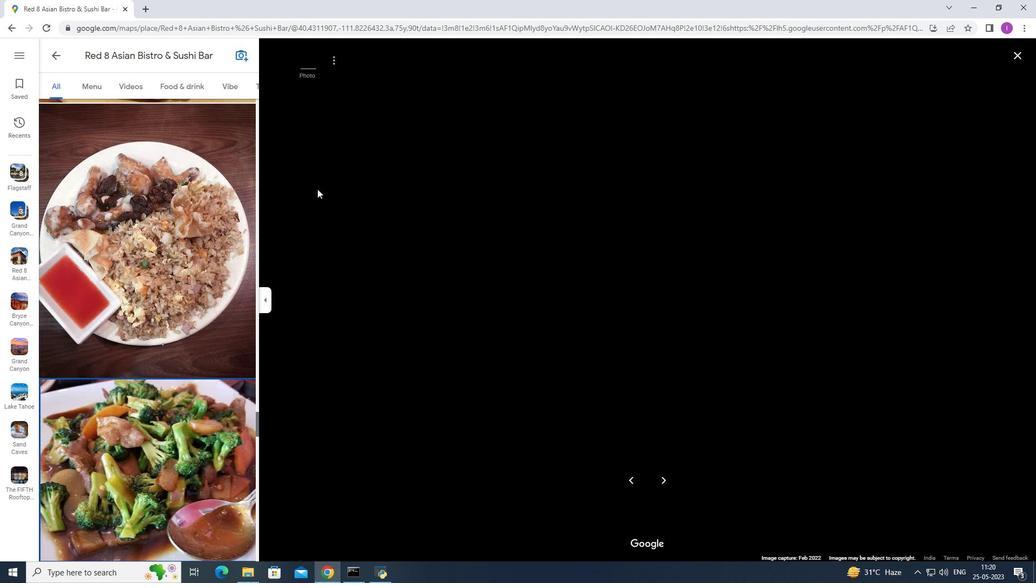 
Action: Mouse moved to (177, 282)
Screenshot: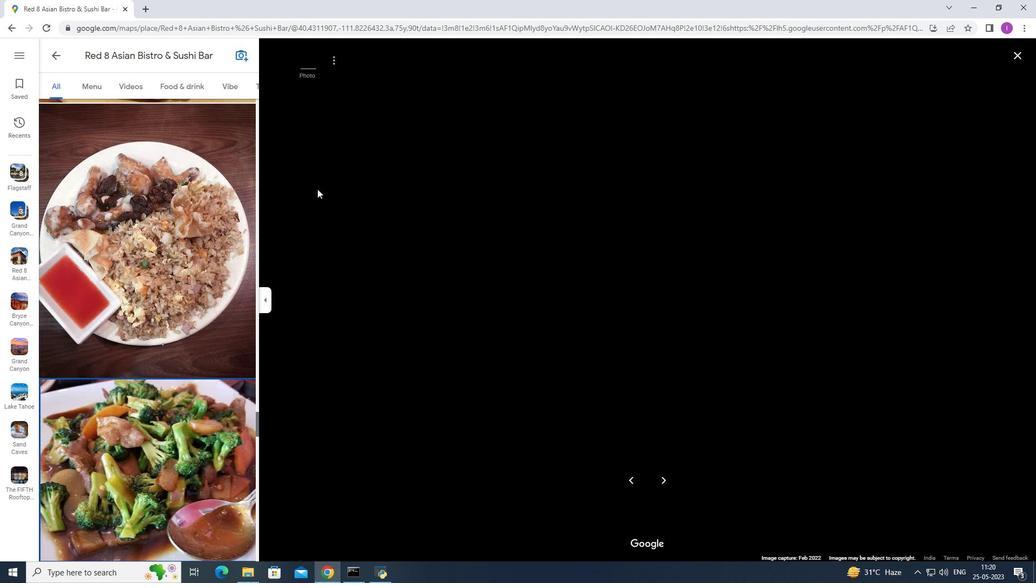 
Action: Mouse scrolled (190, 285) with delta (0, 0)
Screenshot: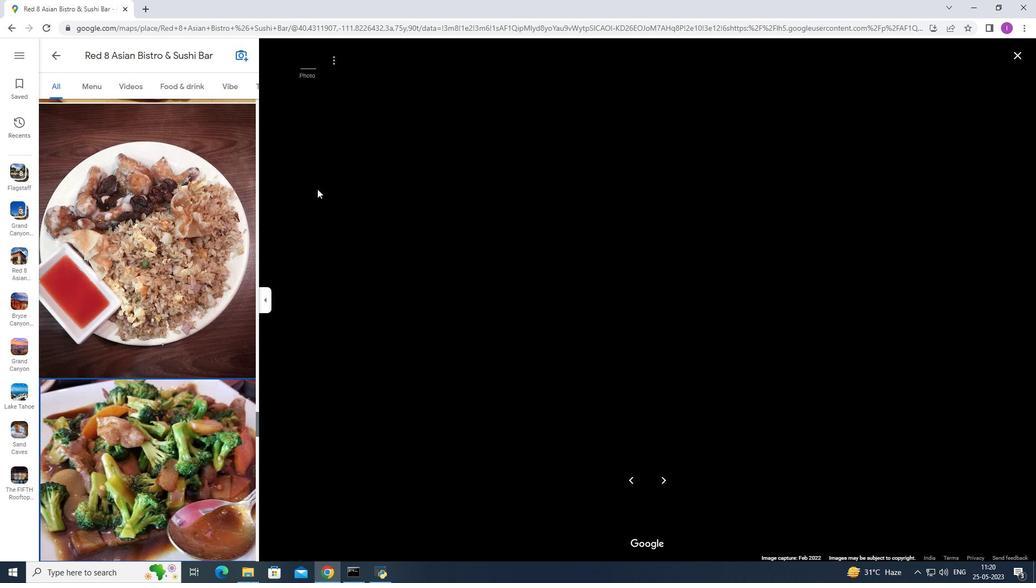 
Action: Mouse moved to (177, 282)
Screenshot: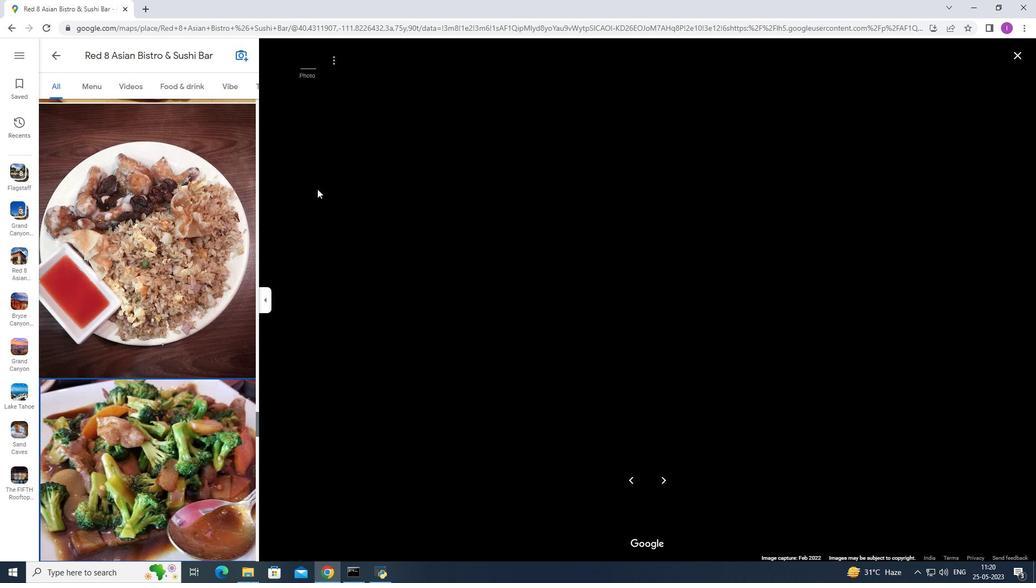 
Action: Mouse scrolled (188, 285) with delta (0, 0)
Screenshot: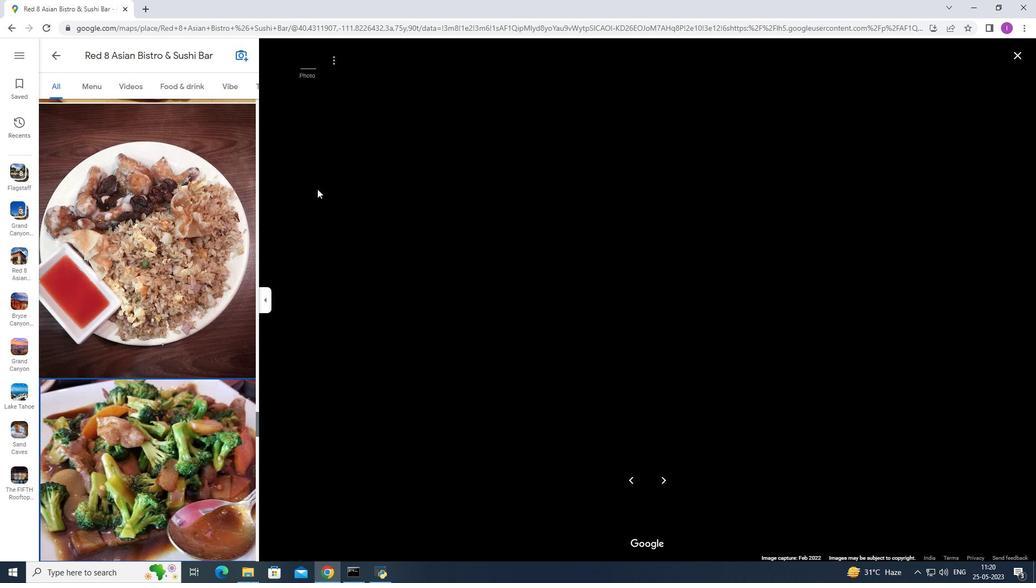 
Action: Mouse moved to (149, 278)
Screenshot: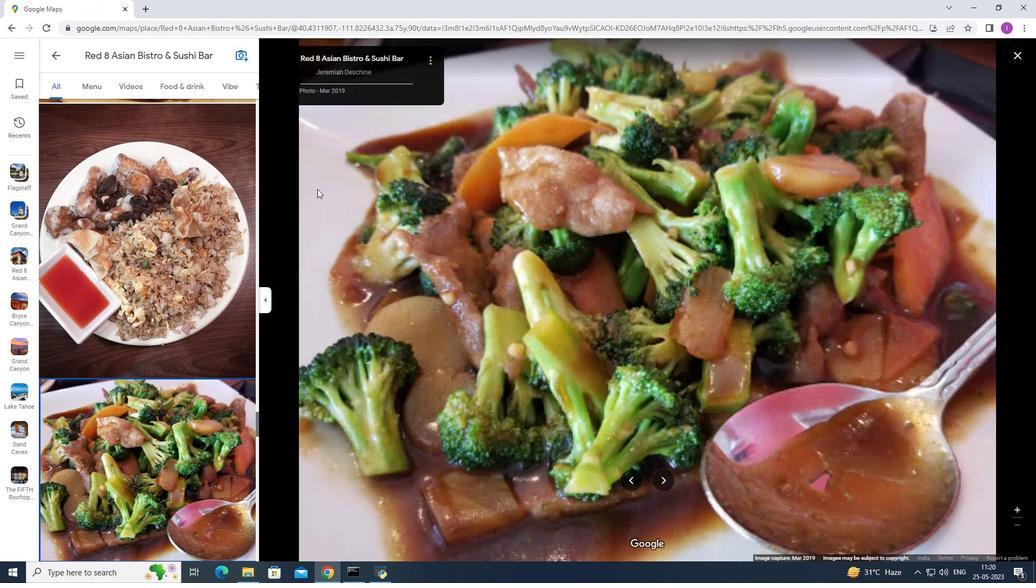 
Action: Mouse scrolled (149, 277) with delta (0, 0)
Screenshot: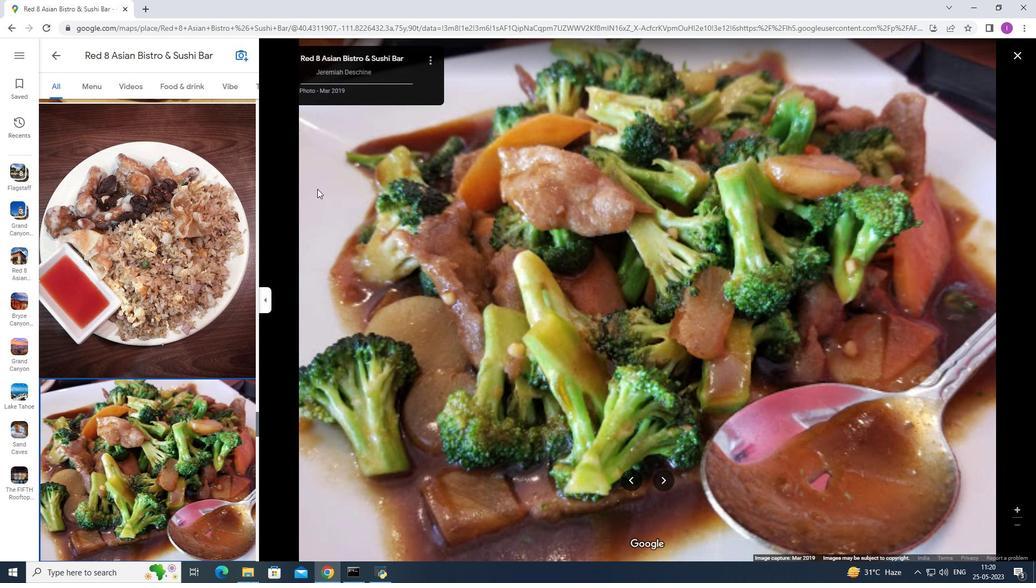 
Action: Mouse scrolled (149, 277) with delta (0, 0)
Screenshot: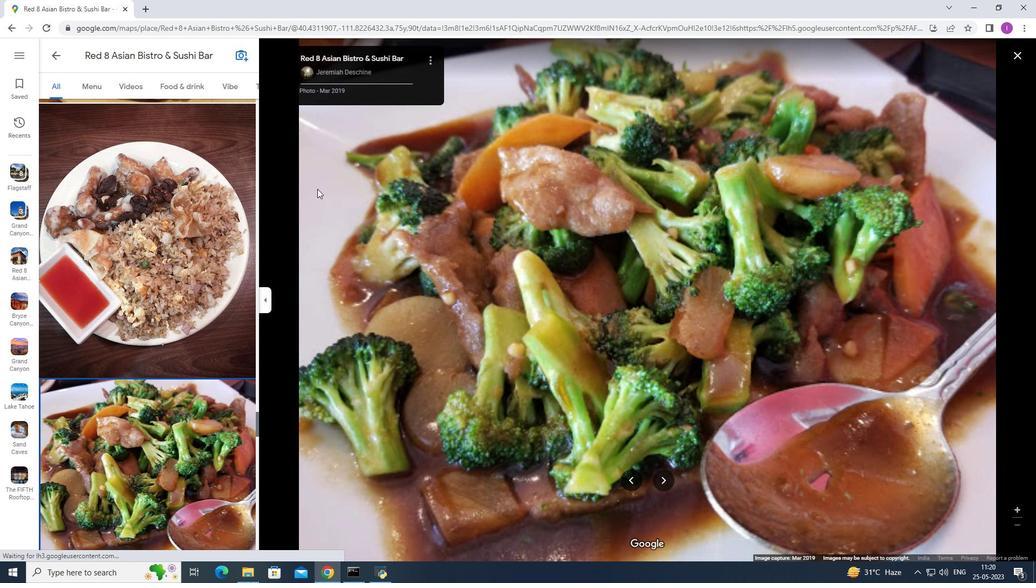 
Action: Mouse moved to (149, 278)
Screenshot: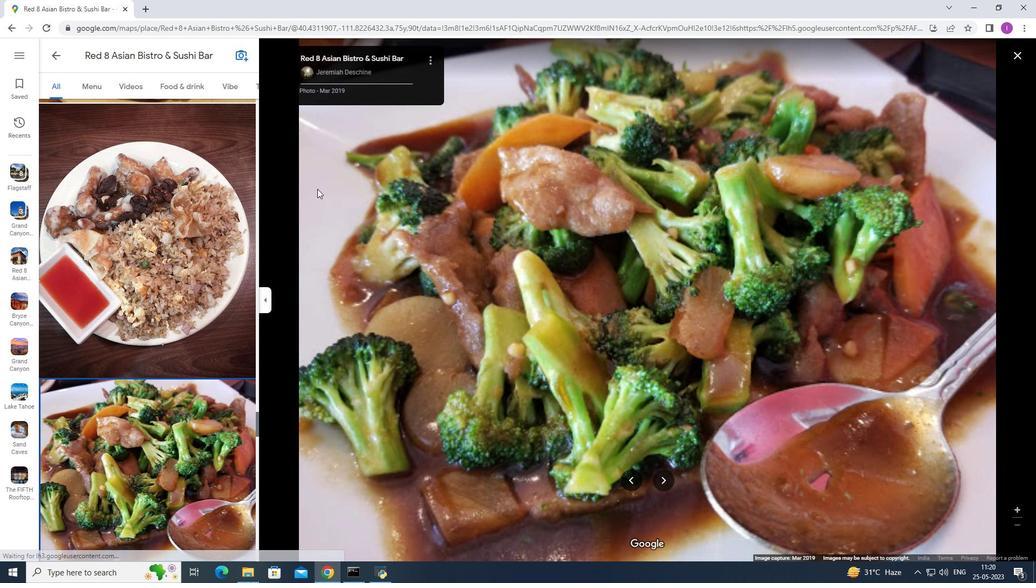 
Action: Mouse scrolled (149, 278) with delta (0, 0)
Screenshot: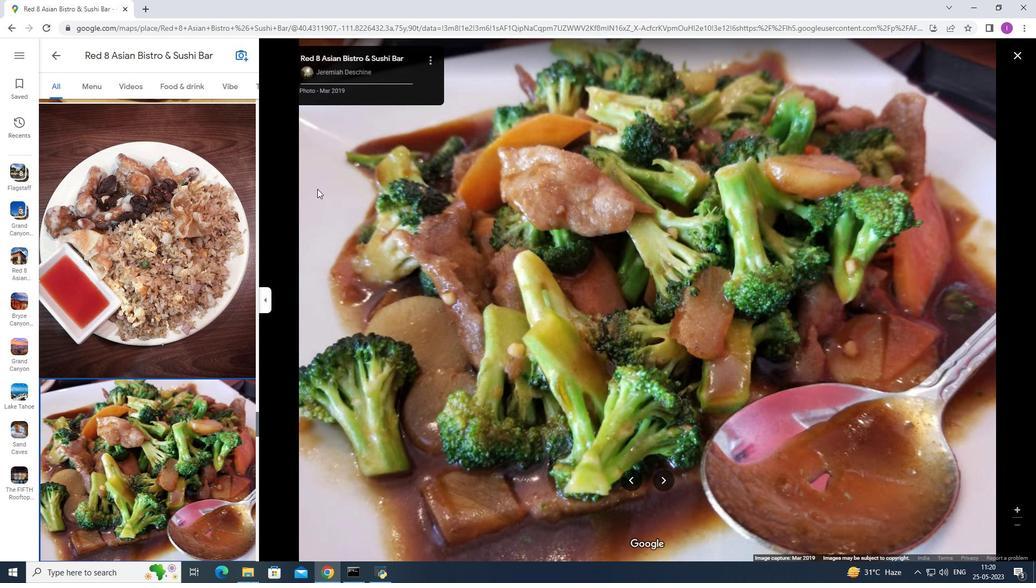 
Action: Mouse scrolled (149, 278) with delta (0, 0)
Screenshot: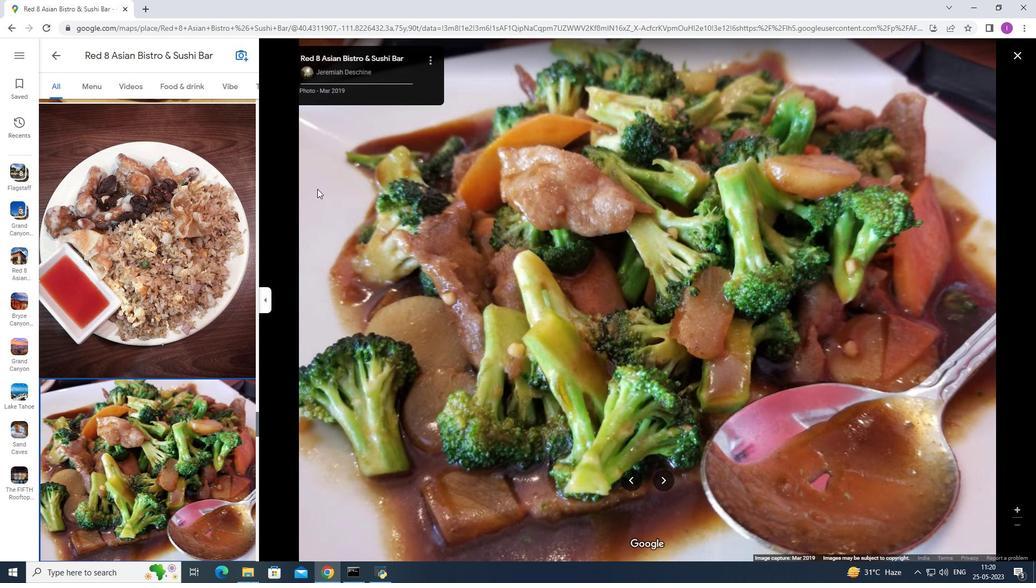 
Action: Mouse scrolled (149, 278) with delta (0, 0)
Screenshot: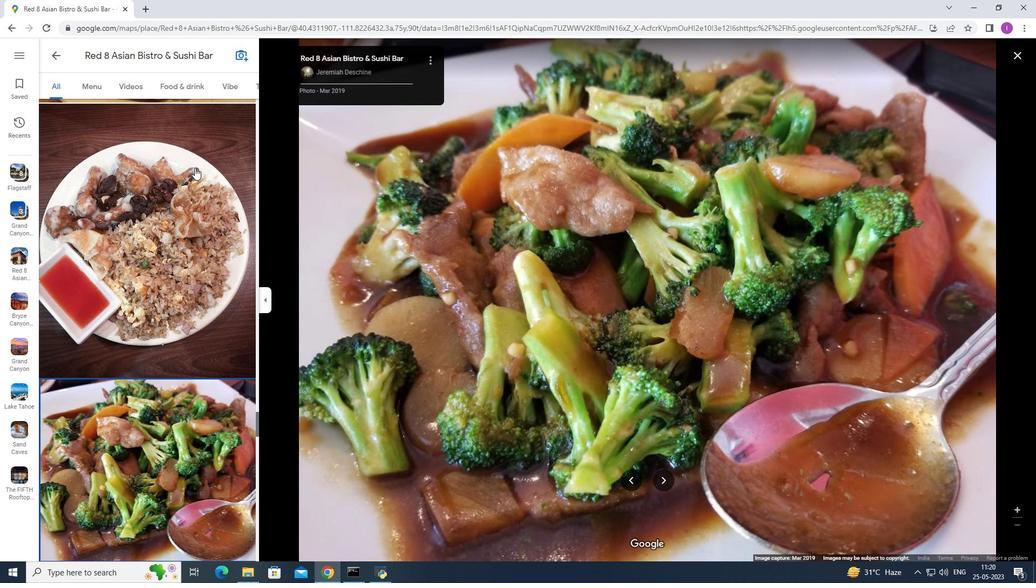 
Action: Mouse scrolled (149, 278) with delta (0, 0)
Screenshot: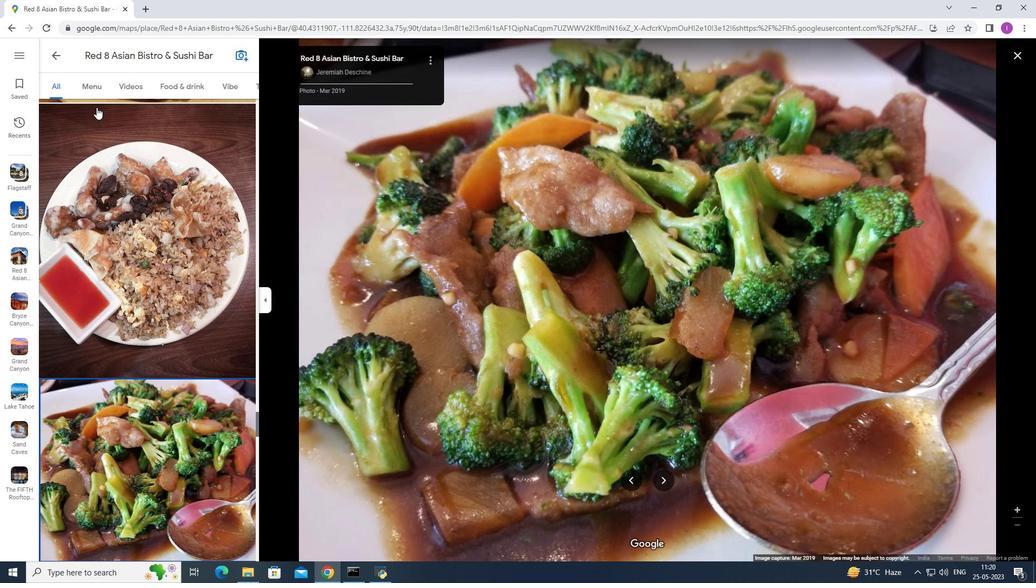 
Action: Mouse scrolled (149, 278) with delta (0, 0)
Screenshot: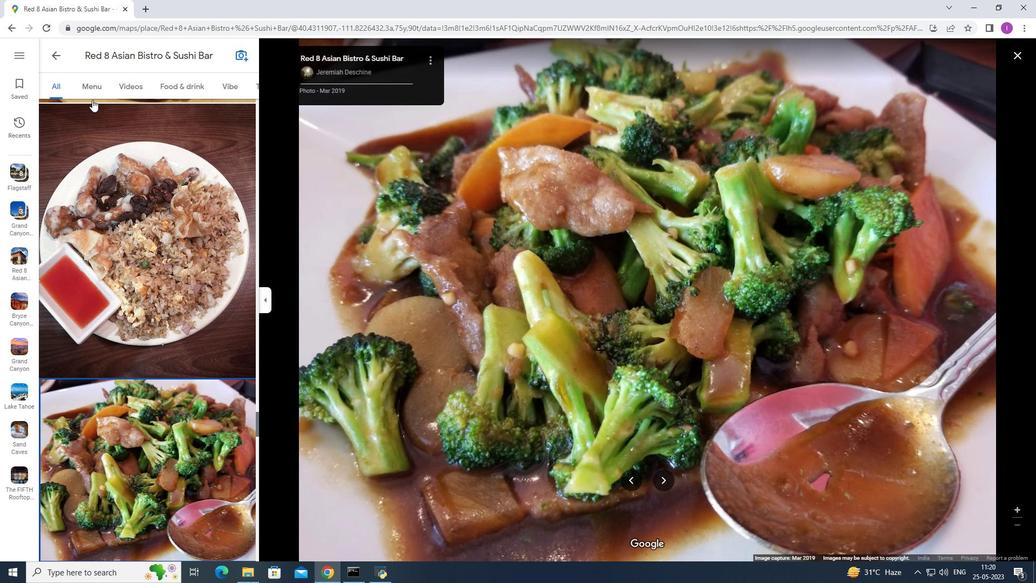 
Action: Mouse moved to (149, 279)
Screenshot: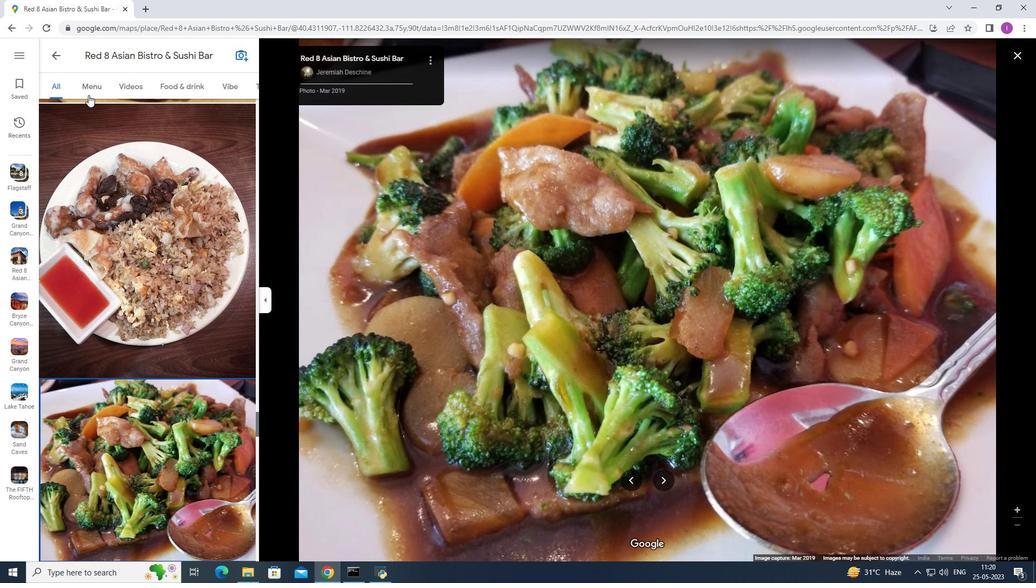 
Action: Mouse scrolled (149, 278) with delta (0, 0)
Screenshot: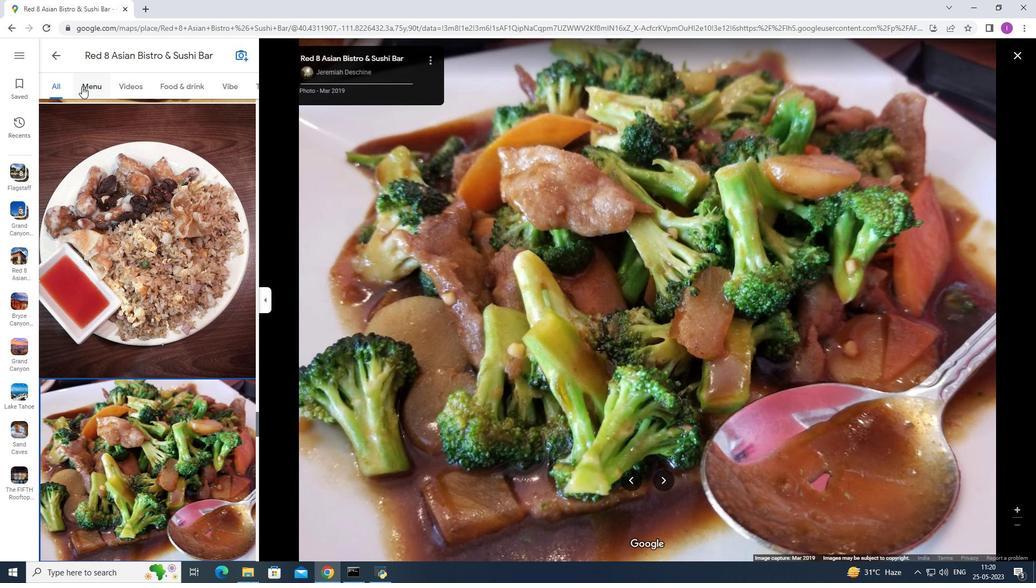 
Action: Mouse moved to (168, 279)
Screenshot: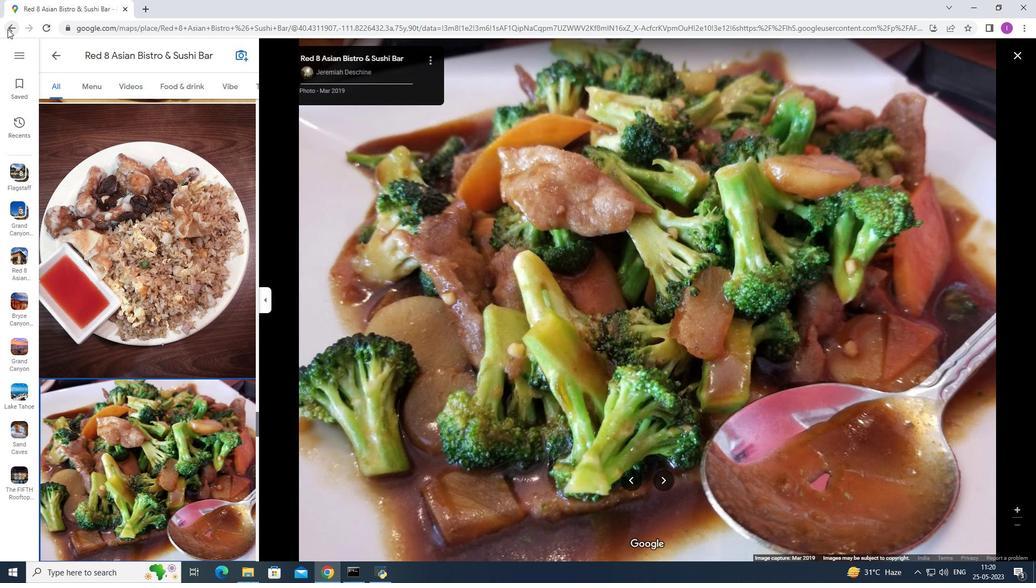 
Action: Mouse scrolled (168, 279) with delta (0, 0)
Screenshot: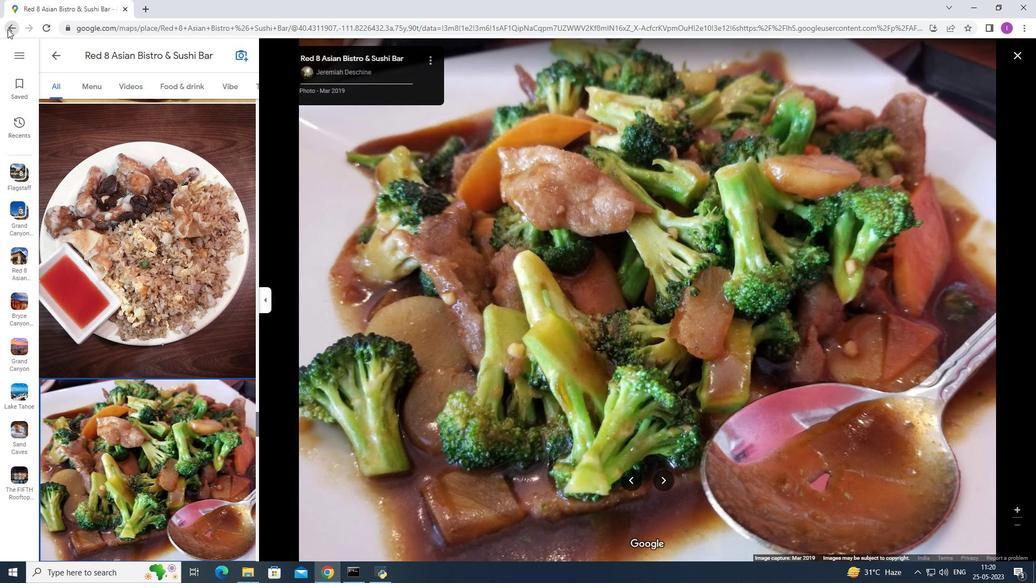 
Action: Mouse moved to (196, 282)
Screenshot: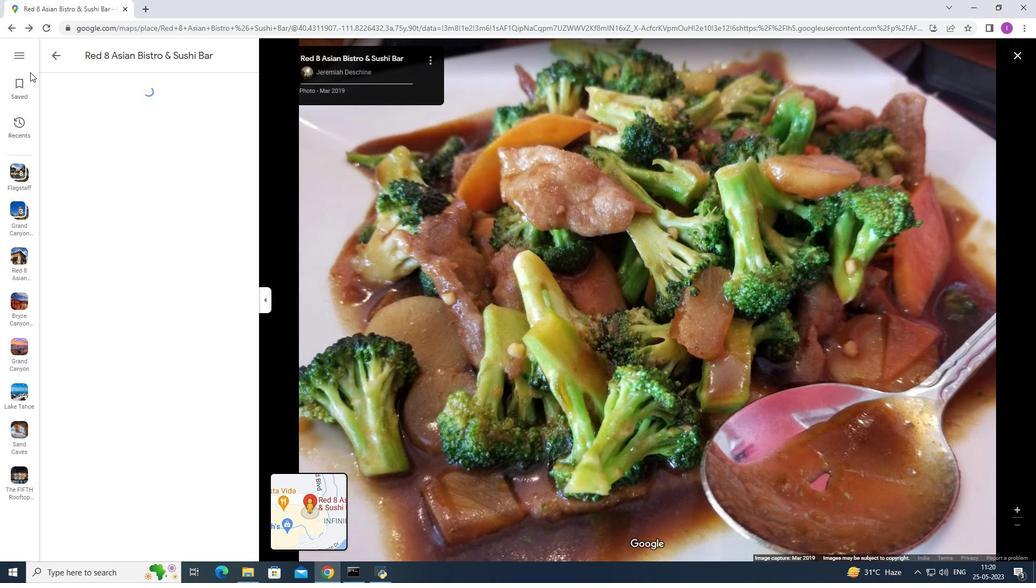 
Action: Mouse pressed left at (196, 282)
Screenshot: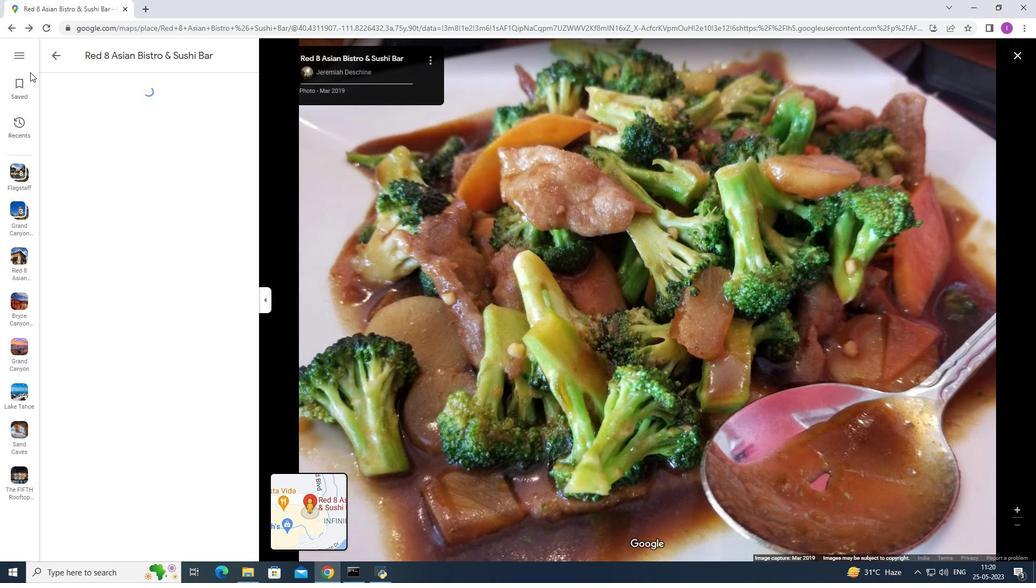 
Action: Mouse moved to (195, 284)
Screenshot: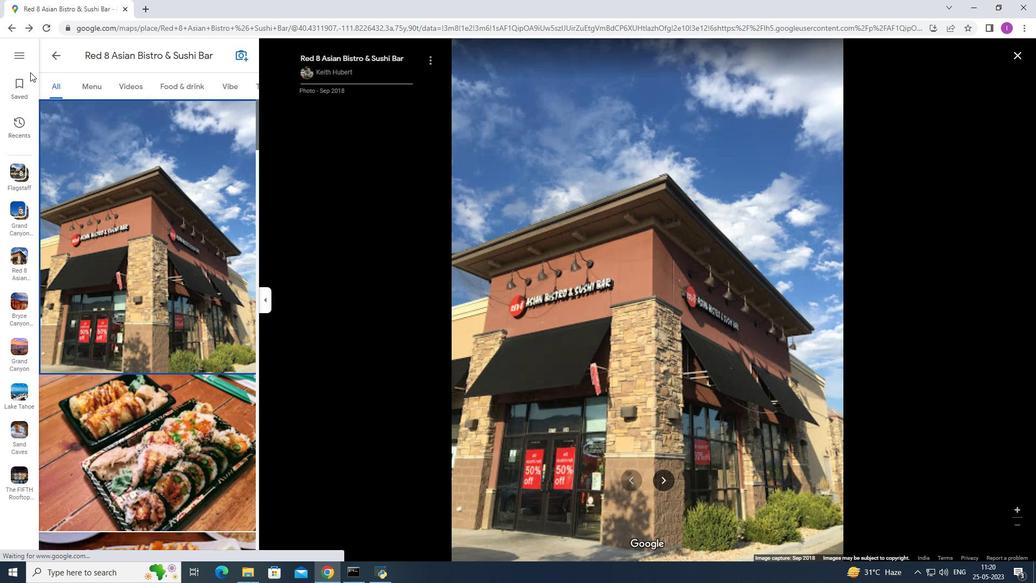 
Action: Mouse scrolled (195, 283) with delta (0, 0)
Screenshot: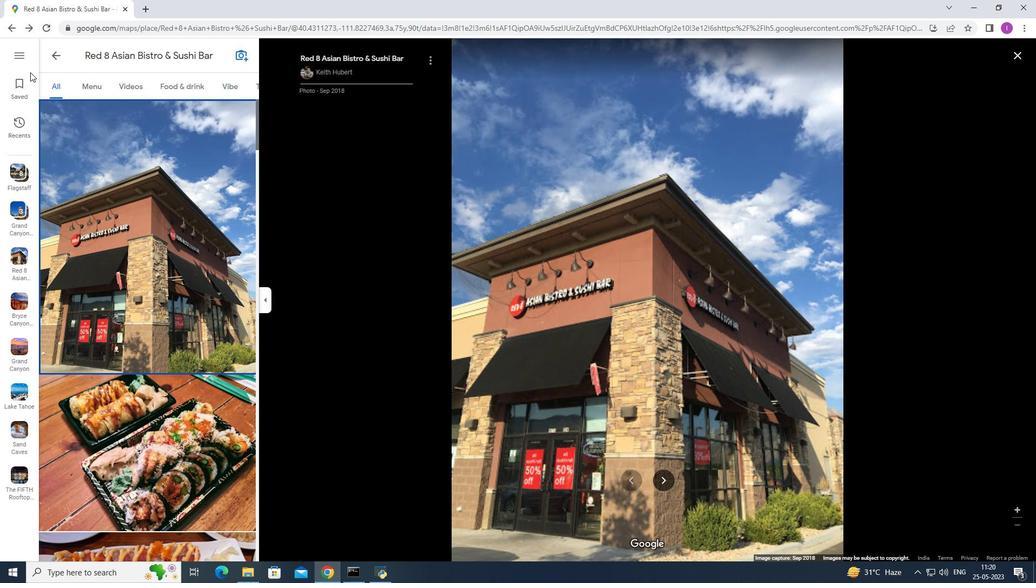 
Action: Mouse scrolled (195, 283) with delta (0, 0)
Screenshot: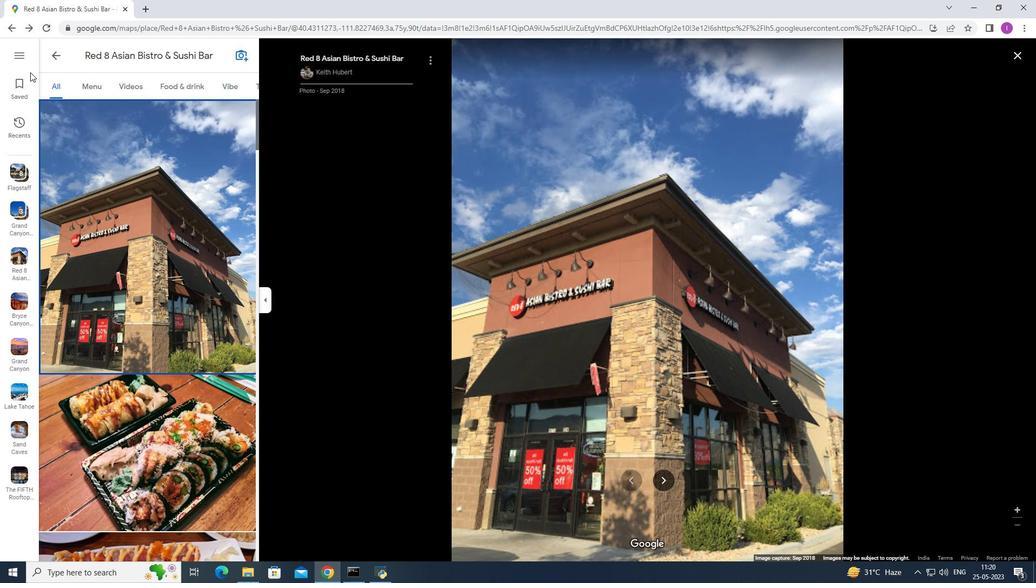 
Action: Mouse scrolled (195, 283) with delta (0, 0)
